 Task: Research Airbnb accommodation in Bang Saphan, Thailand from 1st December, 2023 to 5th December, 2023 for 1 adult.1  bedroom having 1 bed and 1 bathroom. Property type can be flat. Amenities needed are: wifi. Look for 5 properties as per requirement.
Action: Key pressed <Key.caps_lock>B<Key.caps_lock>ang<Key.space><Key.caps_lock>S<Key.caps_lock>aphan
Screenshot: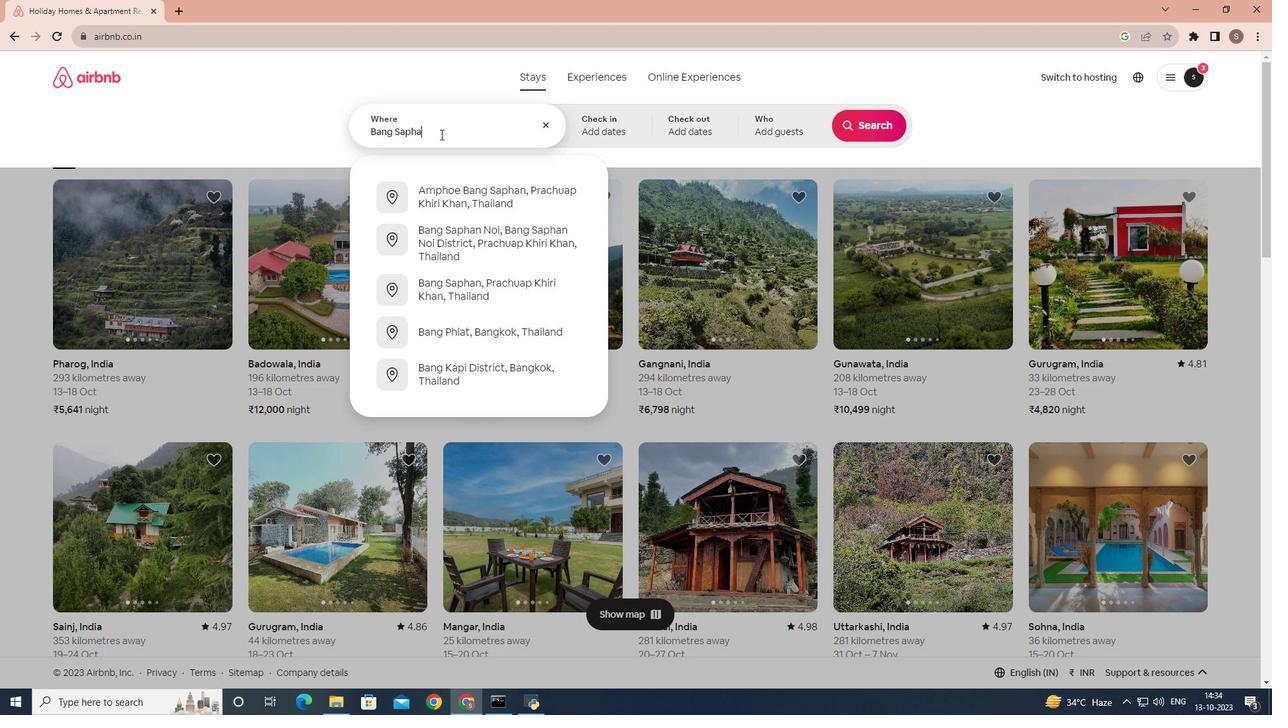 
Action: Mouse moved to (520, 197)
Screenshot: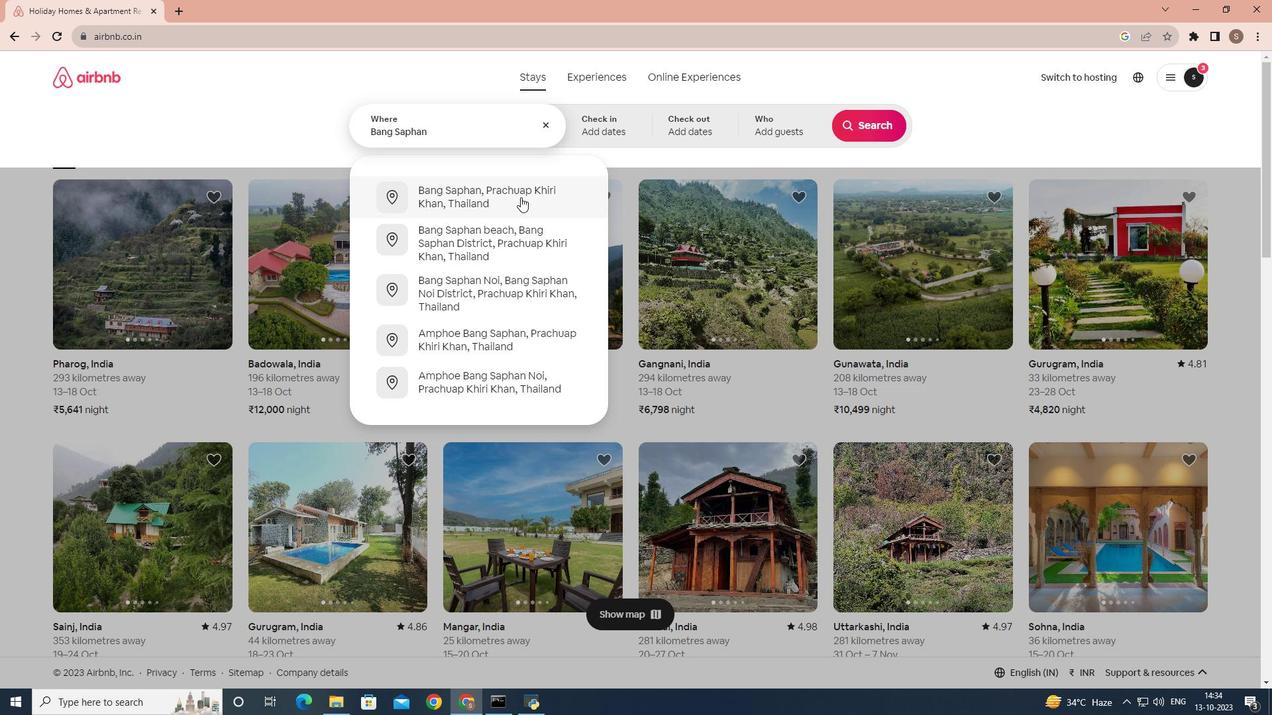 
Action: Mouse pressed left at (520, 197)
Screenshot: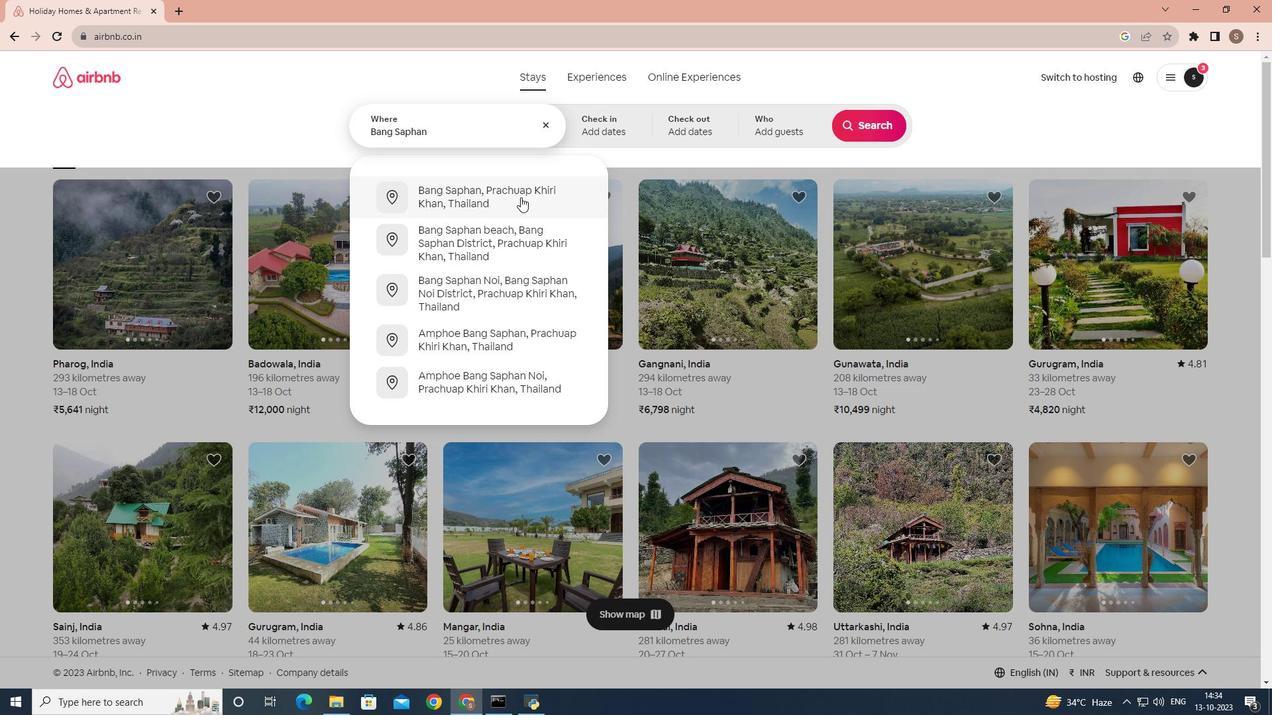 
Action: Mouse moved to (872, 233)
Screenshot: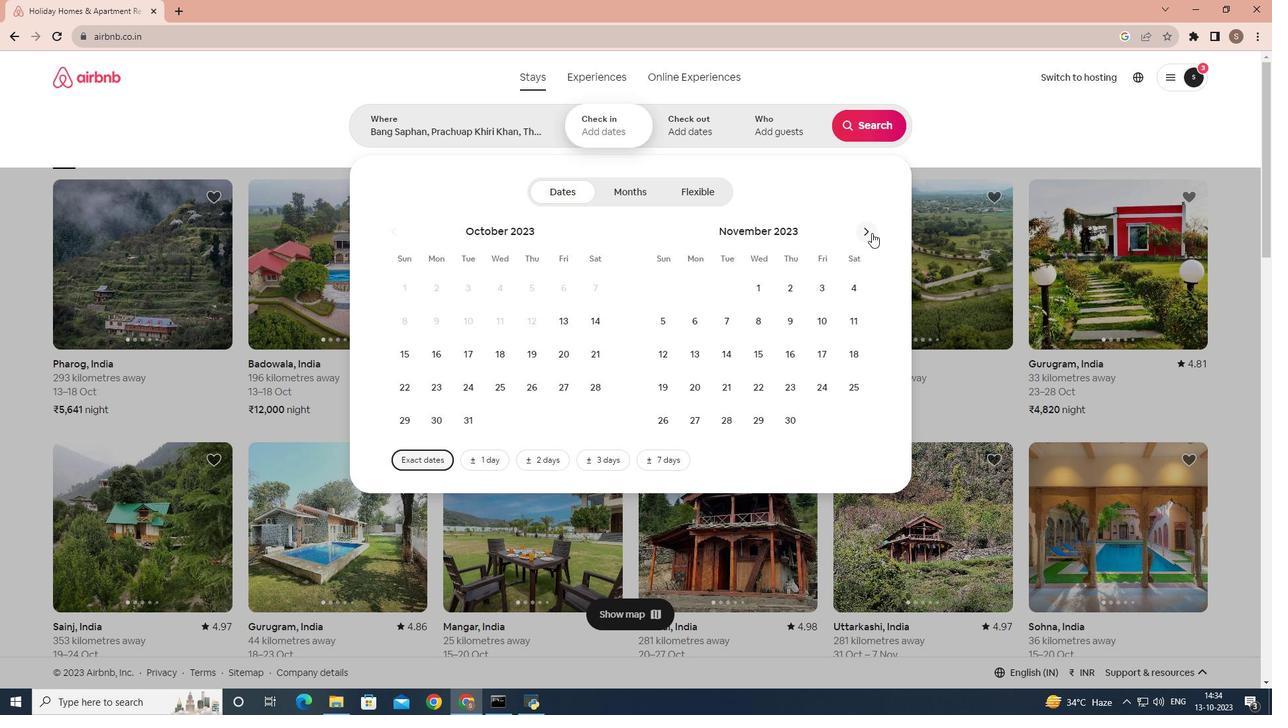 
Action: Mouse pressed left at (872, 233)
Screenshot: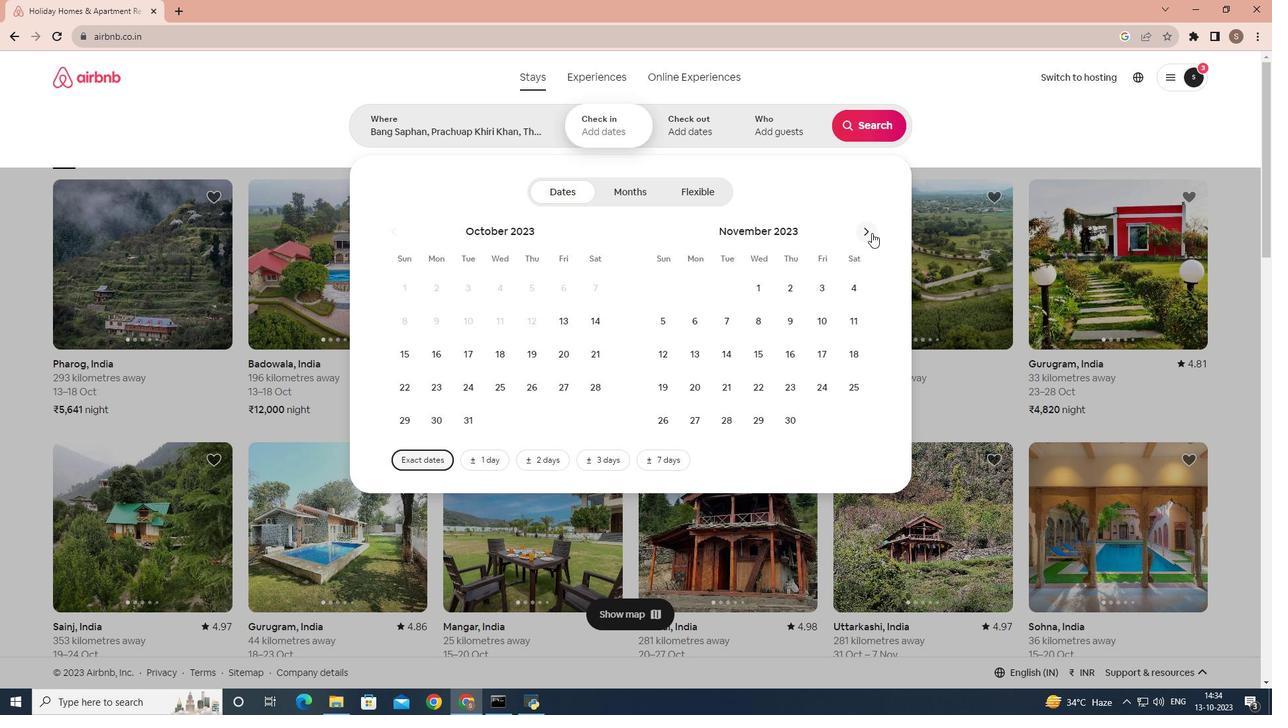 
Action: Mouse moved to (808, 292)
Screenshot: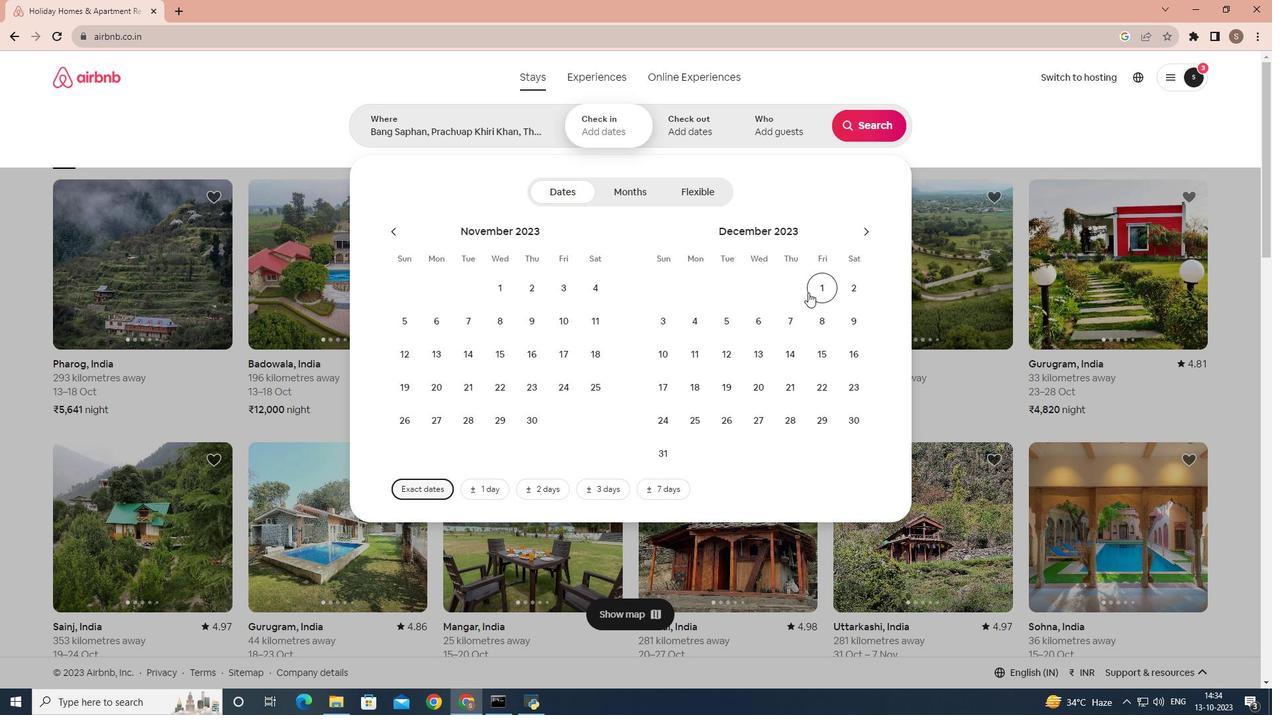 
Action: Mouse pressed left at (808, 292)
Screenshot: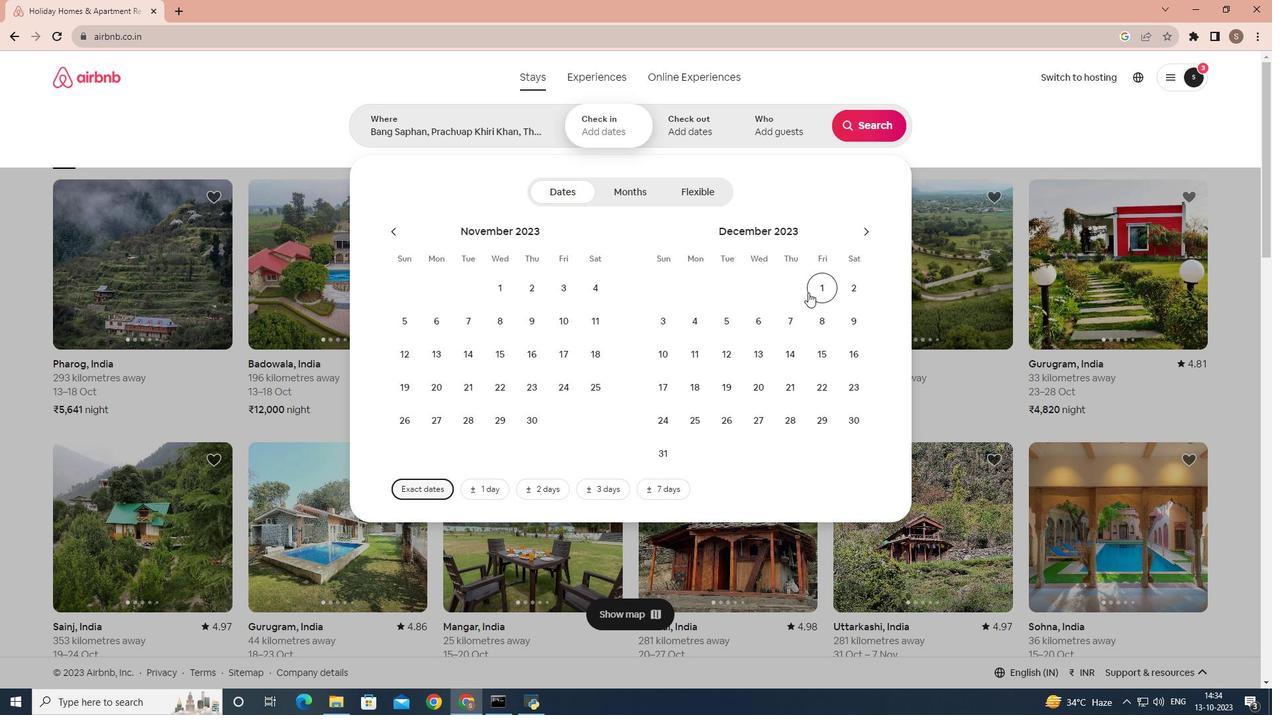 
Action: Mouse moved to (720, 320)
Screenshot: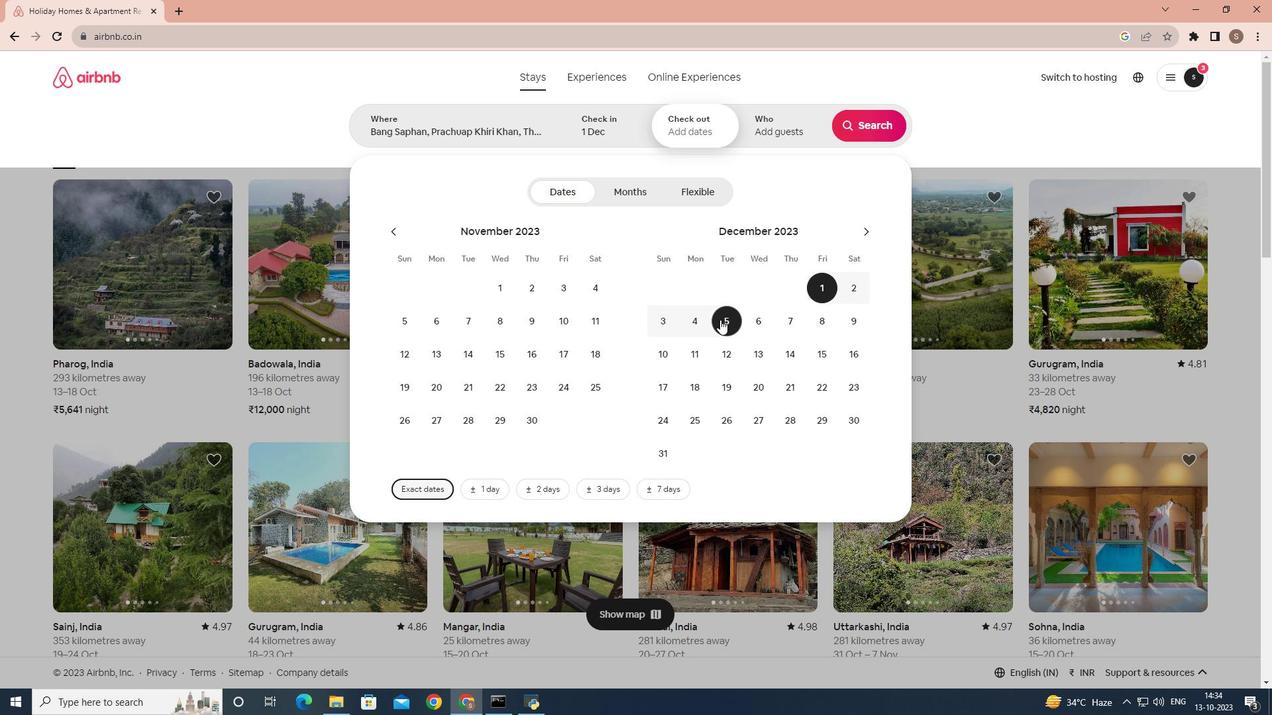 
Action: Mouse pressed left at (720, 320)
Screenshot: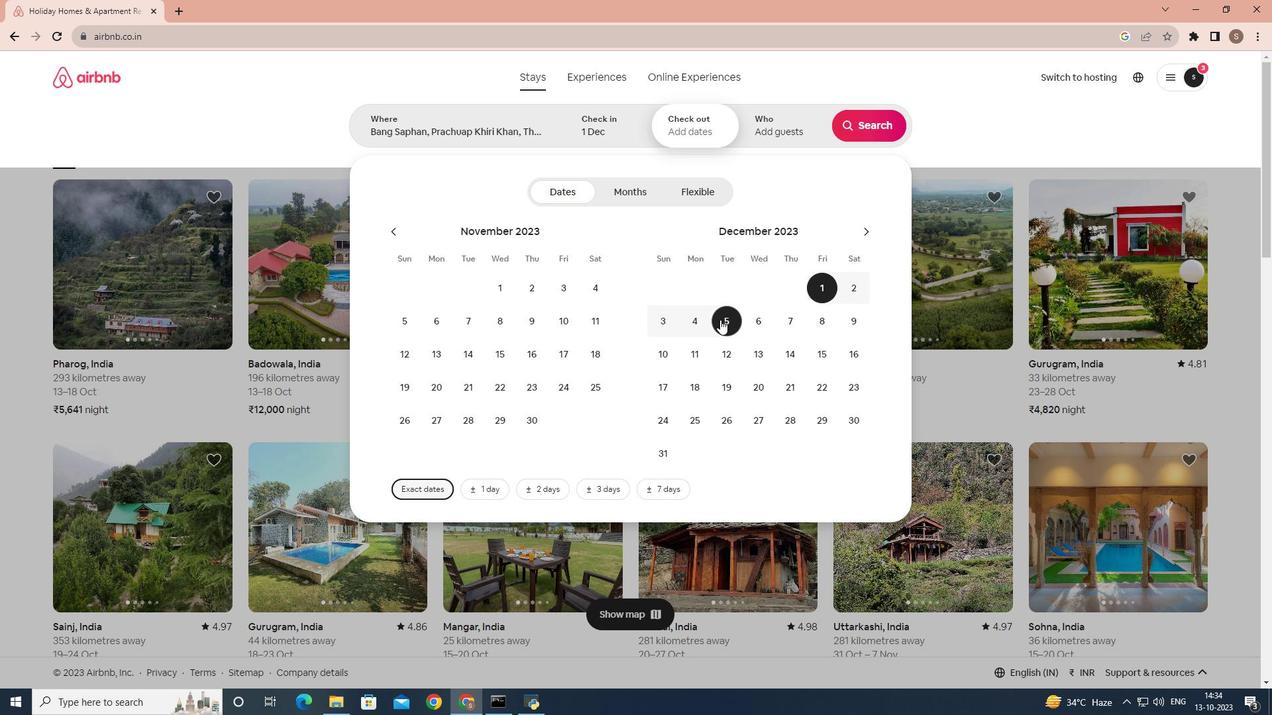 
Action: Mouse moved to (767, 134)
Screenshot: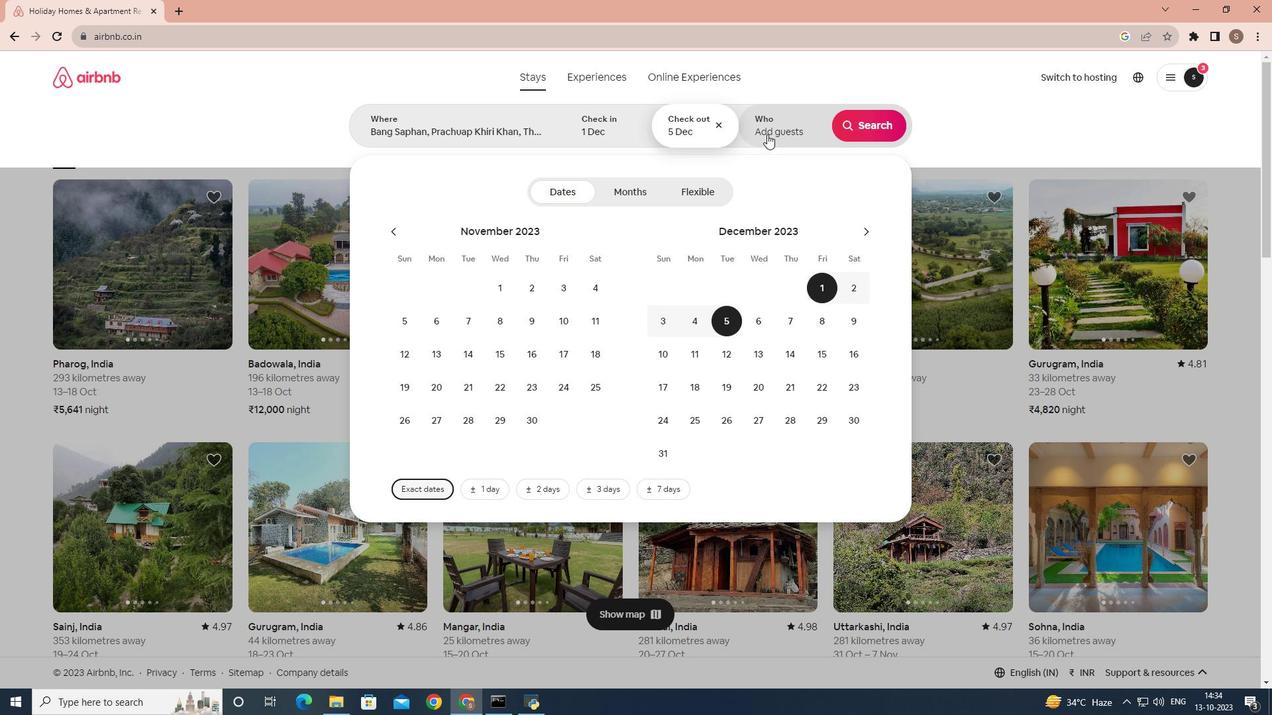 
Action: Mouse pressed left at (767, 134)
Screenshot: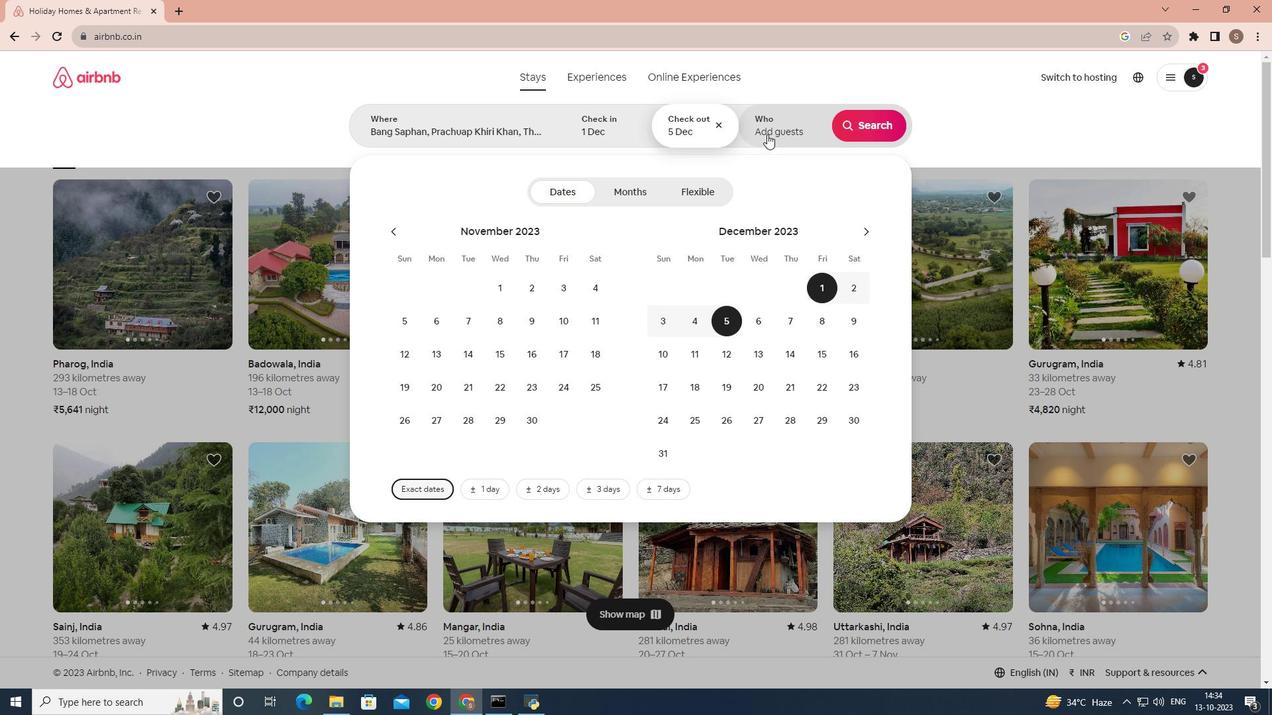
Action: Mouse moved to (864, 194)
Screenshot: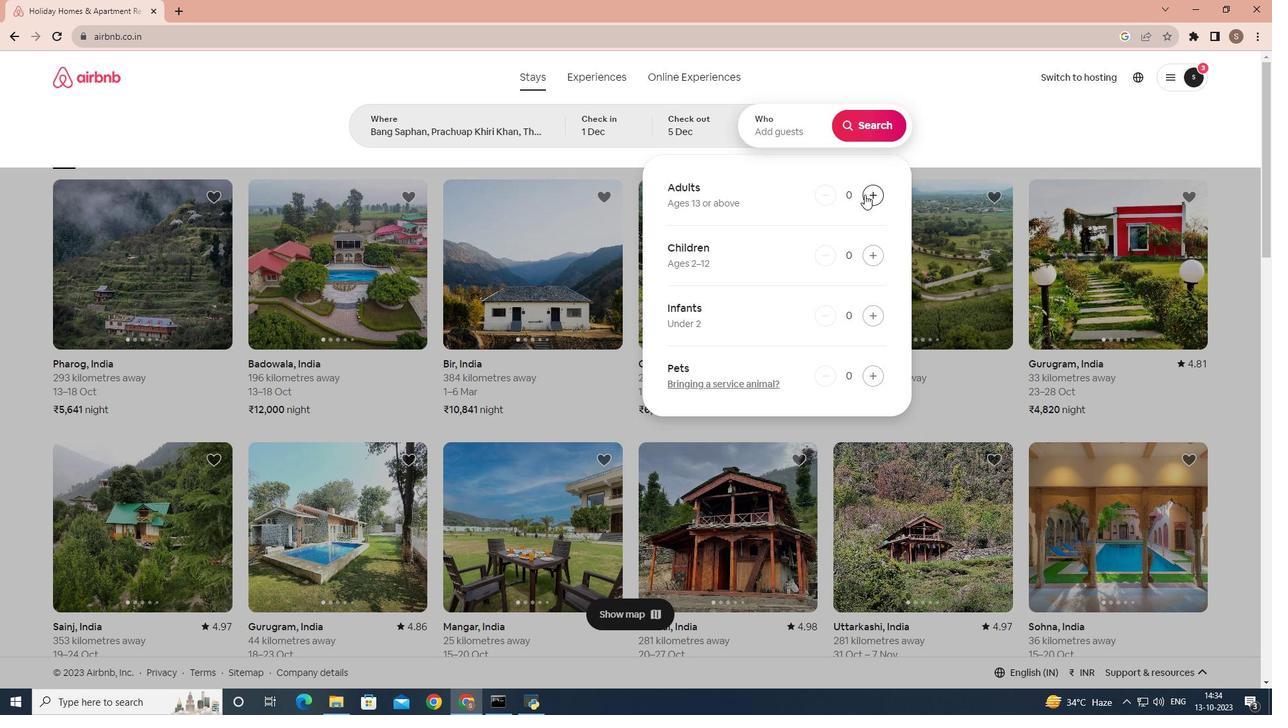 
Action: Mouse pressed left at (864, 194)
Screenshot: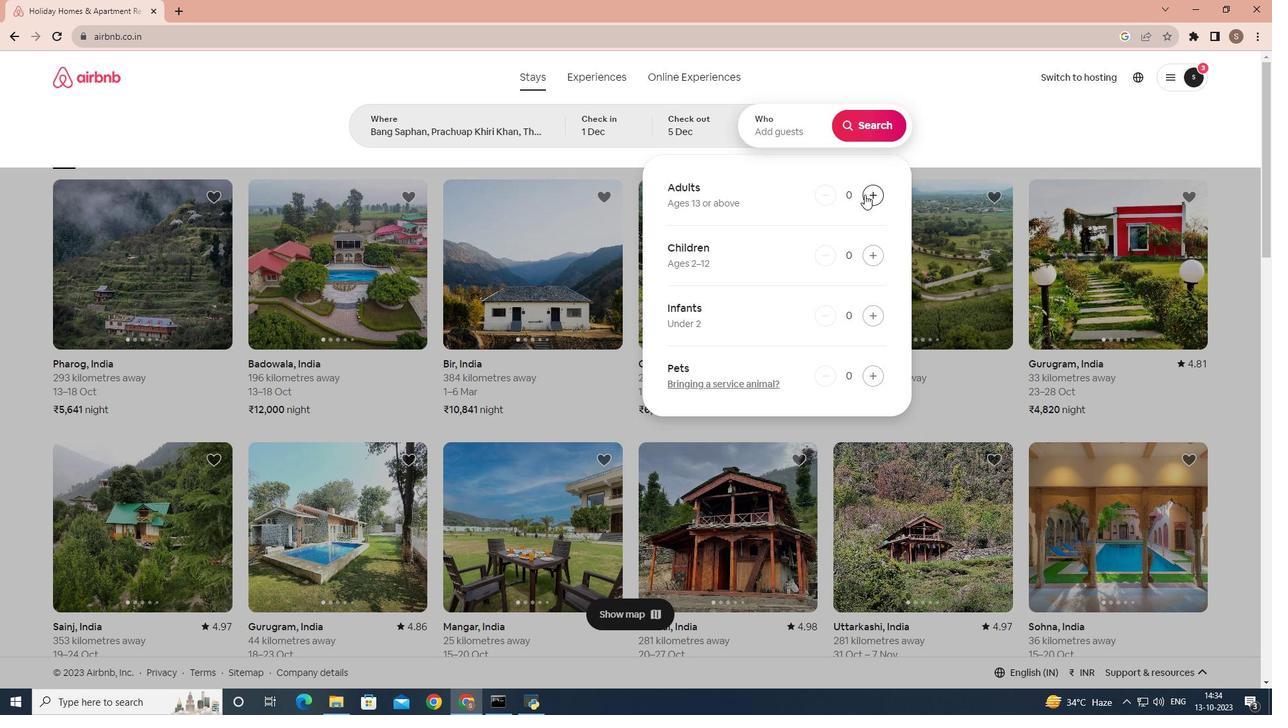 
Action: Mouse moved to (888, 127)
Screenshot: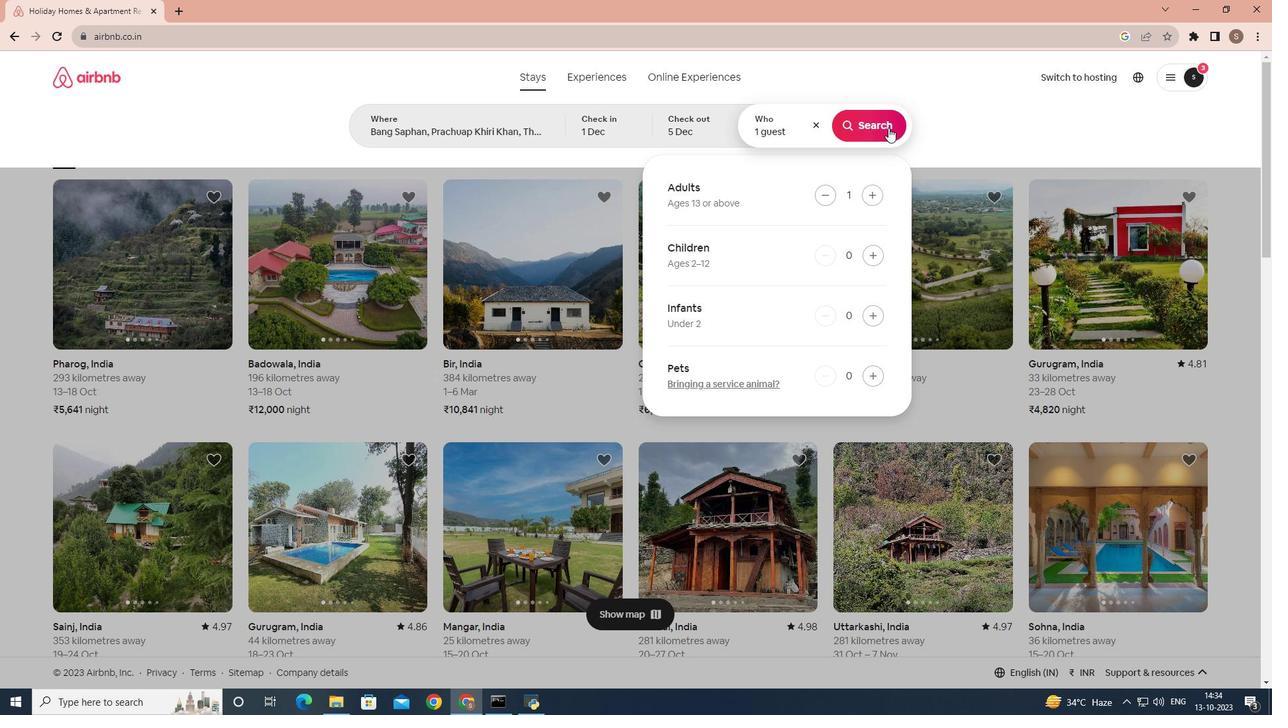 
Action: Mouse pressed left at (888, 127)
Screenshot: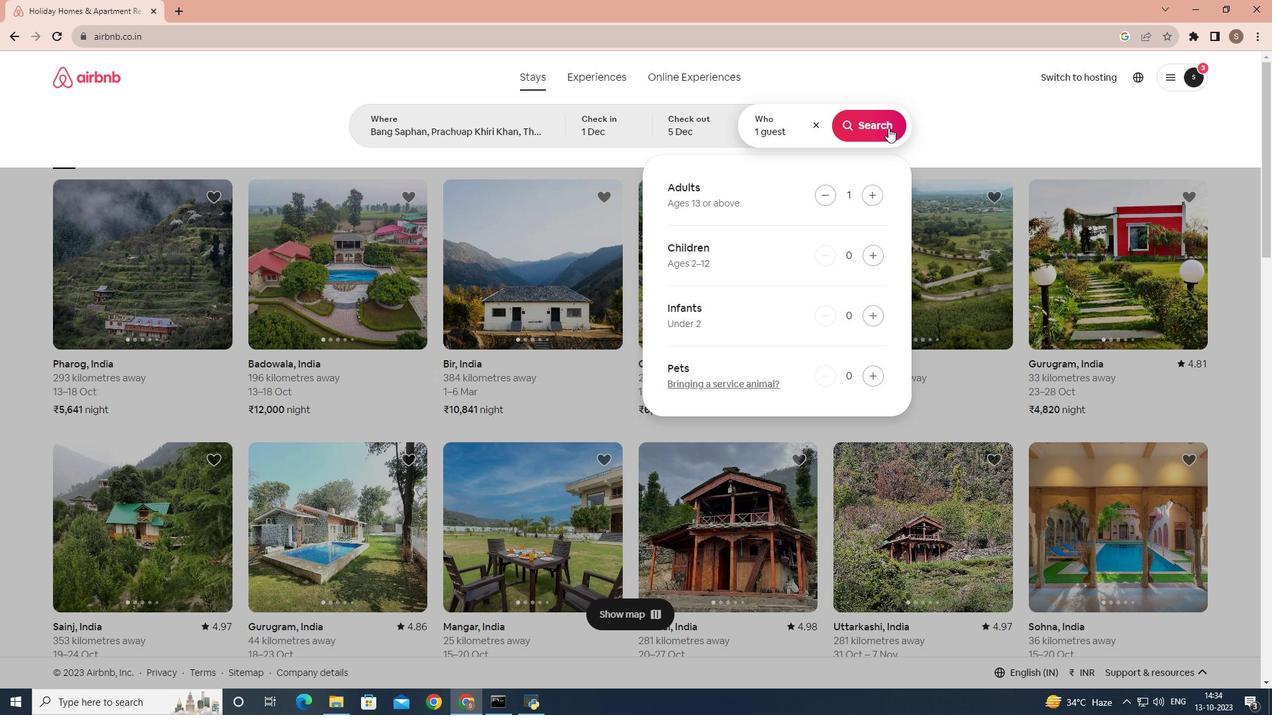 
Action: Mouse moved to (1048, 137)
Screenshot: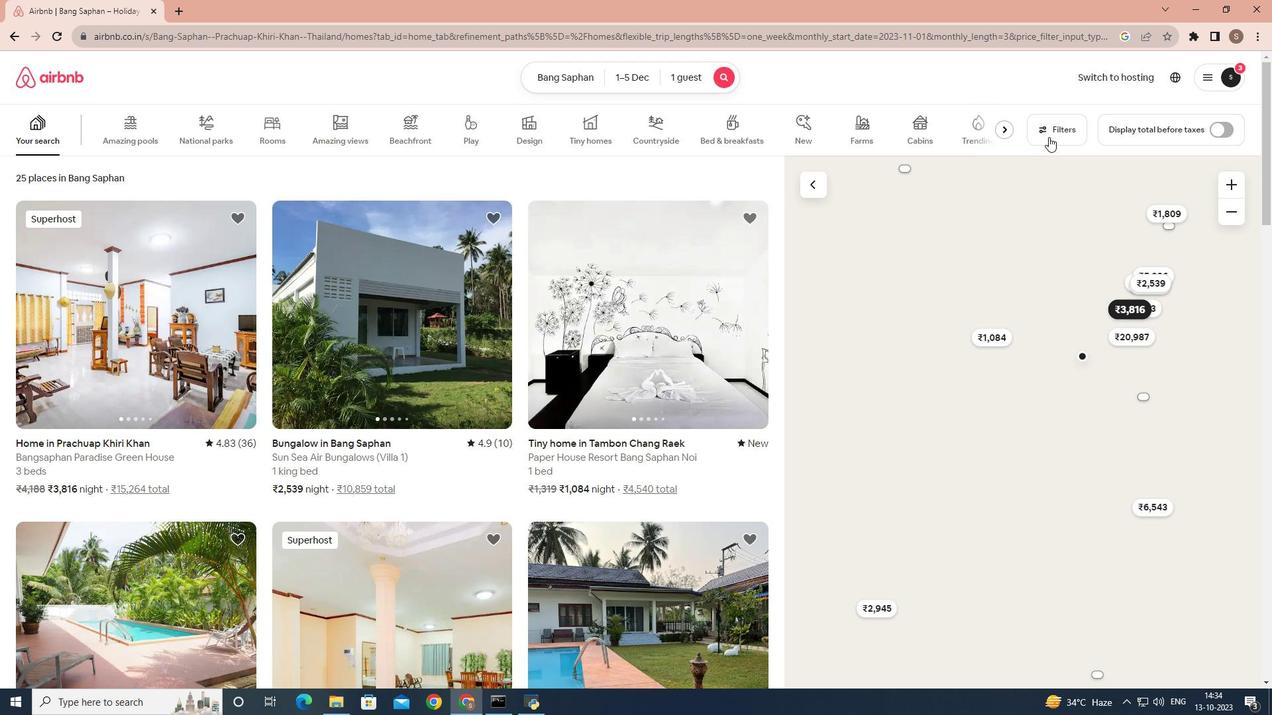 
Action: Mouse pressed left at (1048, 137)
Screenshot: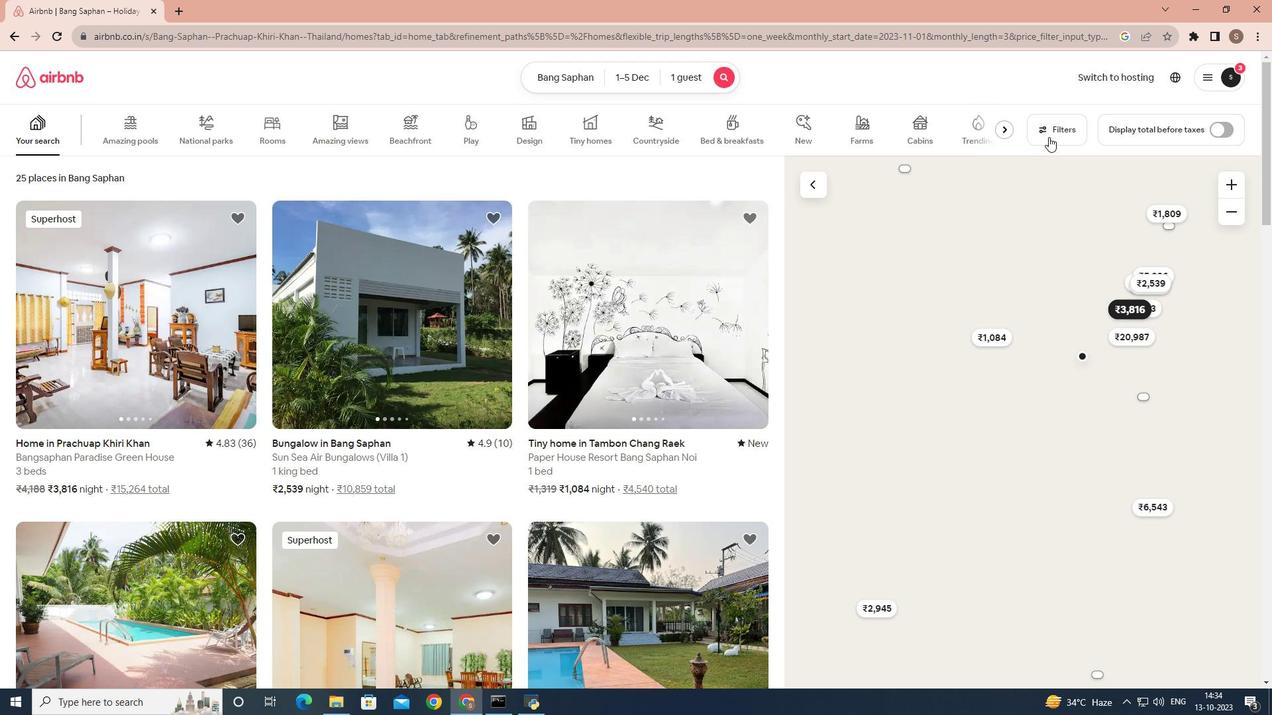 
Action: Mouse moved to (550, 392)
Screenshot: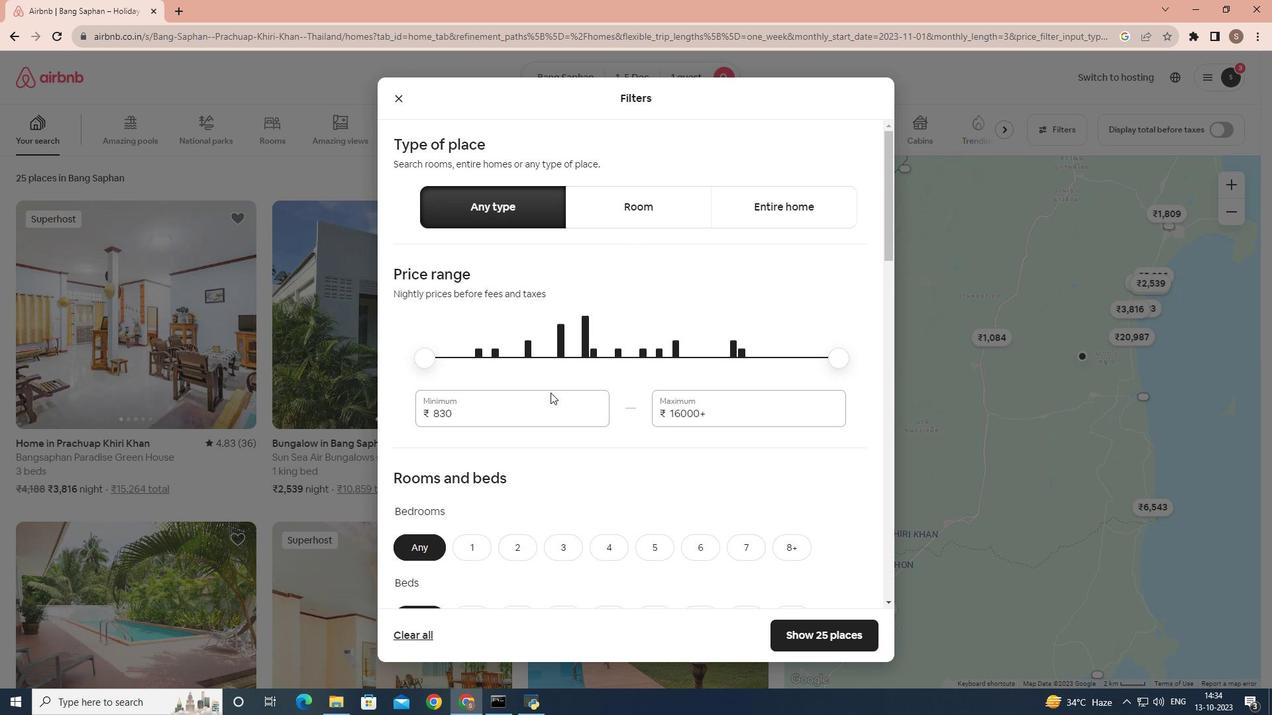 
Action: Mouse scrolled (550, 392) with delta (0, 0)
Screenshot: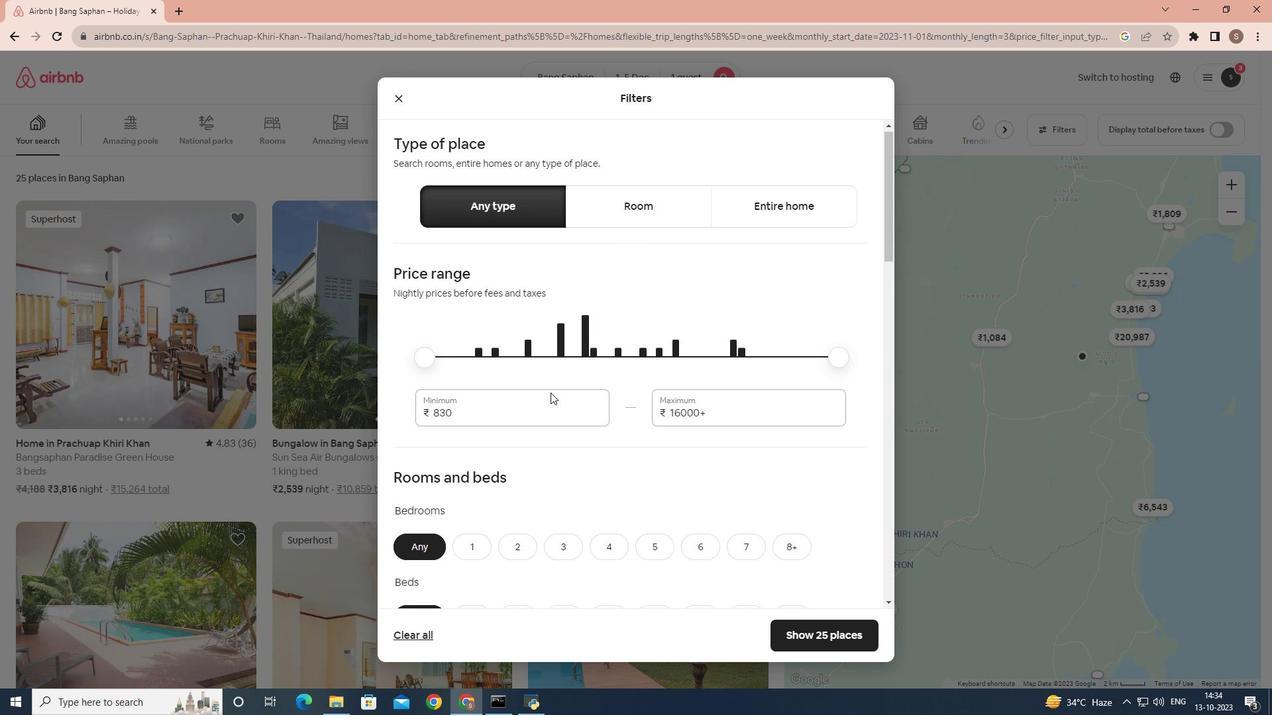 
Action: Mouse scrolled (550, 392) with delta (0, 0)
Screenshot: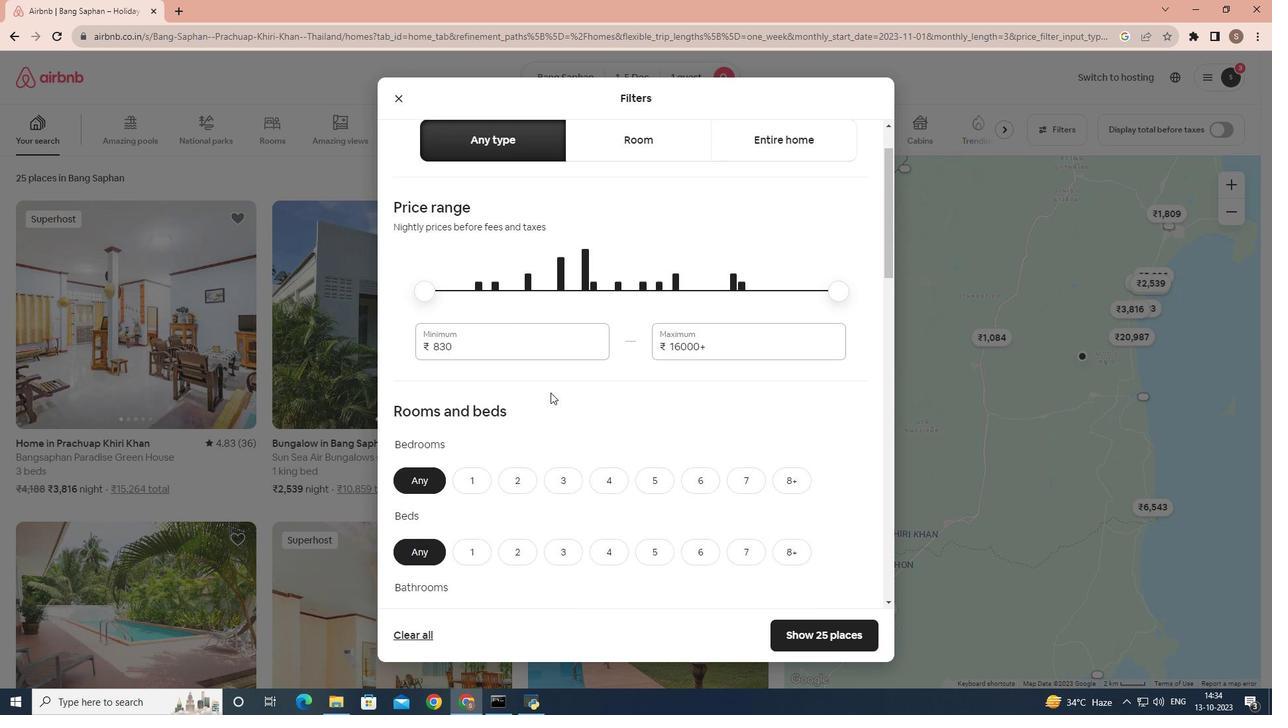 
Action: Mouse scrolled (550, 392) with delta (0, 0)
Screenshot: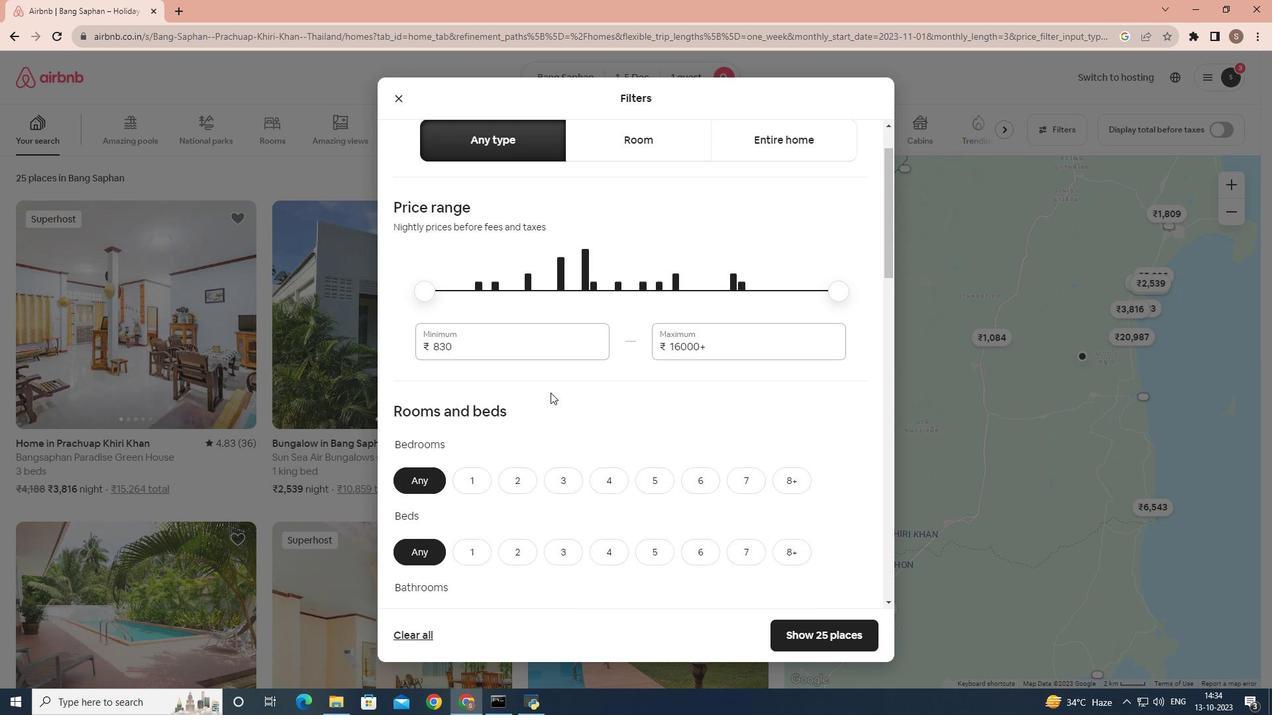 
Action: Mouse scrolled (550, 392) with delta (0, 0)
Screenshot: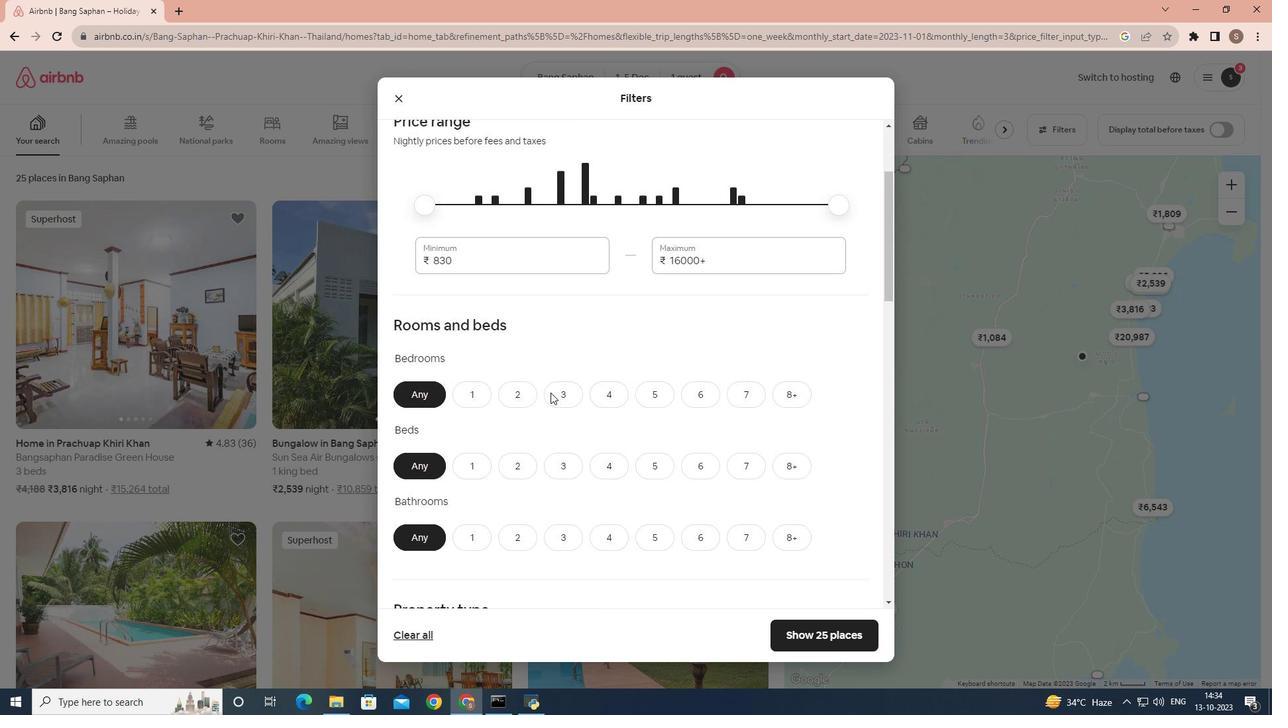
Action: Mouse moved to (475, 285)
Screenshot: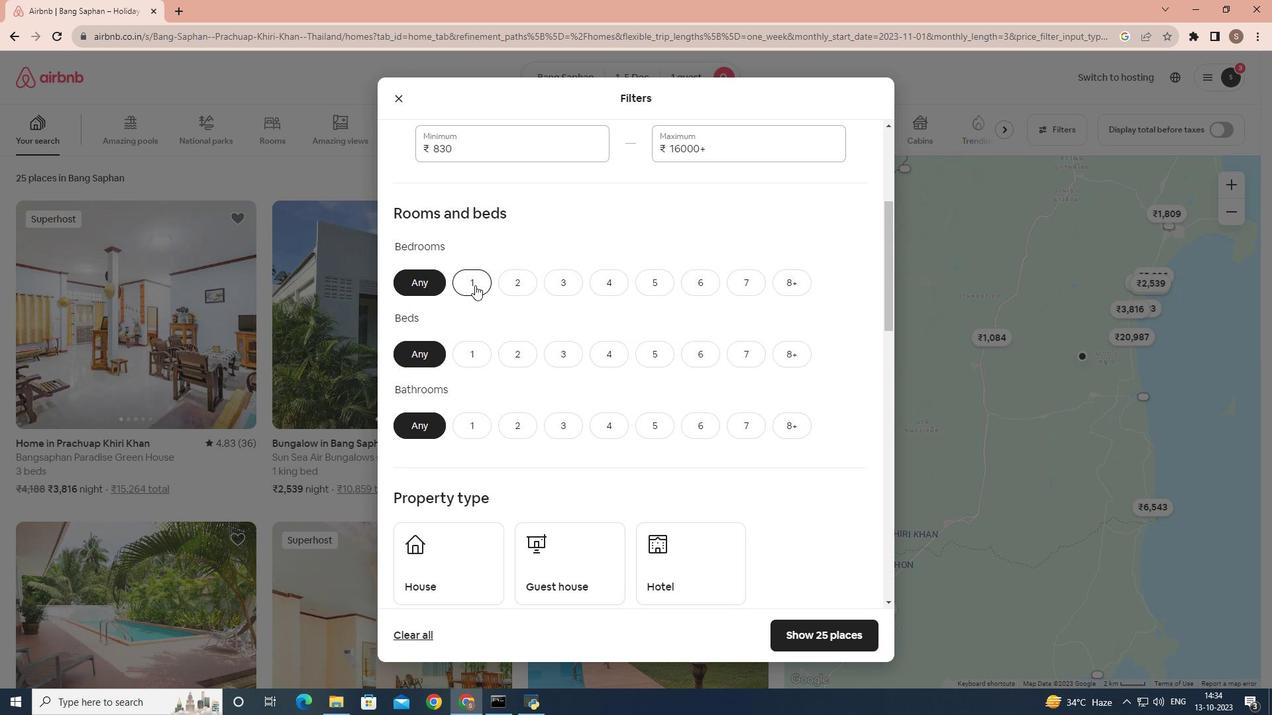 
Action: Mouse pressed left at (475, 285)
Screenshot: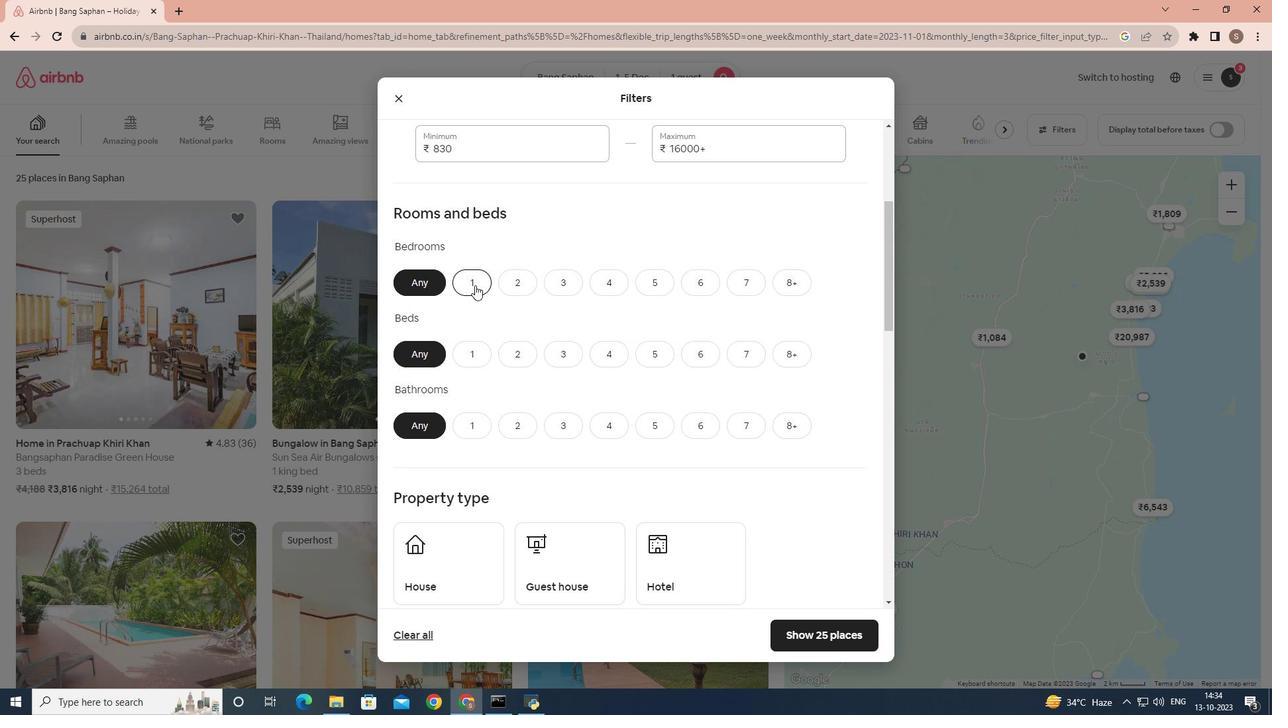 
Action: Mouse moved to (465, 348)
Screenshot: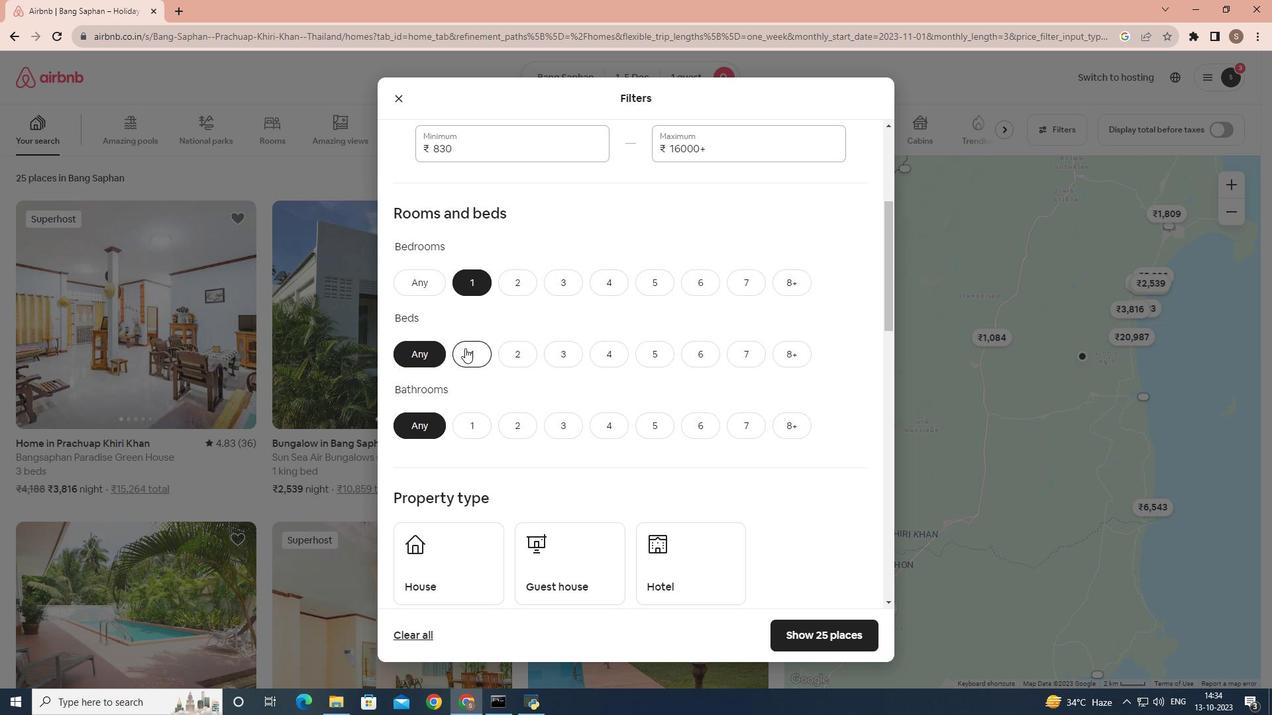 
Action: Mouse pressed left at (465, 348)
Screenshot: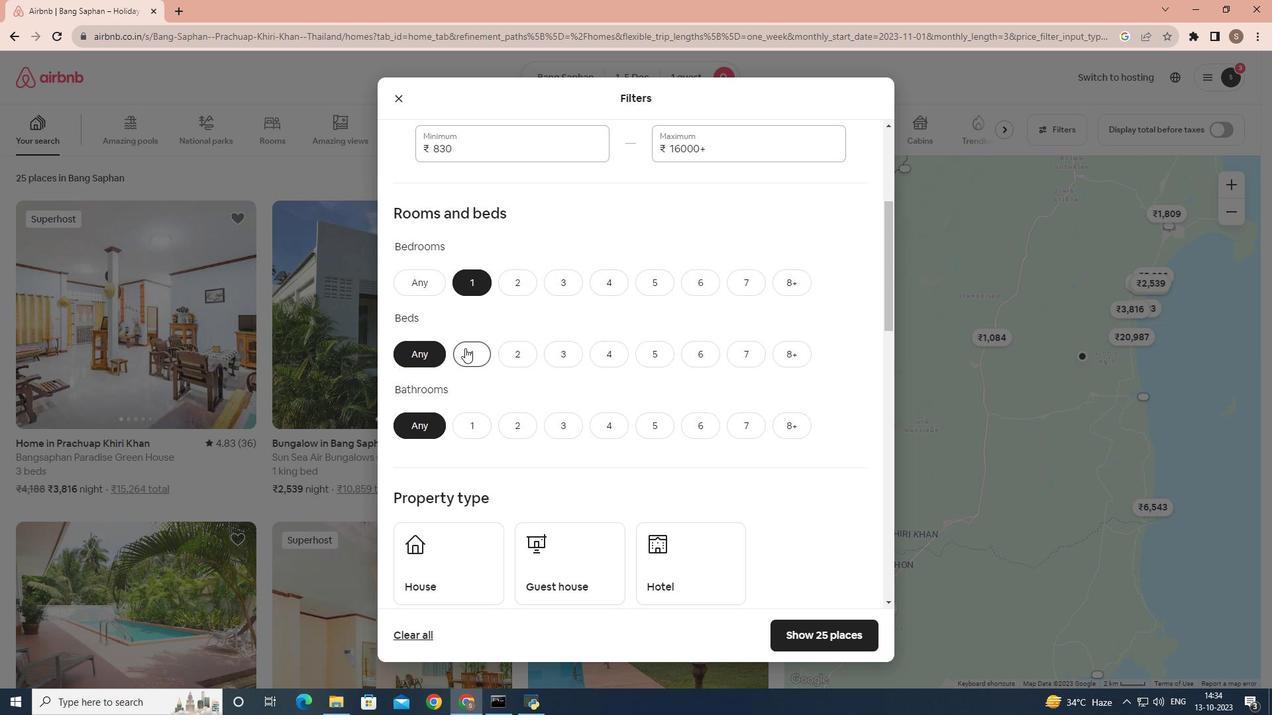 
Action: Mouse moved to (469, 419)
Screenshot: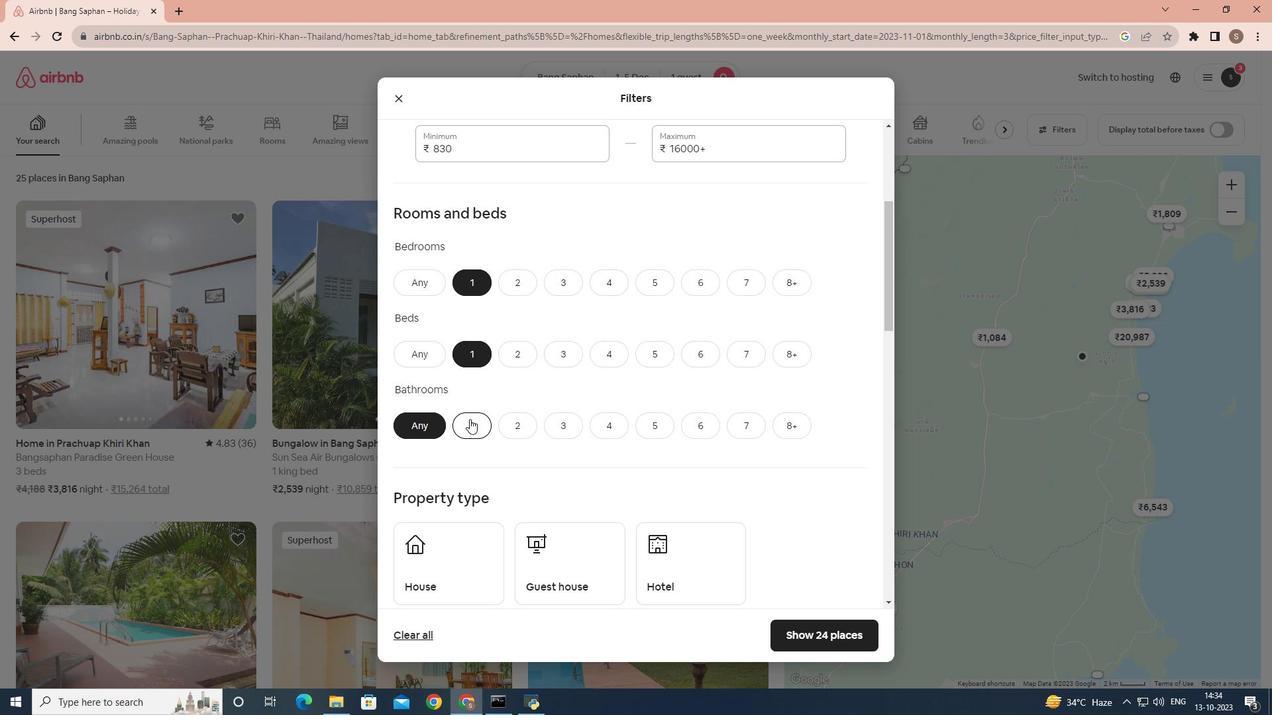 
Action: Mouse pressed left at (469, 419)
Screenshot: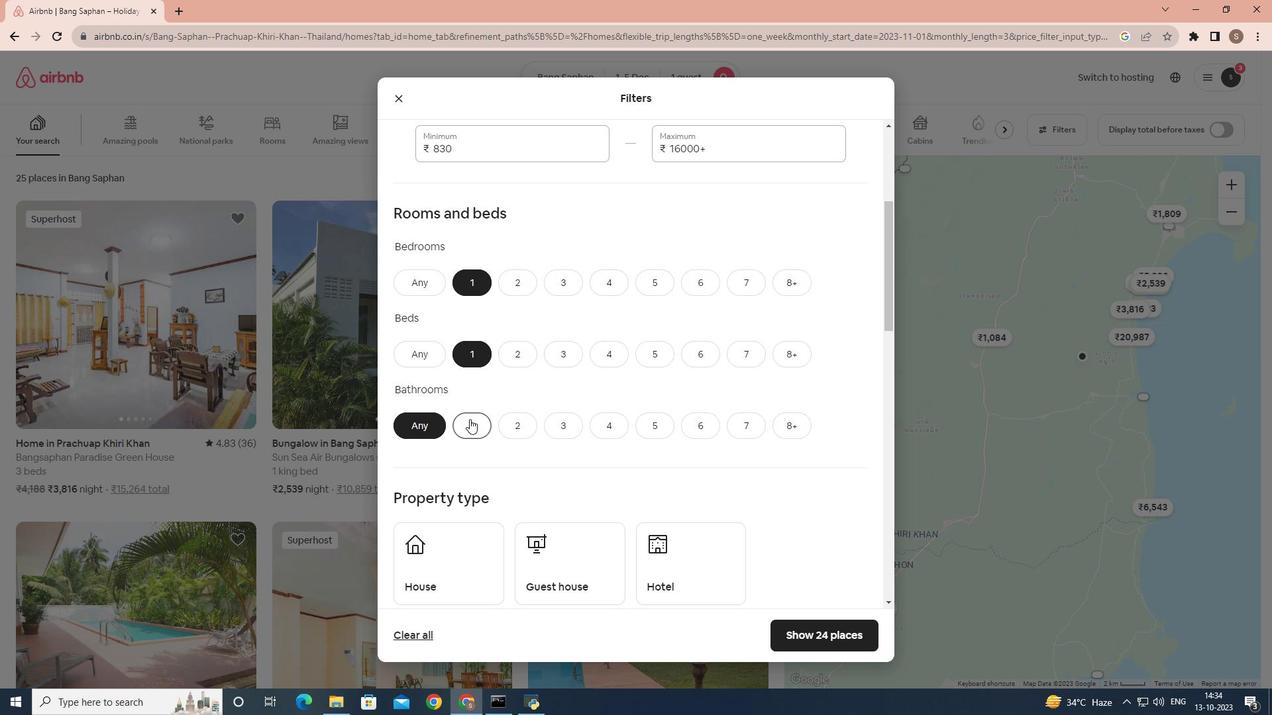 
Action: Mouse moved to (512, 371)
Screenshot: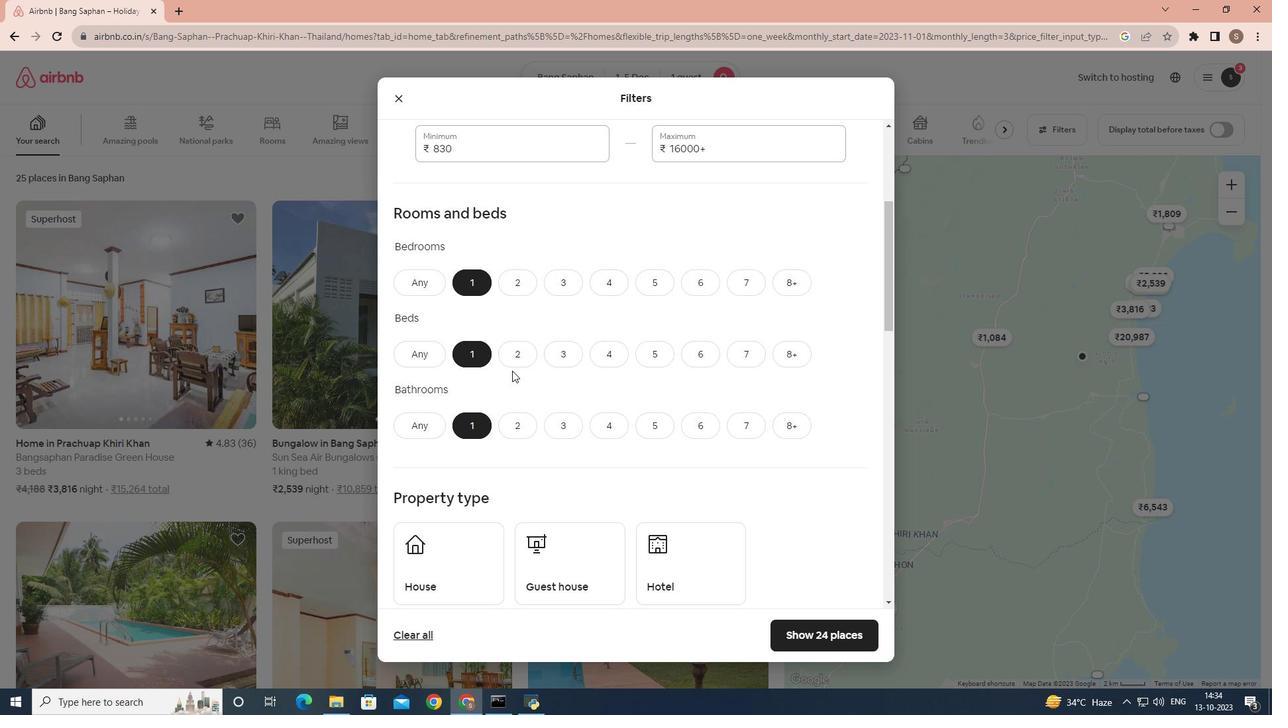 
Action: Mouse scrolled (512, 370) with delta (0, 0)
Screenshot: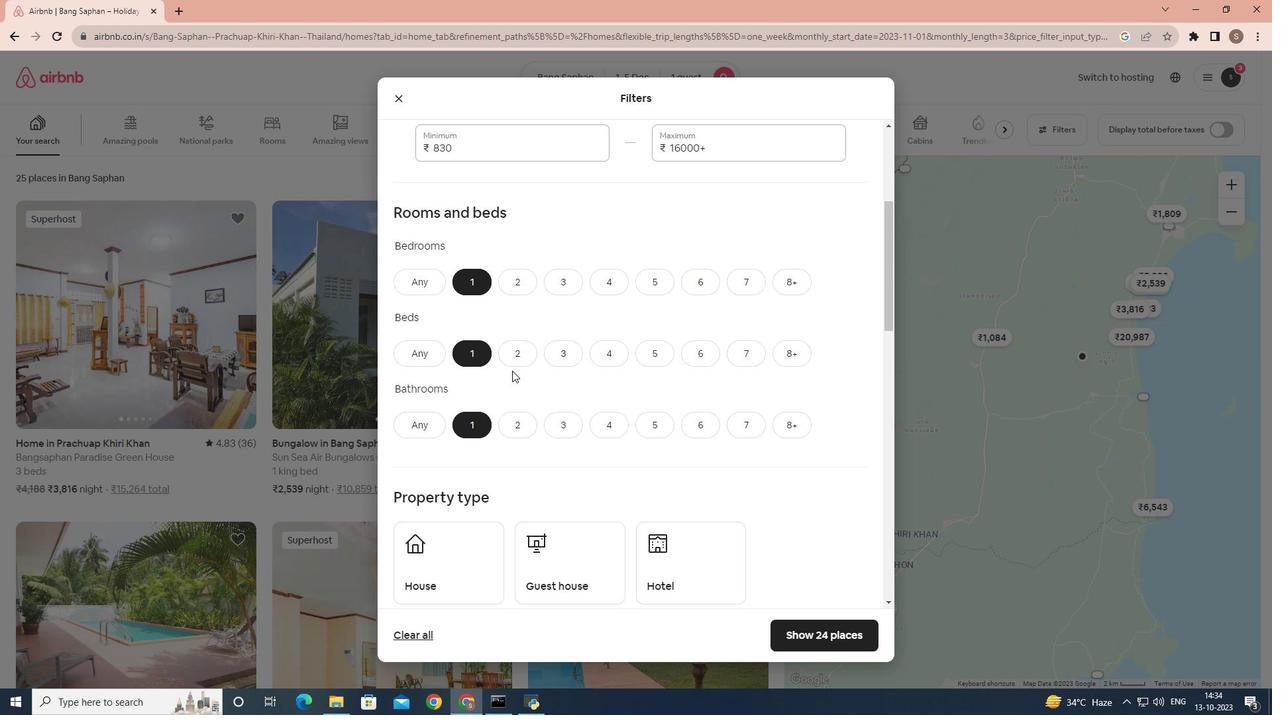 
Action: Mouse scrolled (512, 370) with delta (0, 0)
Screenshot: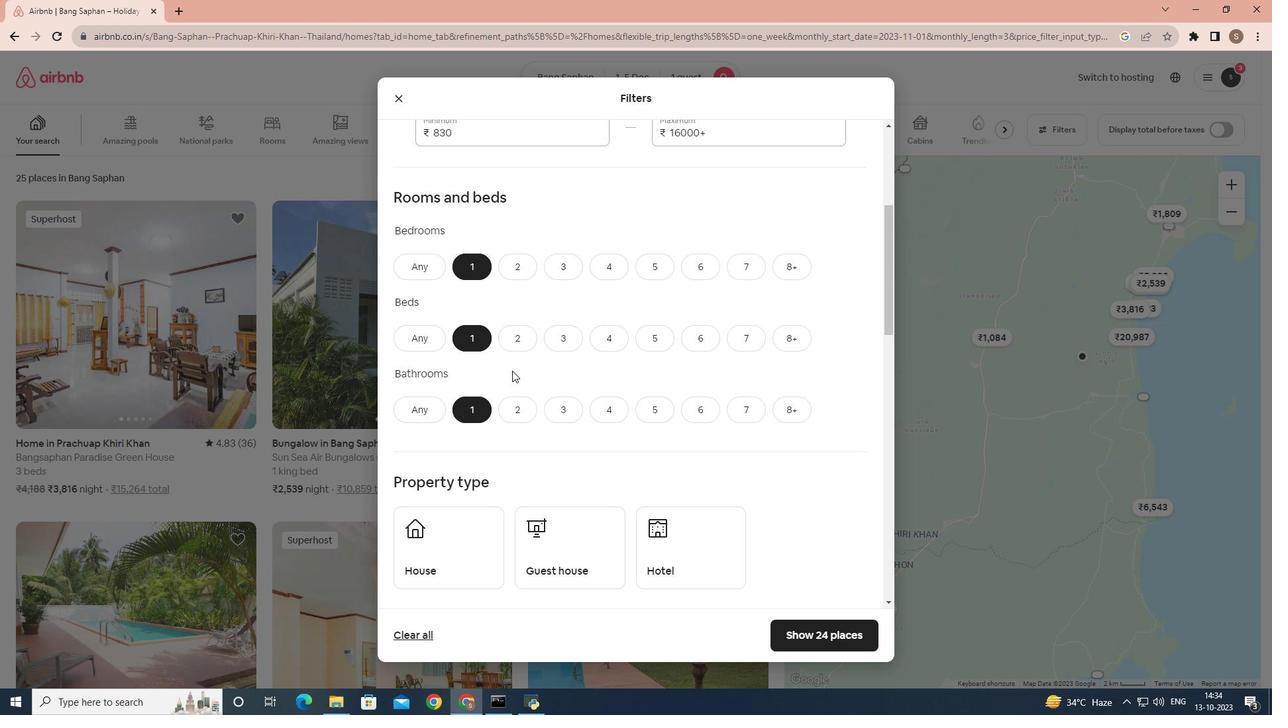 
Action: Mouse scrolled (512, 370) with delta (0, 0)
Screenshot: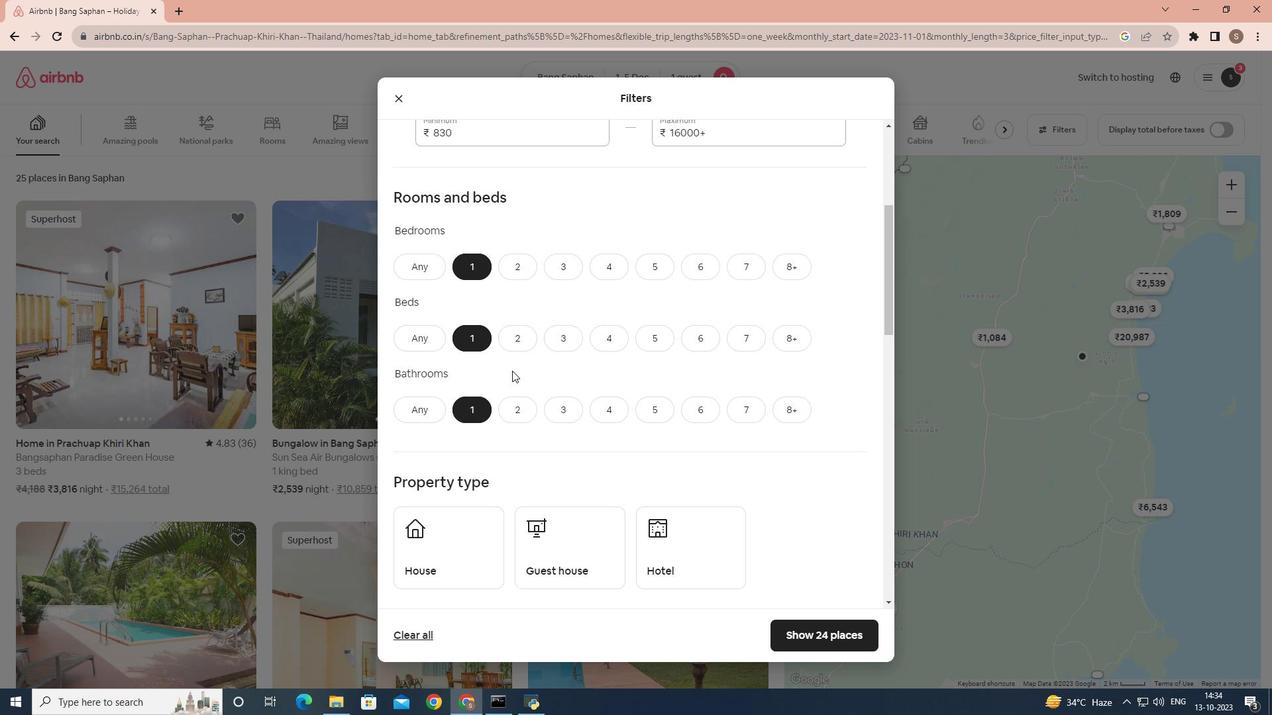 
Action: Mouse scrolled (512, 370) with delta (0, 0)
Screenshot: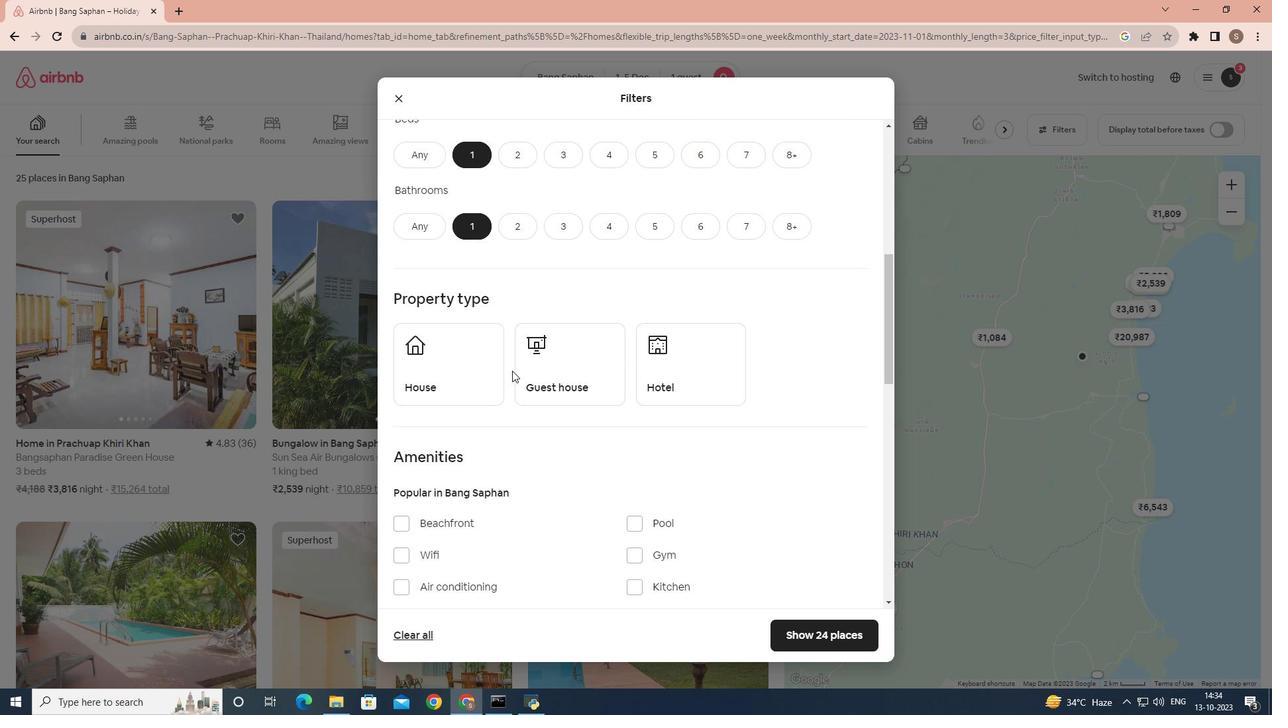 
Action: Mouse scrolled (512, 370) with delta (0, 0)
Screenshot: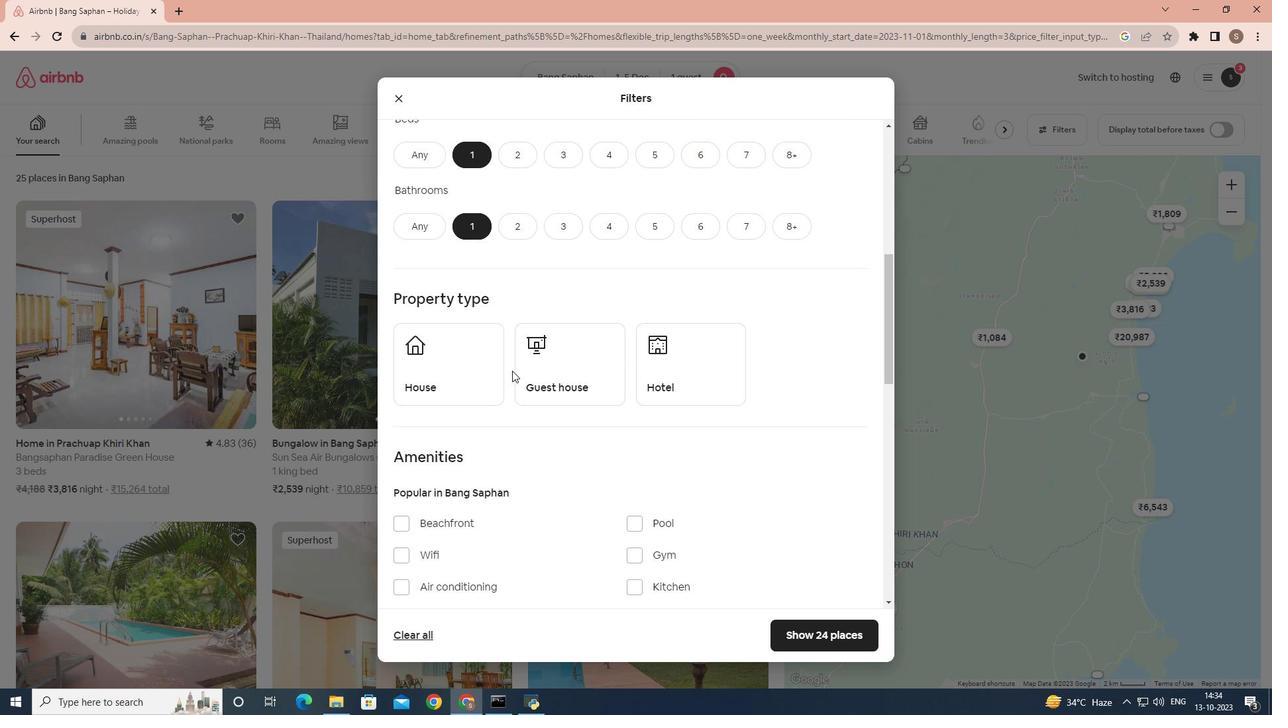 
Action: Mouse scrolled (512, 370) with delta (0, 0)
Screenshot: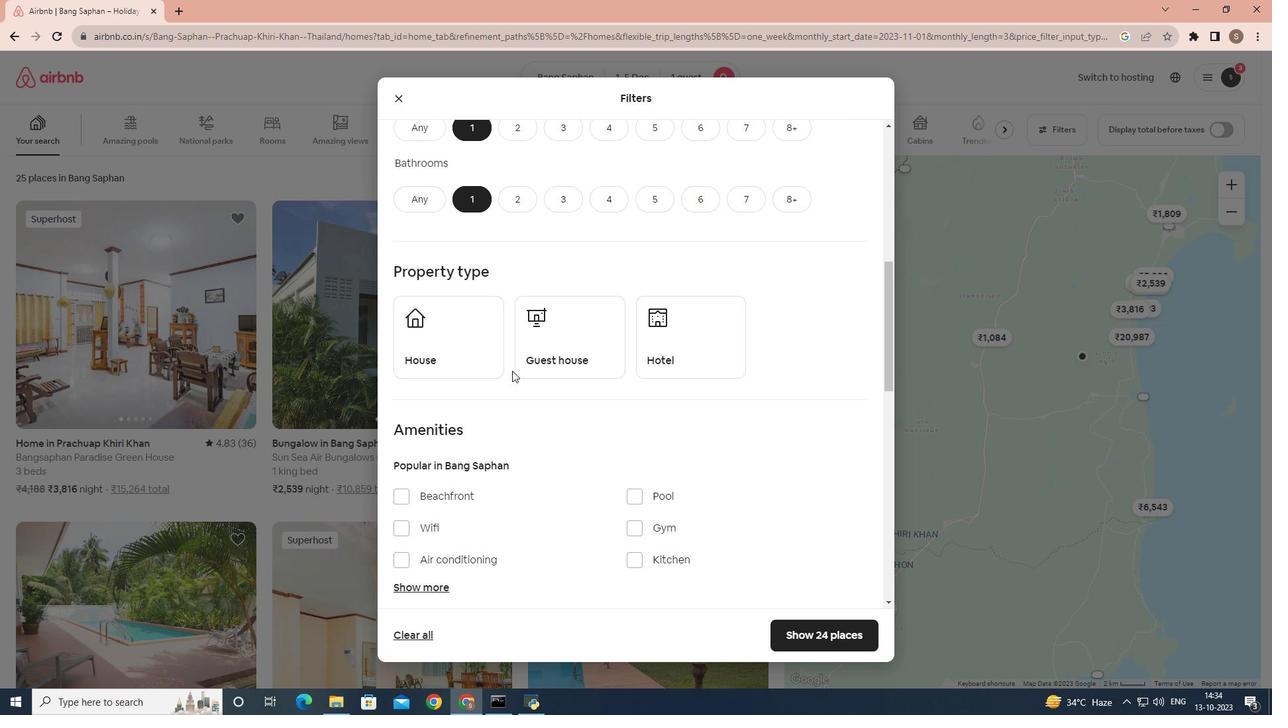 
Action: Mouse moved to (426, 366)
Screenshot: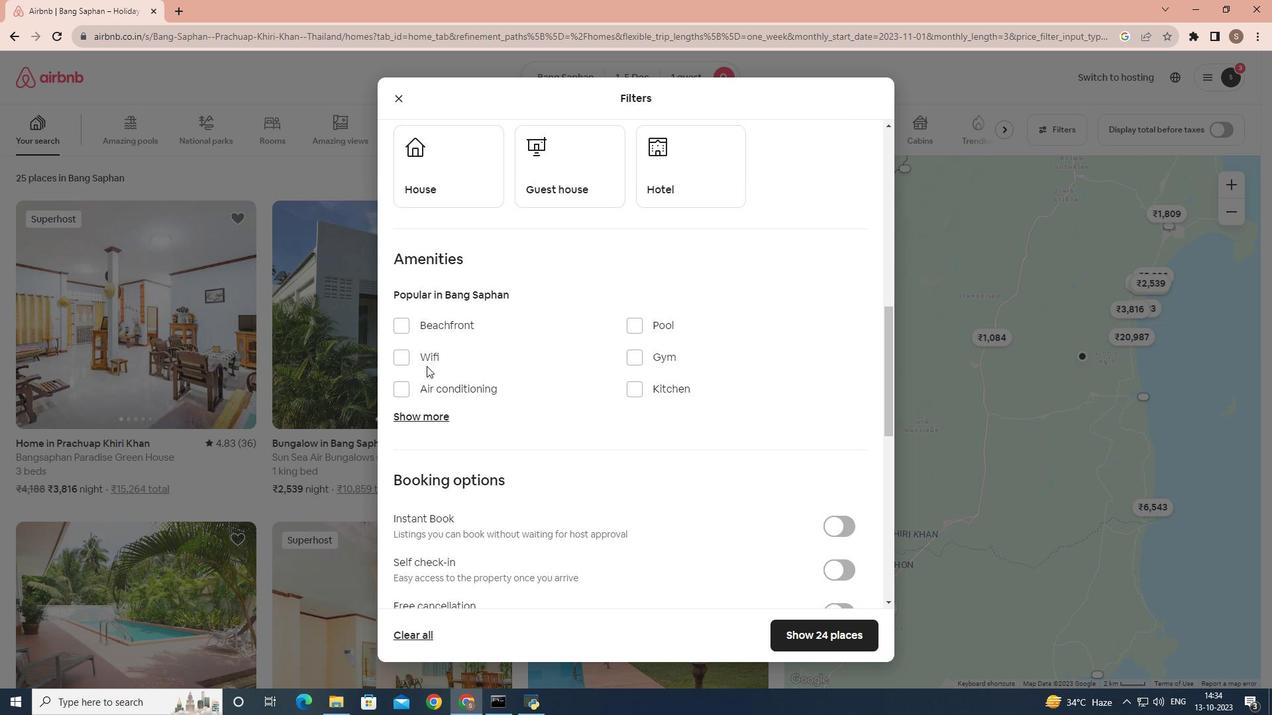 
Action: Mouse pressed left at (426, 366)
Screenshot: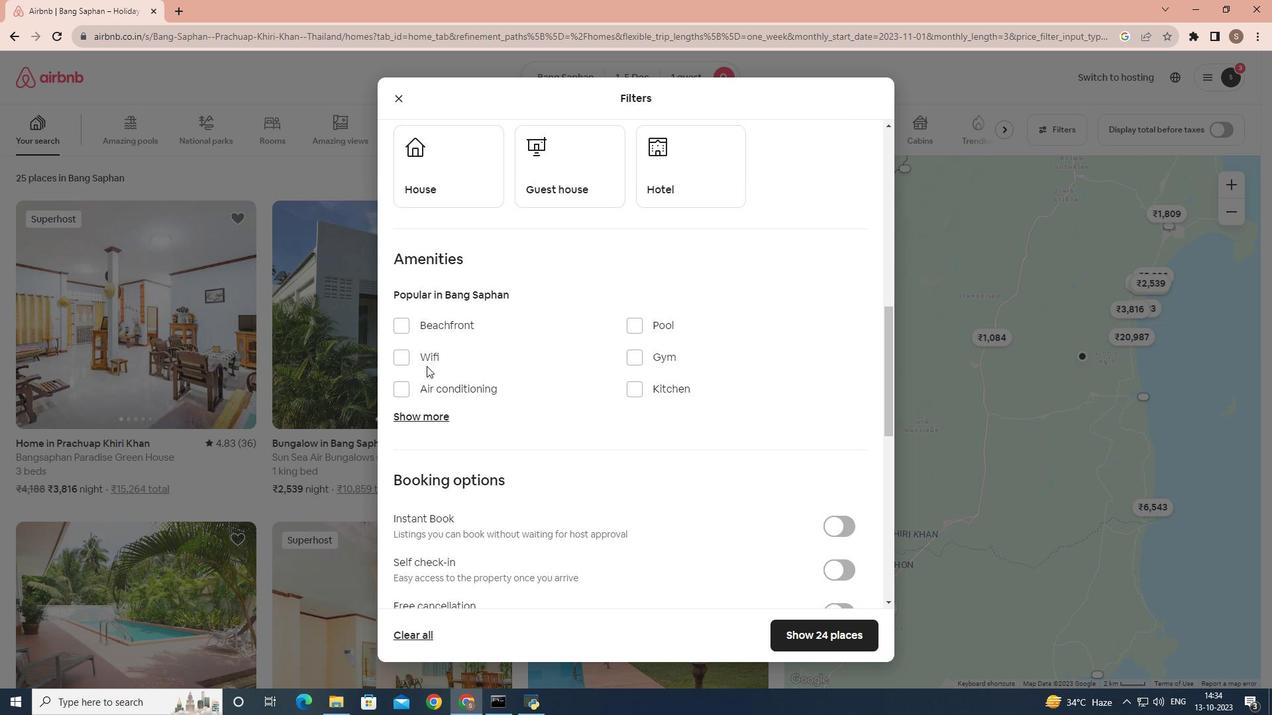 
Action: Mouse moved to (427, 357)
Screenshot: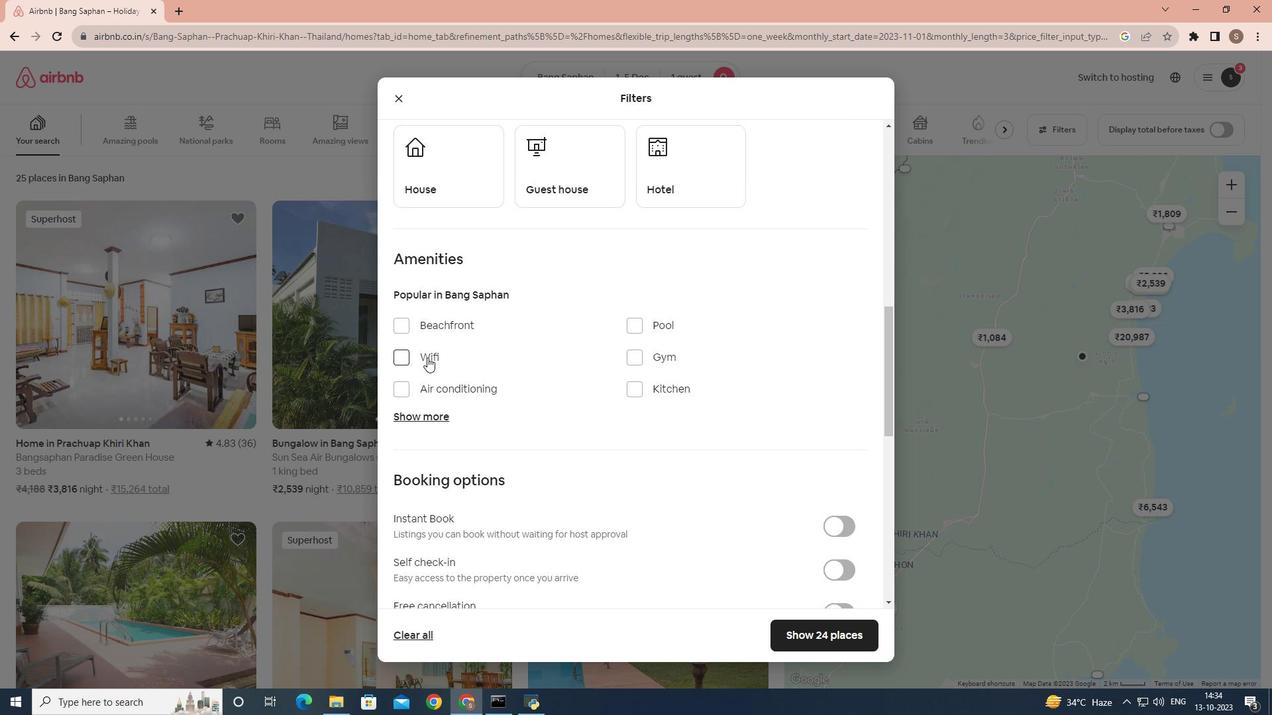 
Action: Mouse pressed left at (427, 357)
Screenshot: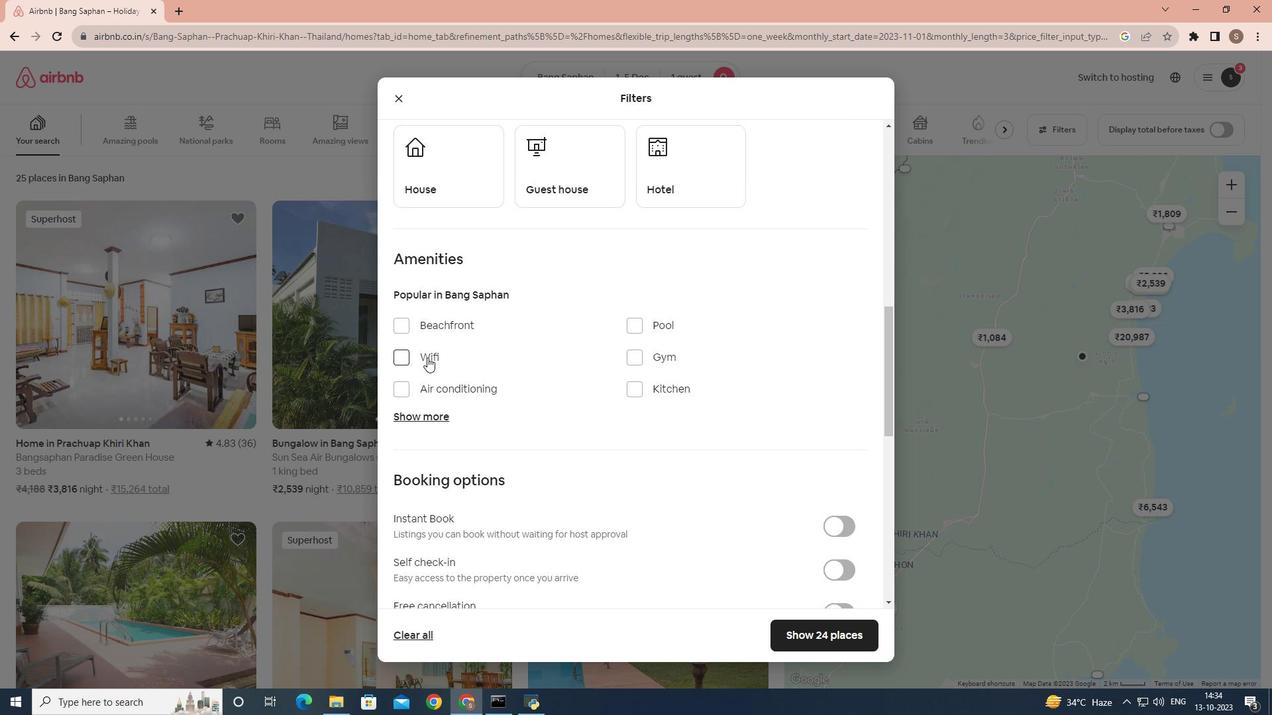 
Action: Mouse moved to (549, 414)
Screenshot: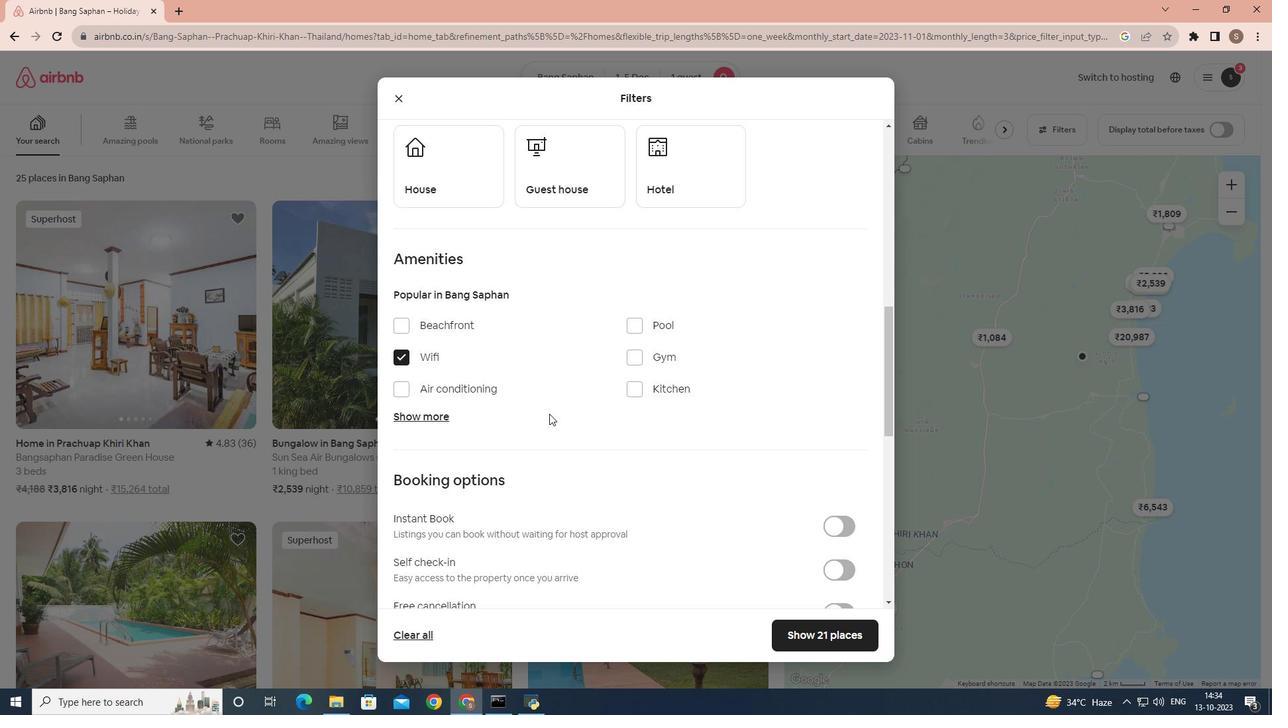 
Action: Mouse scrolled (549, 413) with delta (0, 0)
Screenshot: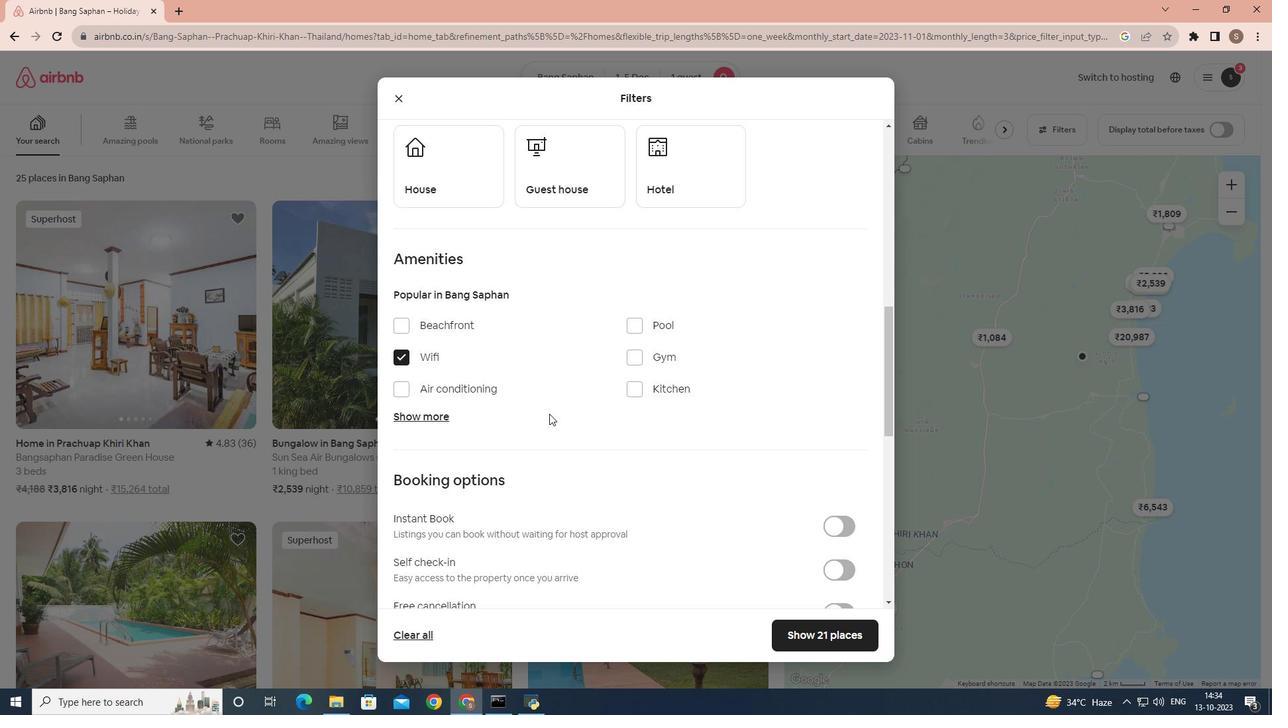 
Action: Mouse scrolled (549, 413) with delta (0, 0)
Screenshot: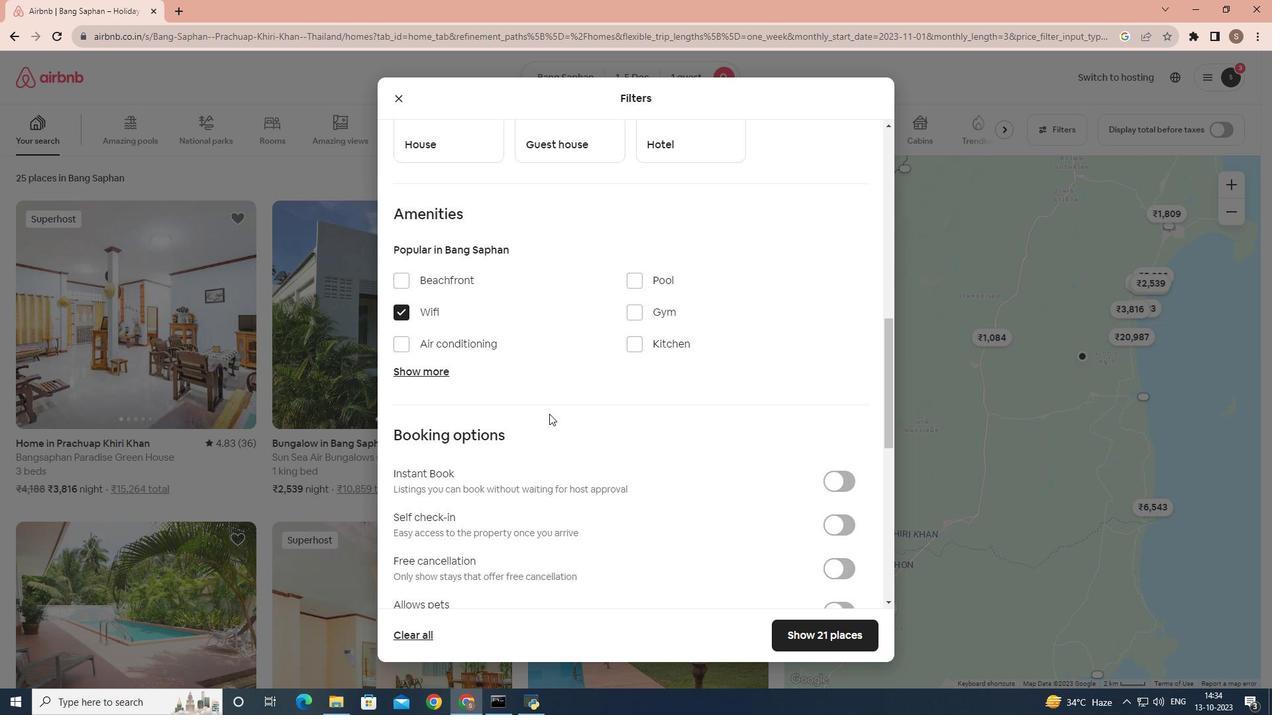 
Action: Mouse moved to (818, 637)
Screenshot: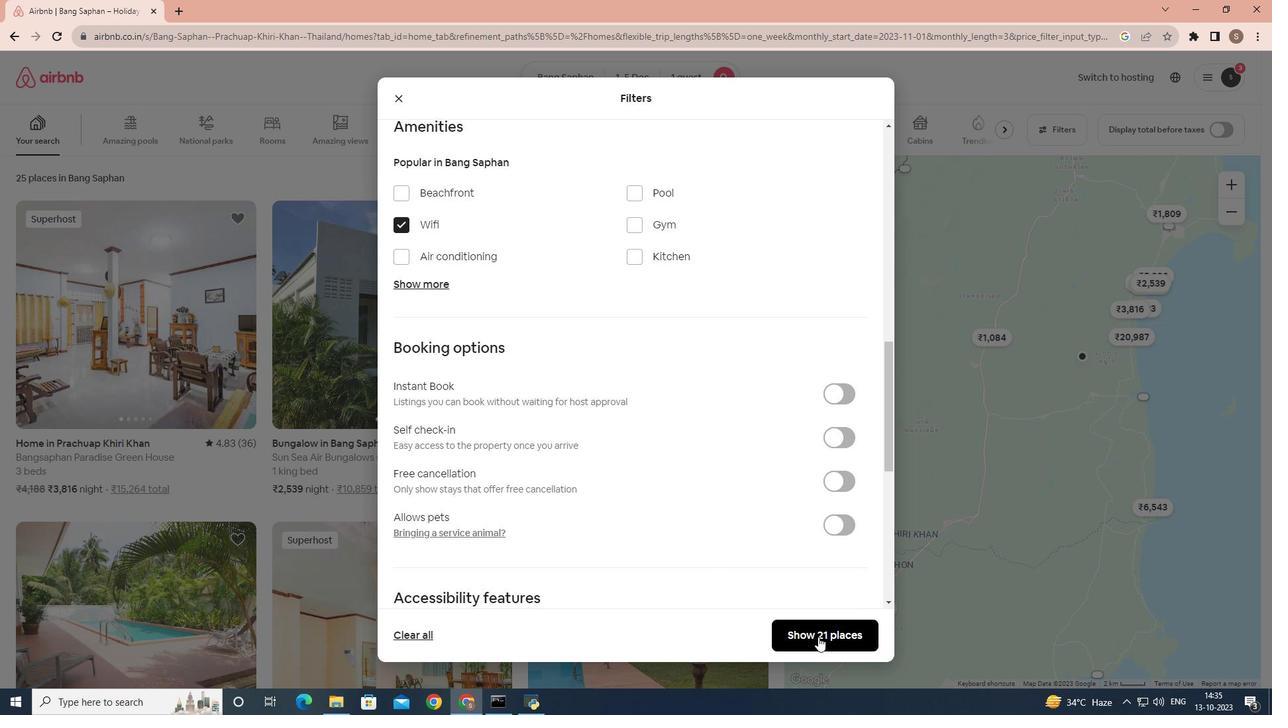 
Action: Mouse pressed left at (818, 637)
Screenshot: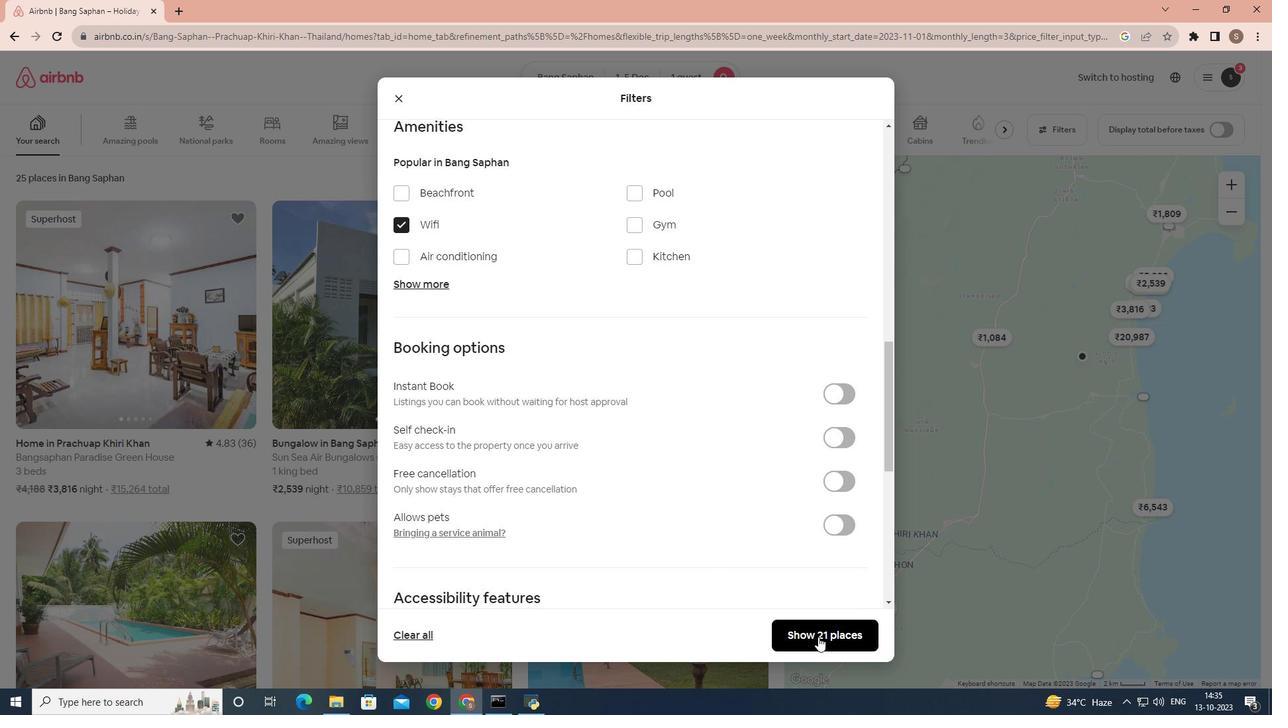 
Action: Mouse moved to (457, 379)
Screenshot: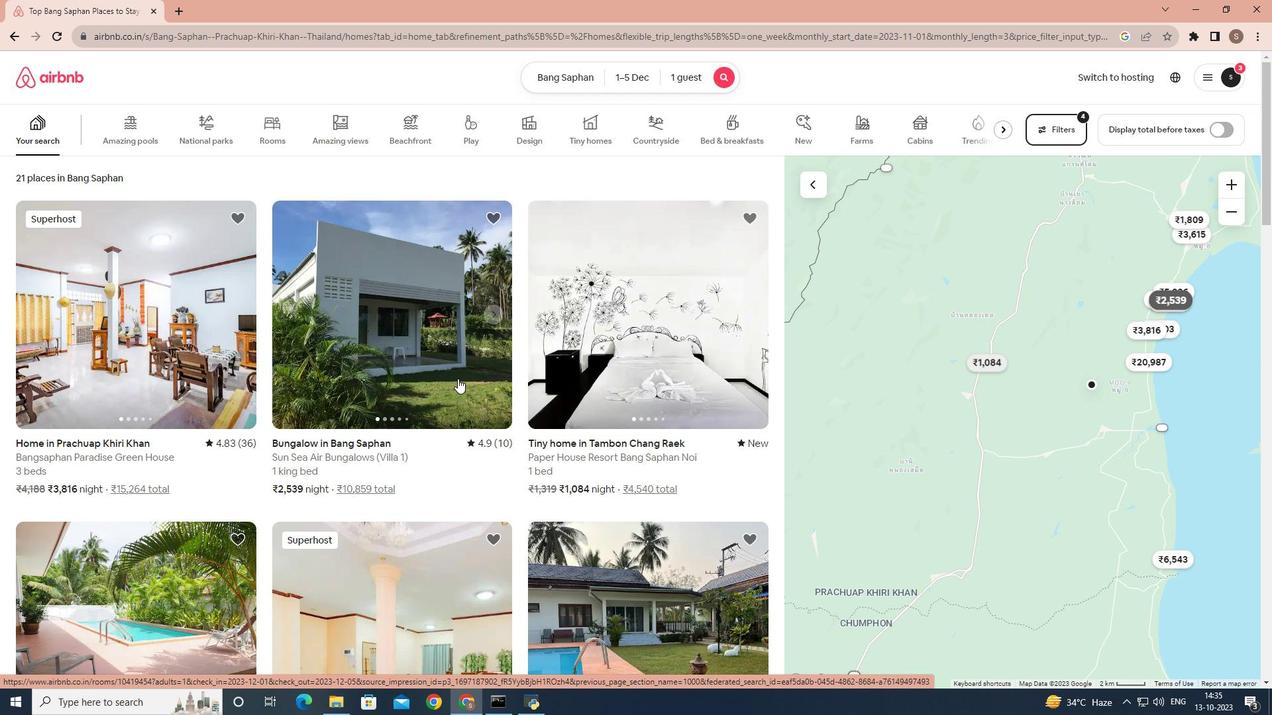 
Action: Mouse pressed left at (457, 379)
Screenshot: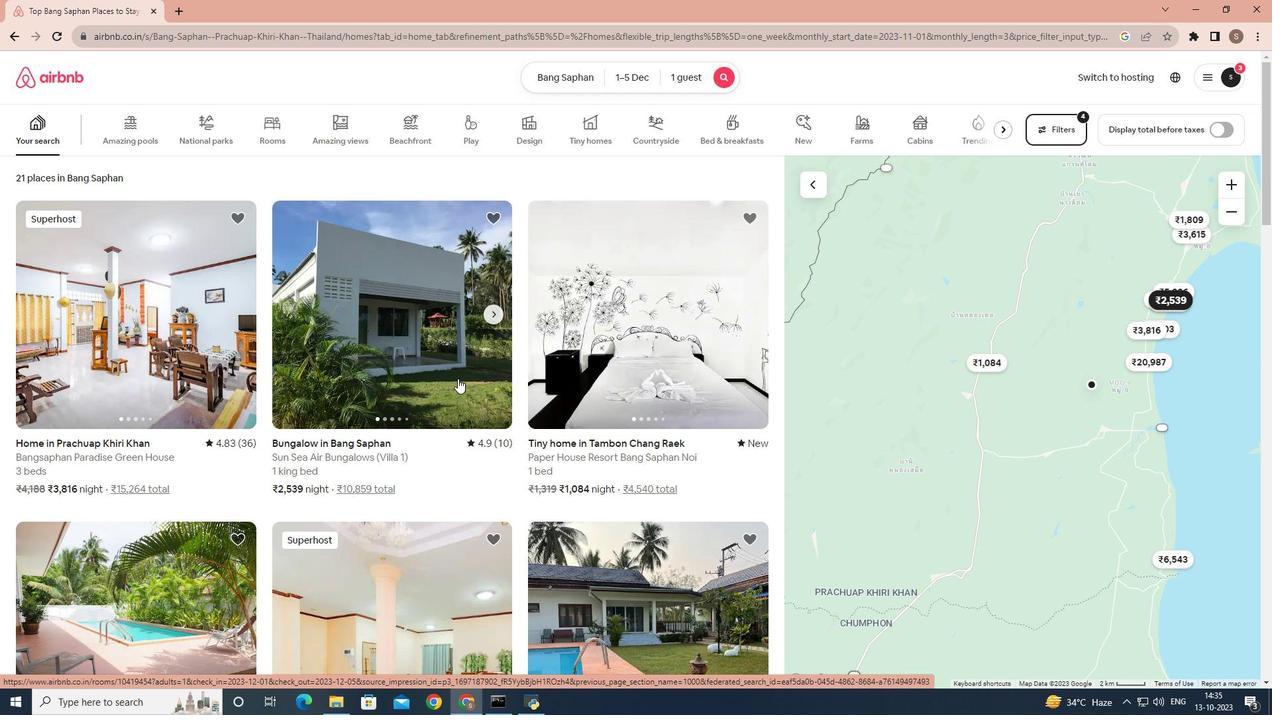 
Action: Mouse moved to (455, 359)
Screenshot: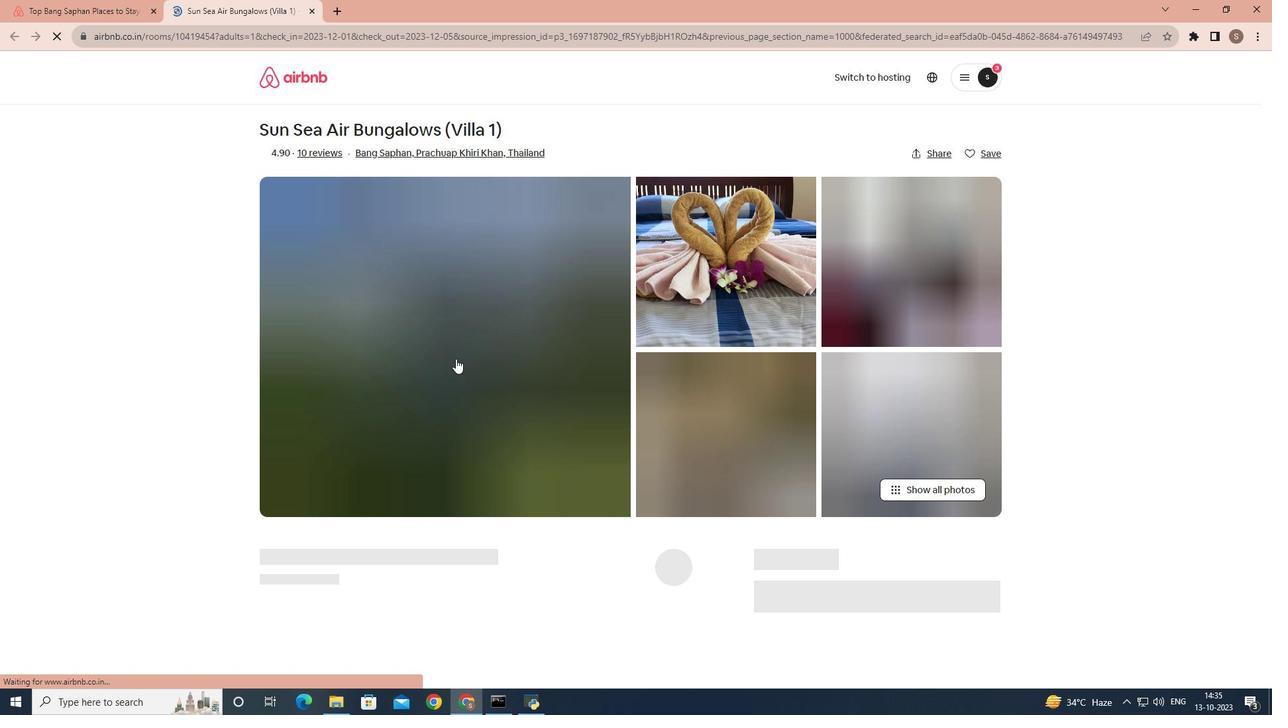 
Action: Mouse scrolled (455, 358) with delta (0, 0)
Screenshot: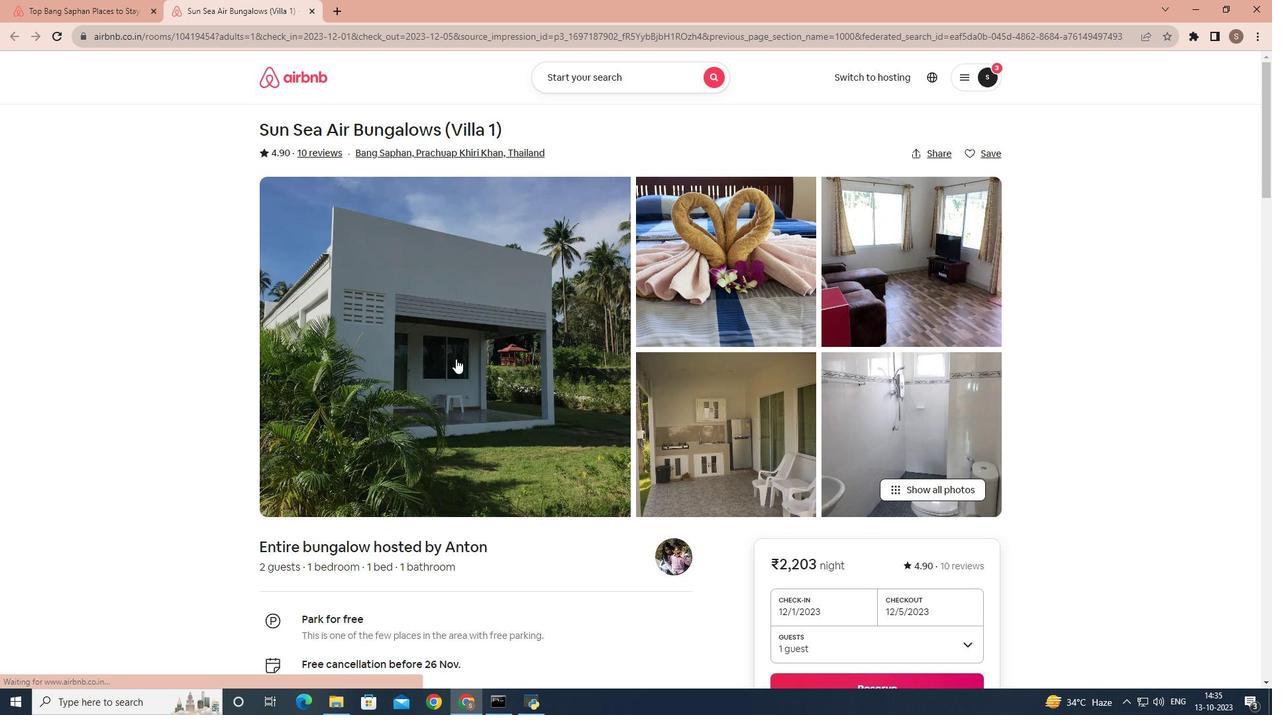 
Action: Mouse scrolled (455, 358) with delta (0, 0)
Screenshot: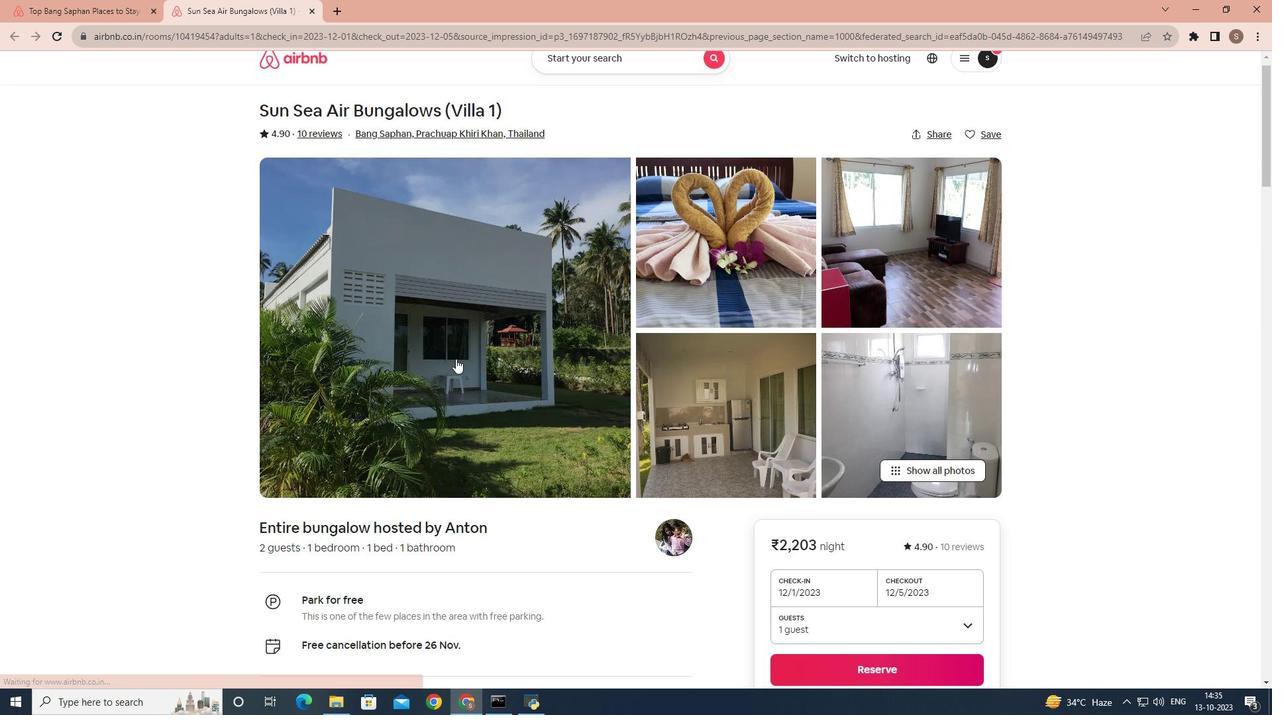 
Action: Mouse scrolled (455, 358) with delta (0, 0)
Screenshot: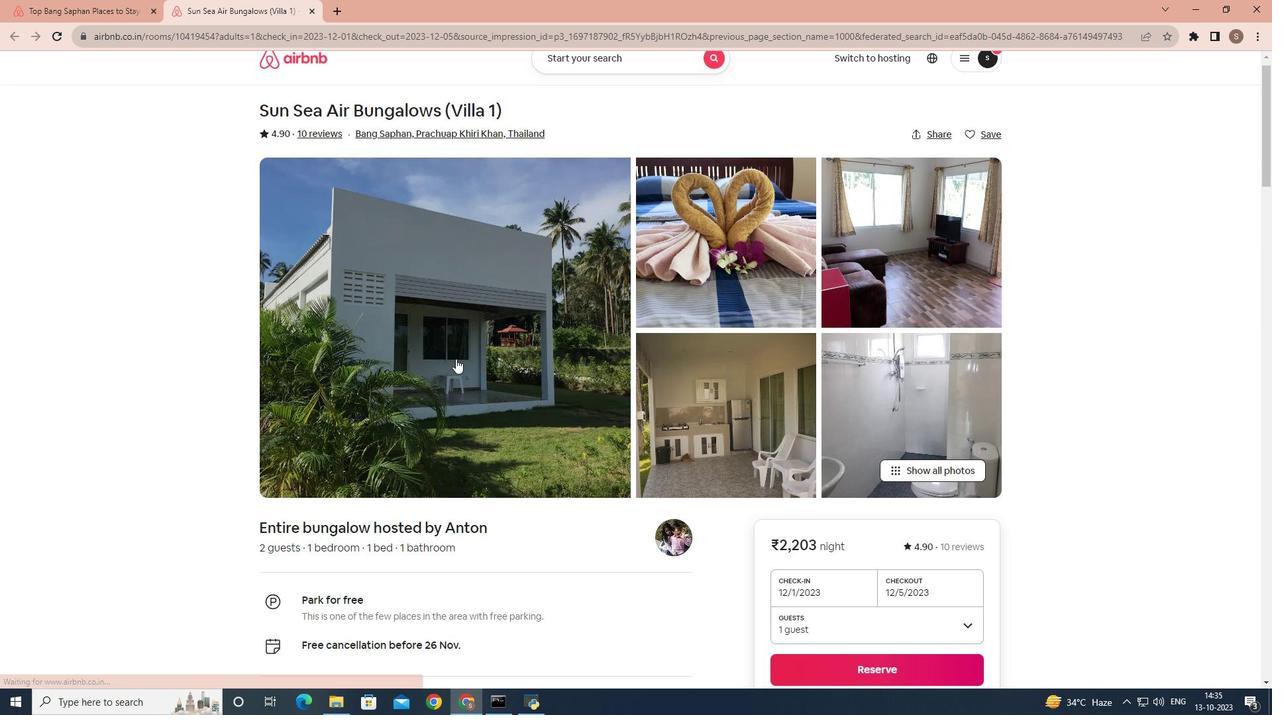 
Action: Mouse scrolled (455, 358) with delta (0, 0)
Screenshot: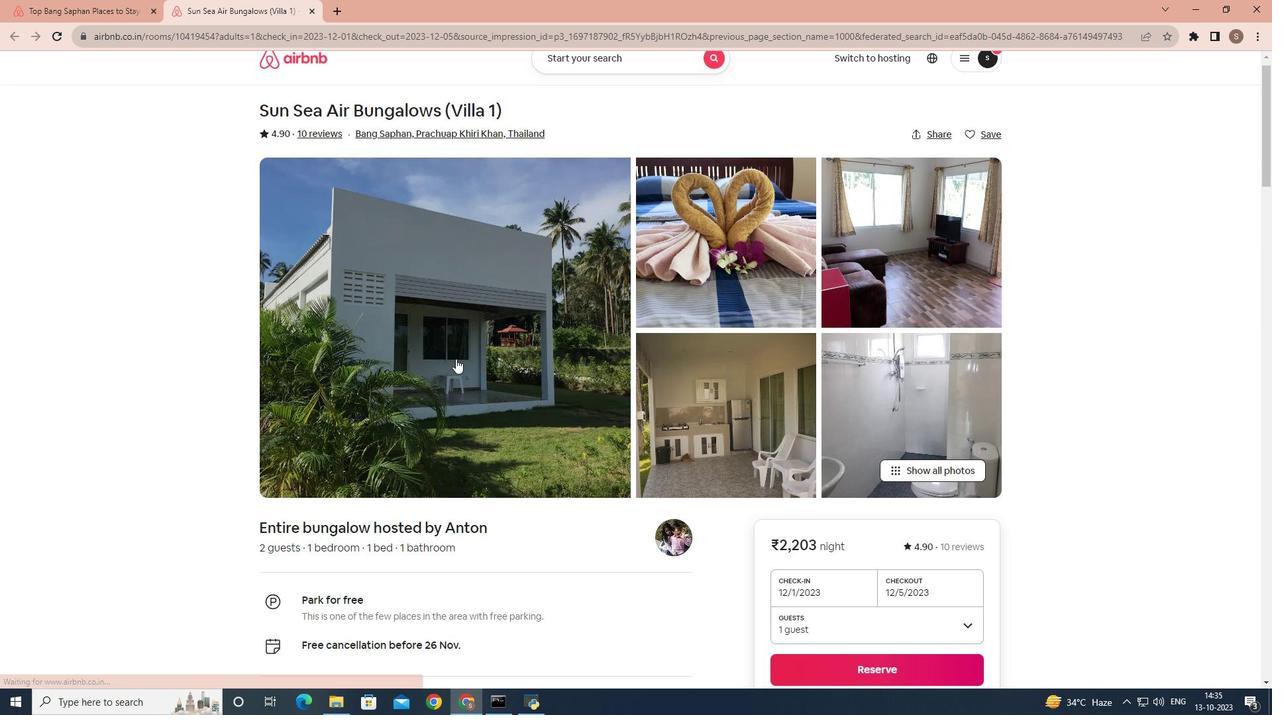 
Action: Mouse scrolled (455, 358) with delta (0, 0)
Screenshot: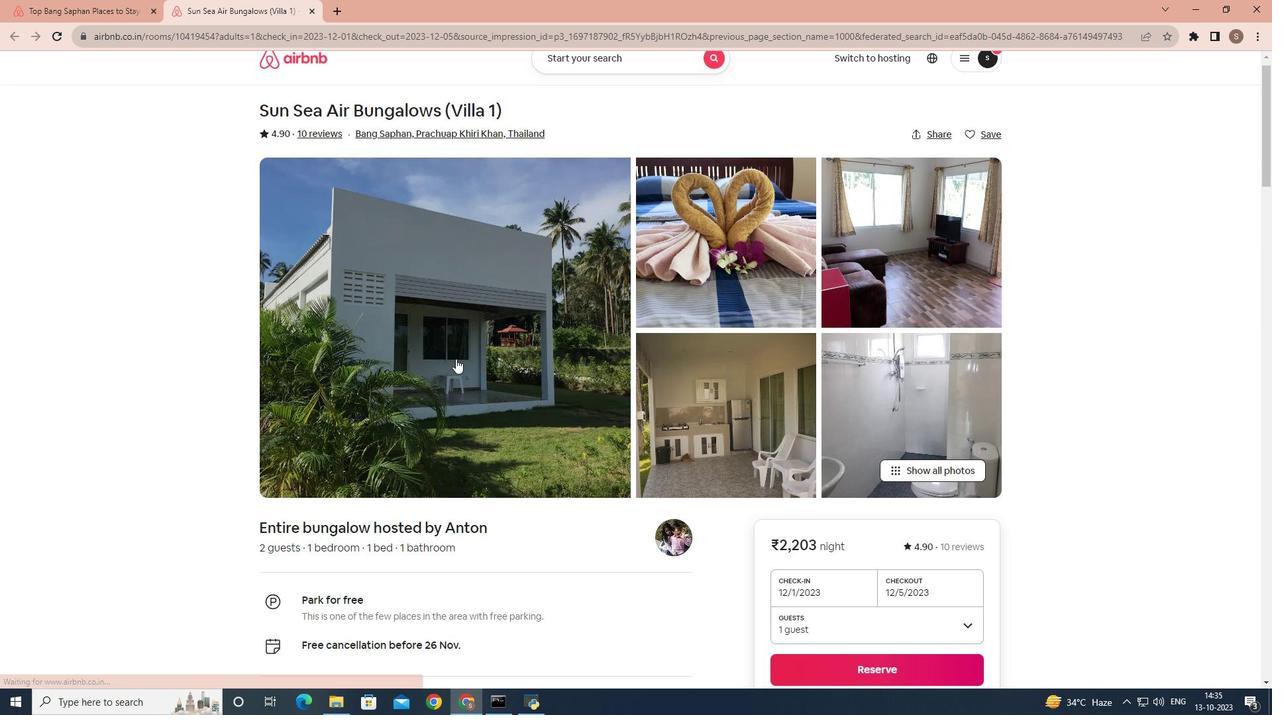 
Action: Mouse scrolled (455, 358) with delta (0, 0)
Screenshot: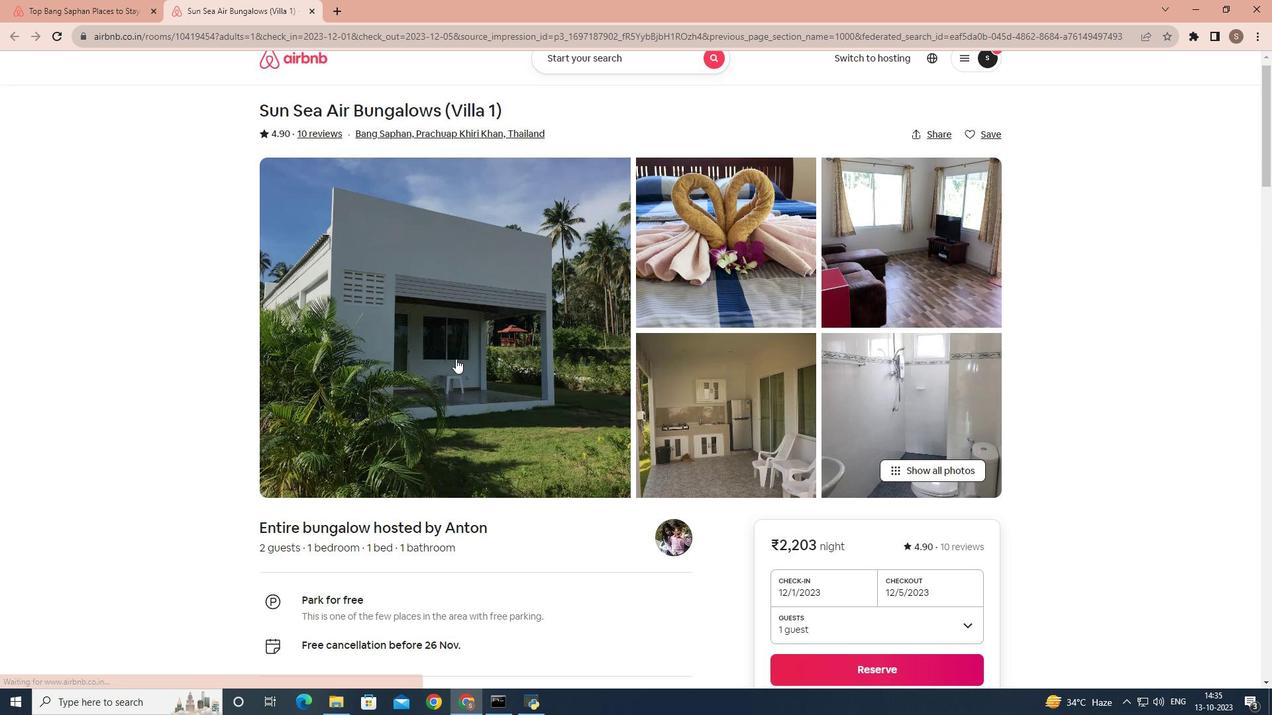 
Action: Mouse scrolled (455, 358) with delta (0, 0)
Screenshot: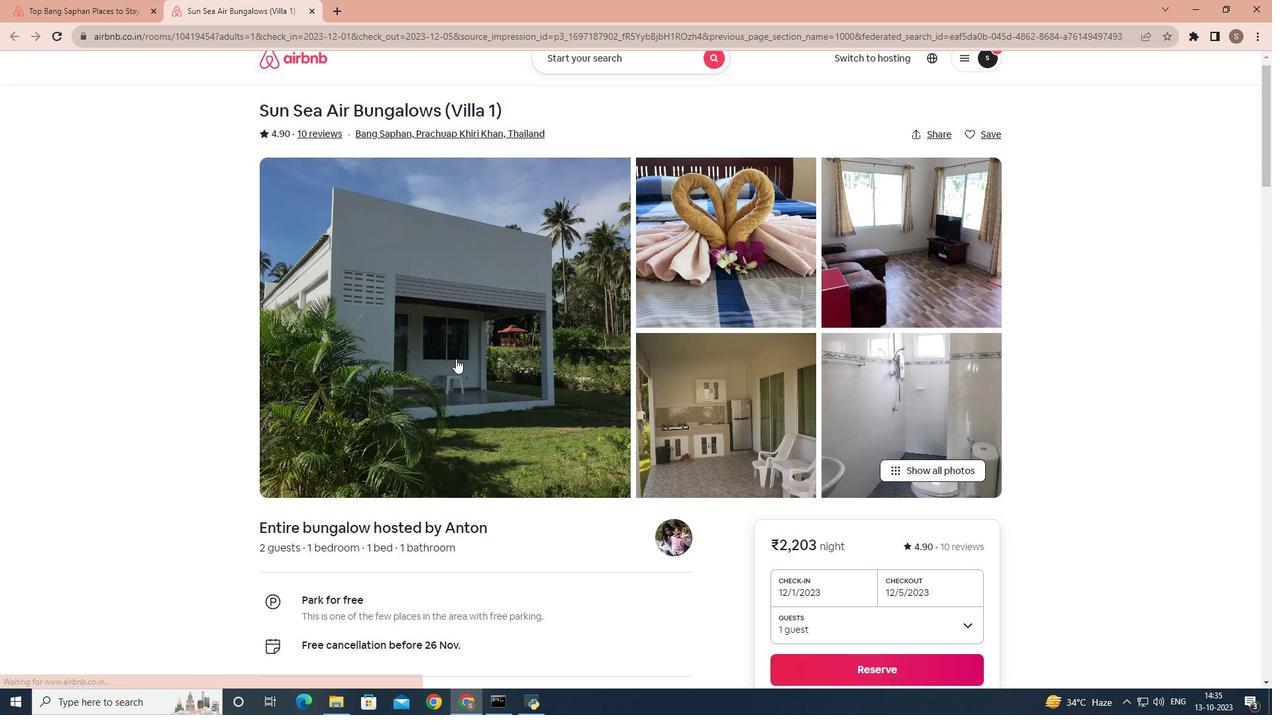 
Action: Mouse moved to (282, 431)
Screenshot: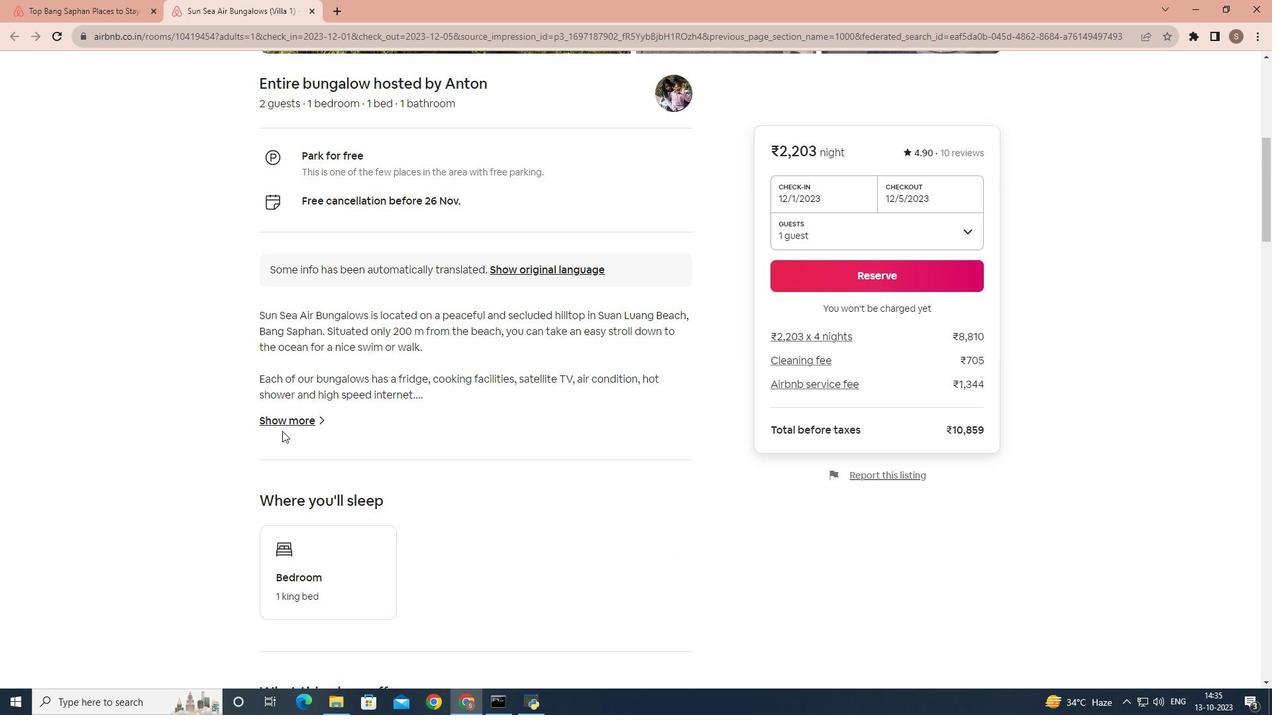 
Action: Mouse pressed left at (282, 431)
Screenshot: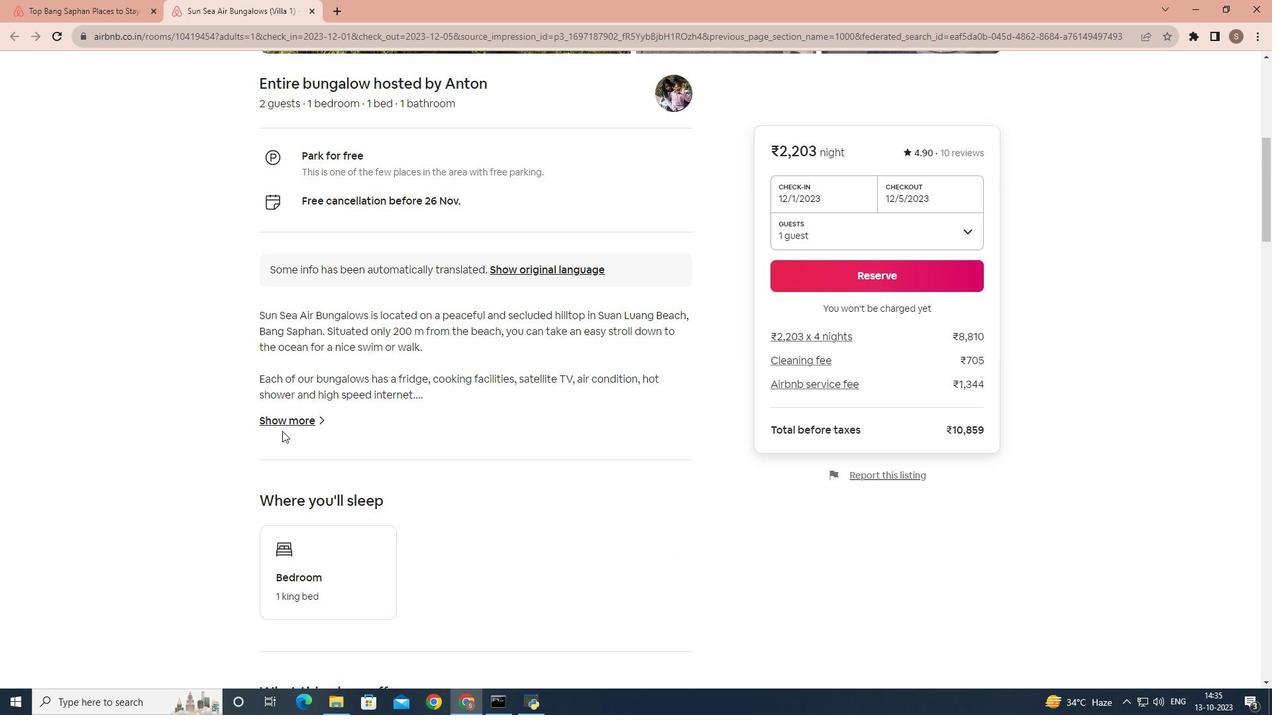 
Action: Mouse moved to (296, 420)
Screenshot: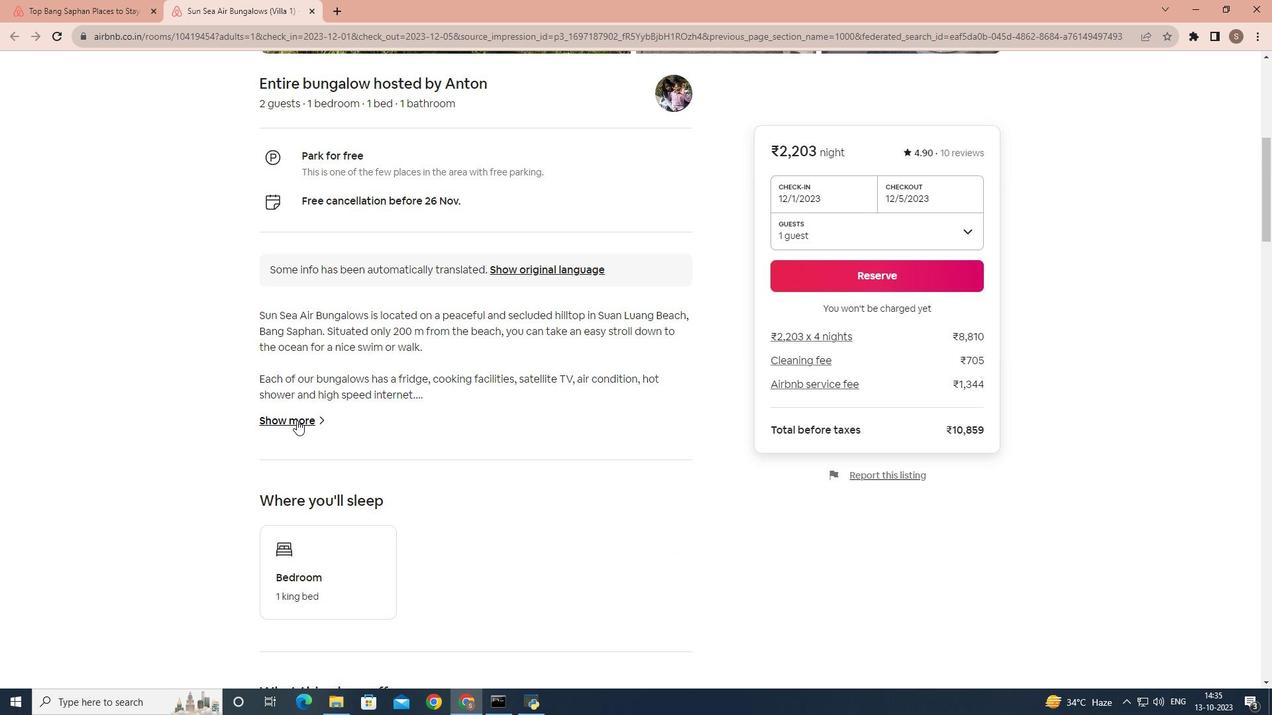 
Action: Mouse pressed left at (296, 420)
Screenshot: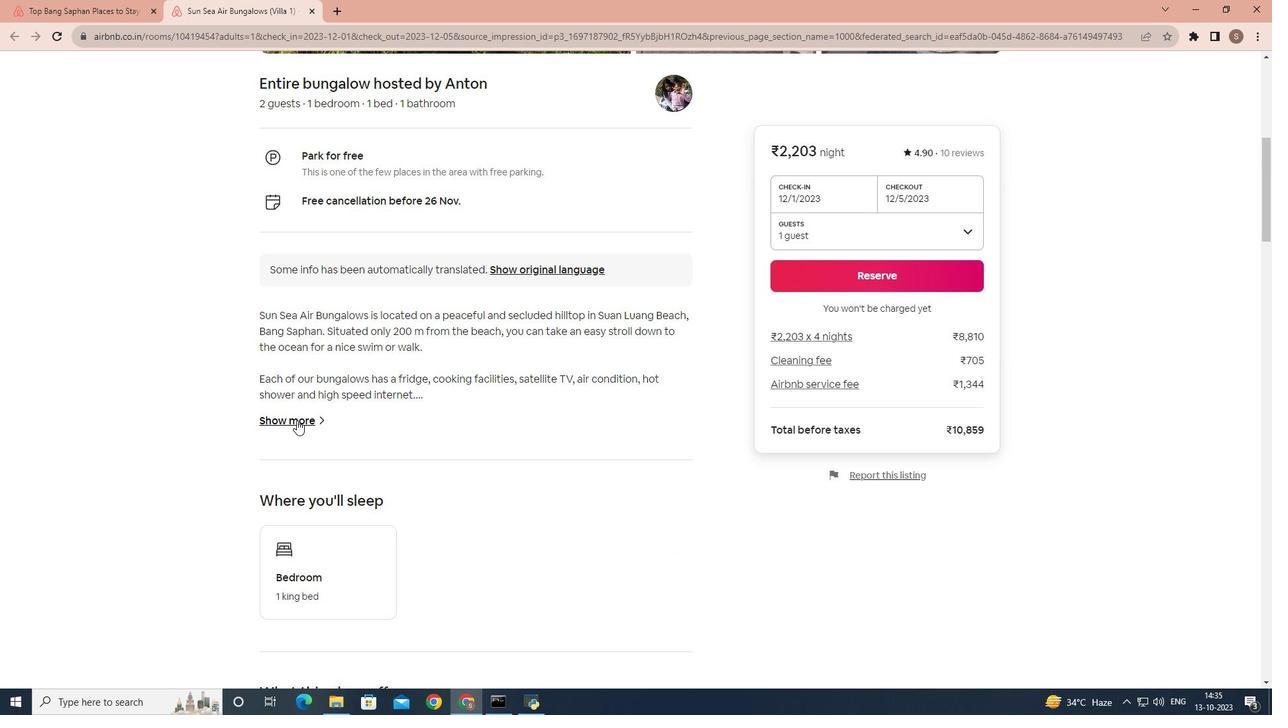 
Action: Mouse moved to (396, 161)
Screenshot: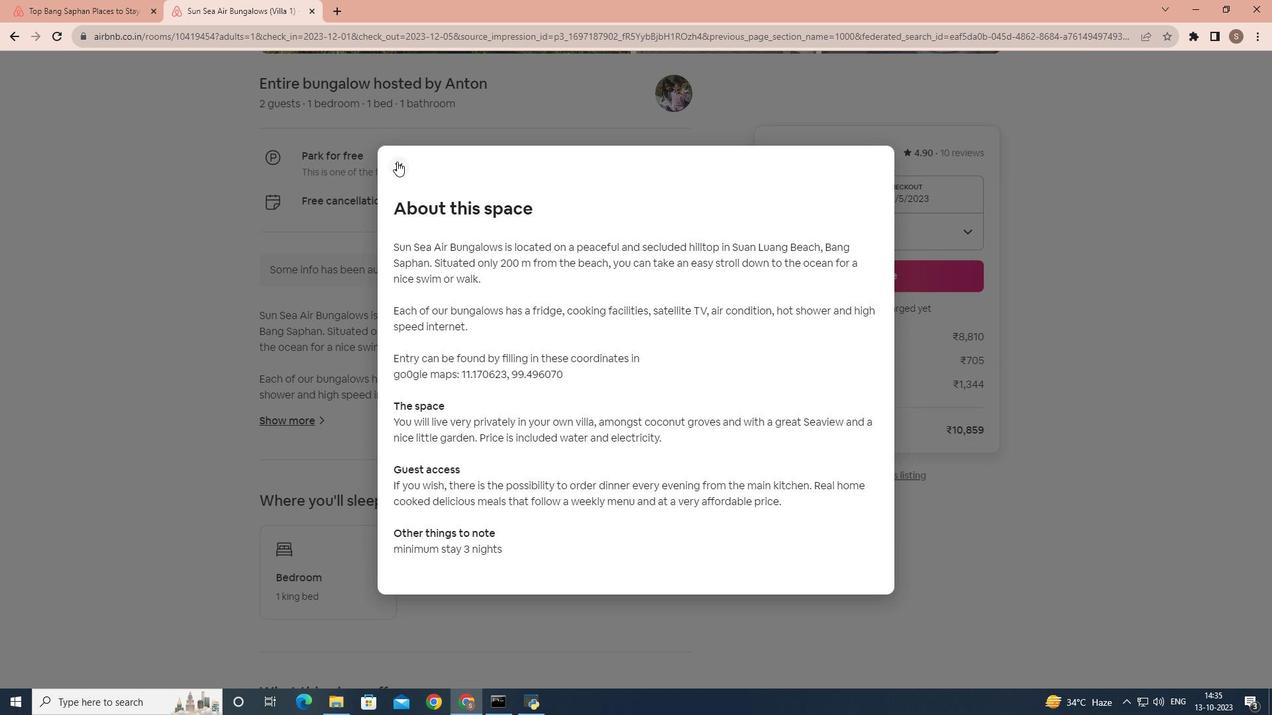 
Action: Mouse pressed left at (396, 161)
Screenshot: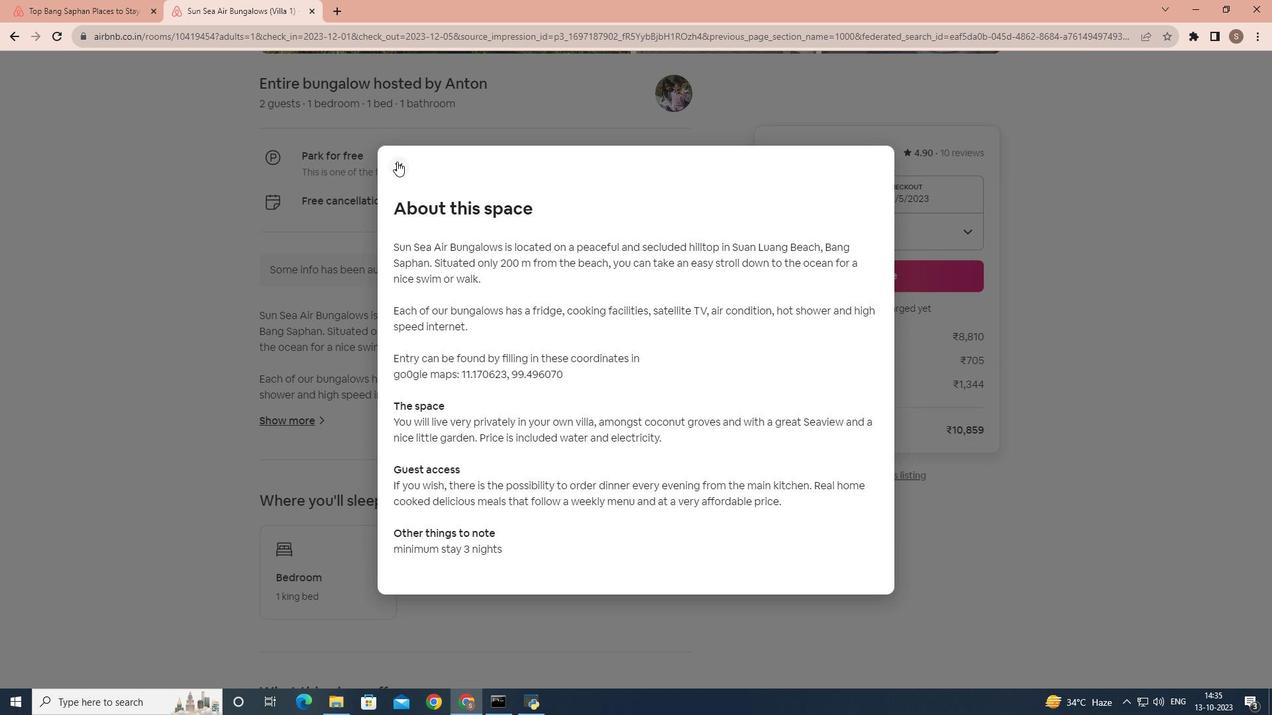 
Action: Mouse moved to (372, 294)
Screenshot: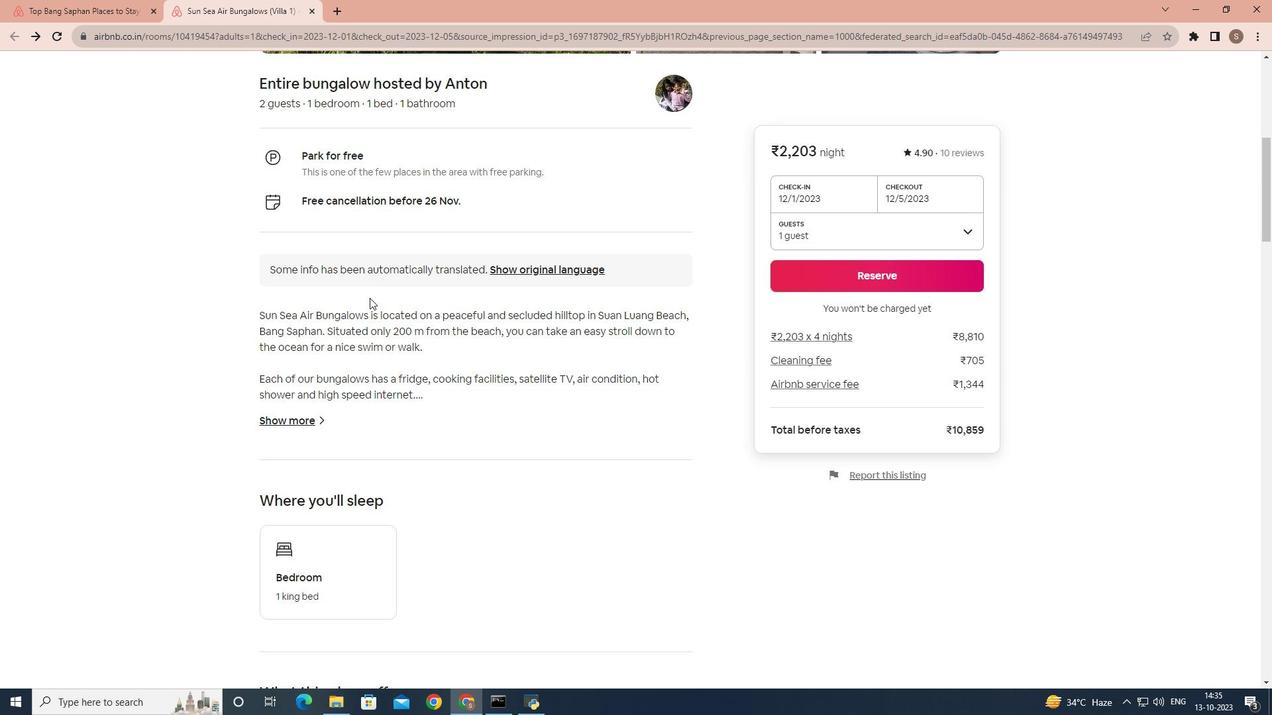 
Action: Mouse scrolled (372, 293) with delta (0, 0)
Screenshot: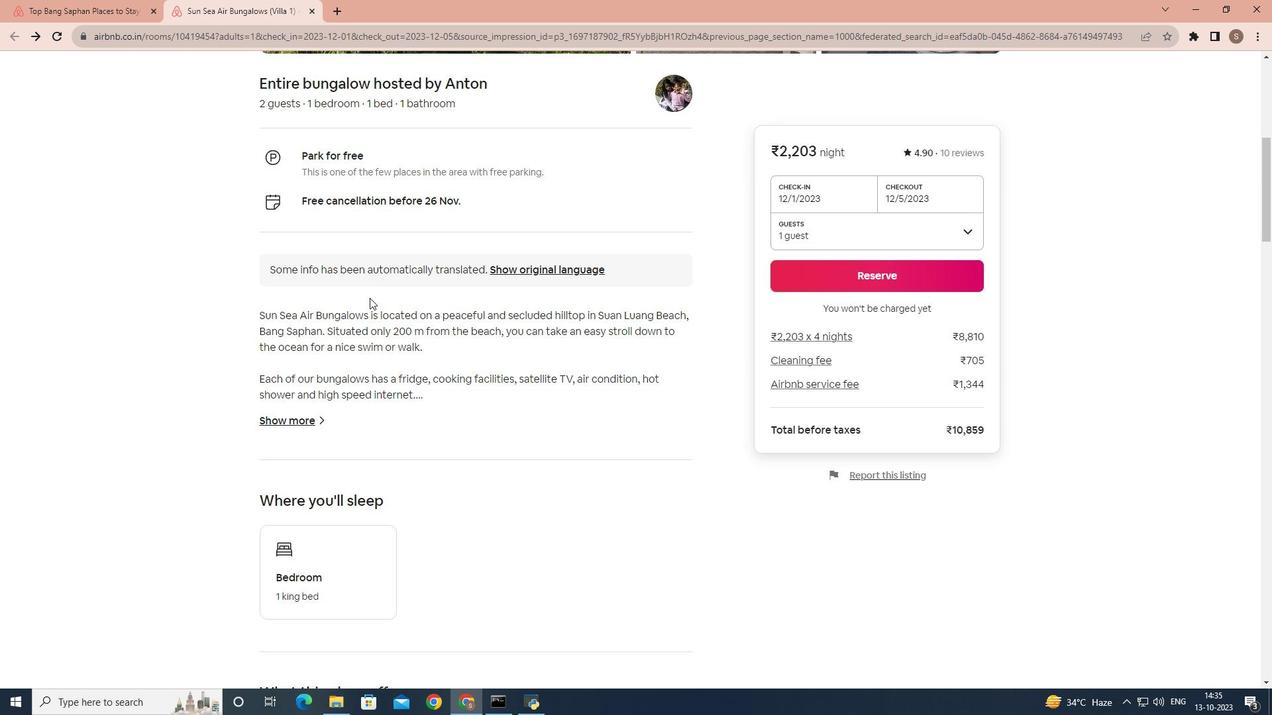
Action: Mouse moved to (369, 298)
Screenshot: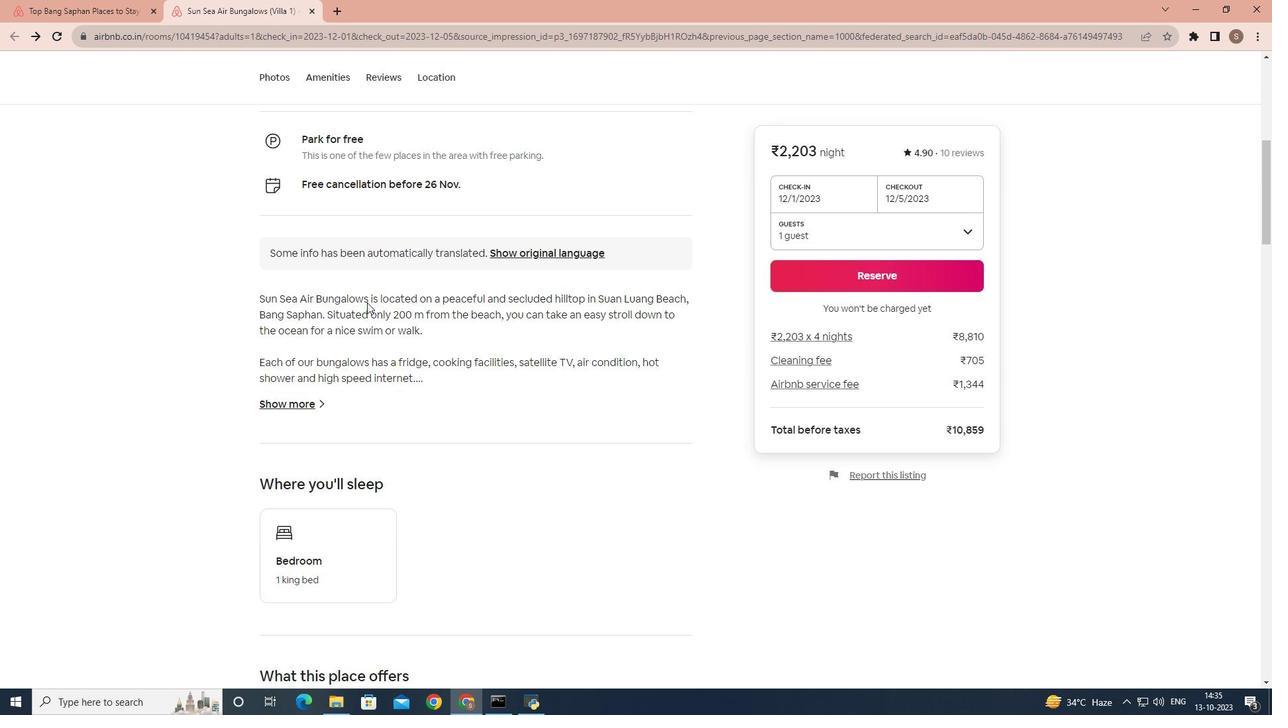 
Action: Mouse scrolled (369, 297) with delta (0, 0)
Screenshot: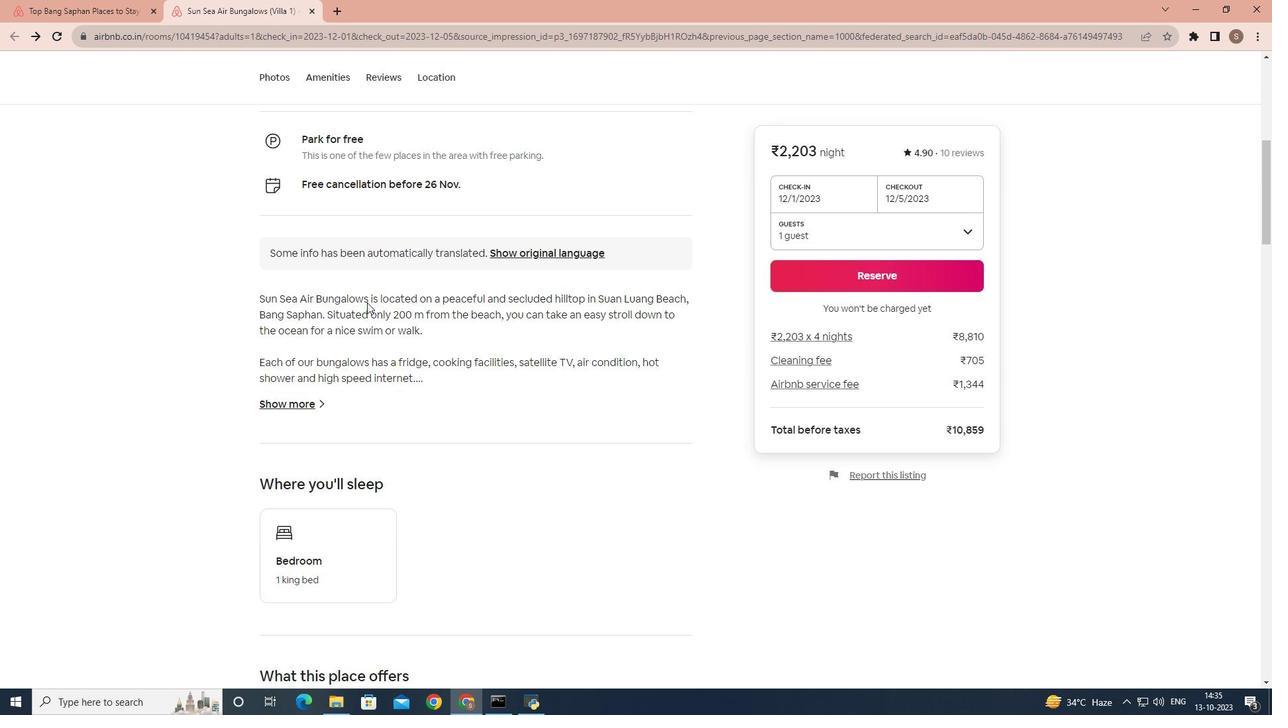 
Action: Mouse moved to (369, 298)
Screenshot: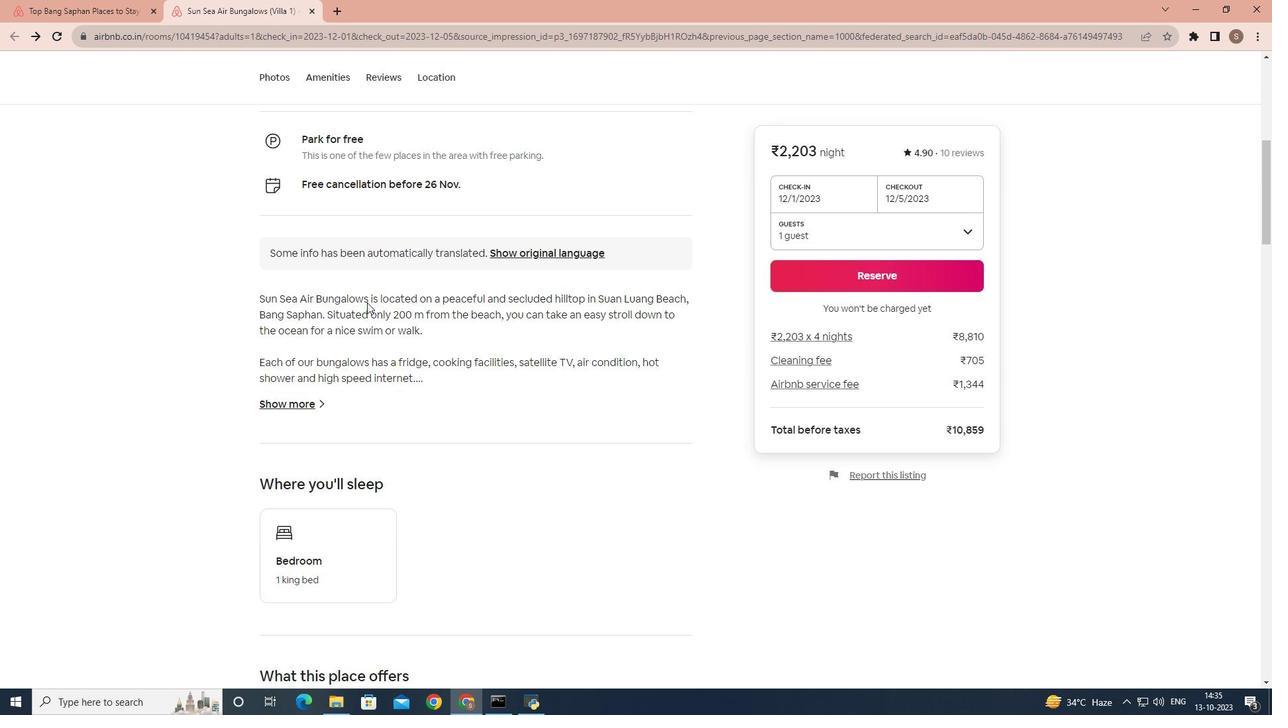 
Action: Mouse scrolled (369, 298) with delta (0, 0)
Screenshot: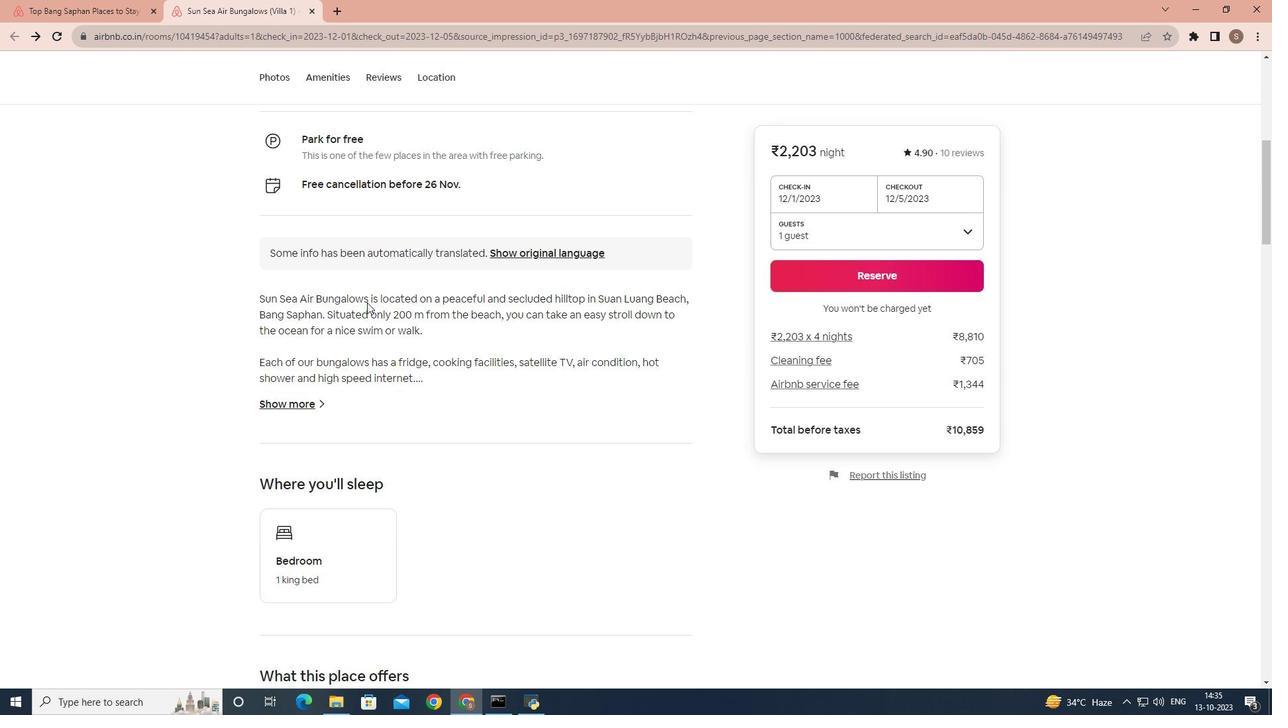 
Action: Mouse moved to (368, 300)
Screenshot: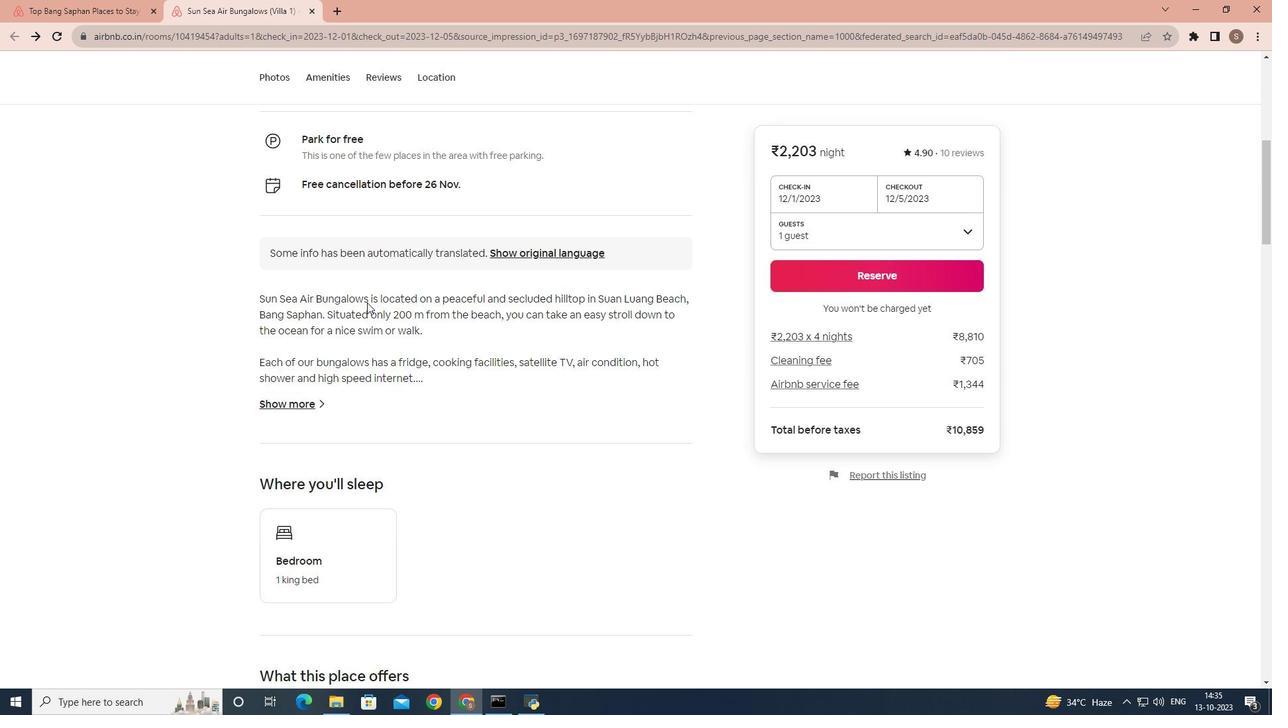 
Action: Mouse scrolled (368, 300) with delta (0, 0)
Screenshot: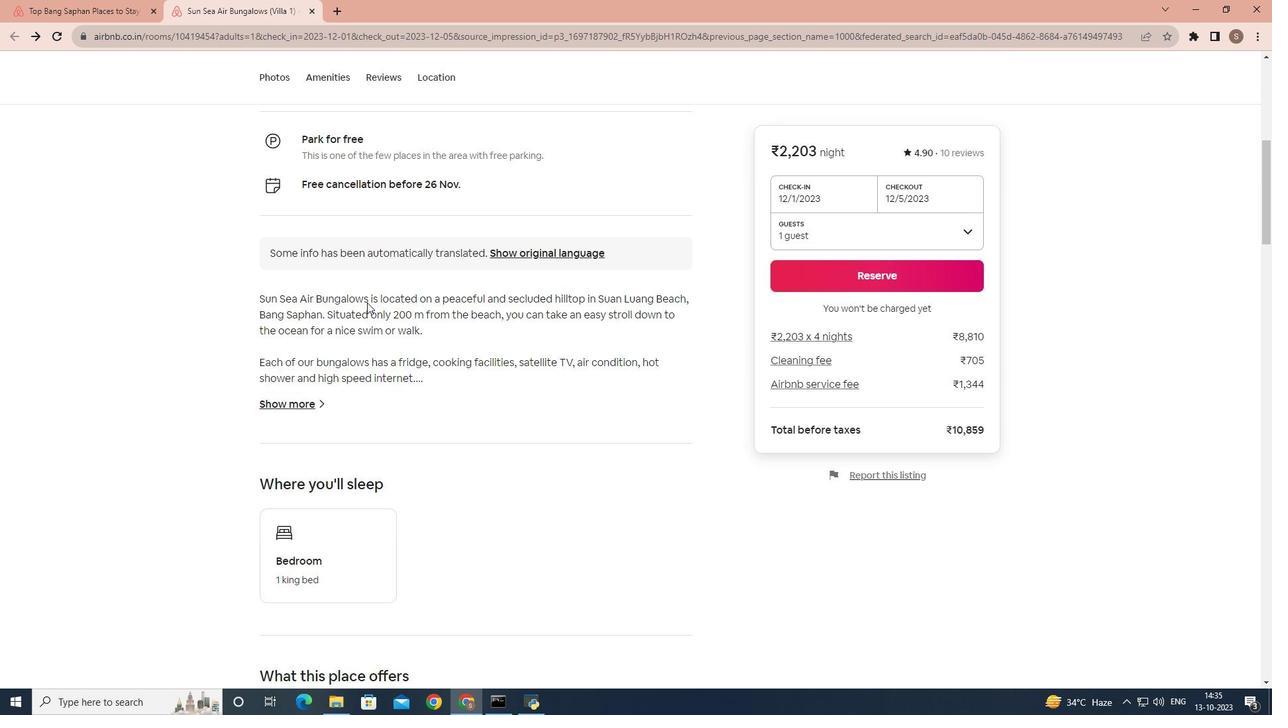 
Action: Mouse moved to (366, 303)
Screenshot: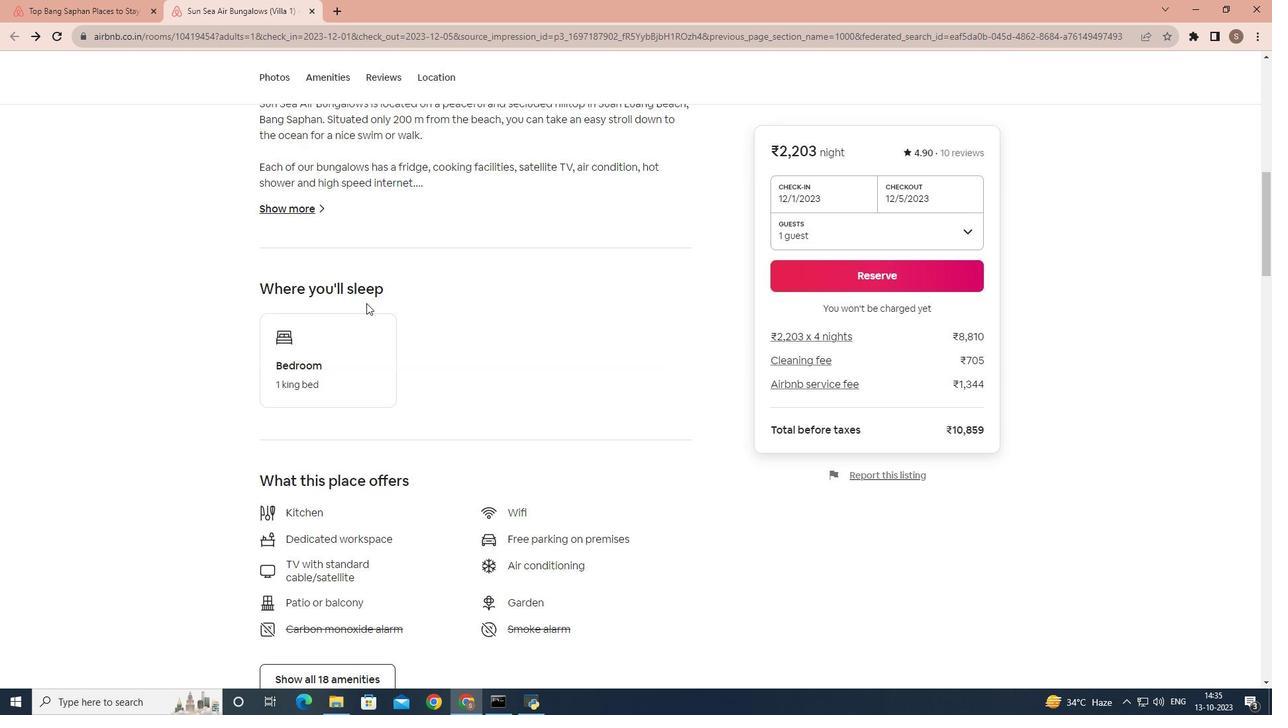 
Action: Mouse scrolled (366, 302) with delta (0, 0)
Screenshot: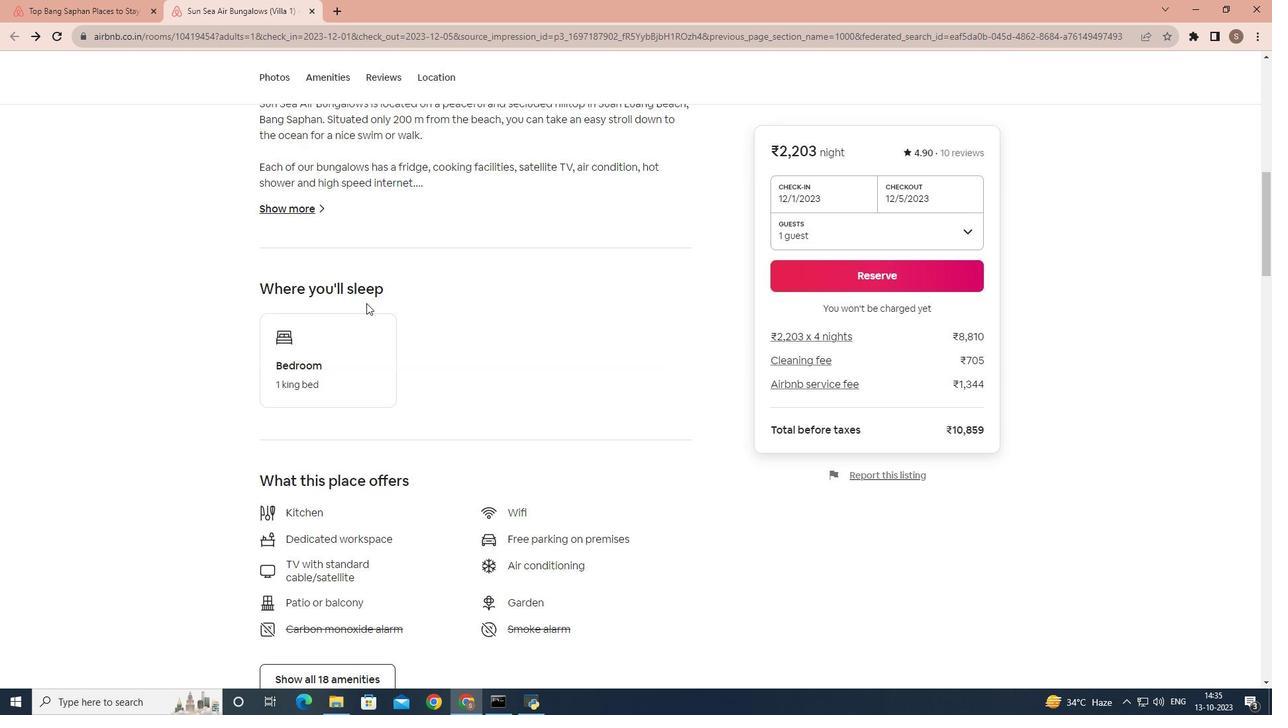 
Action: Mouse scrolled (366, 302) with delta (0, 0)
Screenshot: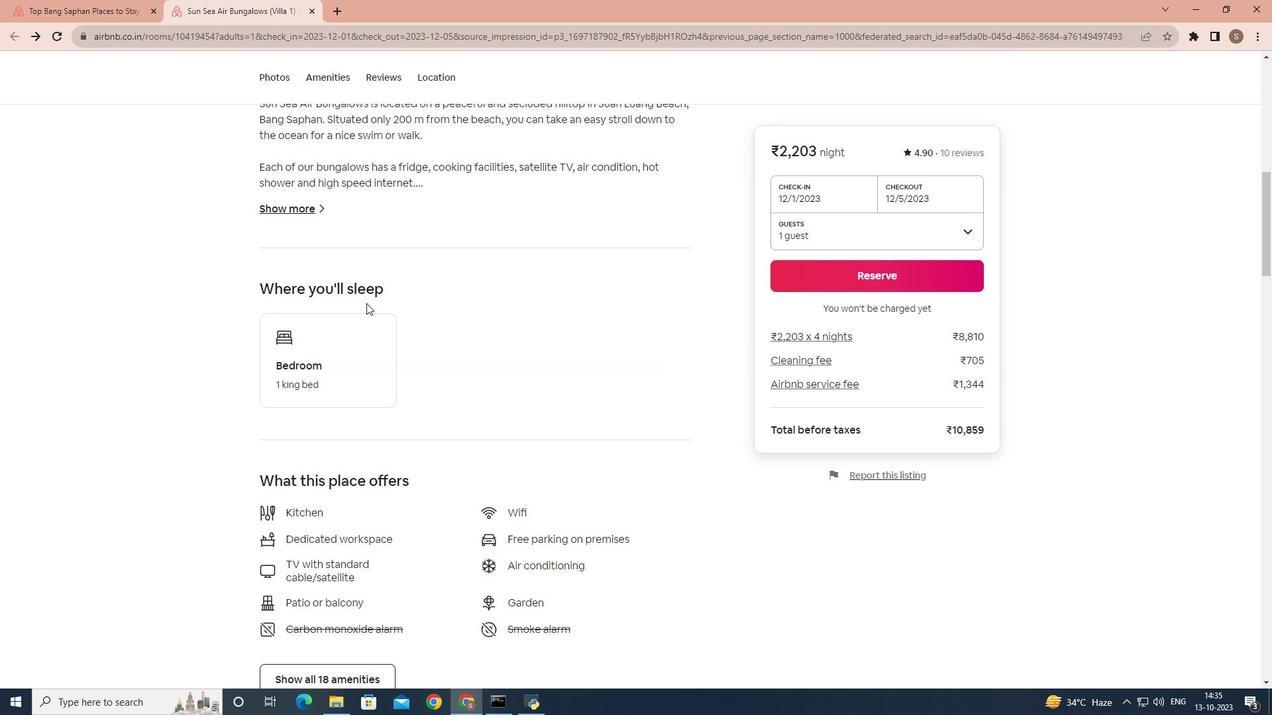 
Action: Mouse scrolled (366, 304) with delta (0, 0)
Screenshot: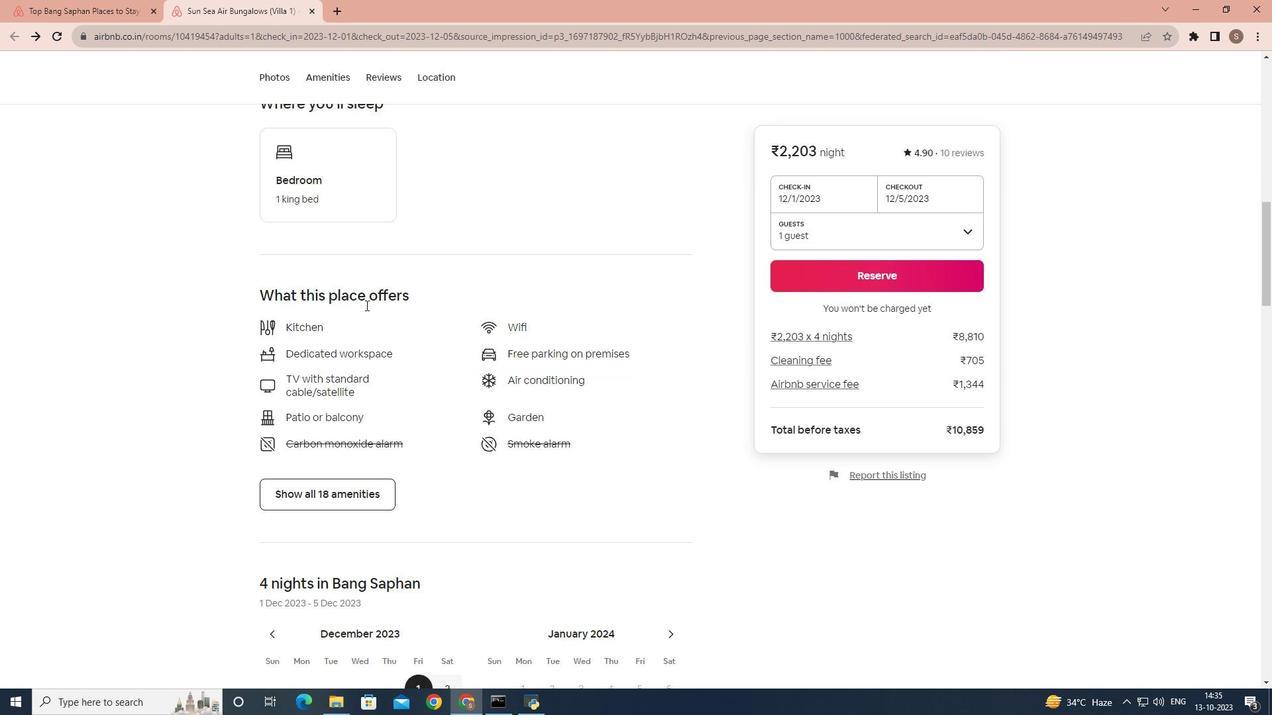 
Action: Mouse moved to (345, 349)
Screenshot: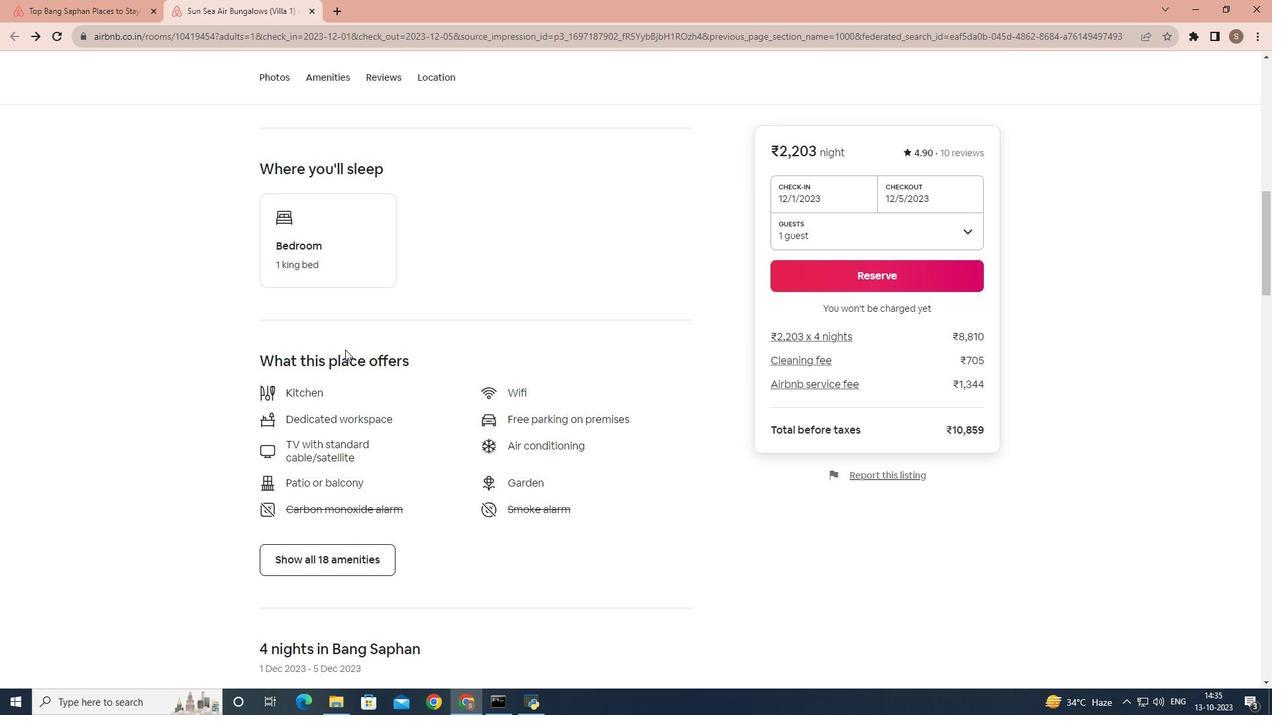 
Action: Mouse scrolled (345, 349) with delta (0, 0)
Screenshot: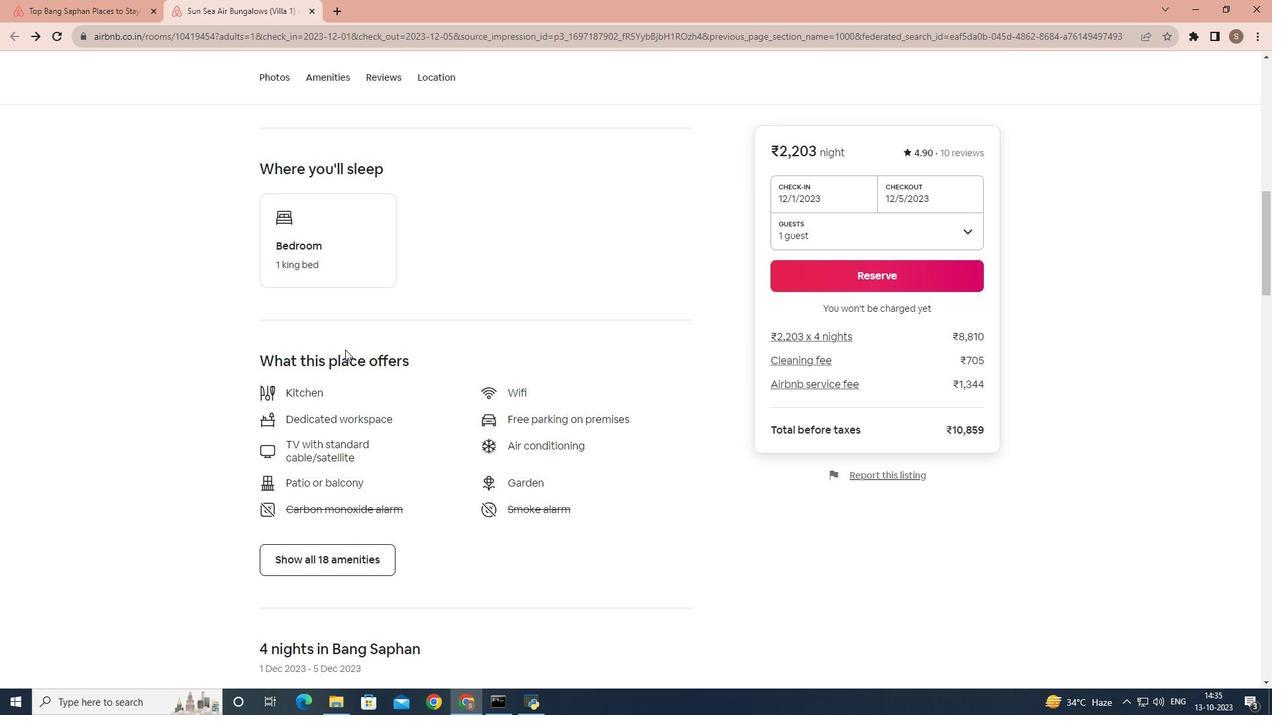 
Action: Mouse moved to (345, 351)
Screenshot: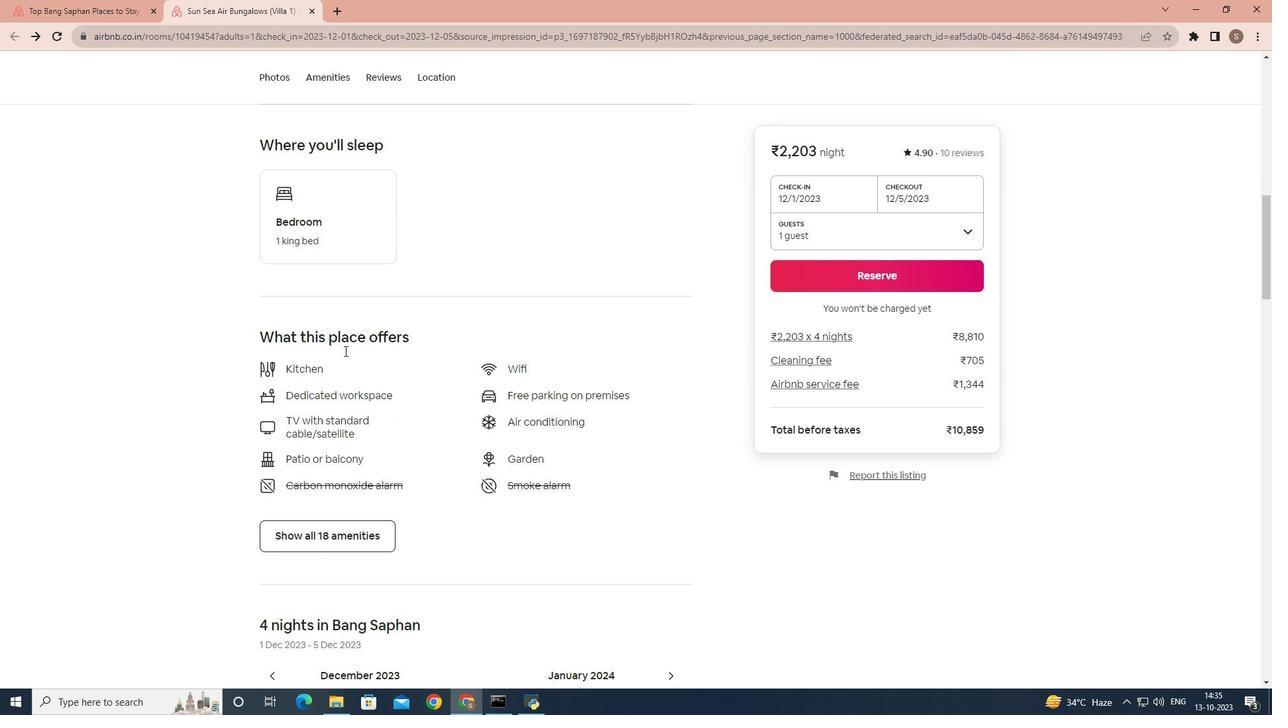 
Action: Mouse scrolled (345, 350) with delta (0, 0)
Screenshot: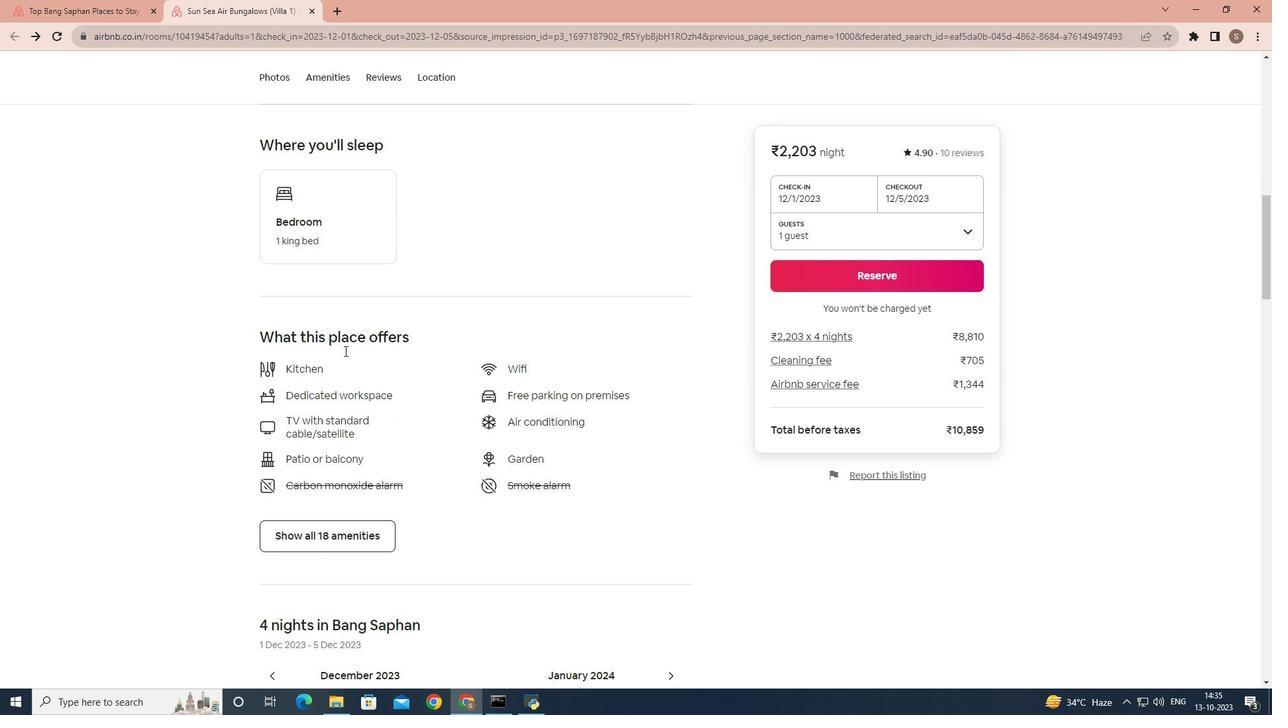 
Action: Mouse moved to (344, 351)
Screenshot: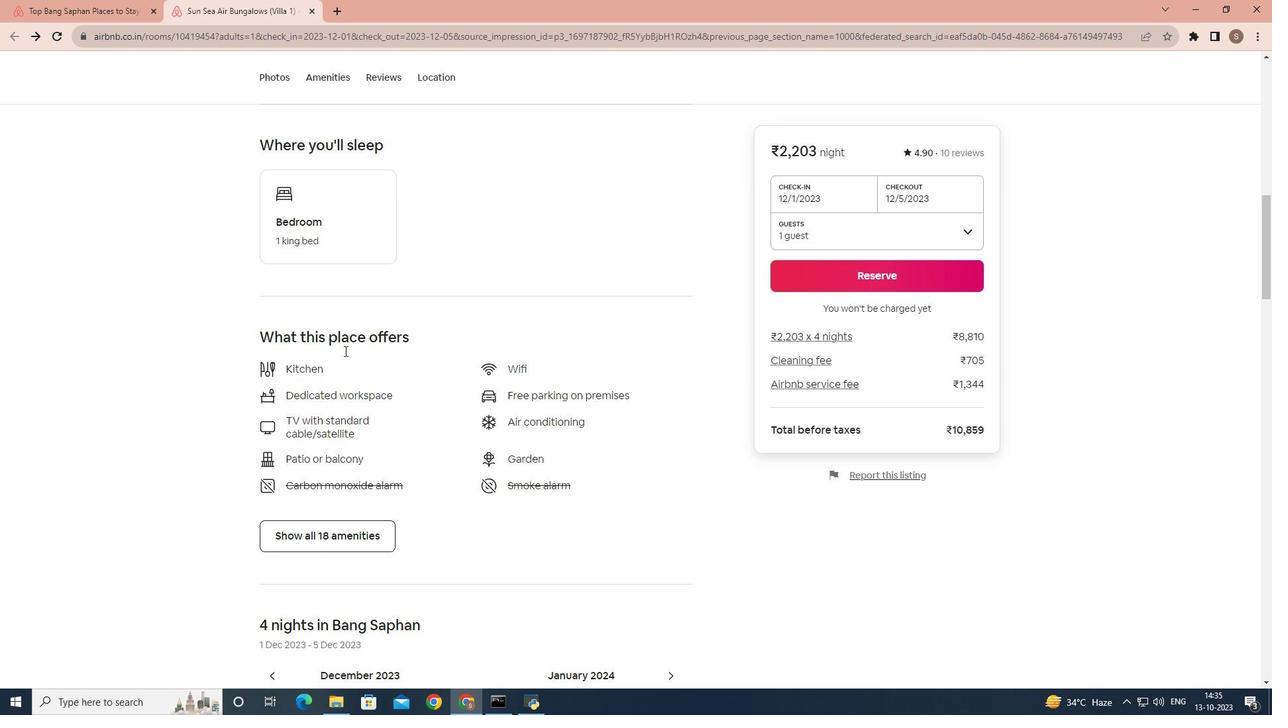 
Action: Mouse scrolled (344, 350) with delta (0, 0)
Screenshot: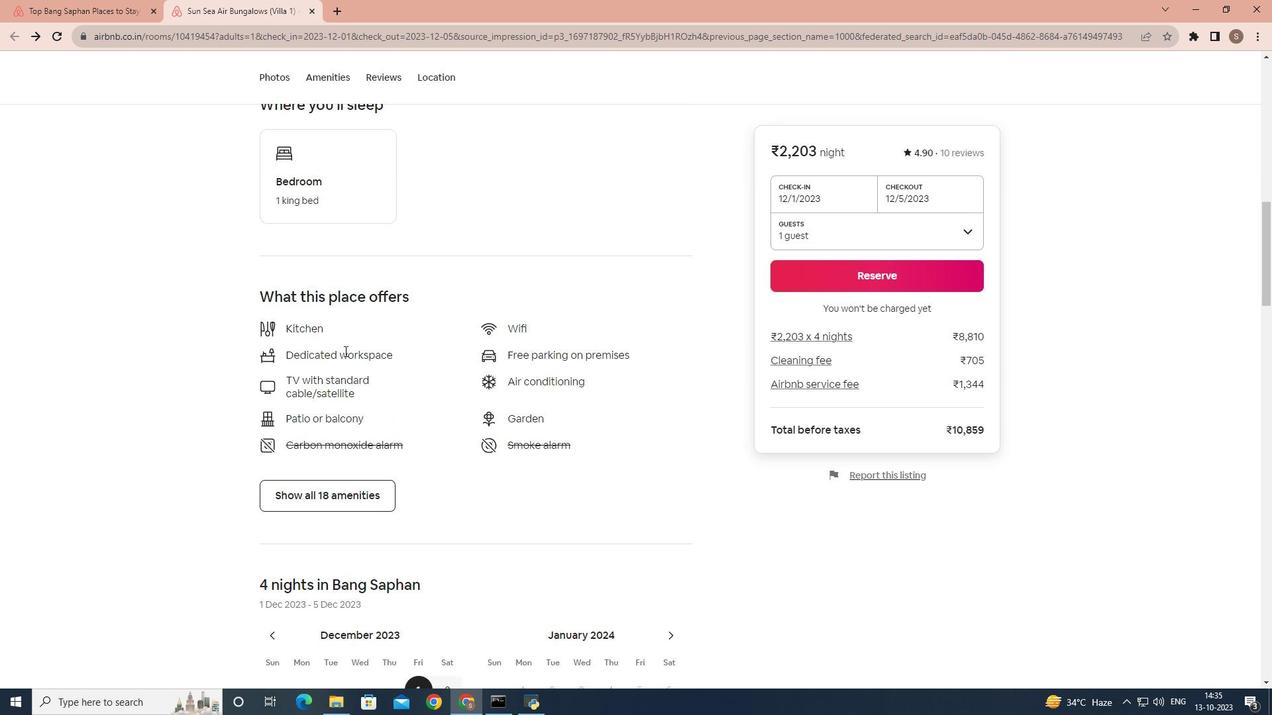 
Action: Mouse scrolled (344, 351) with delta (0, 0)
Screenshot: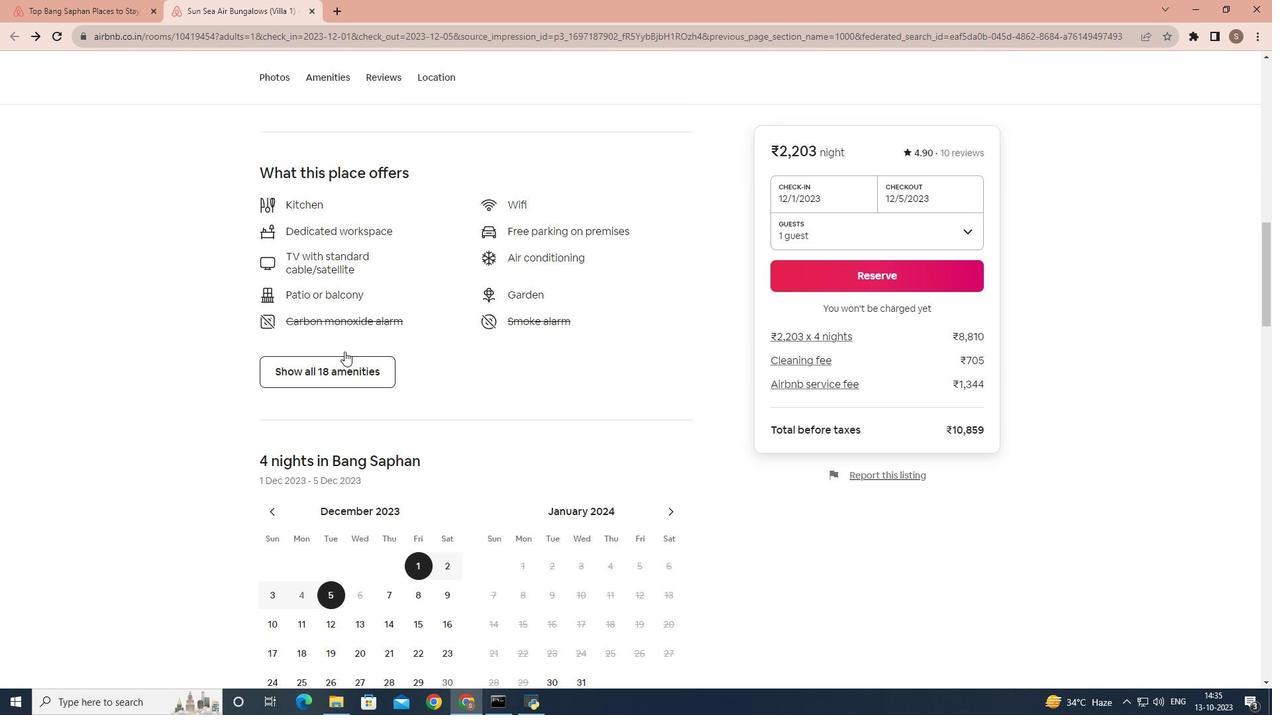
Action: Mouse moved to (322, 428)
Screenshot: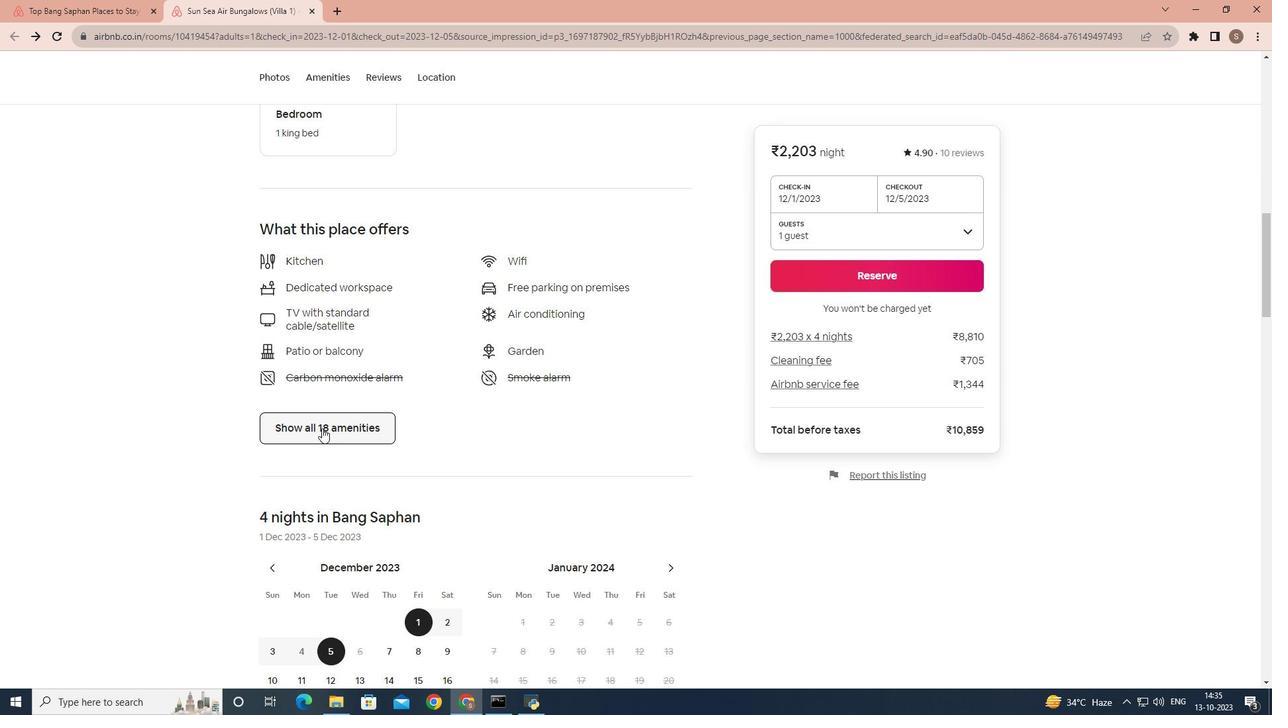 
Action: Mouse pressed left at (322, 428)
Screenshot: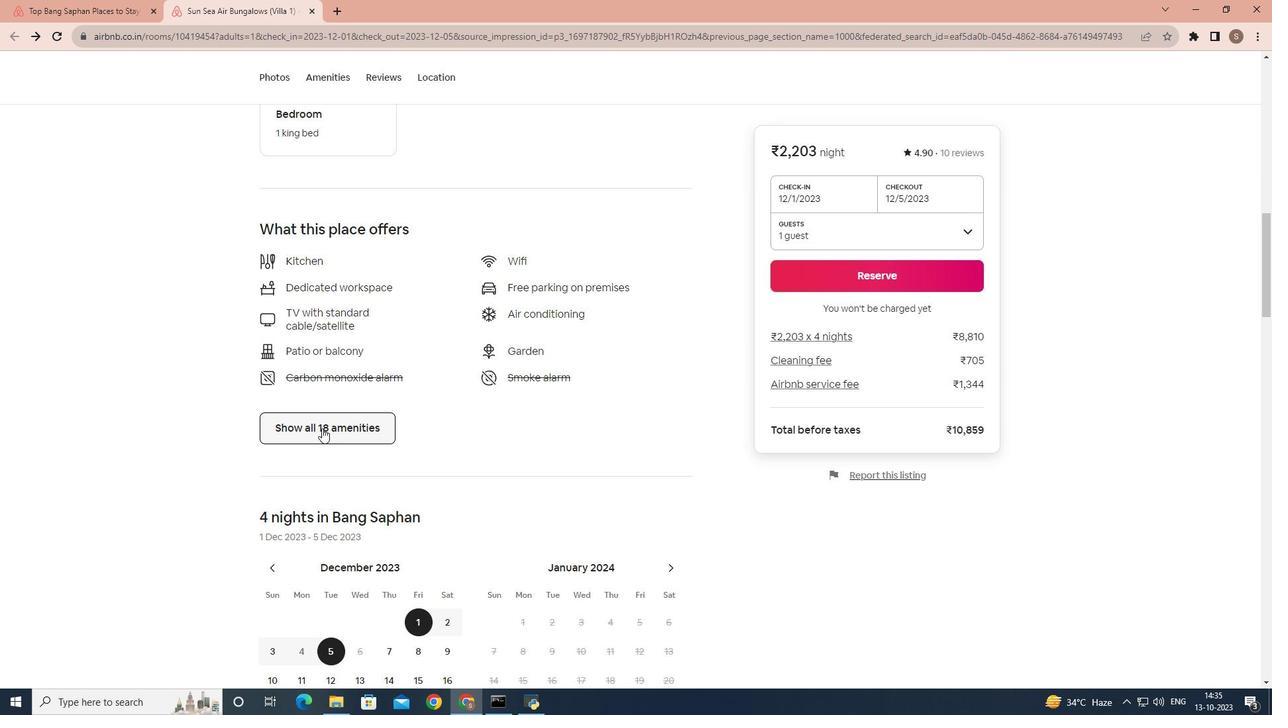 
Action: Mouse moved to (433, 382)
Screenshot: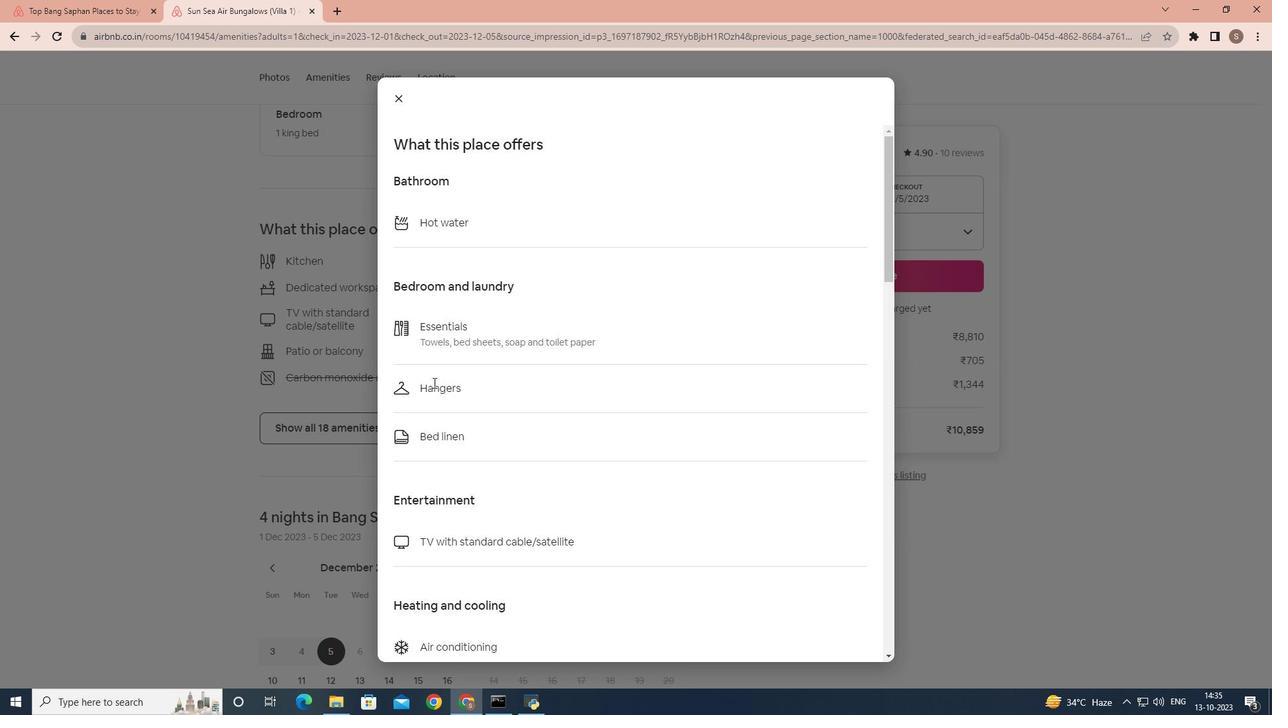 
Action: Mouse scrolled (433, 382) with delta (0, 0)
Screenshot: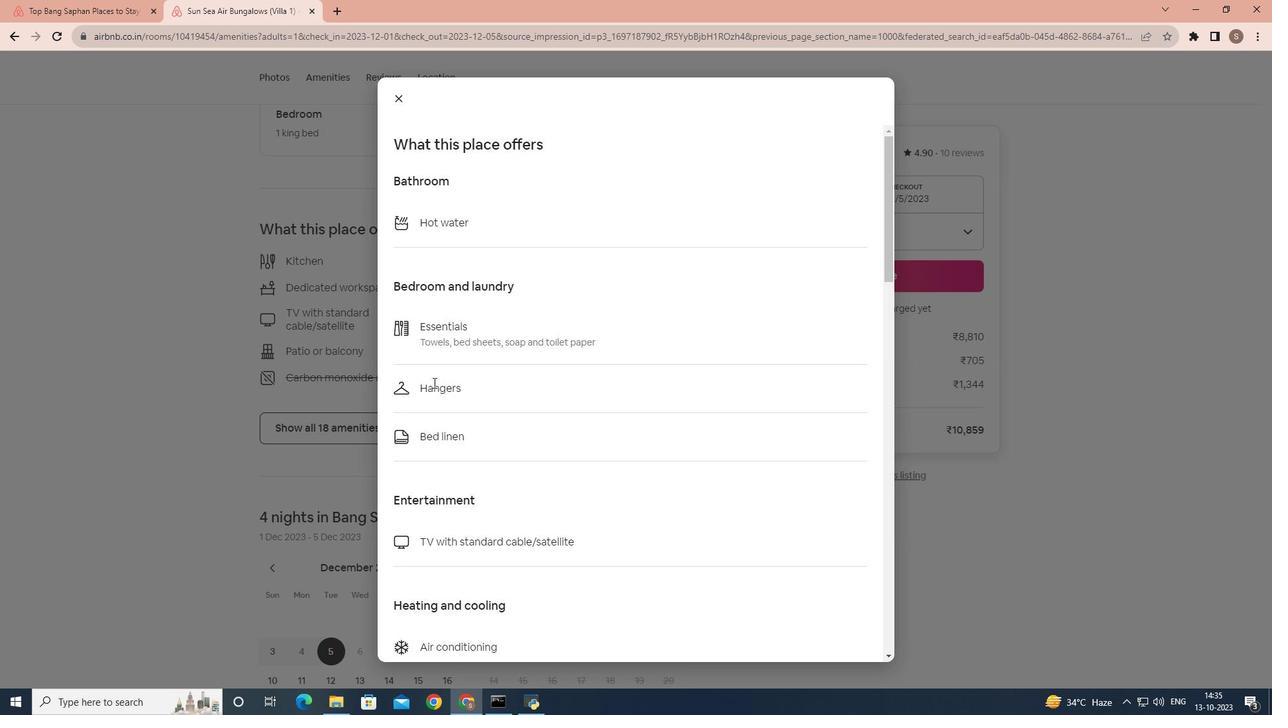 
Action: Mouse scrolled (433, 382) with delta (0, 0)
Screenshot: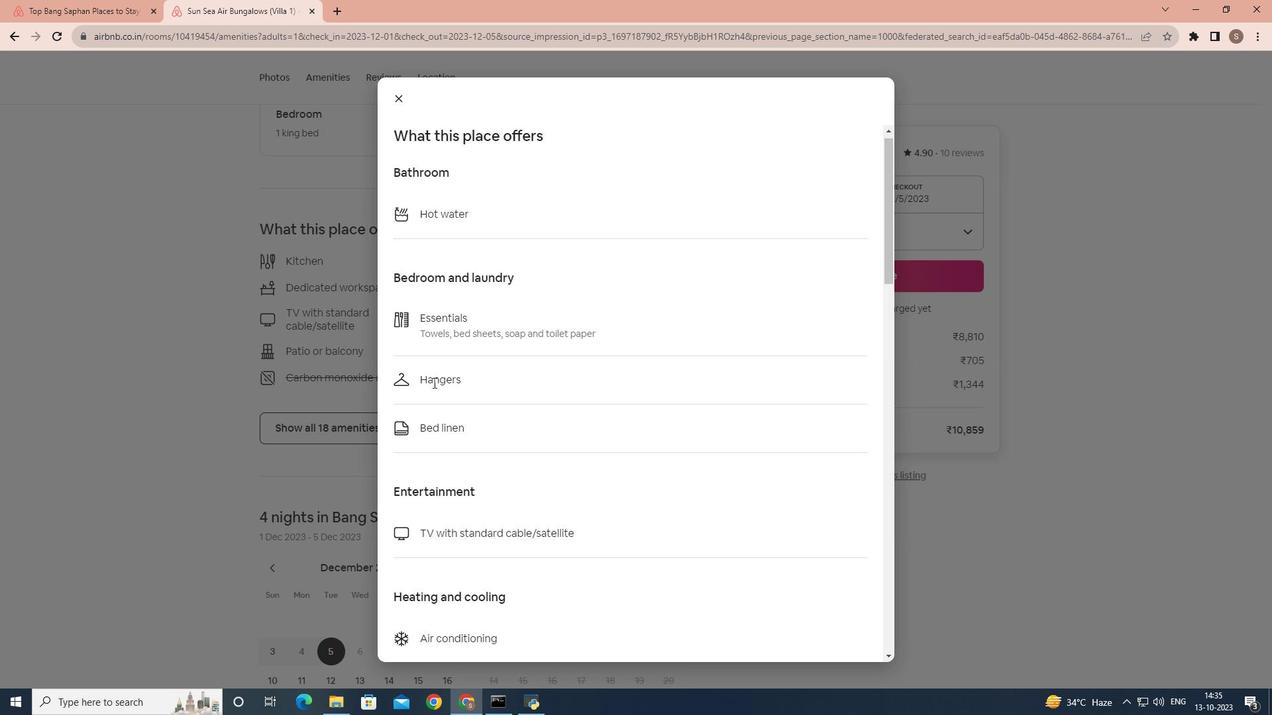 
Action: Mouse scrolled (433, 382) with delta (0, 0)
Screenshot: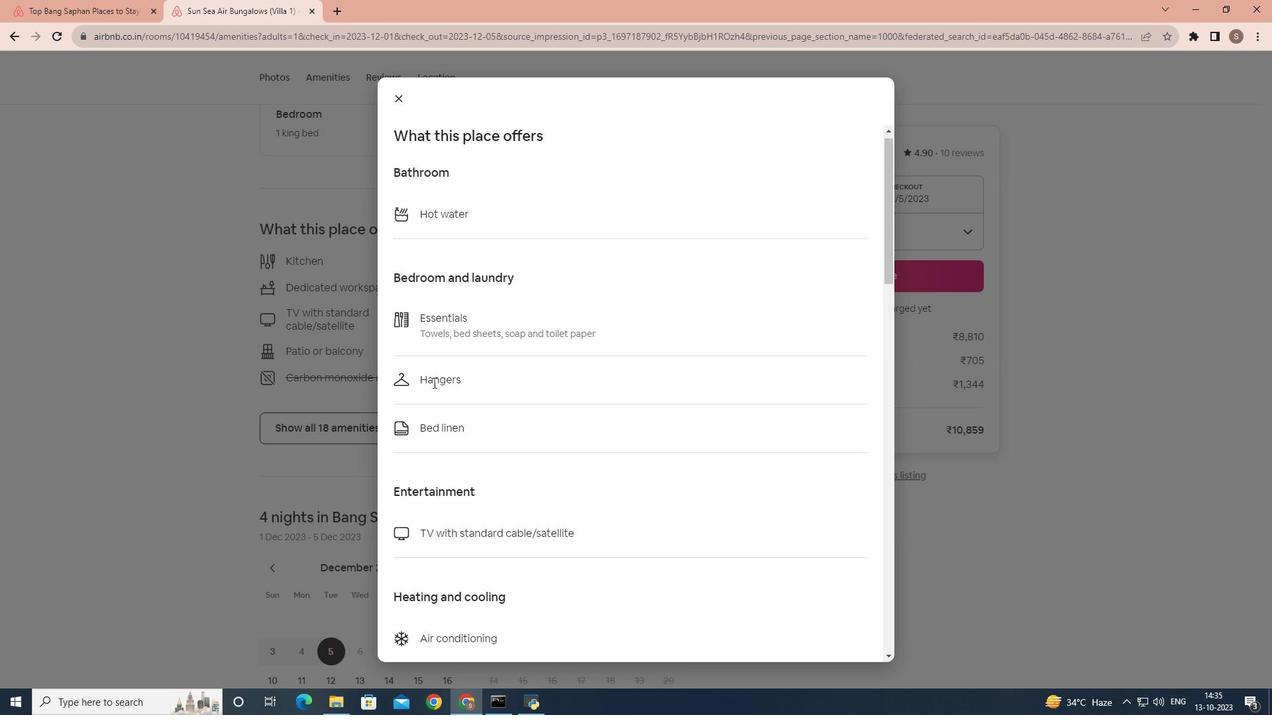 
Action: Mouse scrolled (433, 382) with delta (0, 0)
Screenshot: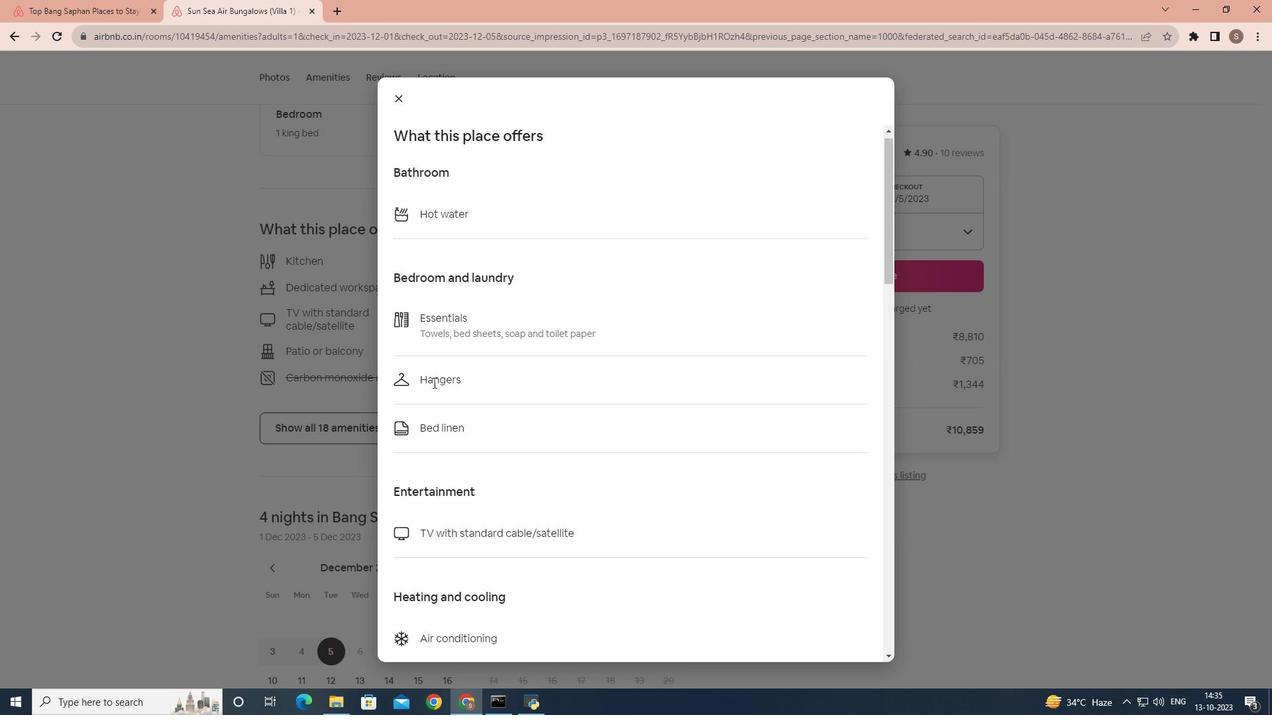 
Action: Mouse scrolled (433, 382) with delta (0, 0)
Screenshot: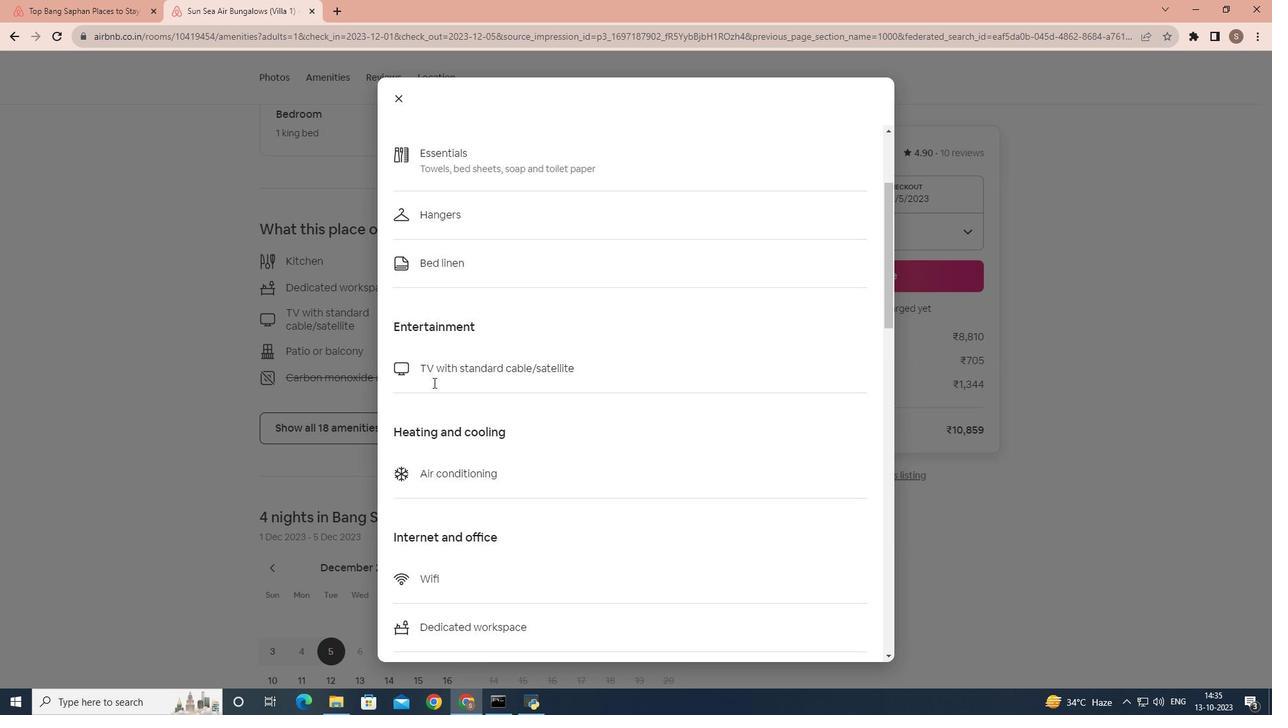 
Action: Mouse scrolled (433, 382) with delta (0, 0)
Screenshot: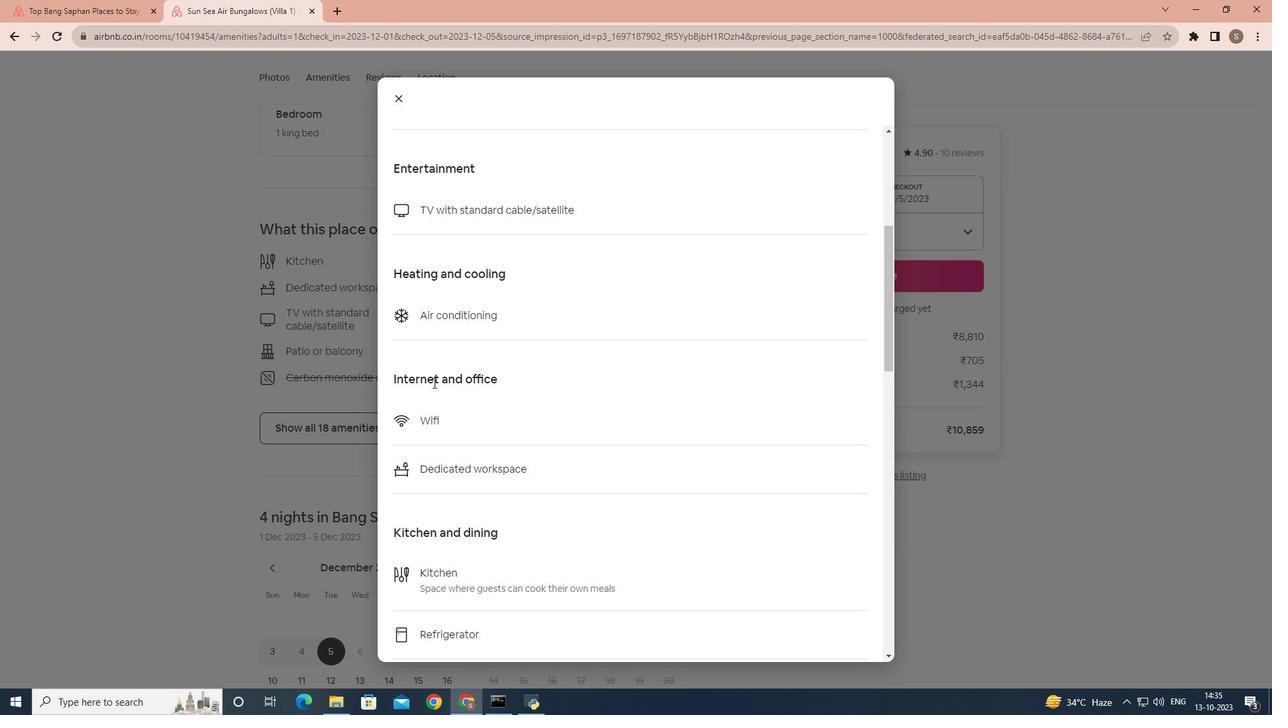 
Action: Mouse scrolled (433, 382) with delta (0, 0)
Screenshot: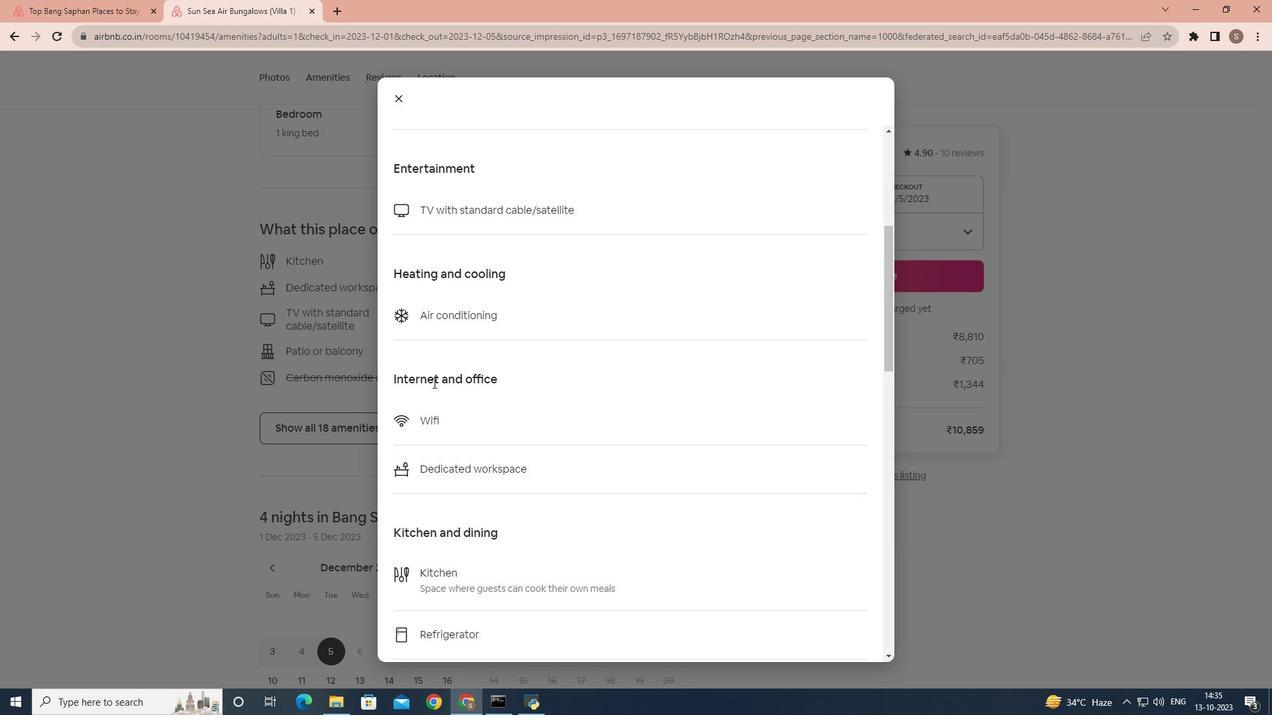 
Action: Mouse scrolled (433, 382) with delta (0, 0)
Screenshot: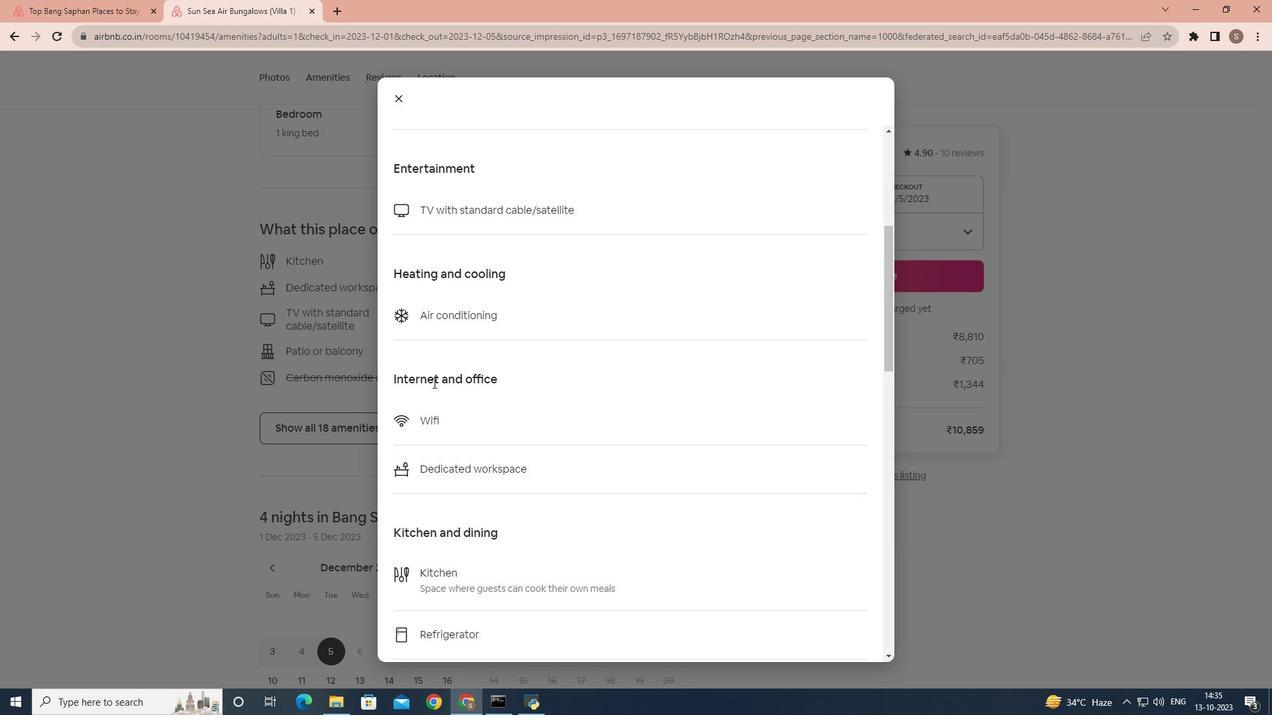 
Action: Mouse scrolled (433, 382) with delta (0, 0)
Screenshot: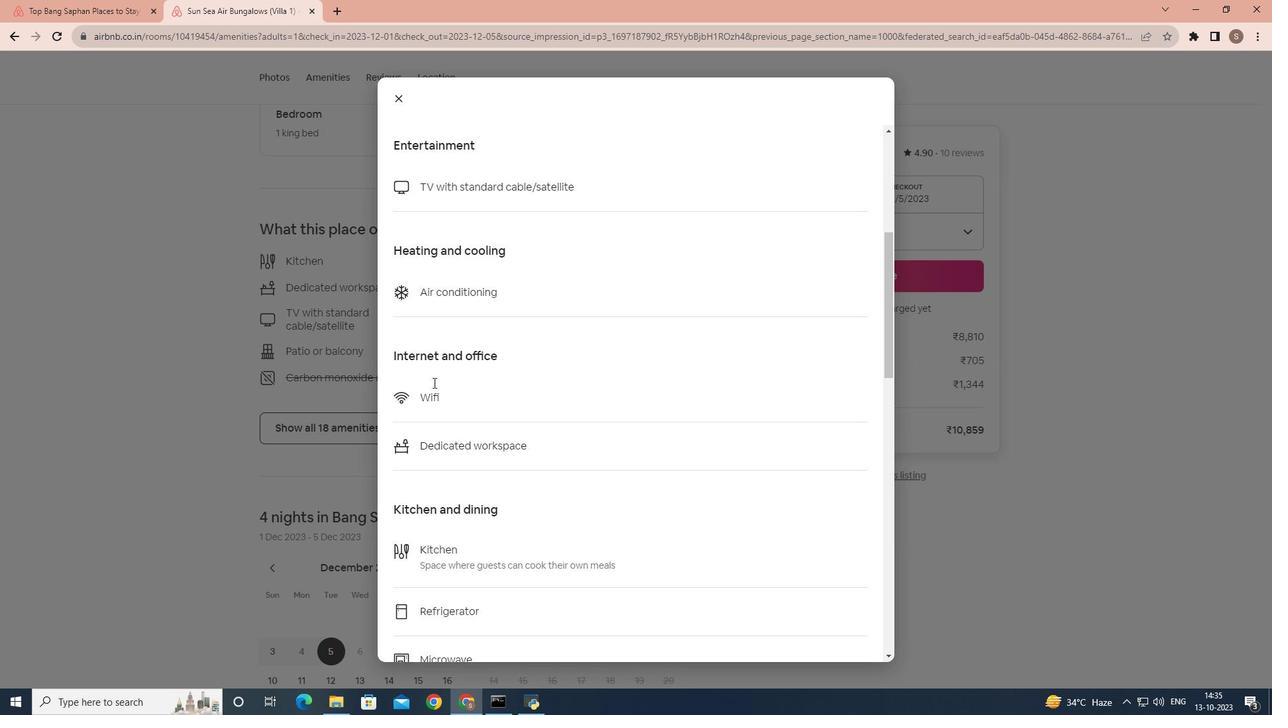 
Action: Mouse scrolled (433, 382) with delta (0, 0)
Screenshot: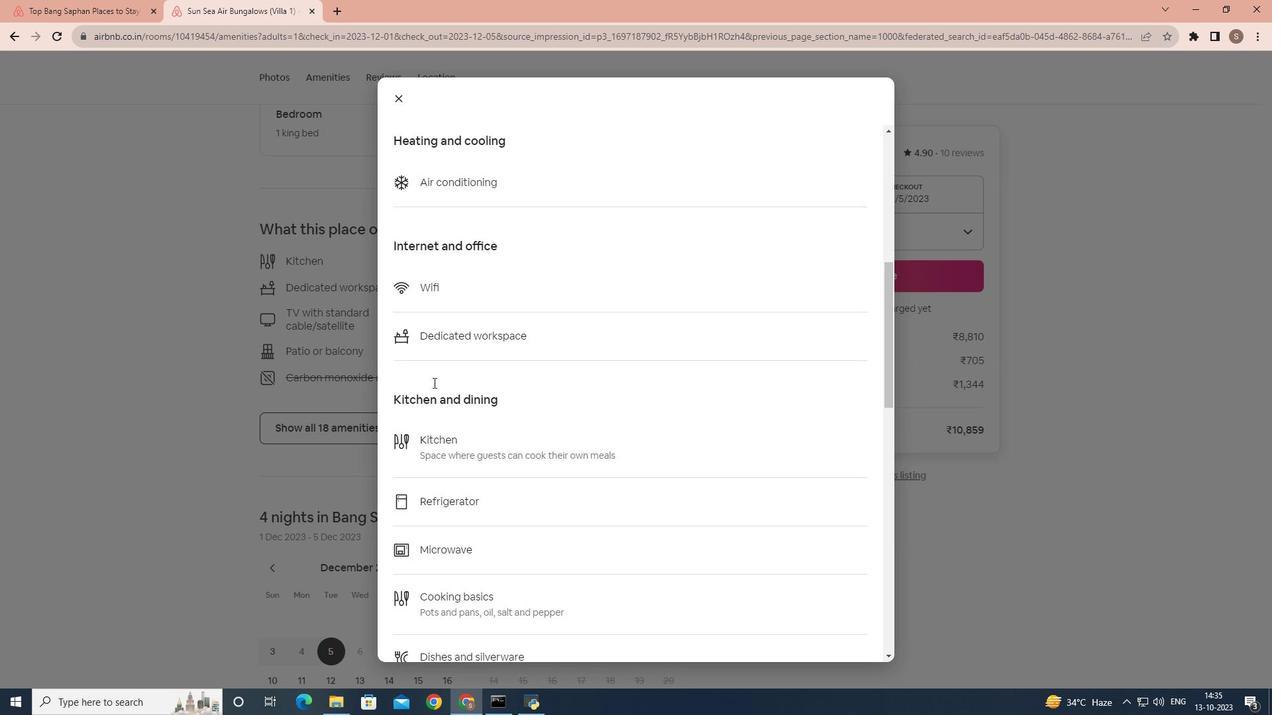 
Action: Mouse scrolled (433, 382) with delta (0, 0)
Screenshot: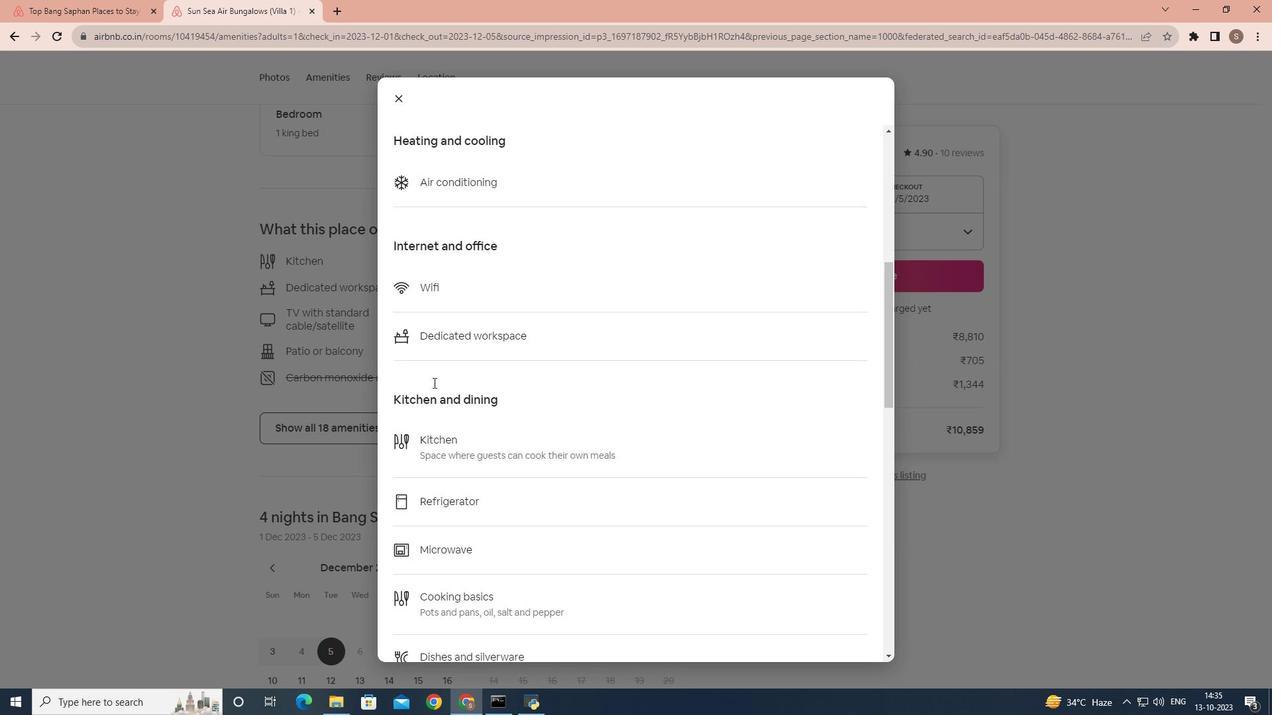 
Action: Mouse scrolled (433, 382) with delta (0, 0)
Screenshot: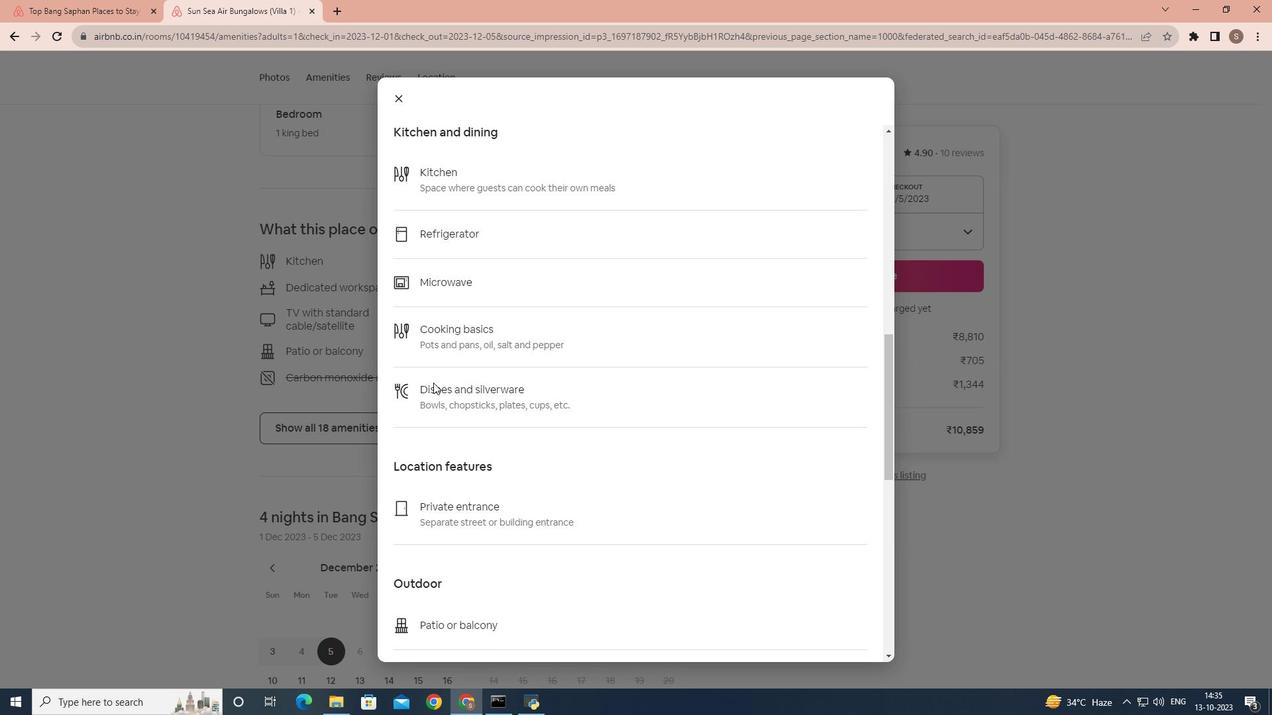 
Action: Mouse scrolled (433, 382) with delta (0, 0)
Screenshot: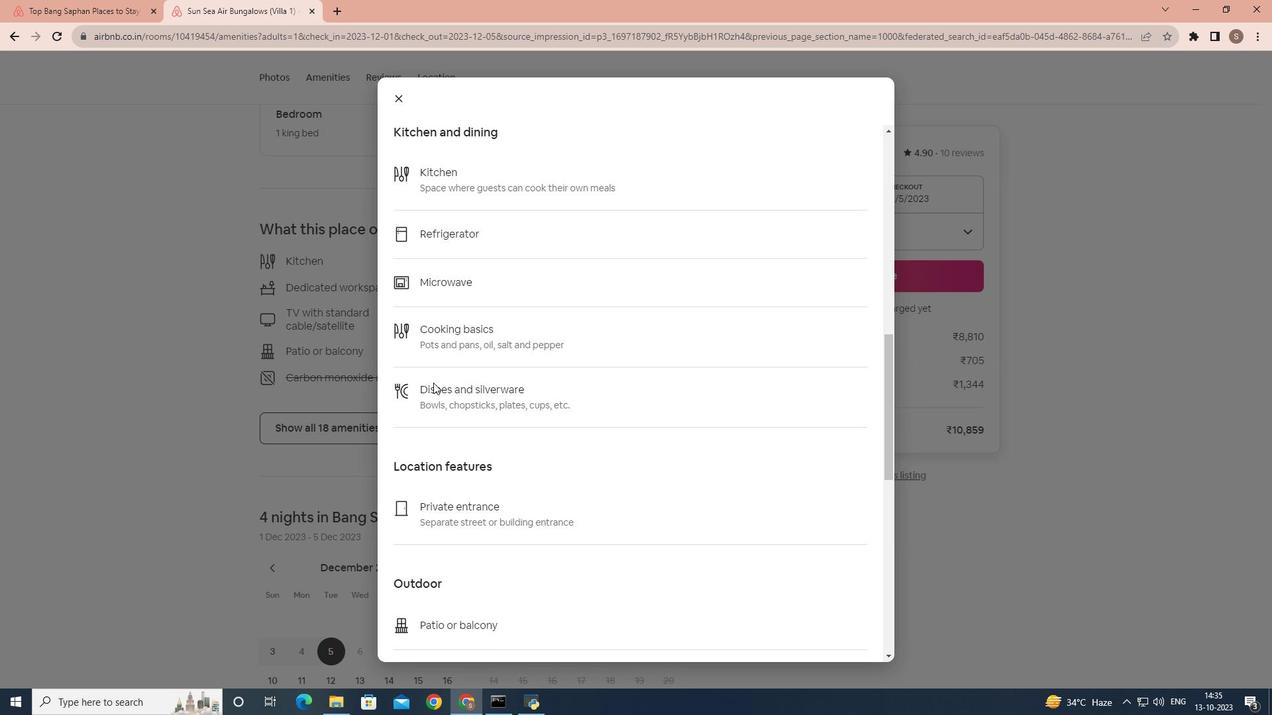 
Action: Mouse scrolled (433, 382) with delta (0, 0)
Screenshot: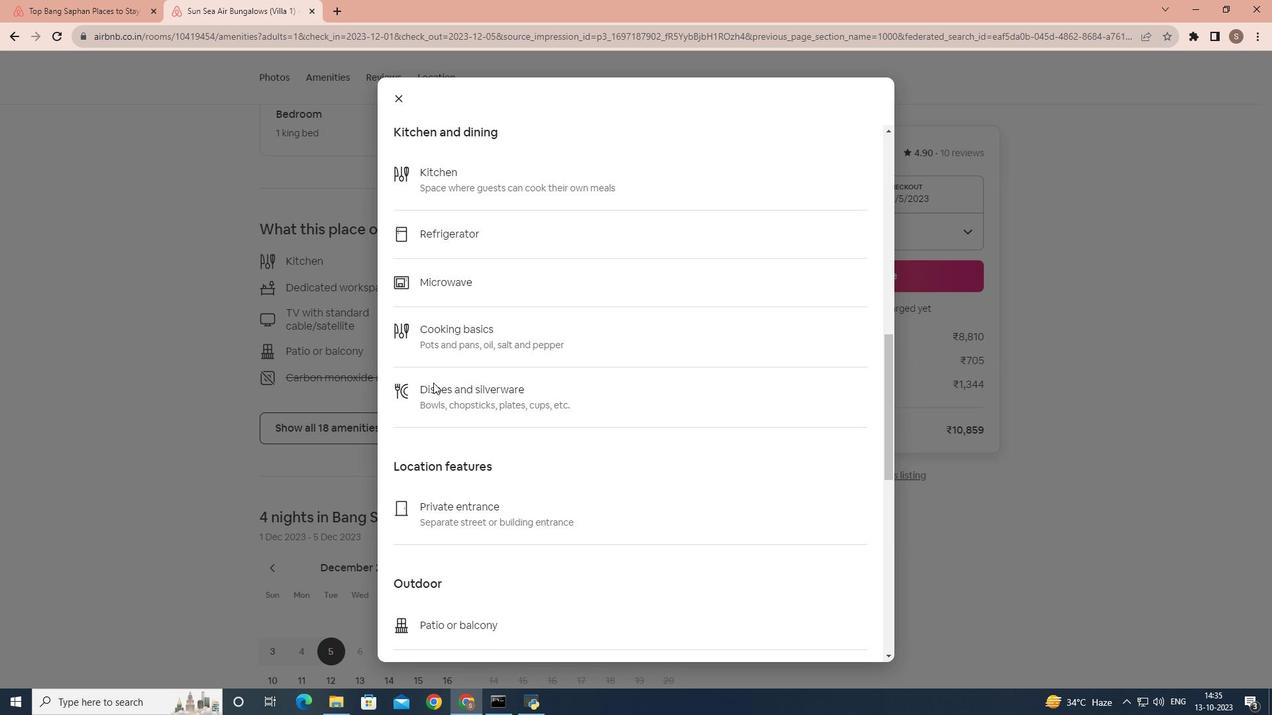 
Action: Mouse scrolled (433, 382) with delta (0, 0)
Screenshot: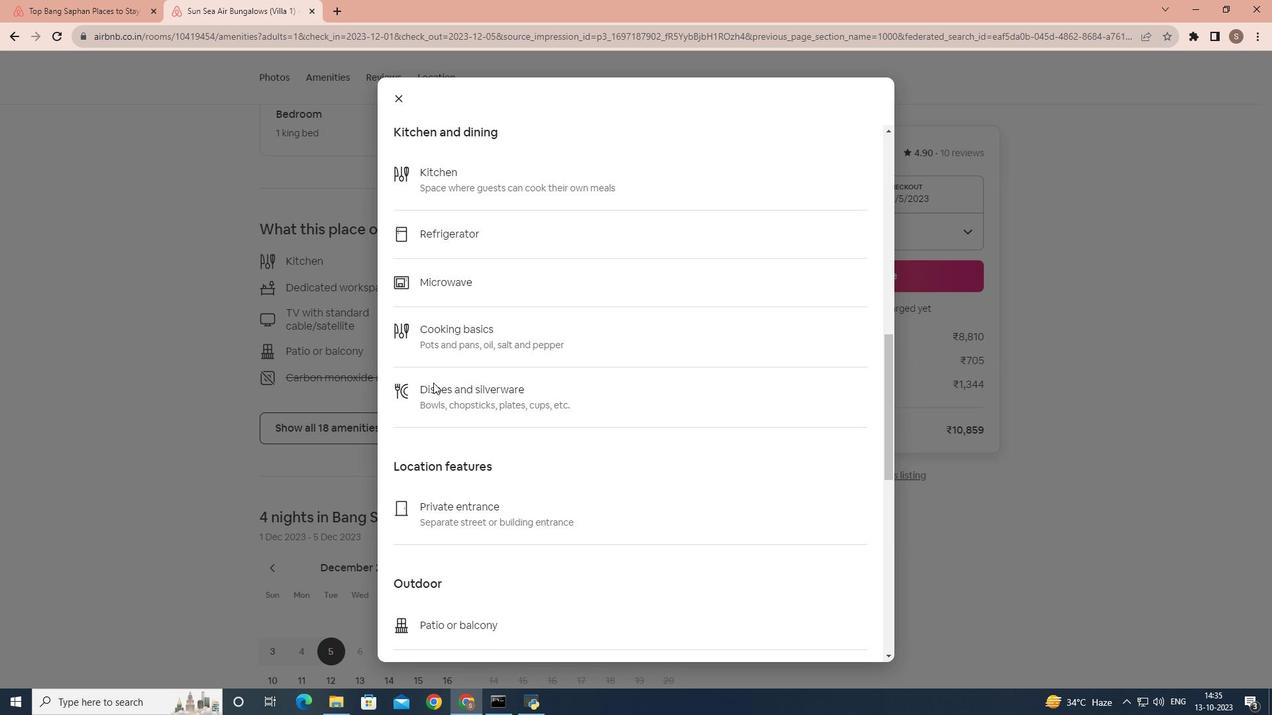 
Action: Mouse scrolled (433, 382) with delta (0, 0)
Screenshot: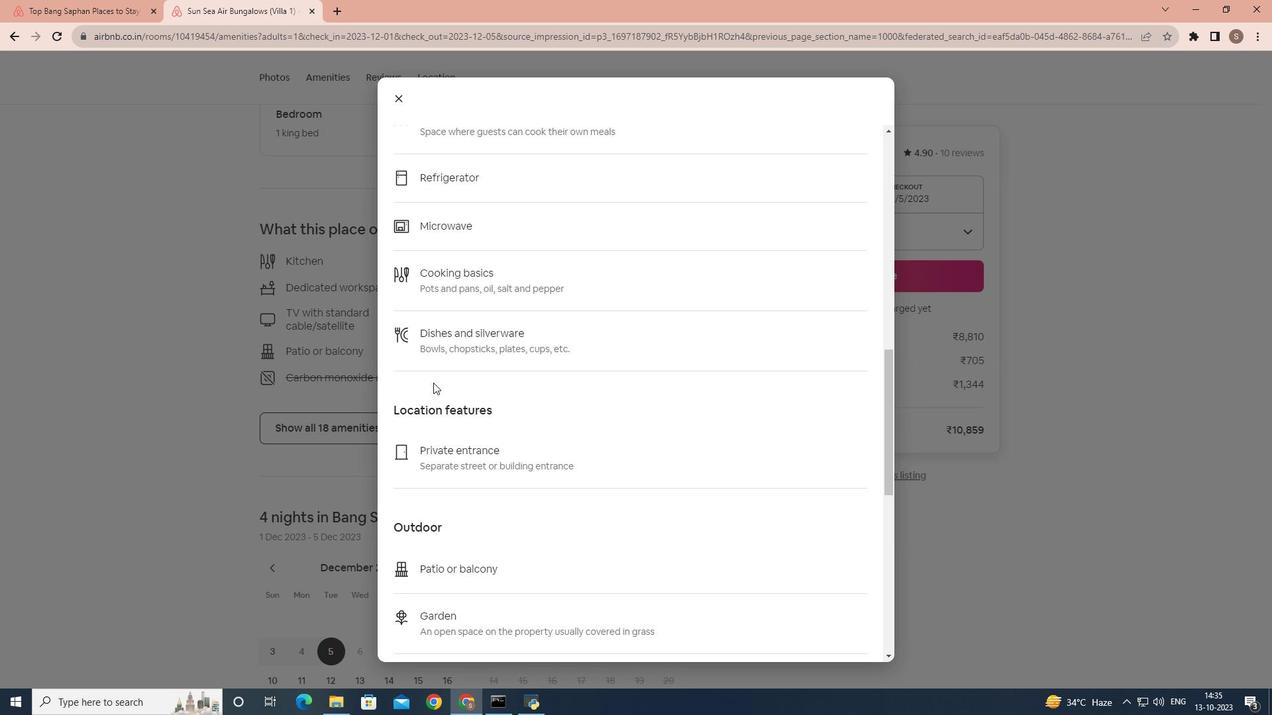 
Action: Mouse scrolled (433, 382) with delta (0, 0)
Screenshot: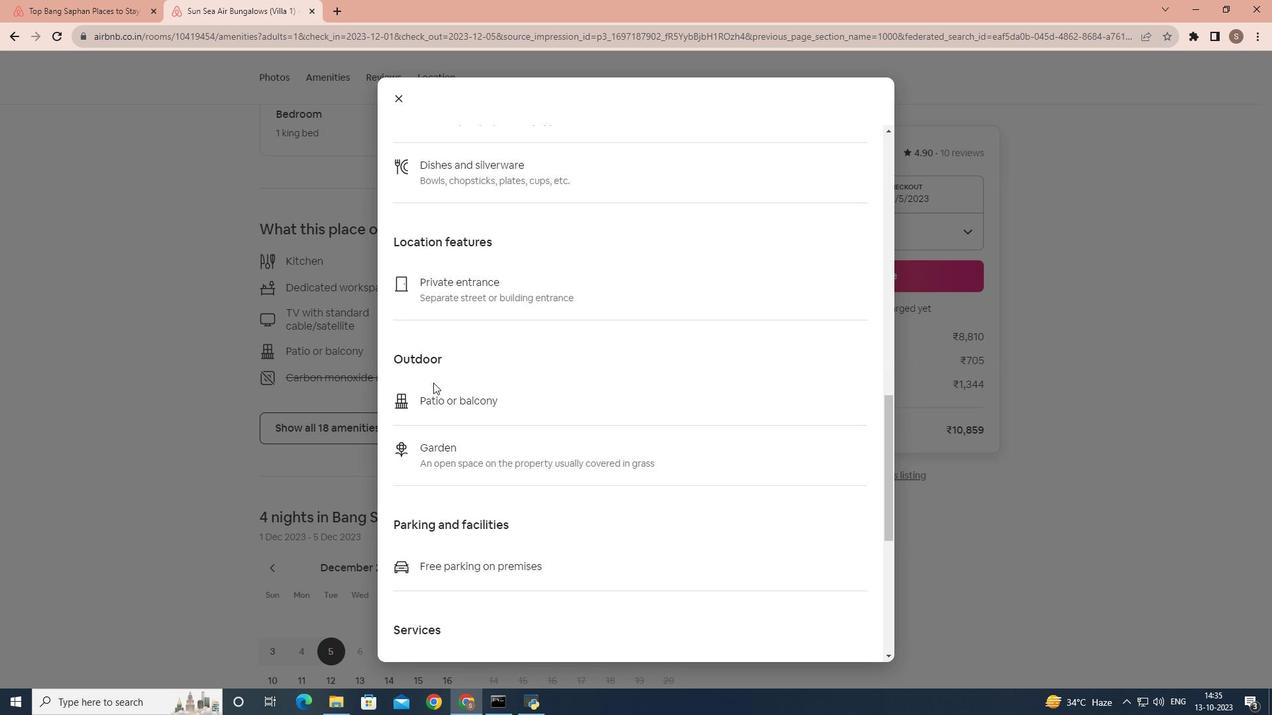 
Action: Mouse scrolled (433, 382) with delta (0, 0)
Screenshot: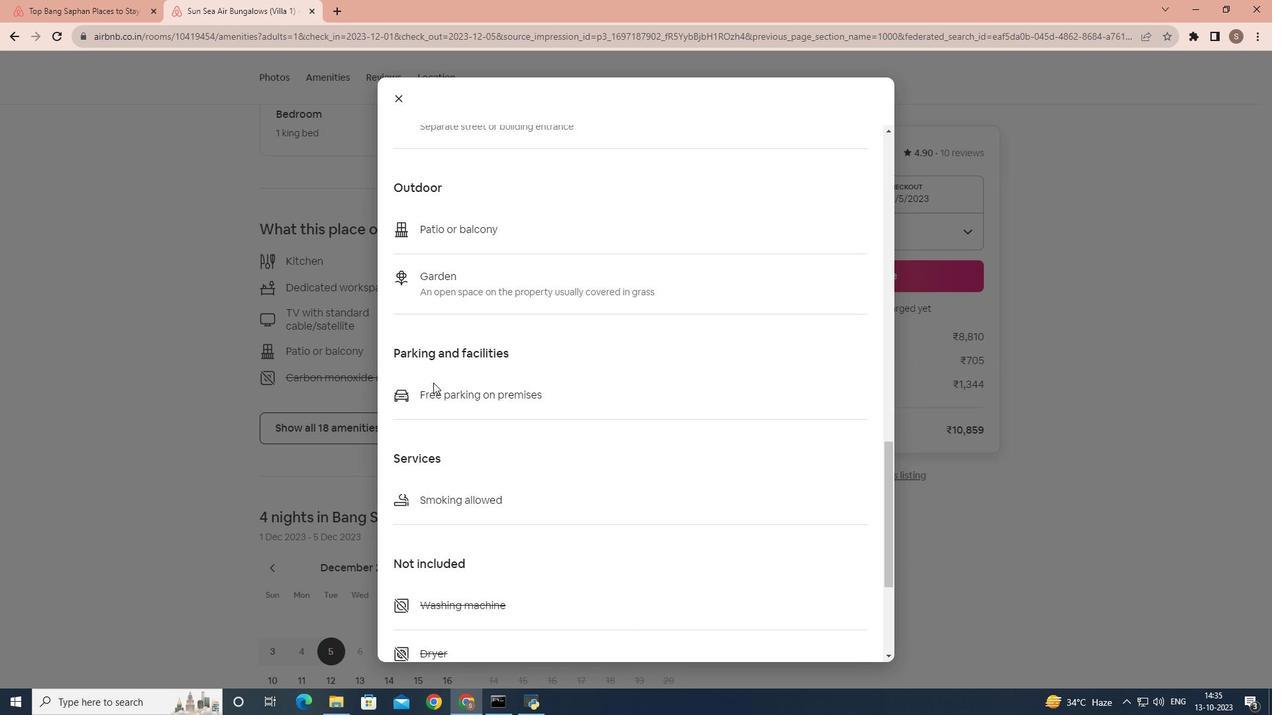 
Action: Mouse scrolled (433, 382) with delta (0, 0)
Screenshot: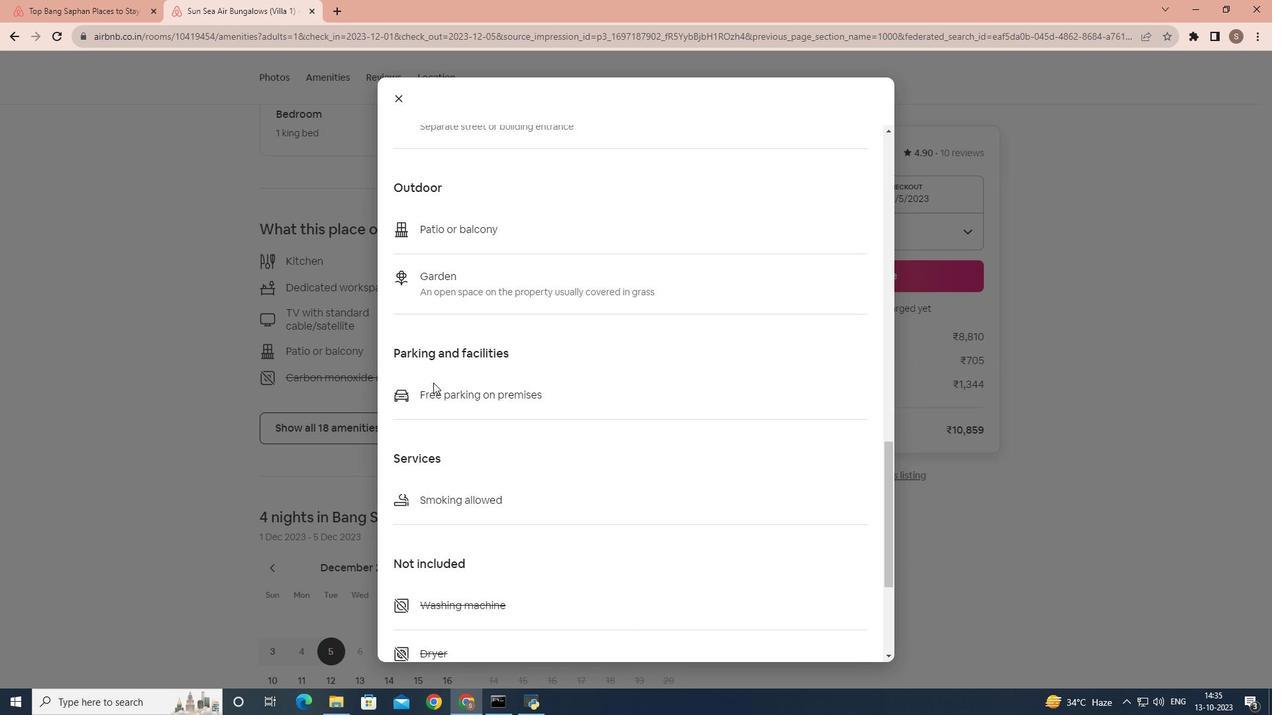 
Action: Mouse scrolled (433, 382) with delta (0, 0)
Screenshot: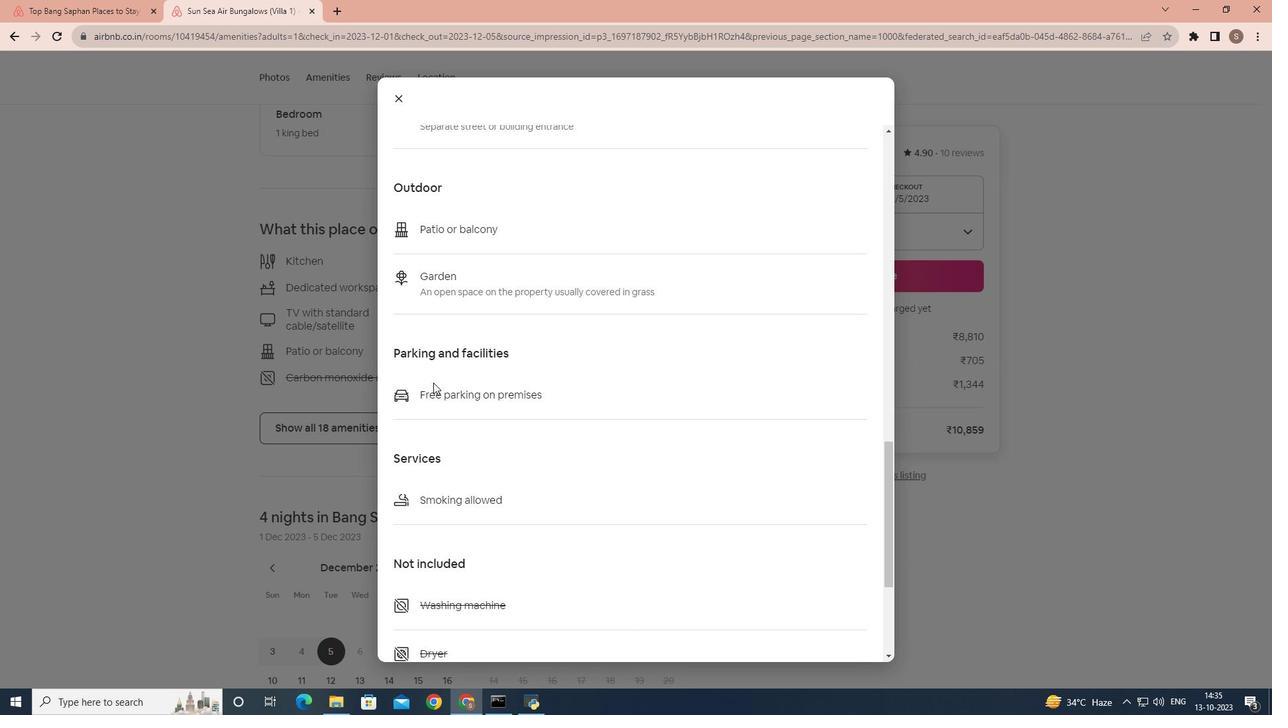 
Action: Mouse scrolled (433, 382) with delta (0, 0)
Screenshot: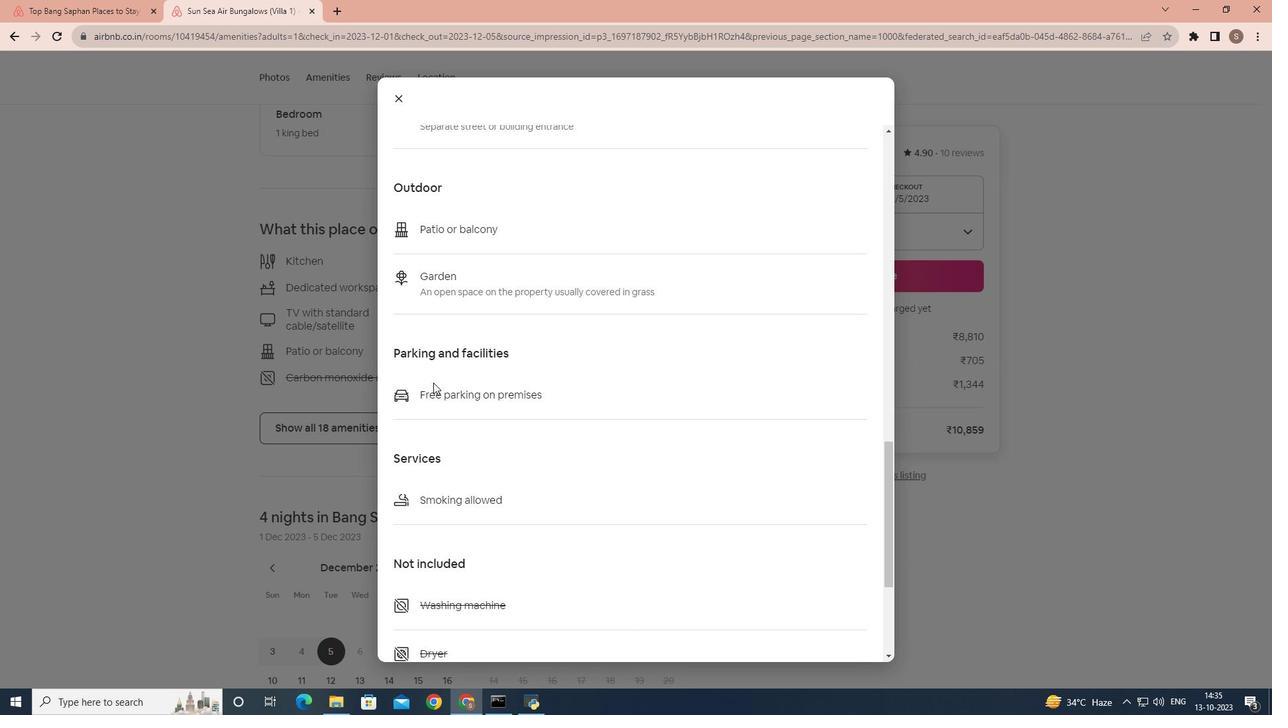 
Action: Mouse scrolled (433, 382) with delta (0, 0)
Screenshot: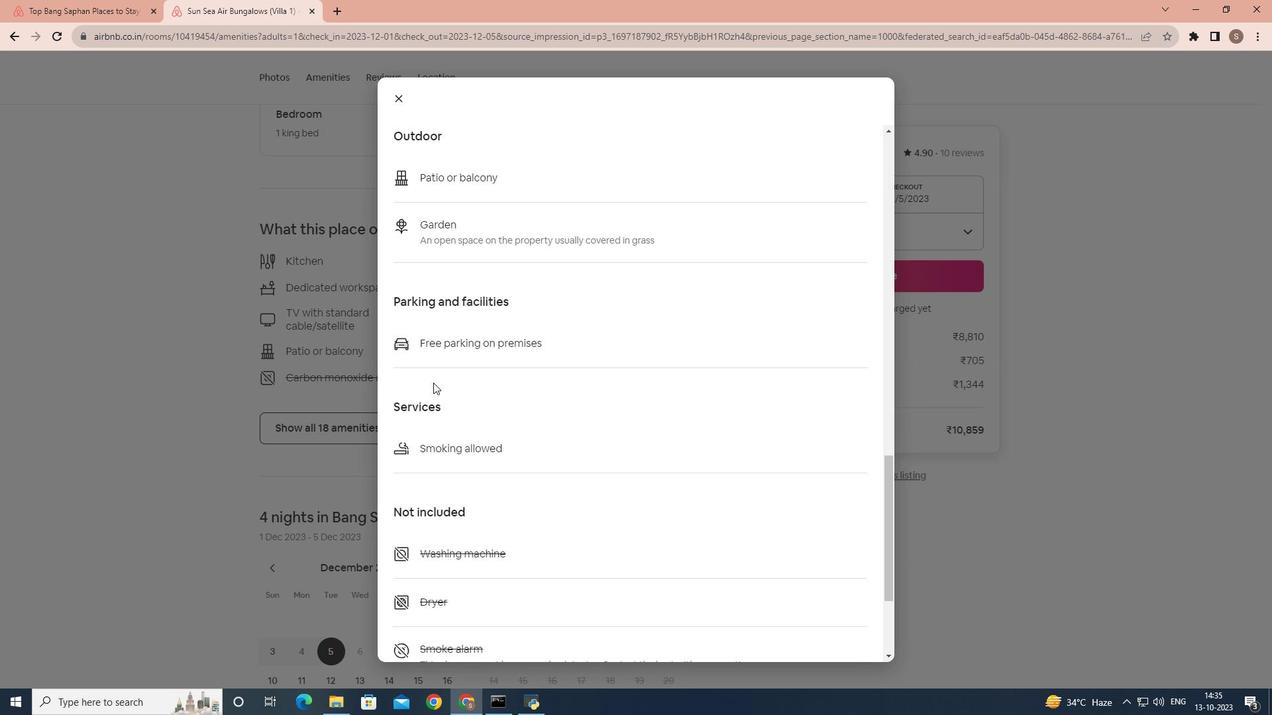 
Action: Mouse scrolled (433, 382) with delta (0, 0)
Screenshot: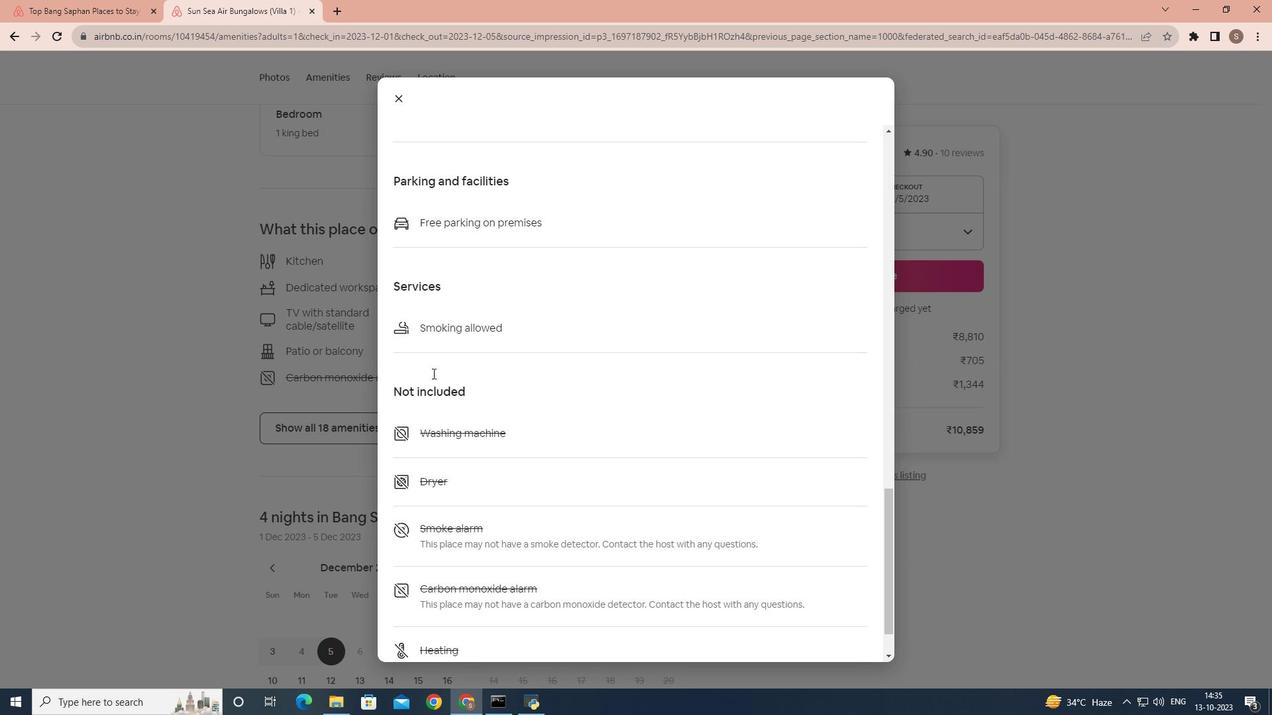 
Action: Mouse moved to (402, 104)
Screenshot: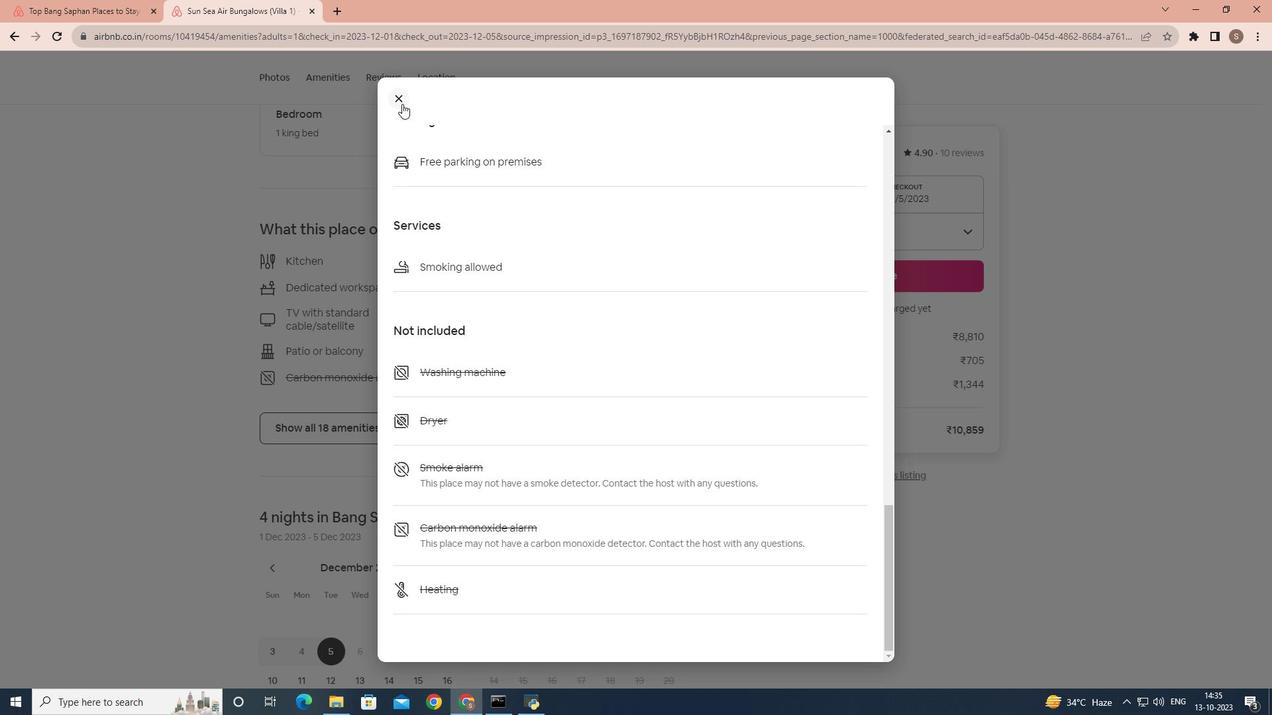 
Action: Mouse pressed left at (402, 104)
Screenshot: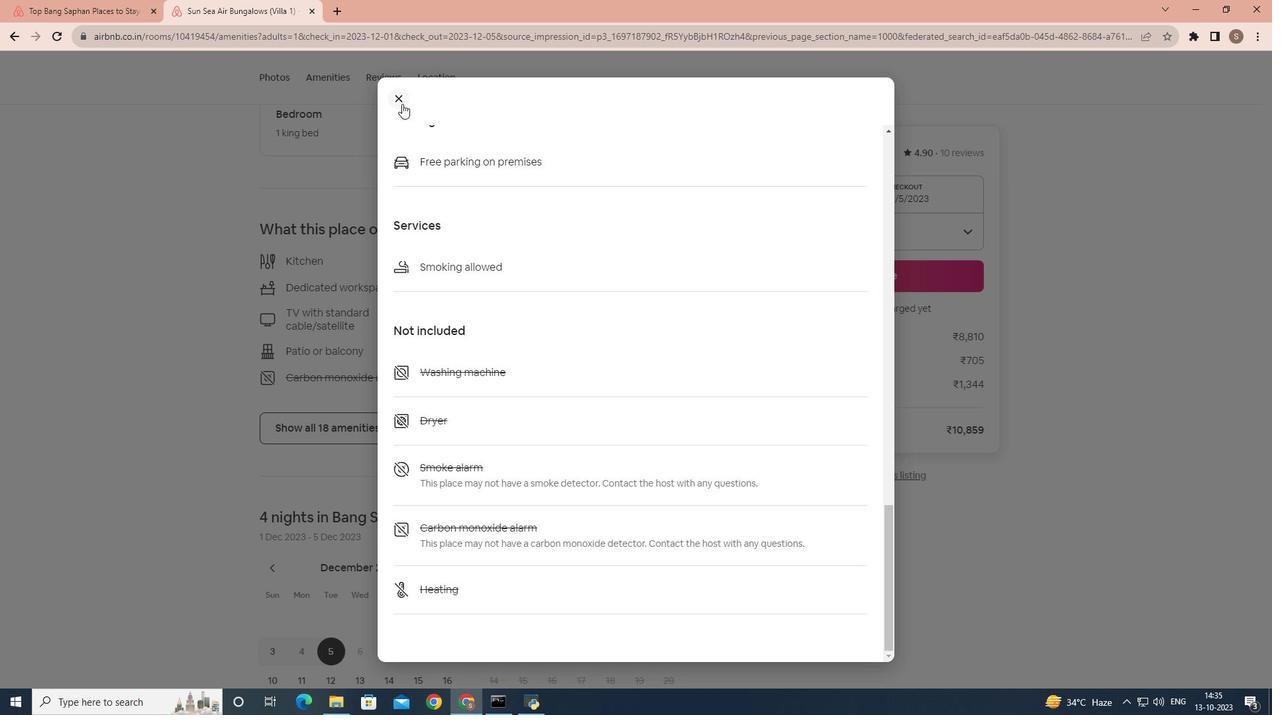 
Action: Mouse moved to (397, 364)
Screenshot: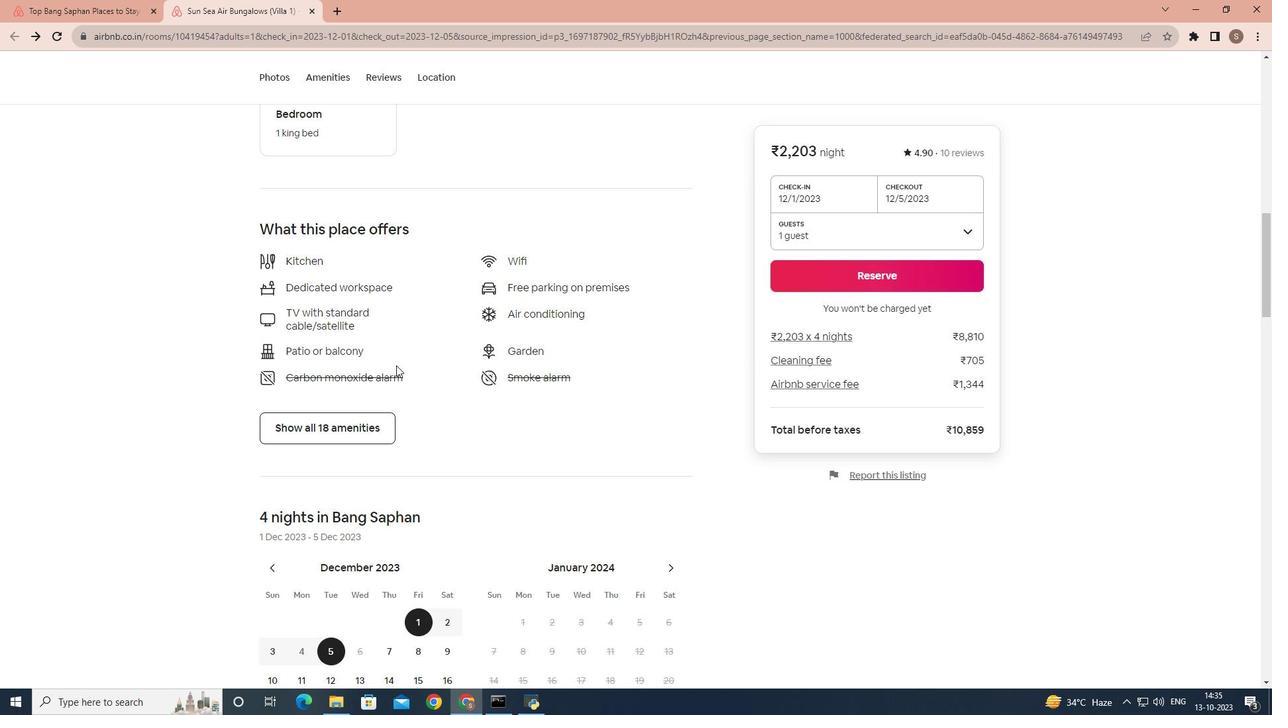 
Action: Mouse scrolled (397, 363) with delta (0, 0)
Screenshot: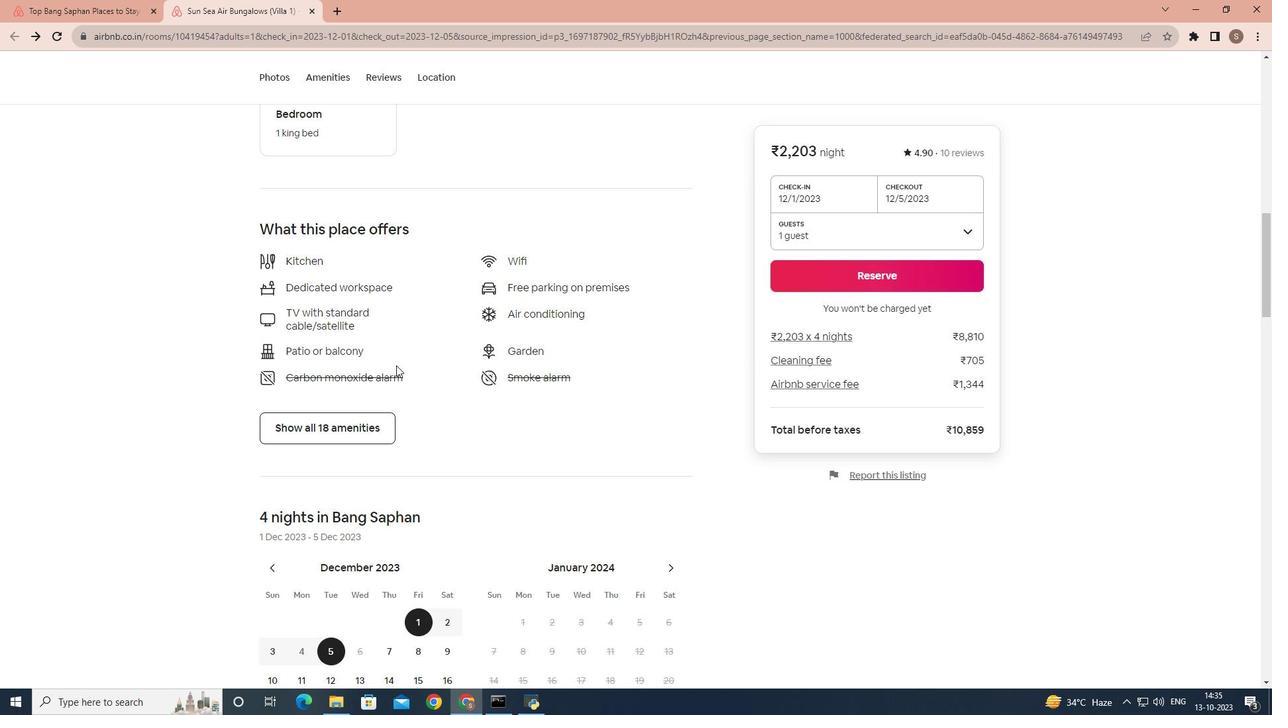 
Action: Mouse moved to (396, 365)
Screenshot: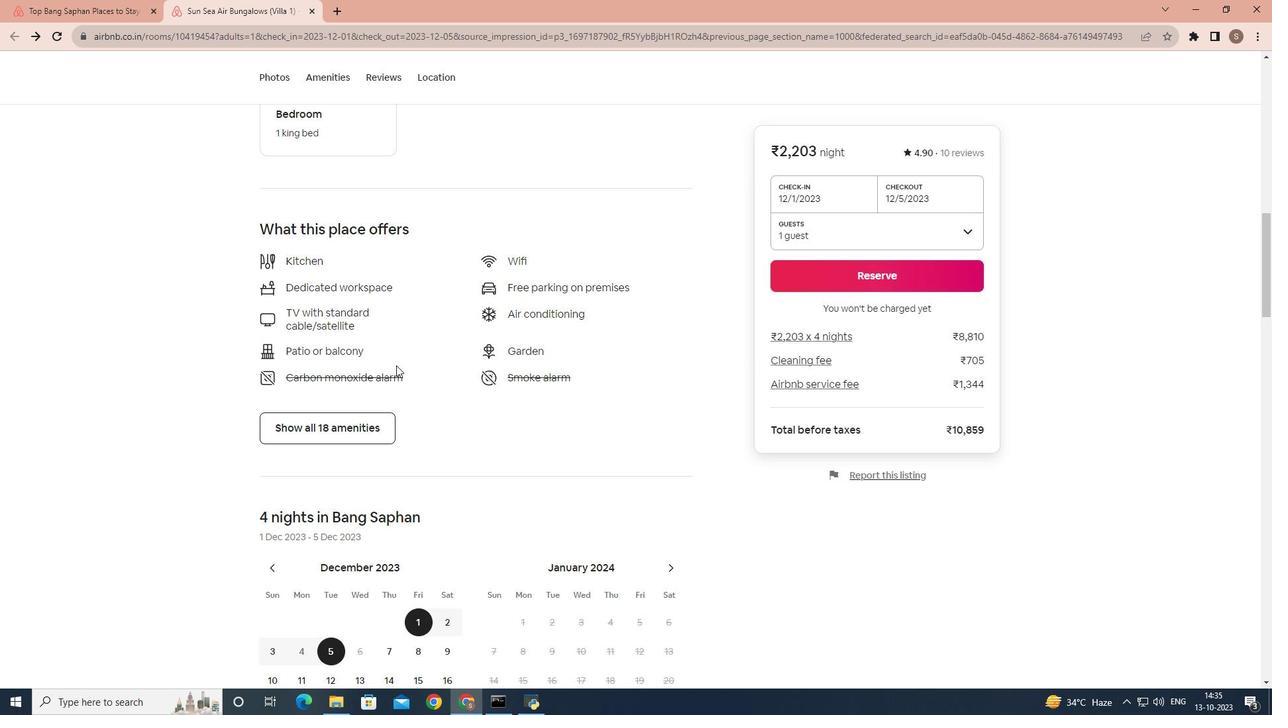 
Action: Mouse scrolled (396, 365) with delta (0, 0)
Screenshot: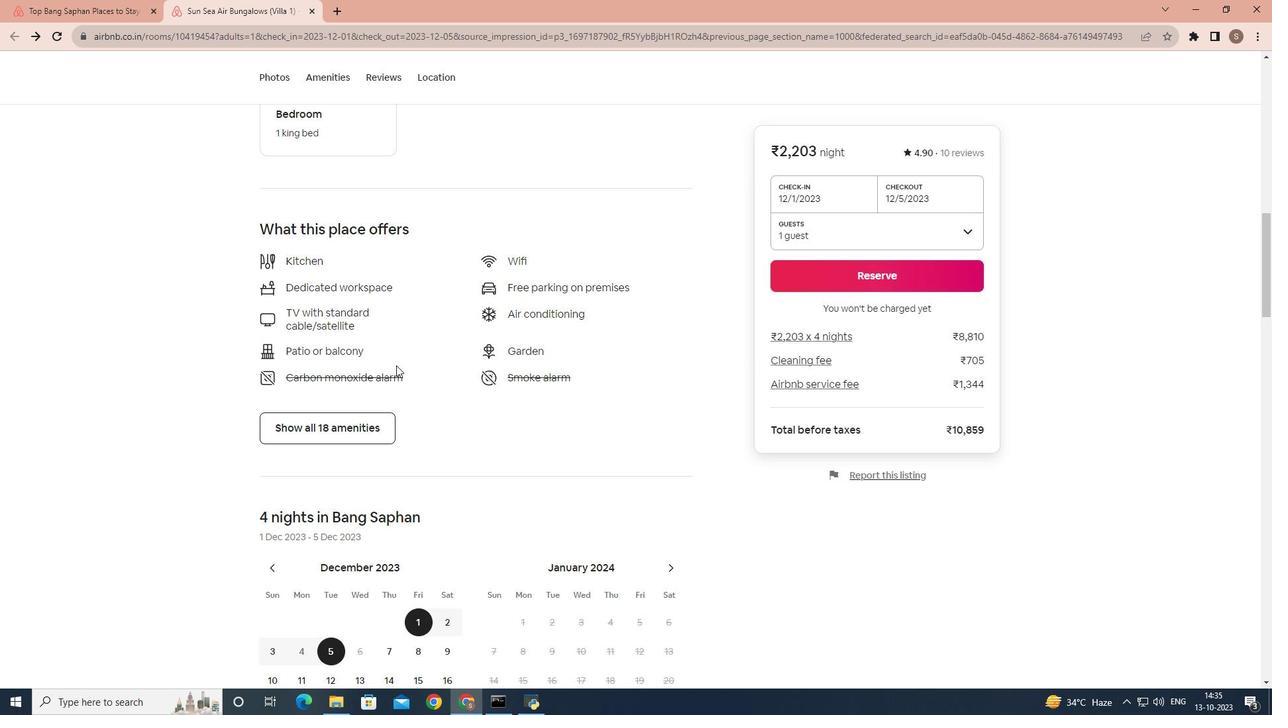 
Action: Mouse moved to (394, 367)
Screenshot: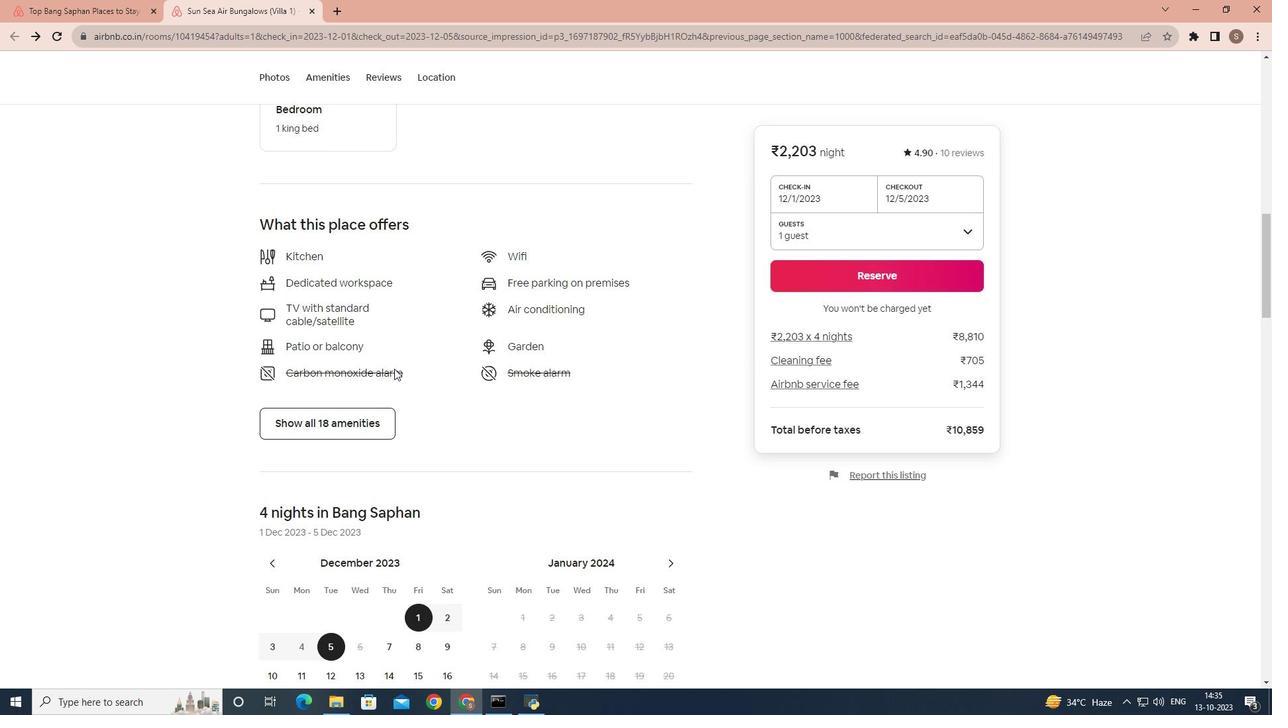 
Action: Mouse scrolled (394, 367) with delta (0, 0)
Screenshot: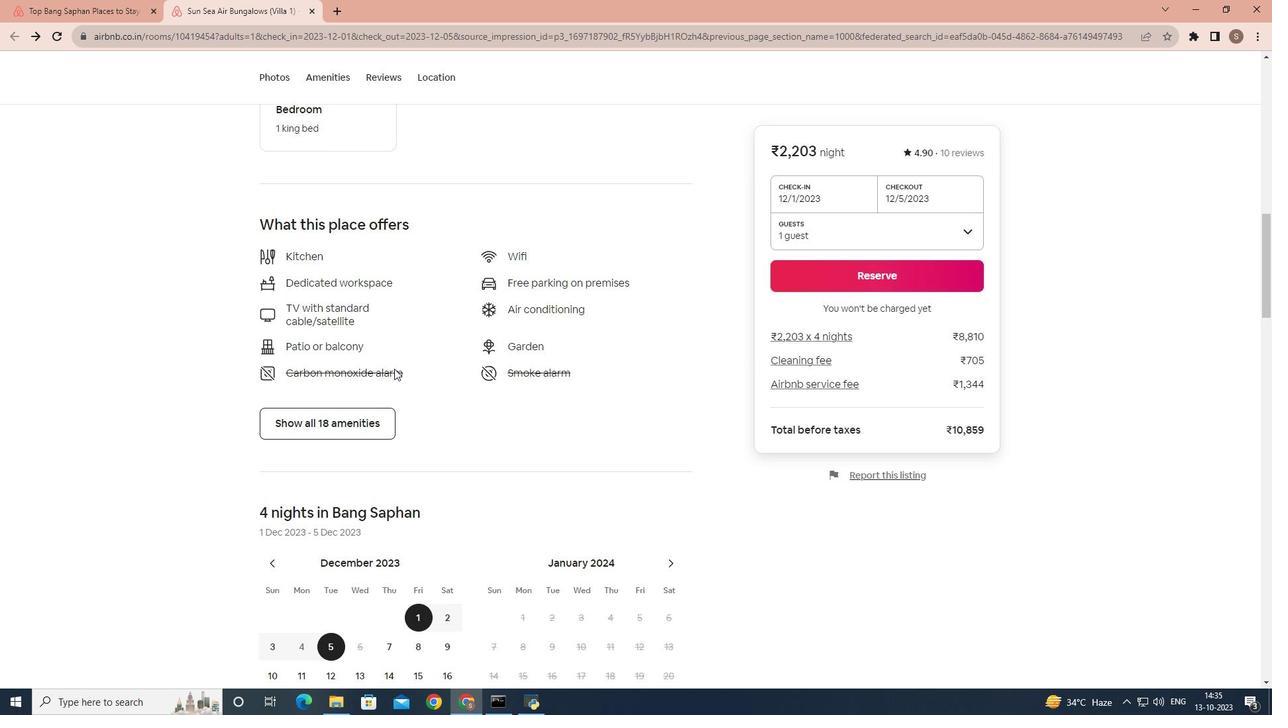 
Action: Mouse moved to (394, 369)
Screenshot: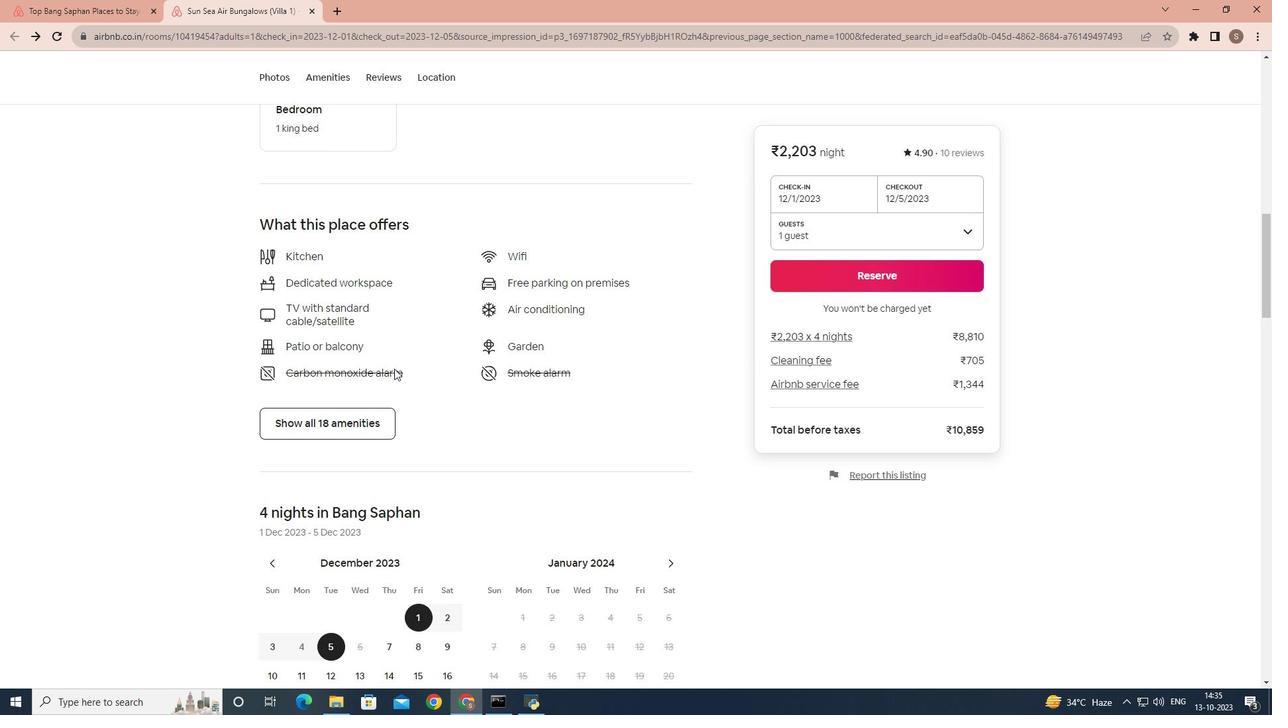 
Action: Mouse scrolled (394, 368) with delta (0, 0)
Screenshot: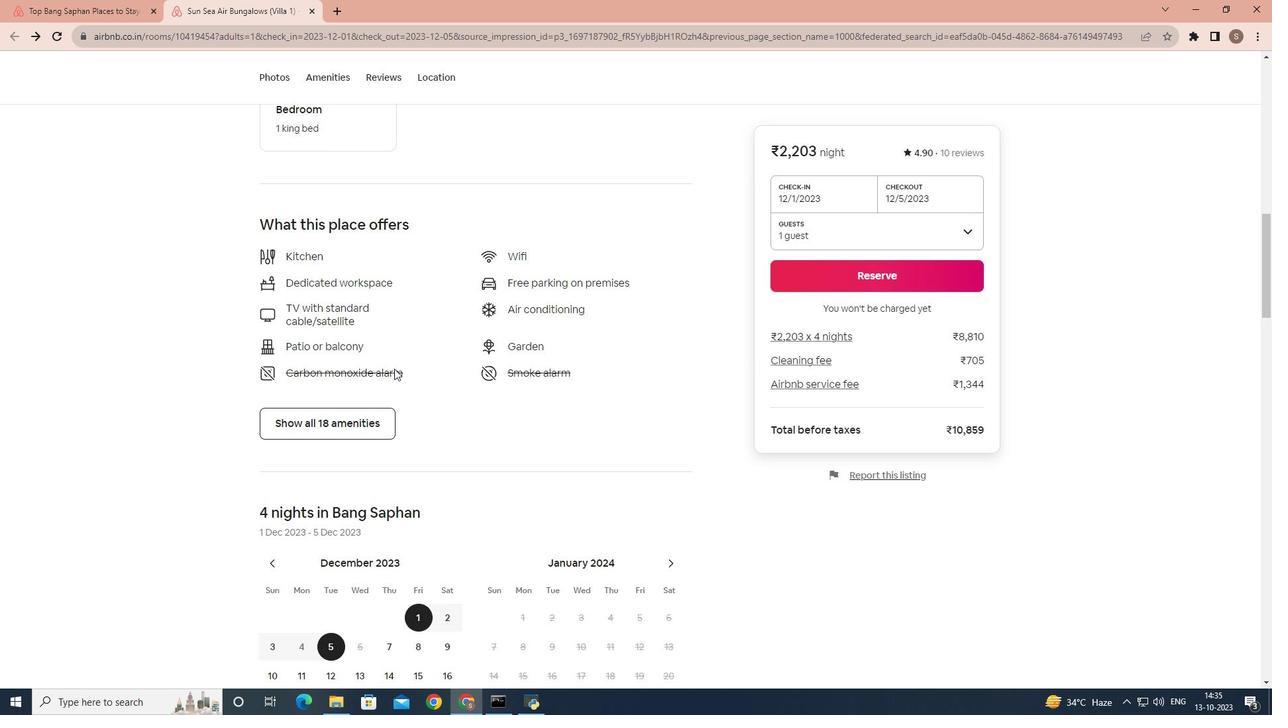 
Action: Mouse scrolled (394, 368) with delta (0, 0)
Screenshot: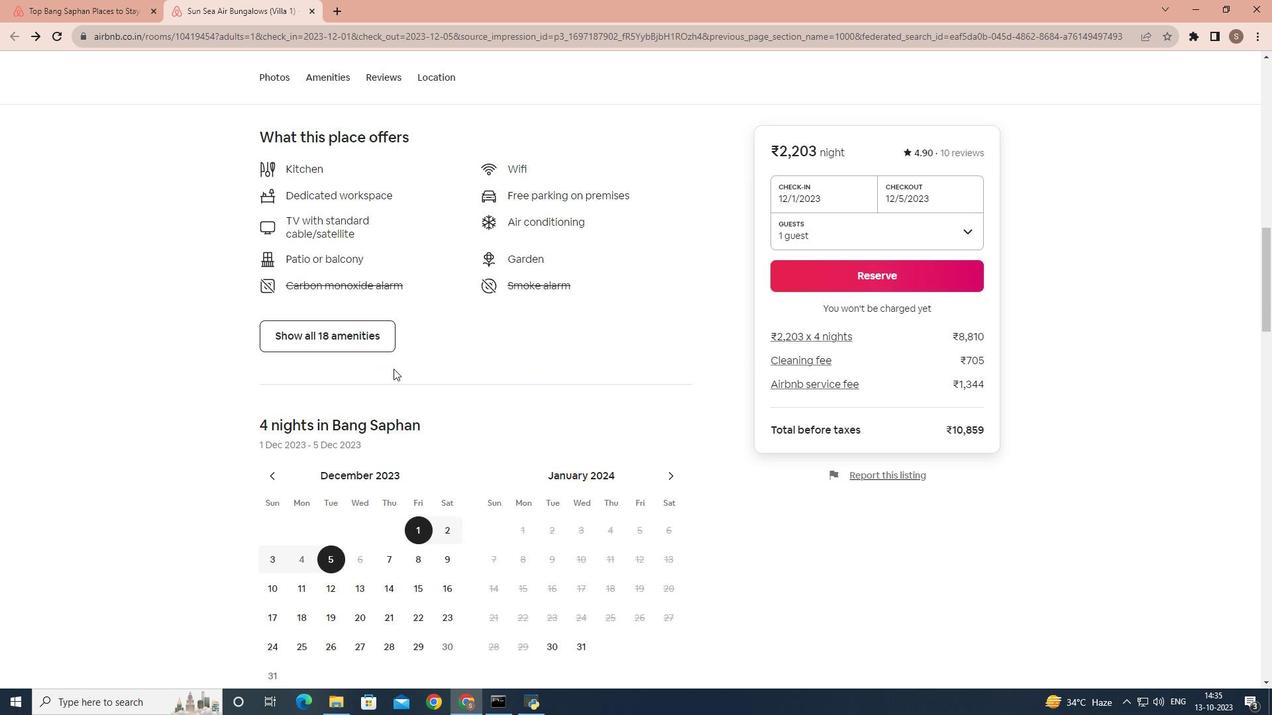 
Action: Mouse moved to (393, 369)
Screenshot: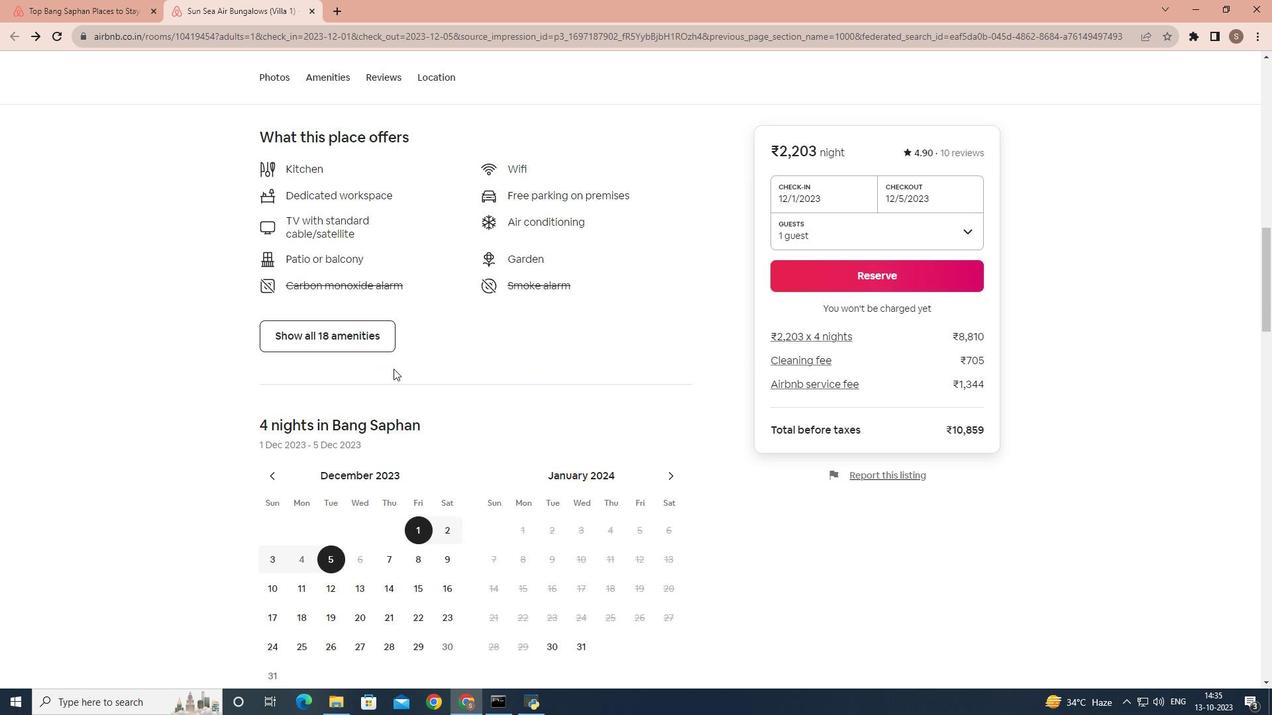 
Action: Mouse scrolled (393, 368) with delta (0, 0)
Screenshot: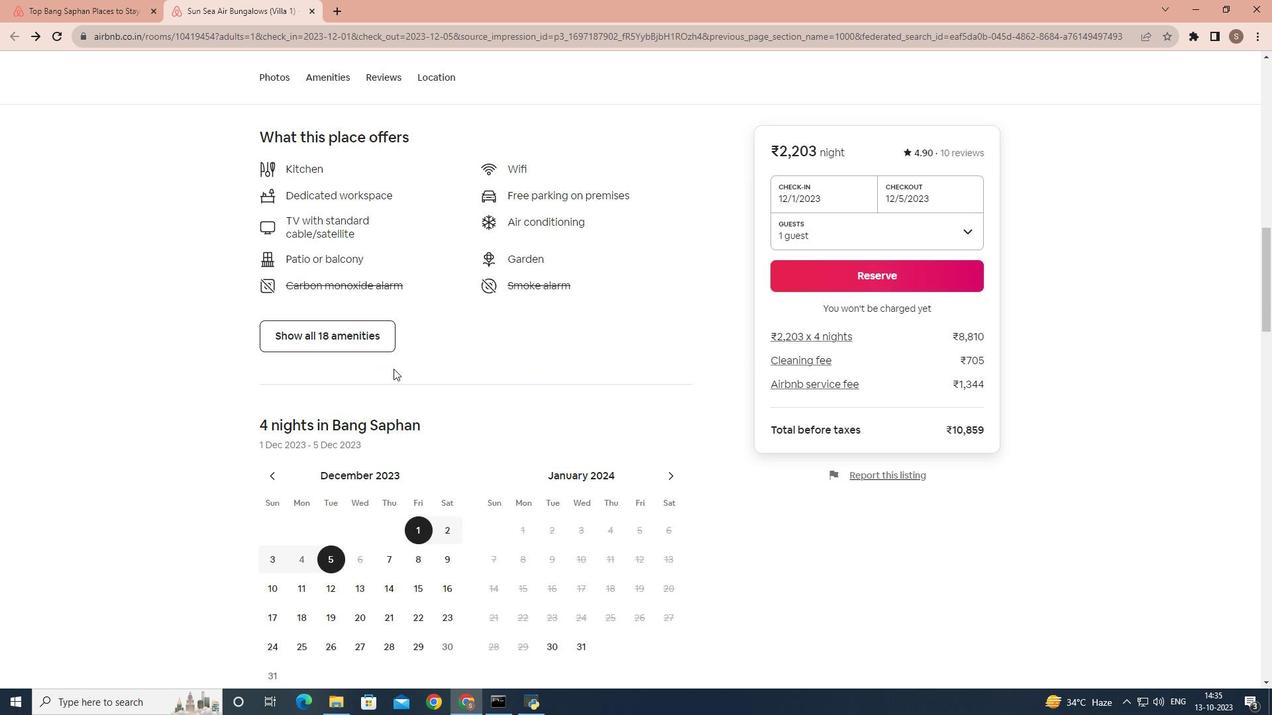 
Action: Mouse scrolled (393, 368) with delta (0, 0)
Screenshot: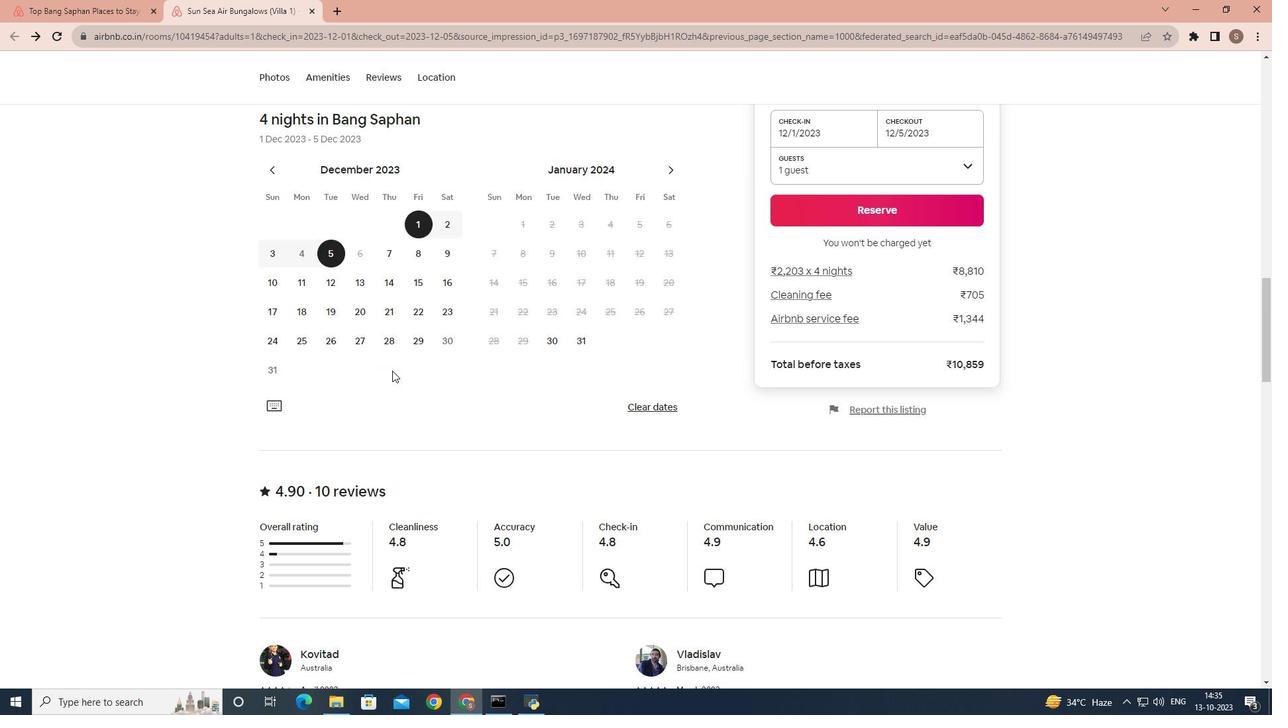 
Action: Mouse moved to (392, 370)
Screenshot: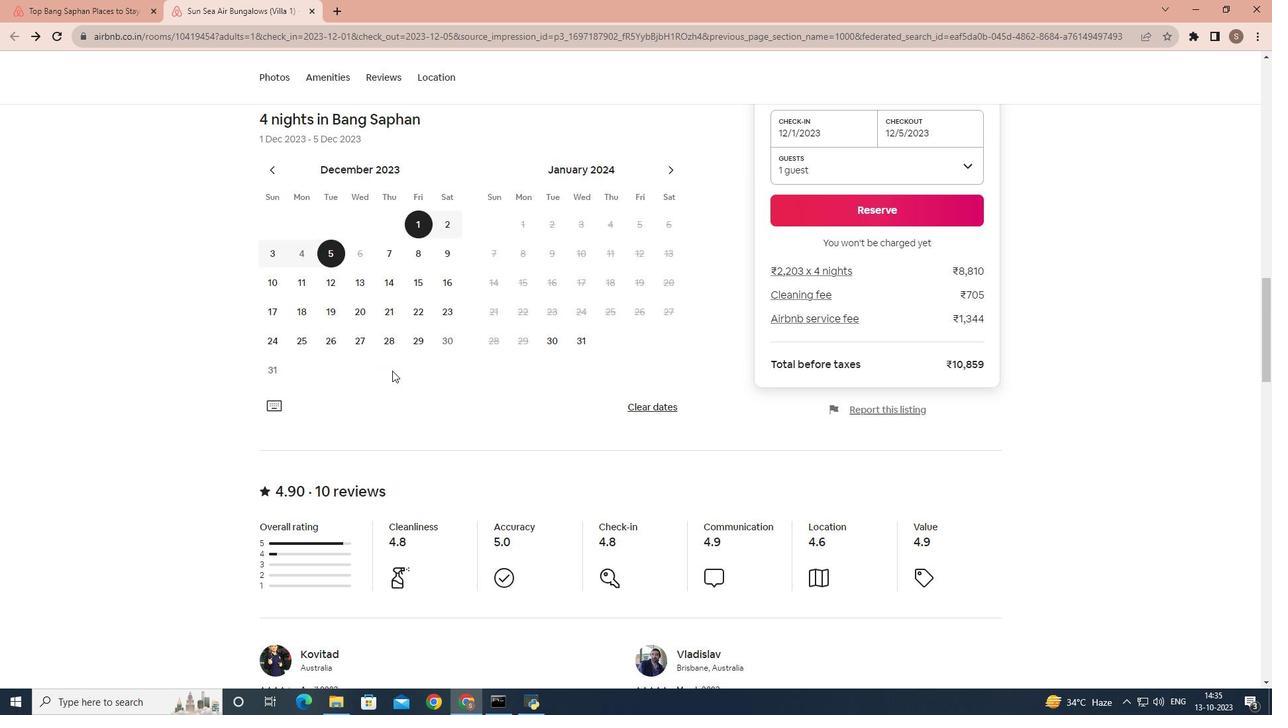 
Action: Mouse scrolled (392, 369) with delta (0, 0)
Screenshot: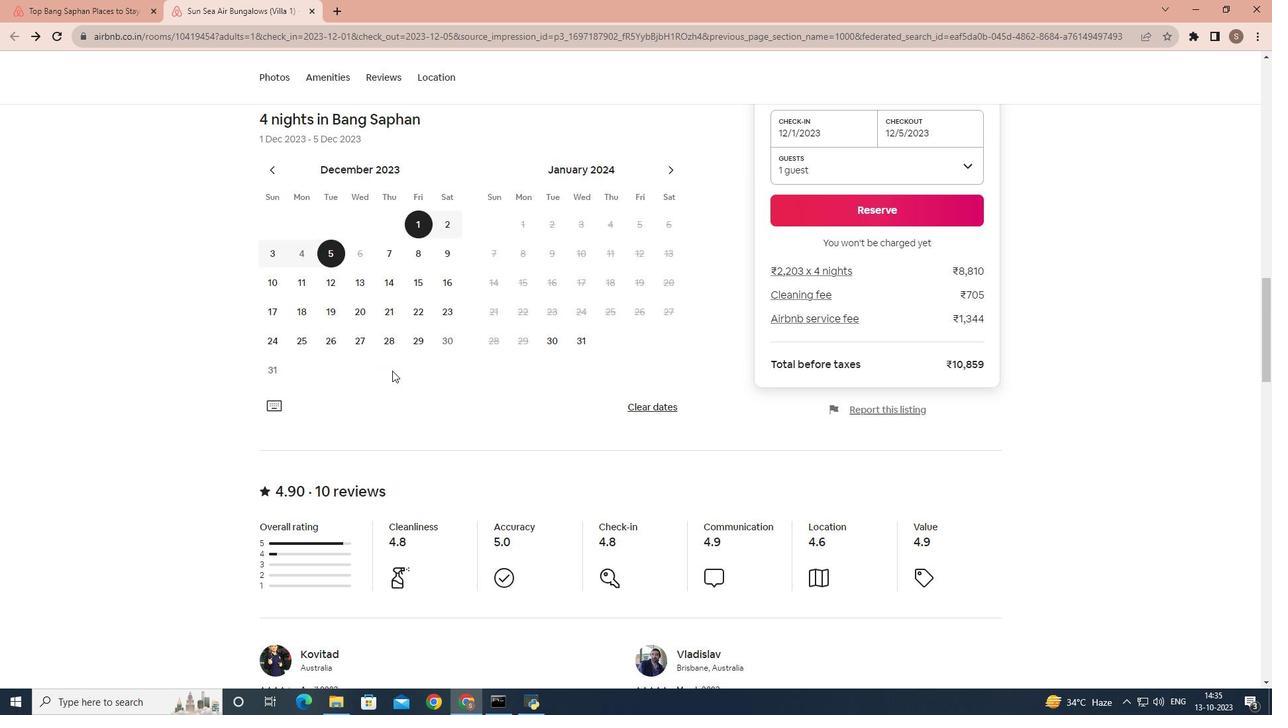 
Action: Mouse moved to (392, 371)
Screenshot: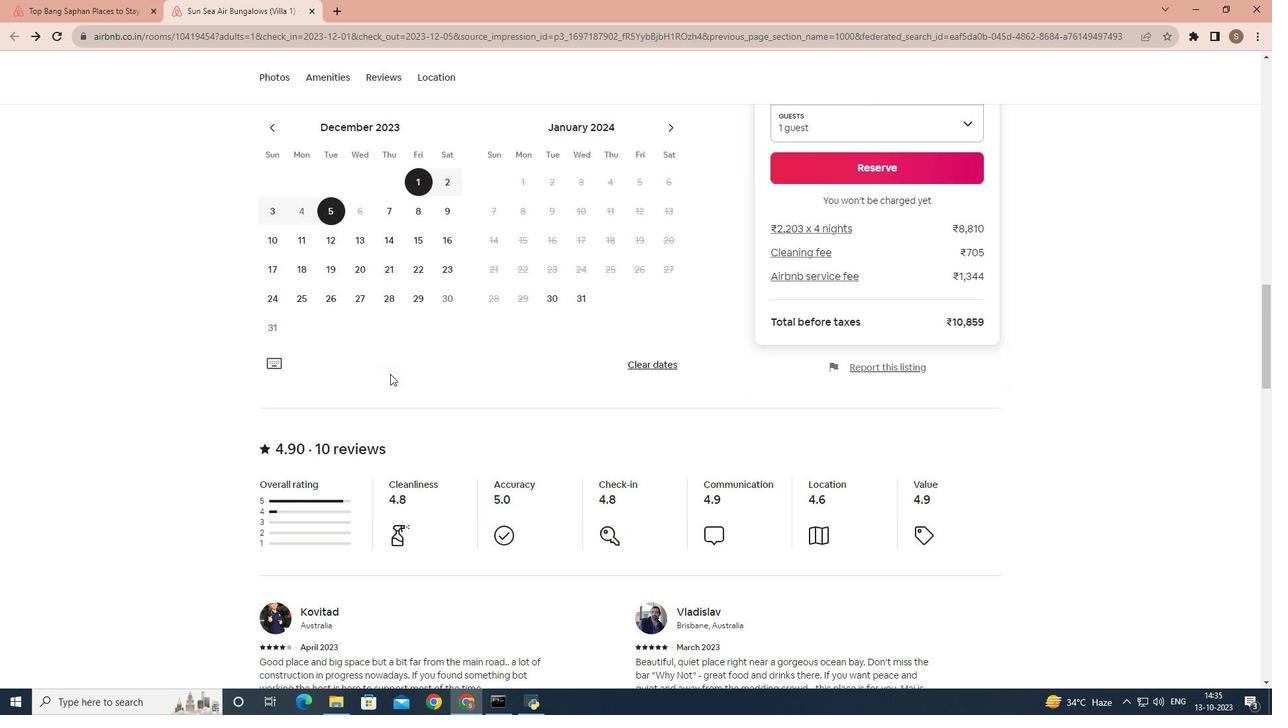 
Action: Mouse scrolled (392, 370) with delta (0, 0)
Screenshot: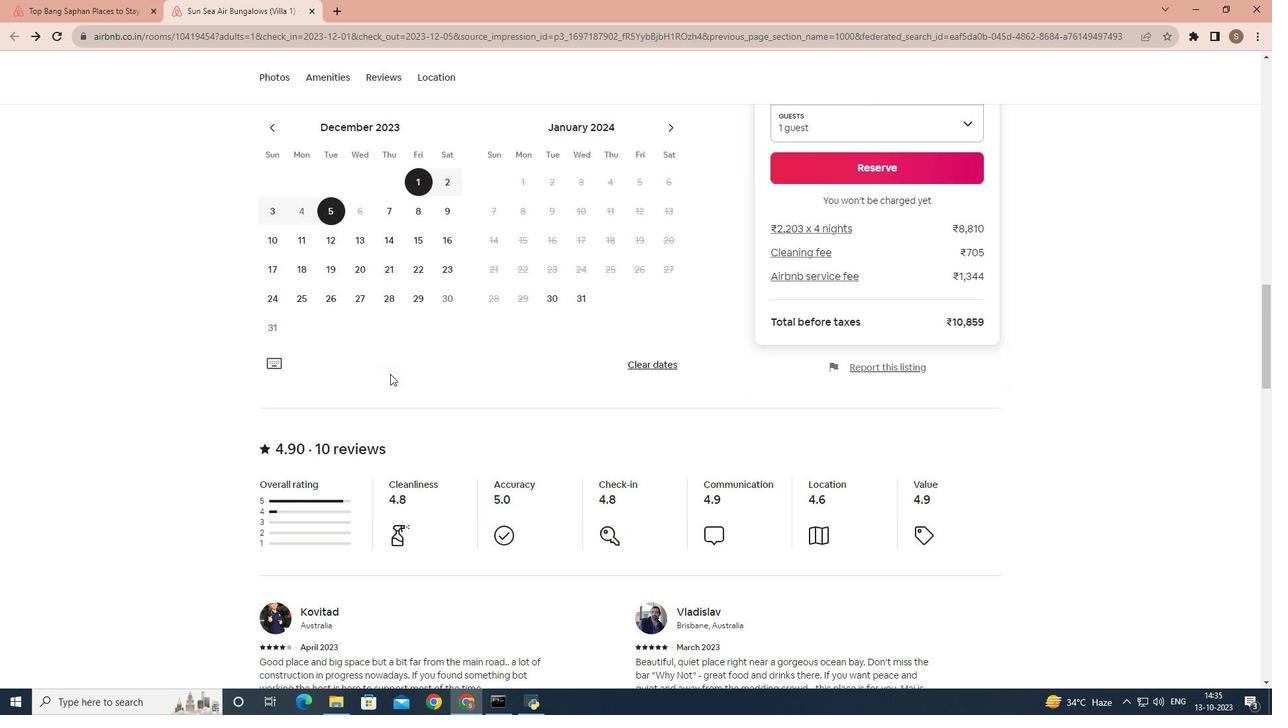 
Action: Mouse moved to (391, 372)
Screenshot: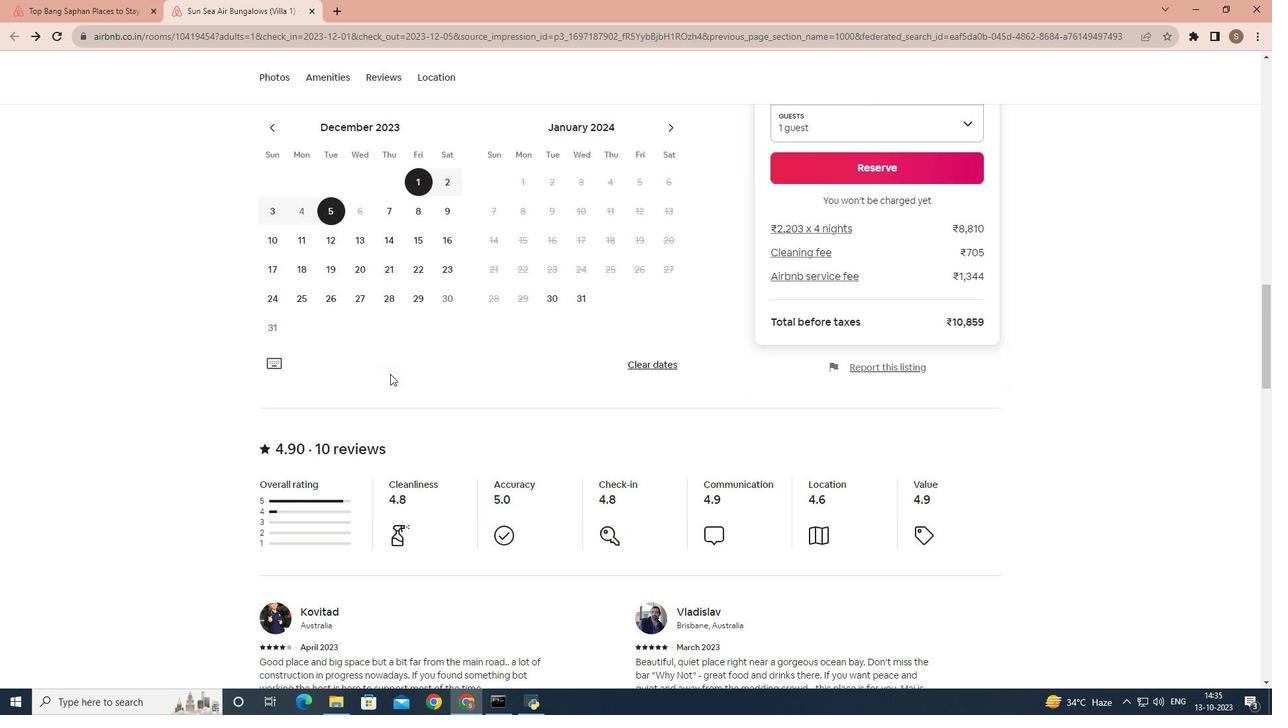 
Action: Mouse scrolled (391, 371) with delta (0, 0)
Screenshot: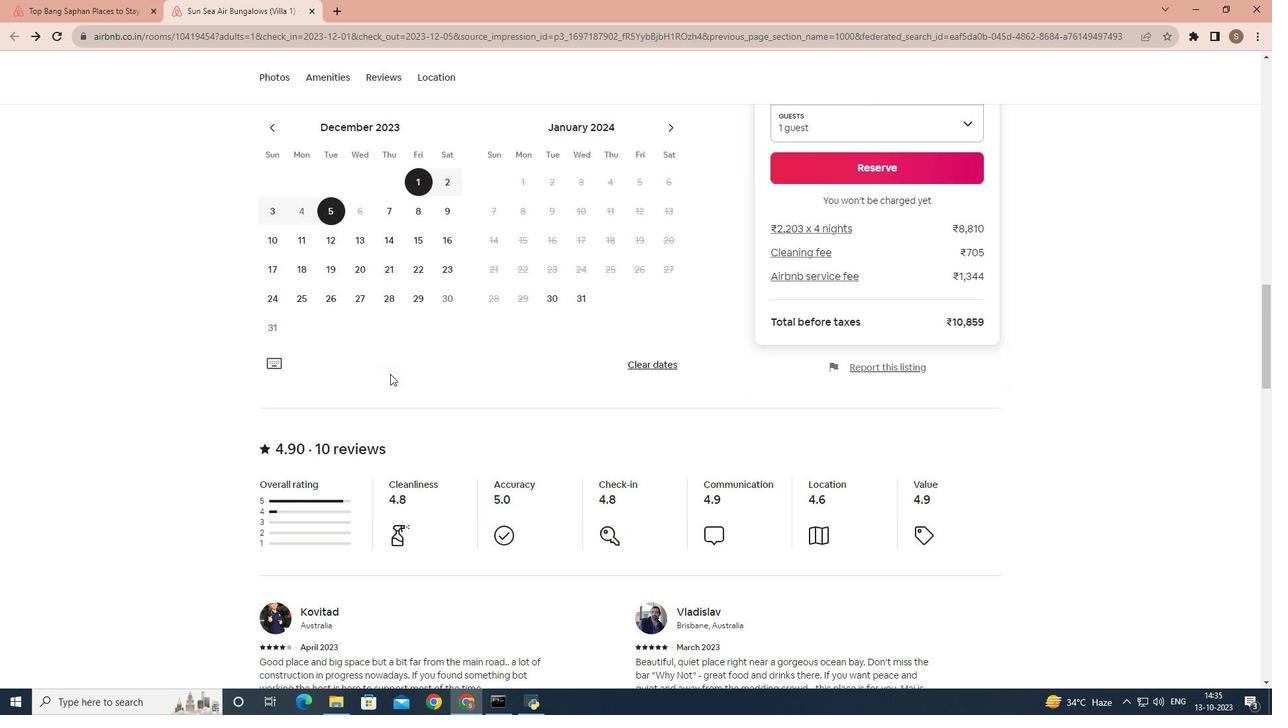 
Action: Mouse moved to (390, 374)
Screenshot: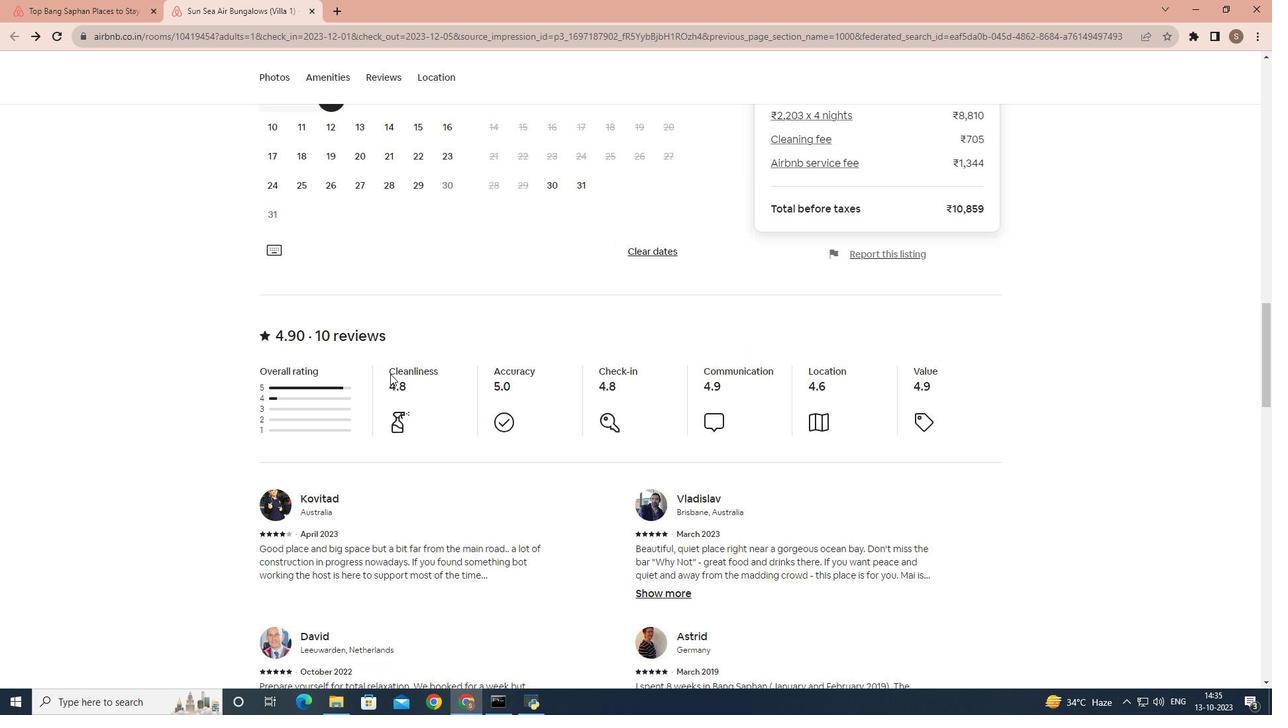 
Action: Mouse scrolled (390, 373) with delta (0, 0)
Screenshot: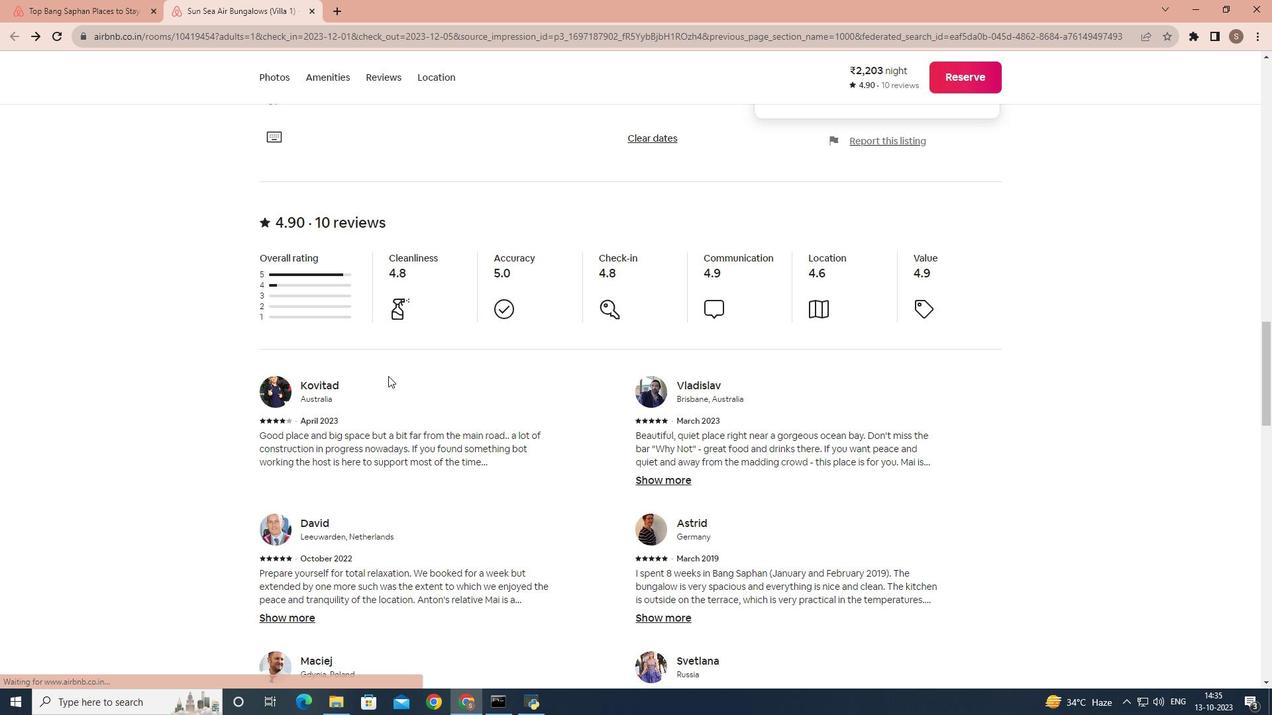 
Action: Mouse scrolled (390, 373) with delta (0, 0)
Screenshot: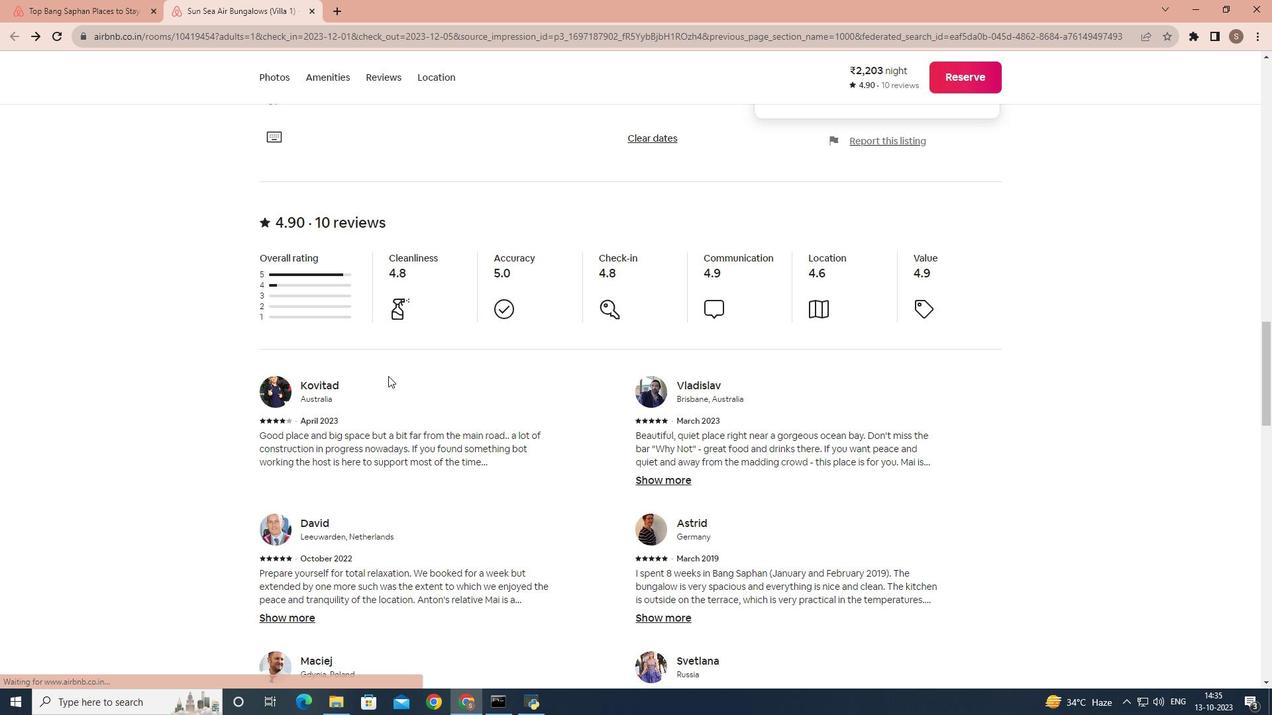 
Action: Mouse moved to (388, 376)
Screenshot: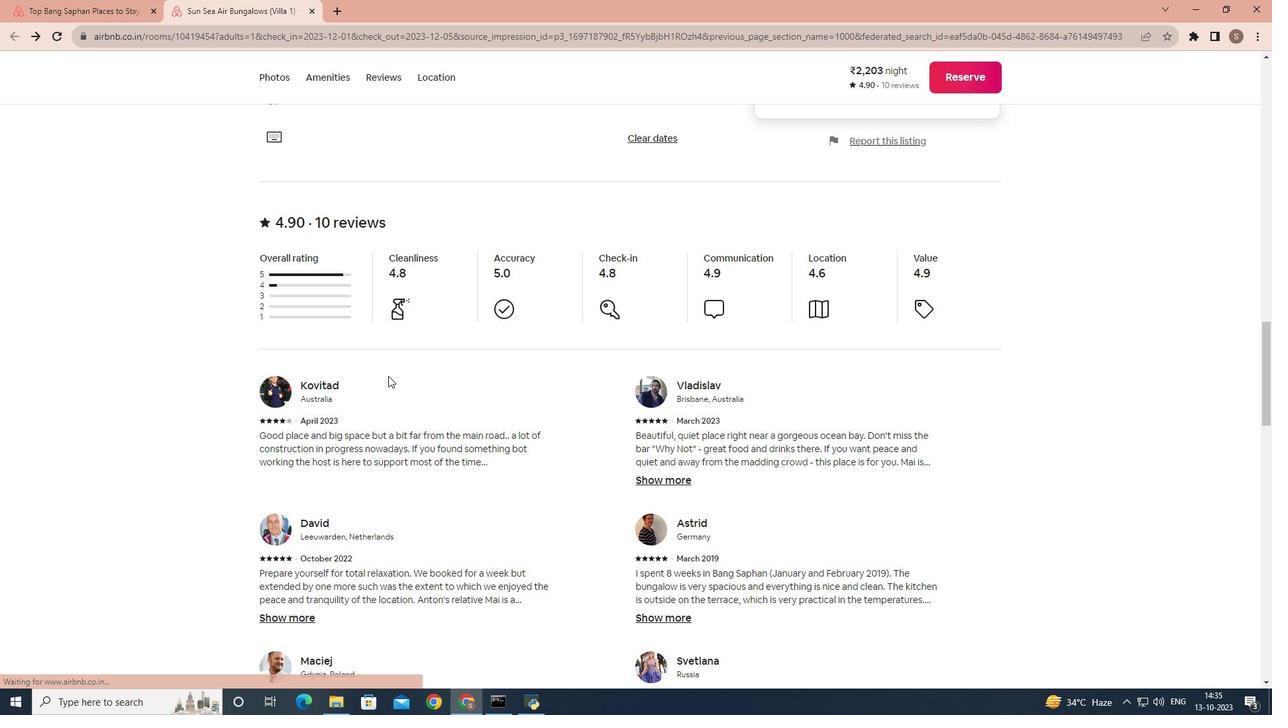 
Action: Mouse scrolled (388, 375) with delta (0, 0)
Screenshot: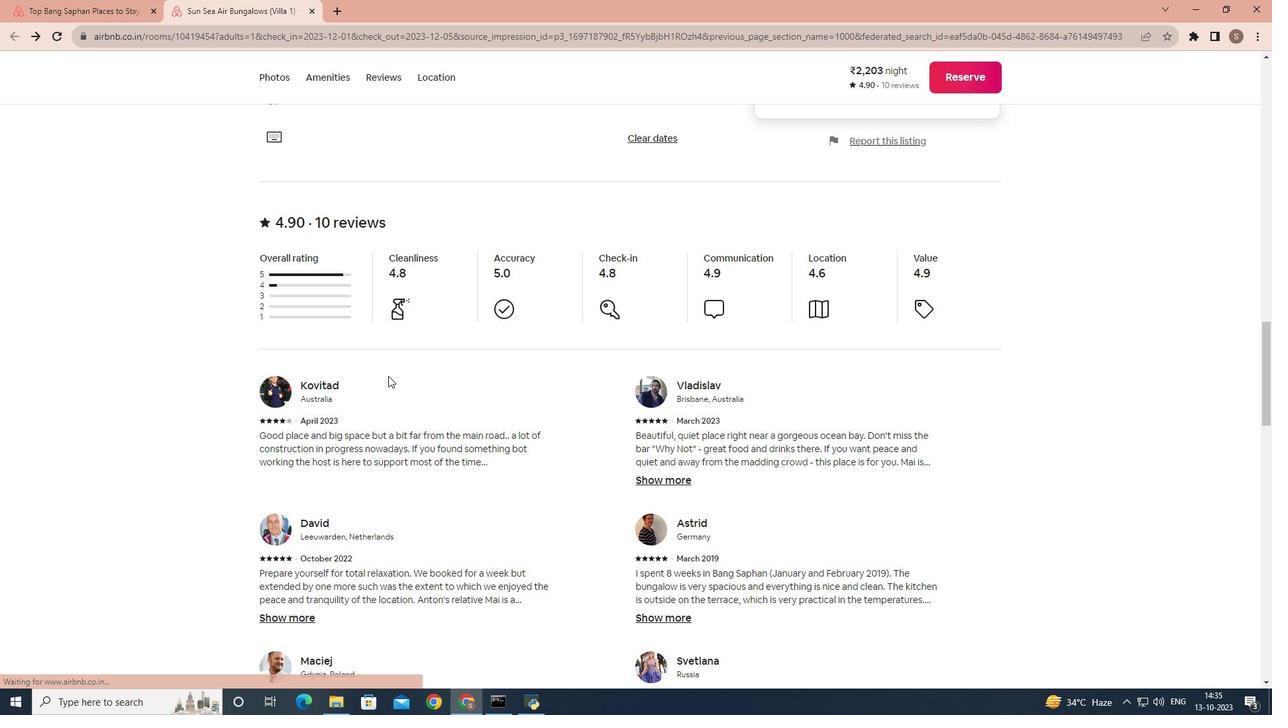 
Action: Mouse scrolled (388, 375) with delta (0, 0)
Screenshot: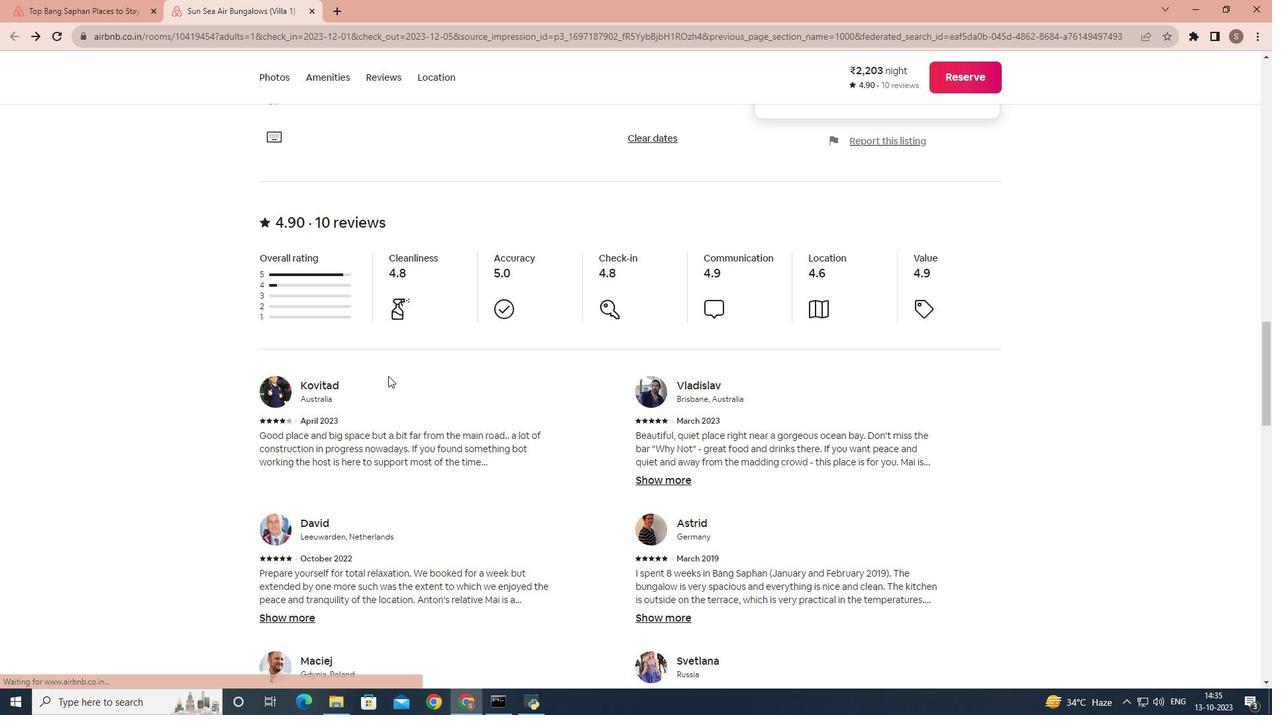
Action: Mouse moved to (285, 538)
Screenshot: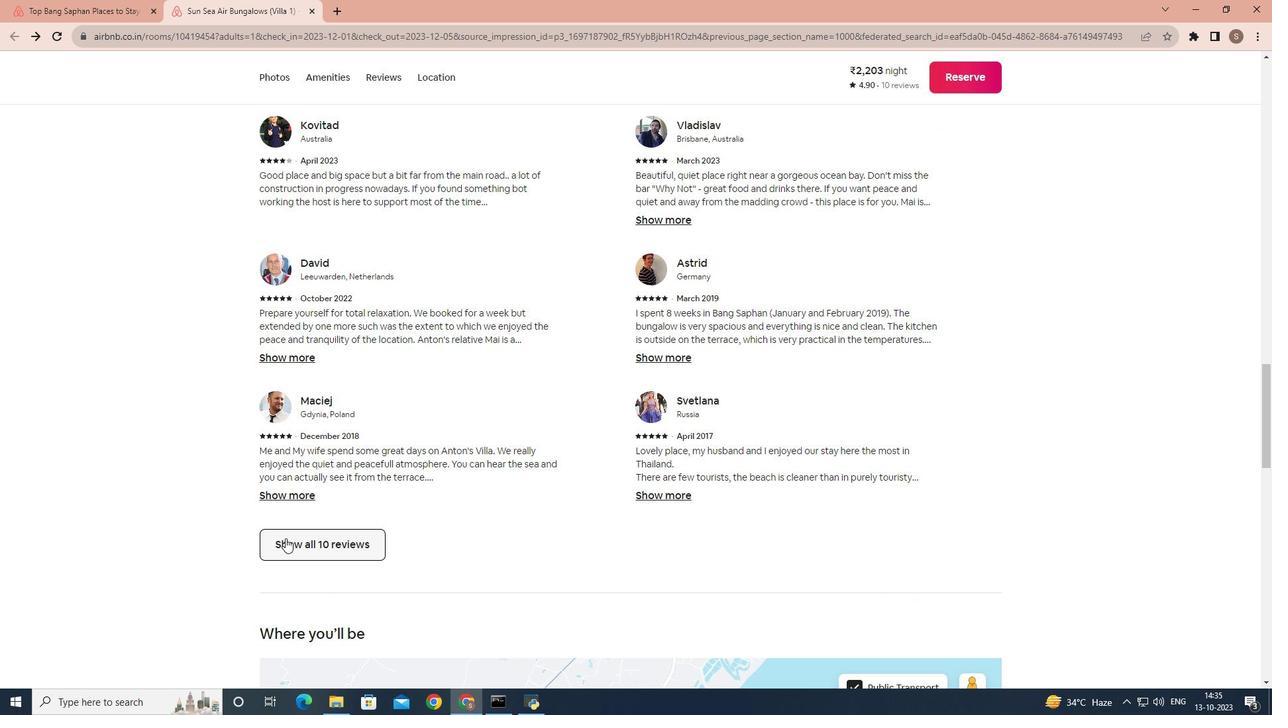 
Action: Mouse pressed left at (285, 538)
Screenshot: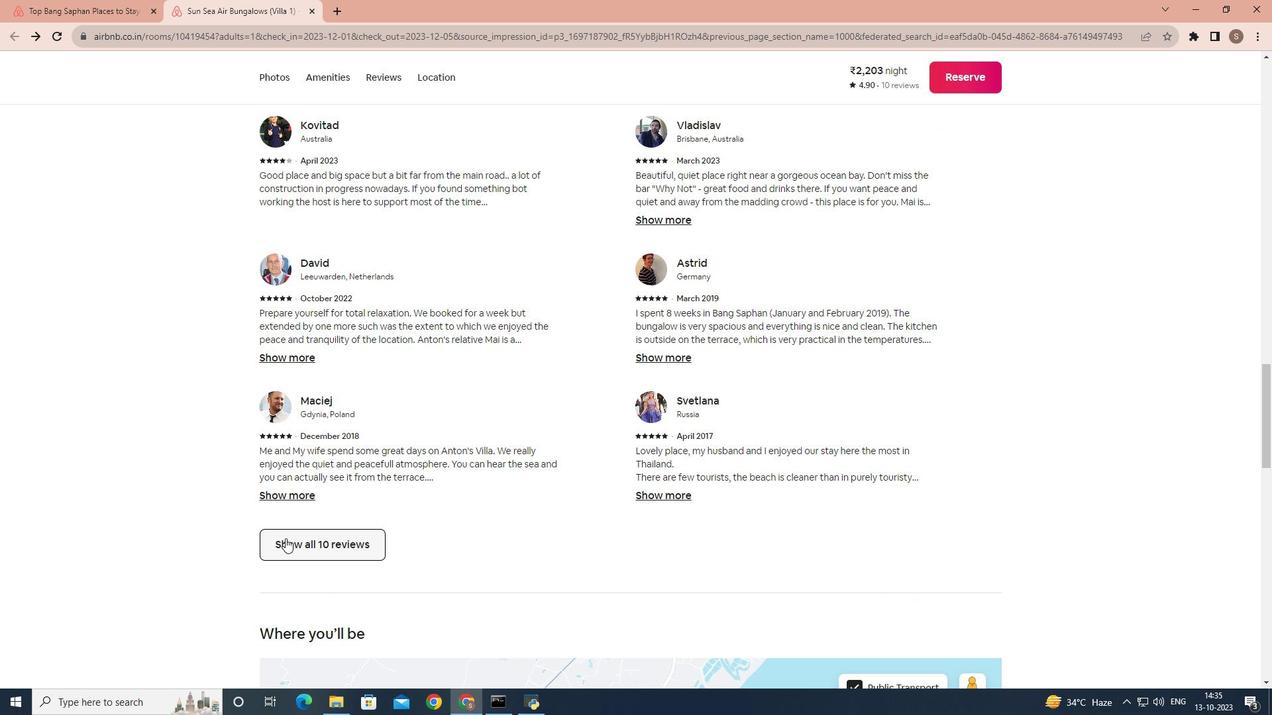
Action: Mouse moved to (740, 417)
Screenshot: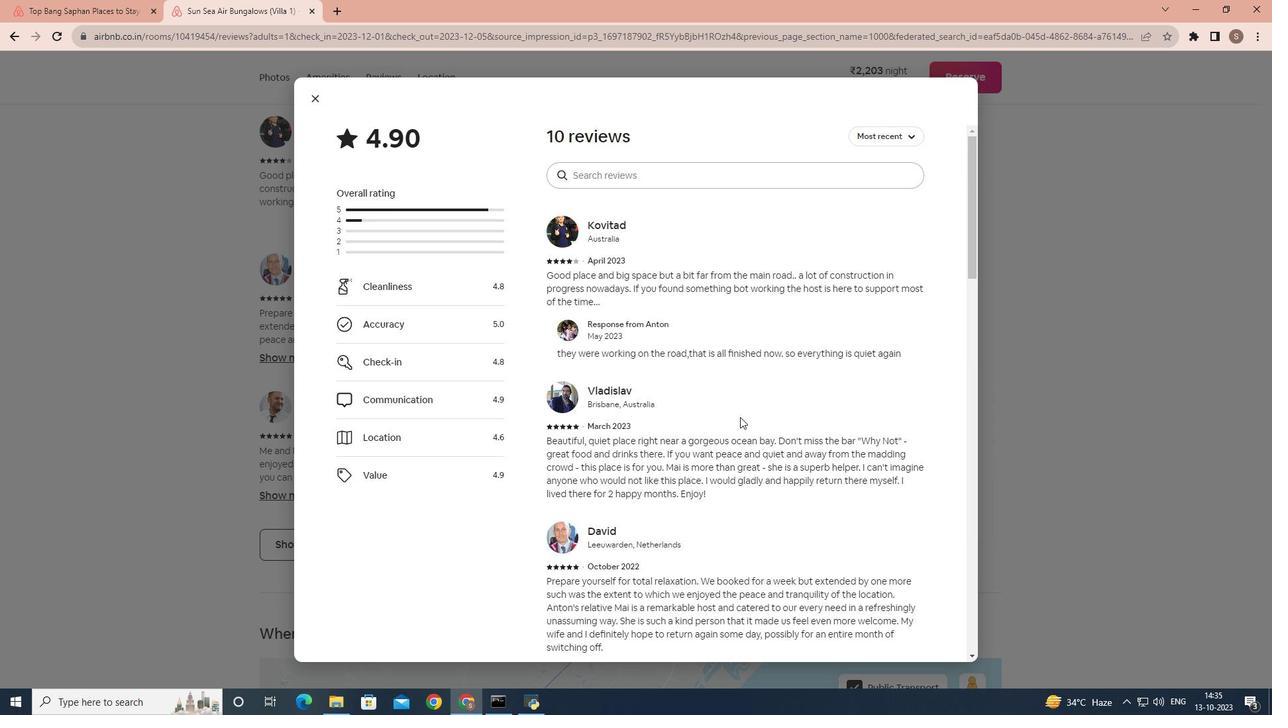 
Action: Mouse scrolled (740, 416) with delta (0, 0)
Screenshot: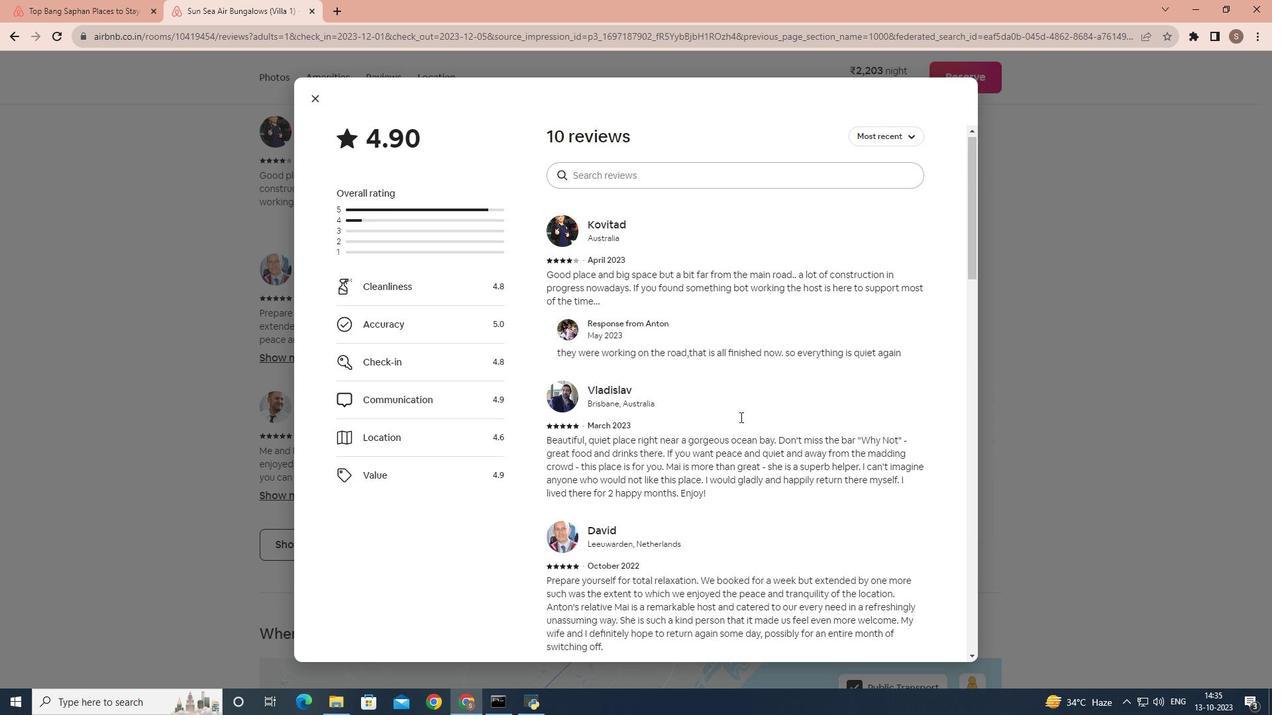 
Action: Mouse scrolled (740, 416) with delta (0, 0)
Screenshot: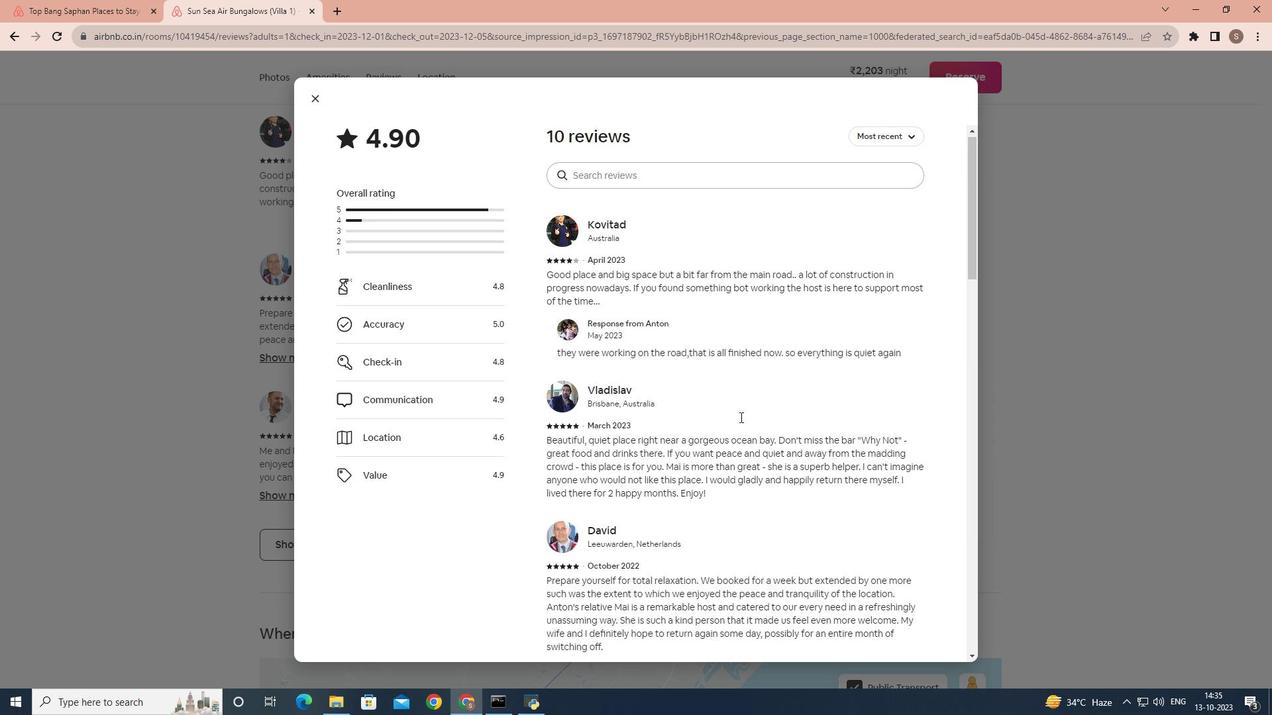 
Action: Mouse scrolled (740, 416) with delta (0, 0)
Screenshot: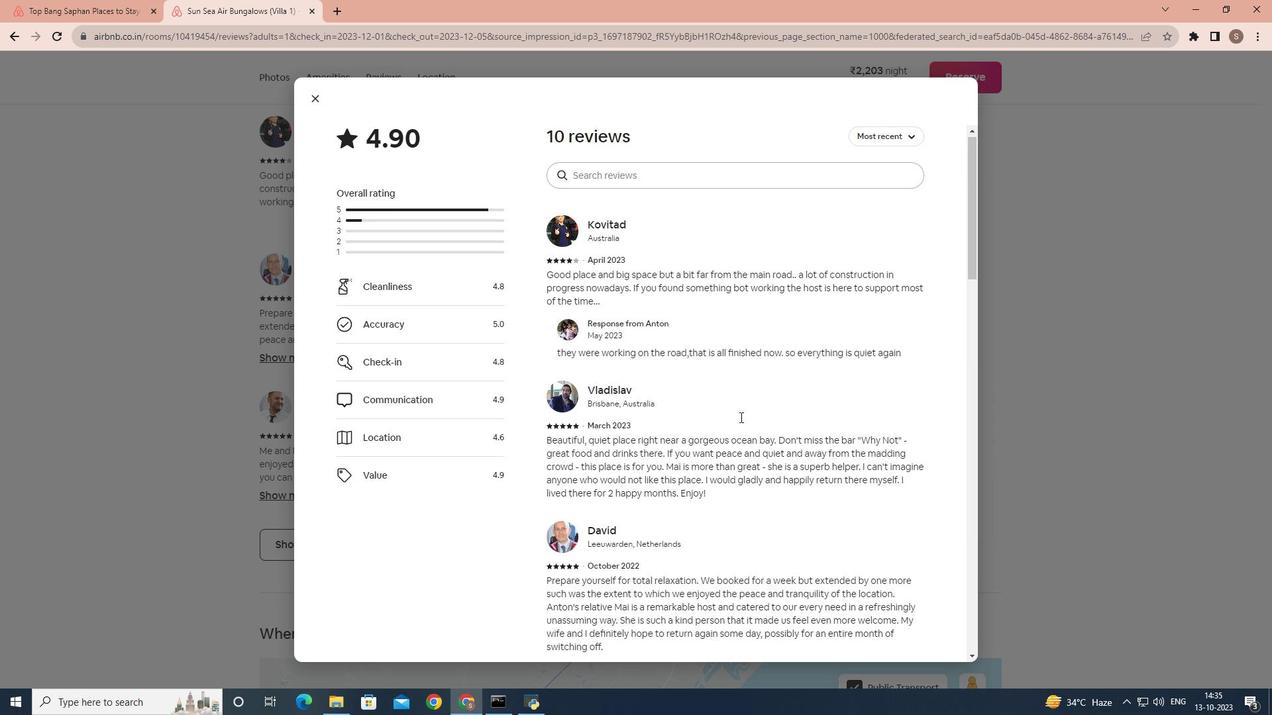 
Action: Mouse scrolled (740, 416) with delta (0, 0)
Screenshot: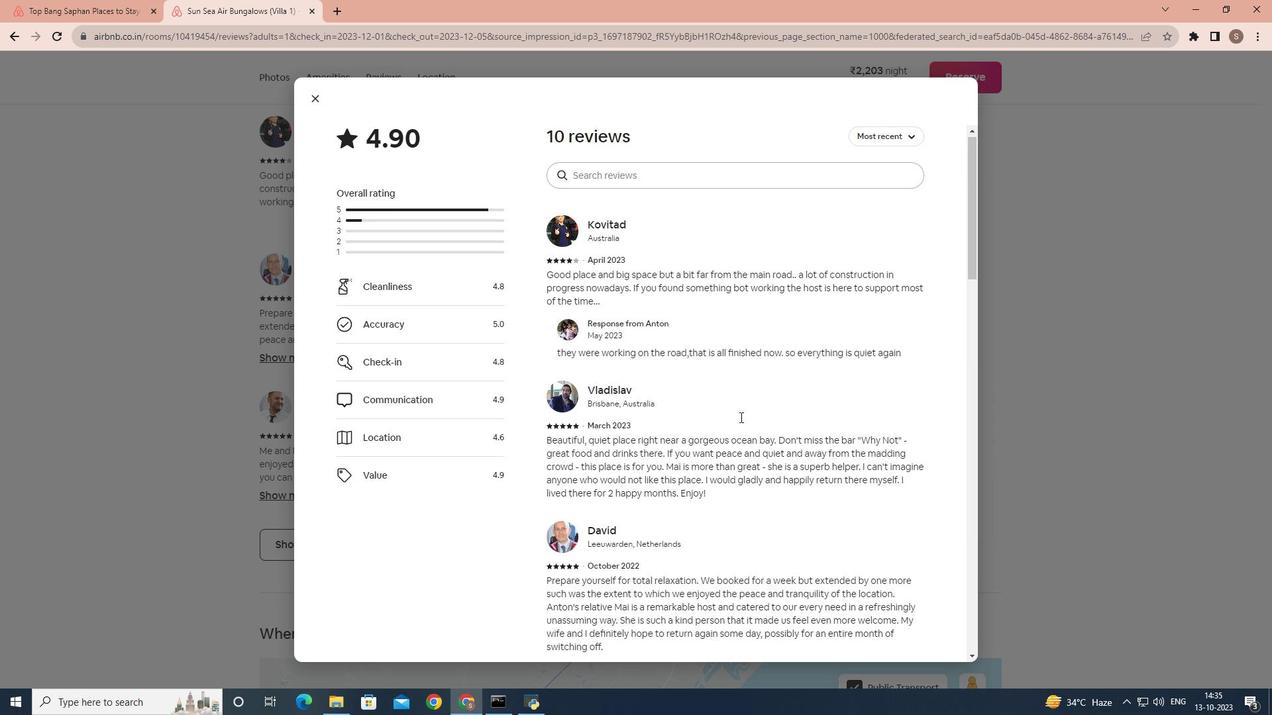 
Action: Mouse scrolled (740, 416) with delta (0, 0)
Screenshot: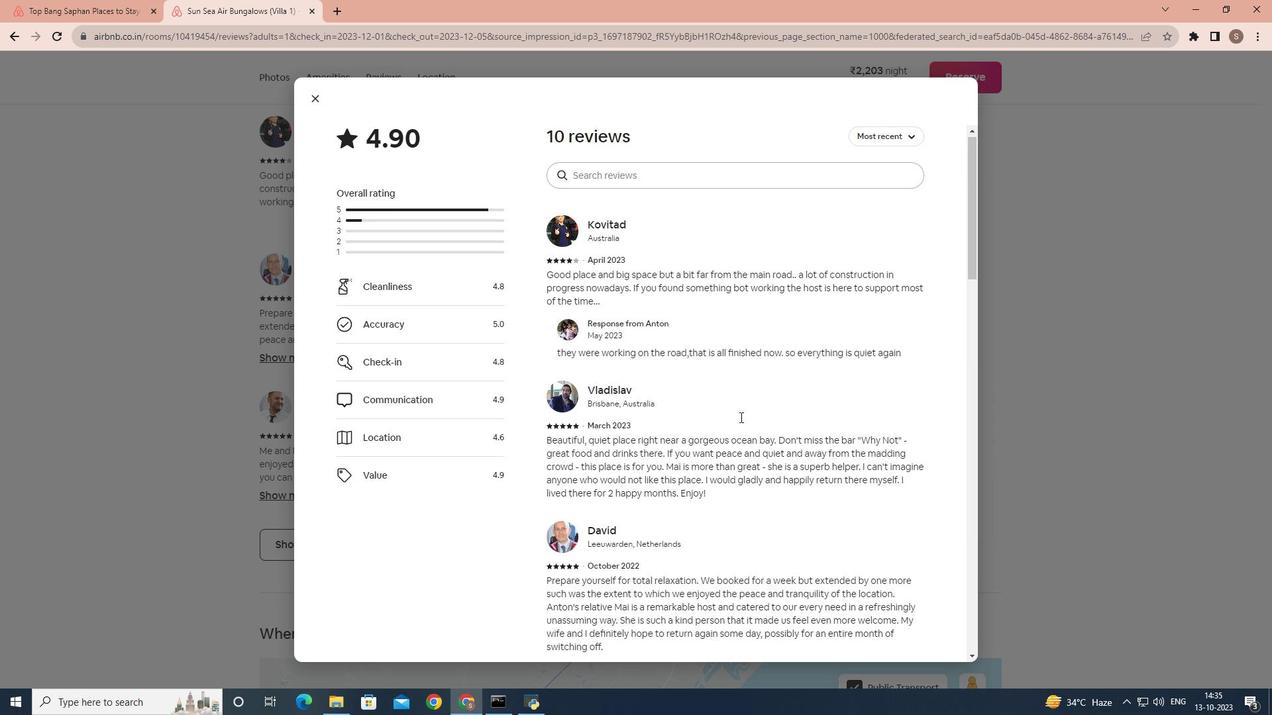 
Action: Mouse scrolled (740, 416) with delta (0, 0)
Screenshot: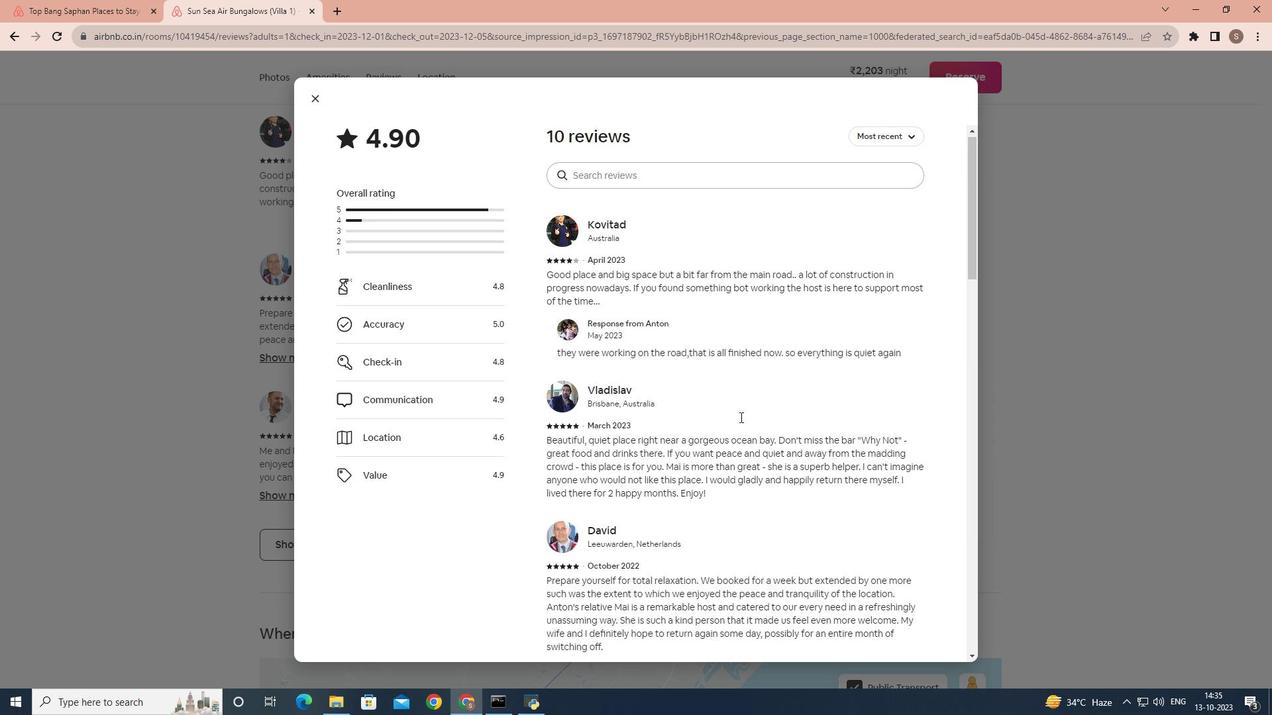 
Action: Mouse scrolled (740, 416) with delta (0, 0)
Screenshot: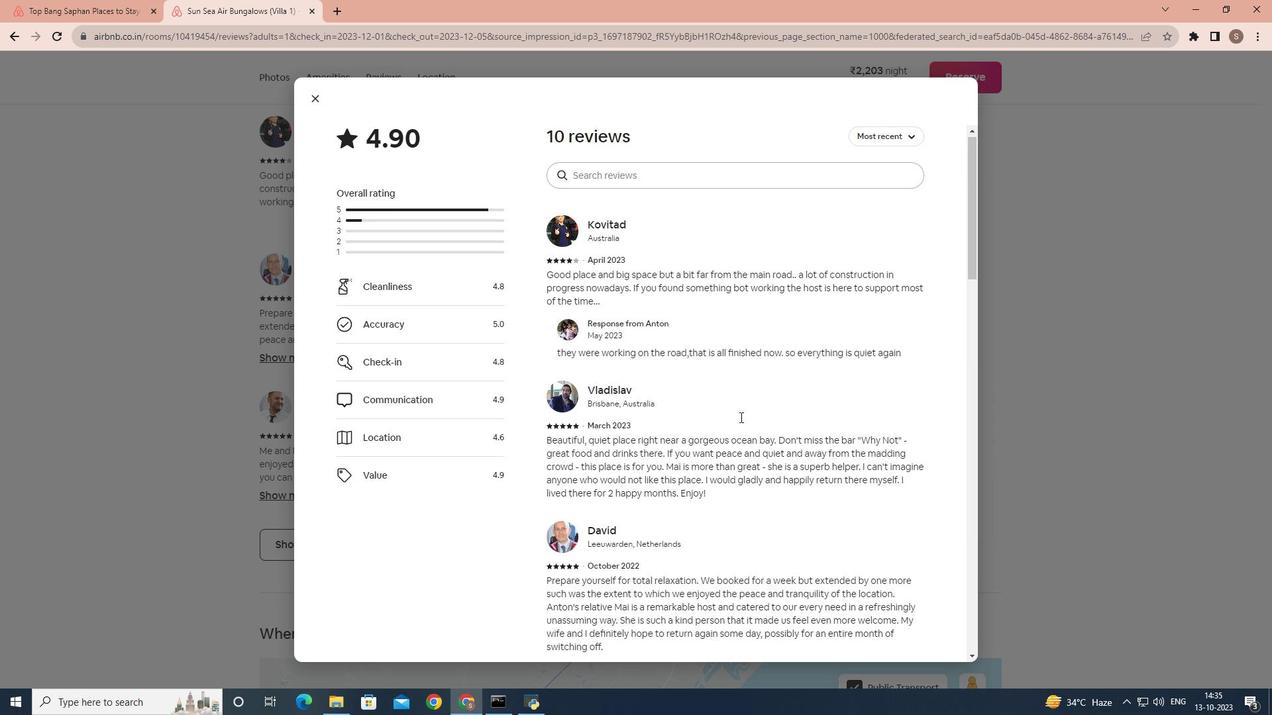 
Action: Mouse scrolled (740, 416) with delta (0, 0)
Screenshot: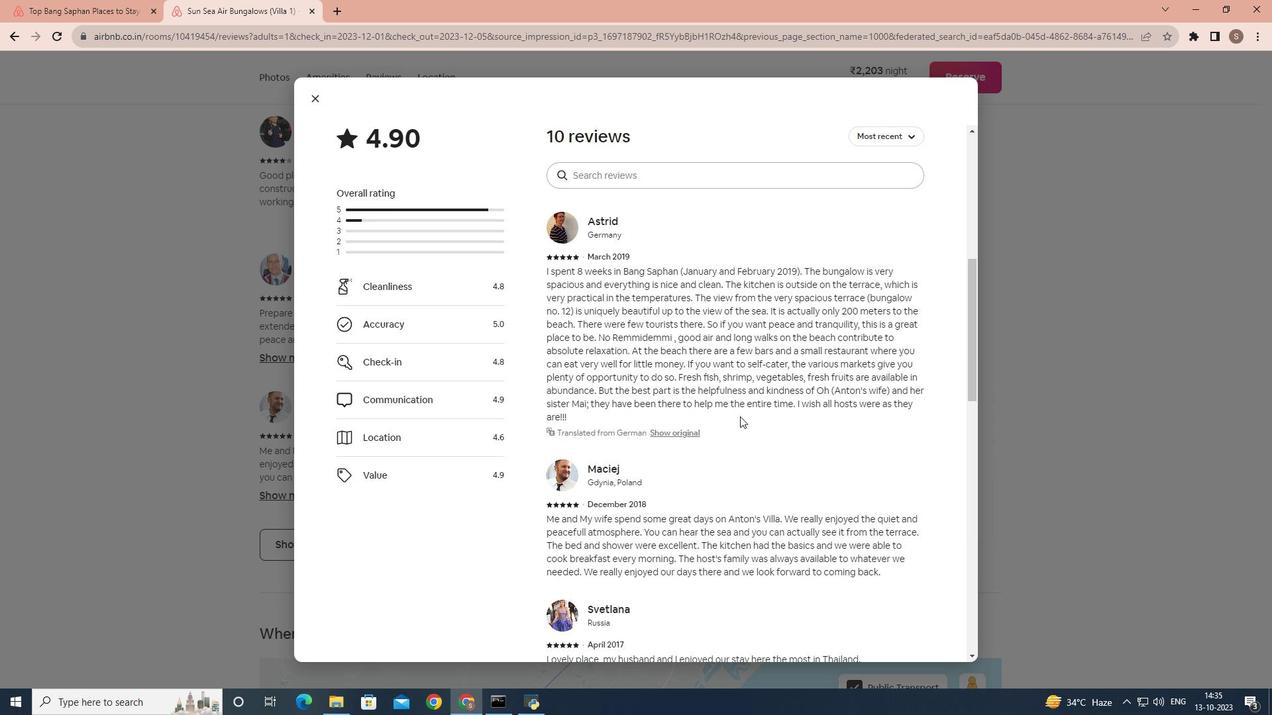 
Action: Mouse scrolled (740, 416) with delta (0, 0)
Screenshot: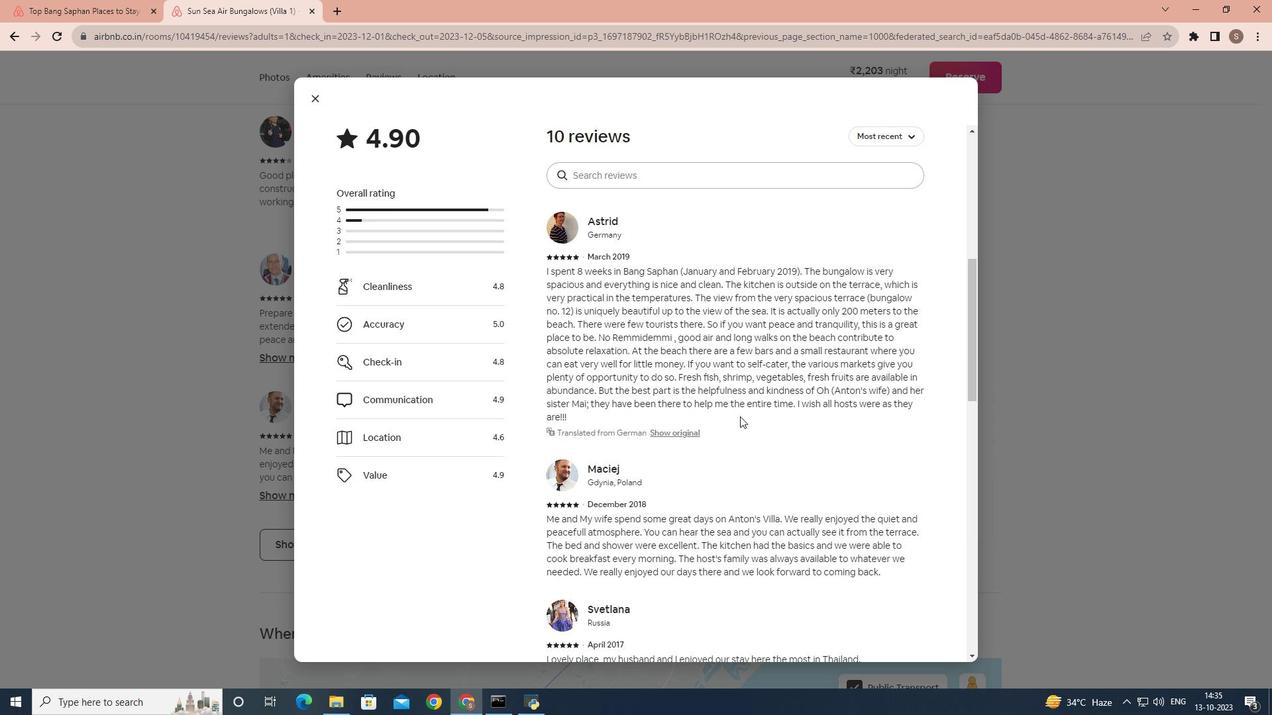
Action: Mouse scrolled (740, 416) with delta (0, 0)
Screenshot: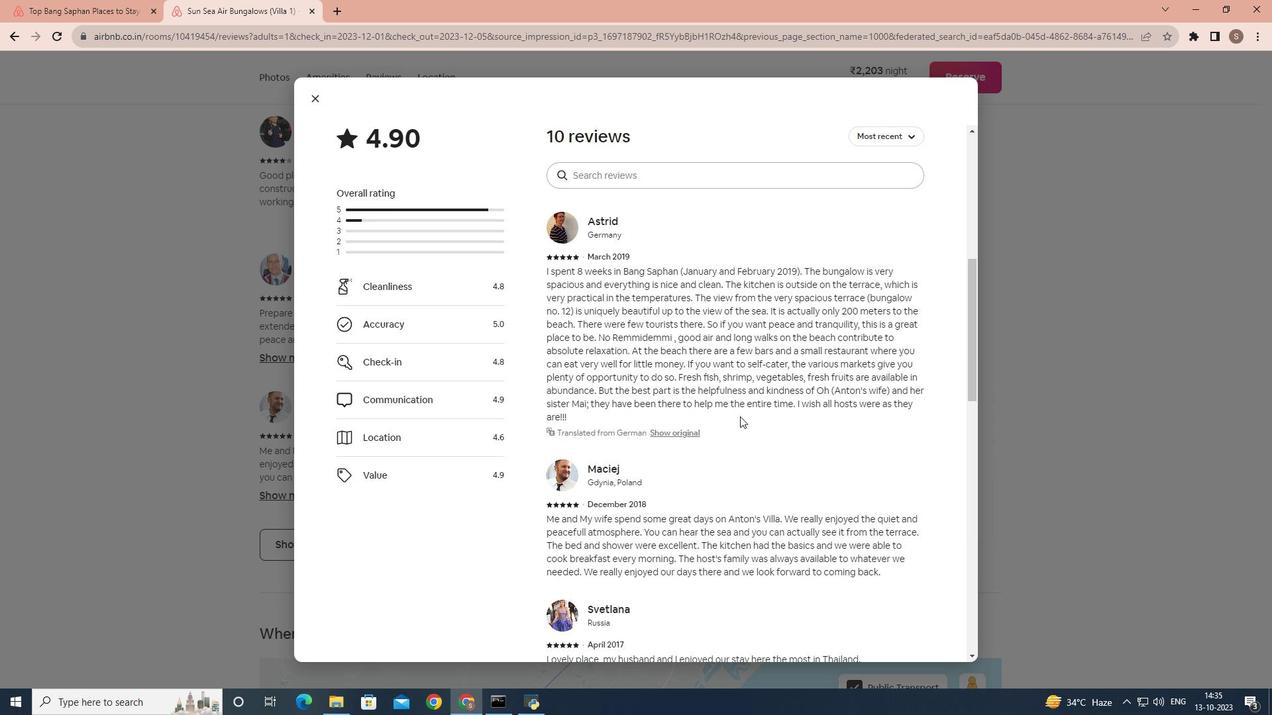 
Action: Mouse moved to (740, 416)
Screenshot: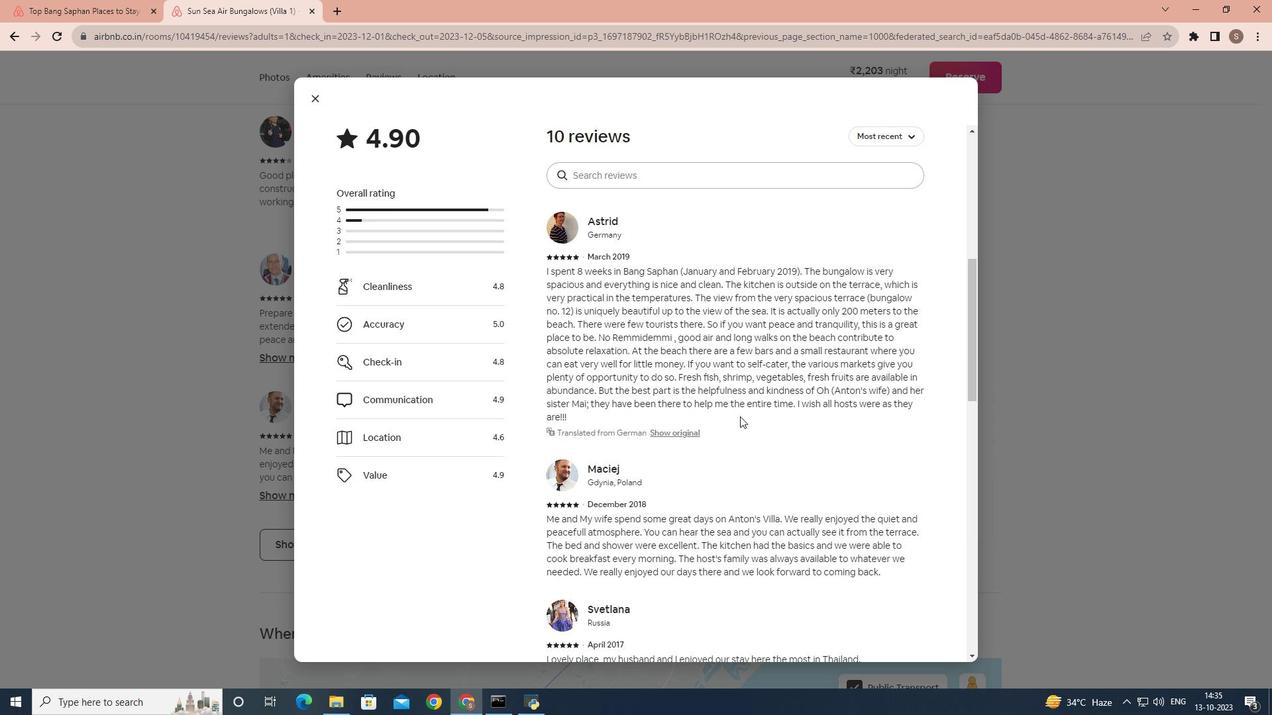 
Action: Mouse scrolled (740, 416) with delta (0, 0)
Screenshot: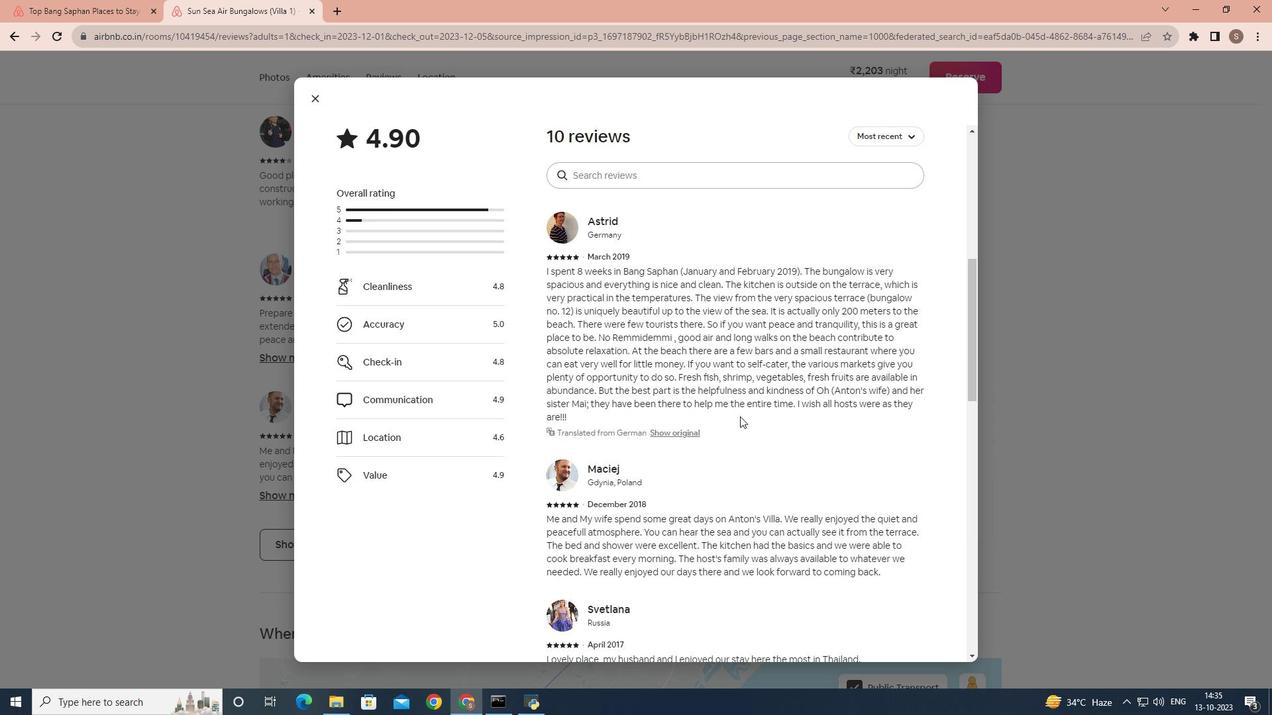 
Action: Mouse scrolled (740, 416) with delta (0, 0)
Screenshot: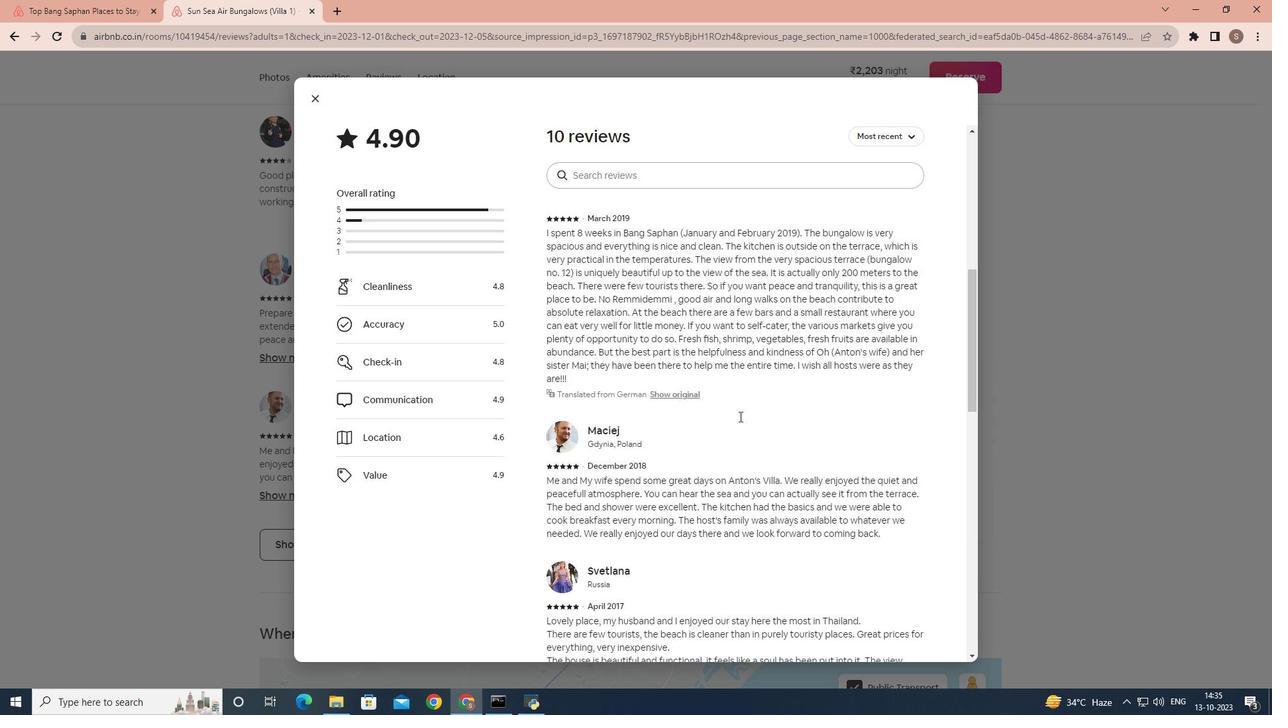 
Action: Mouse moved to (740, 416)
Screenshot: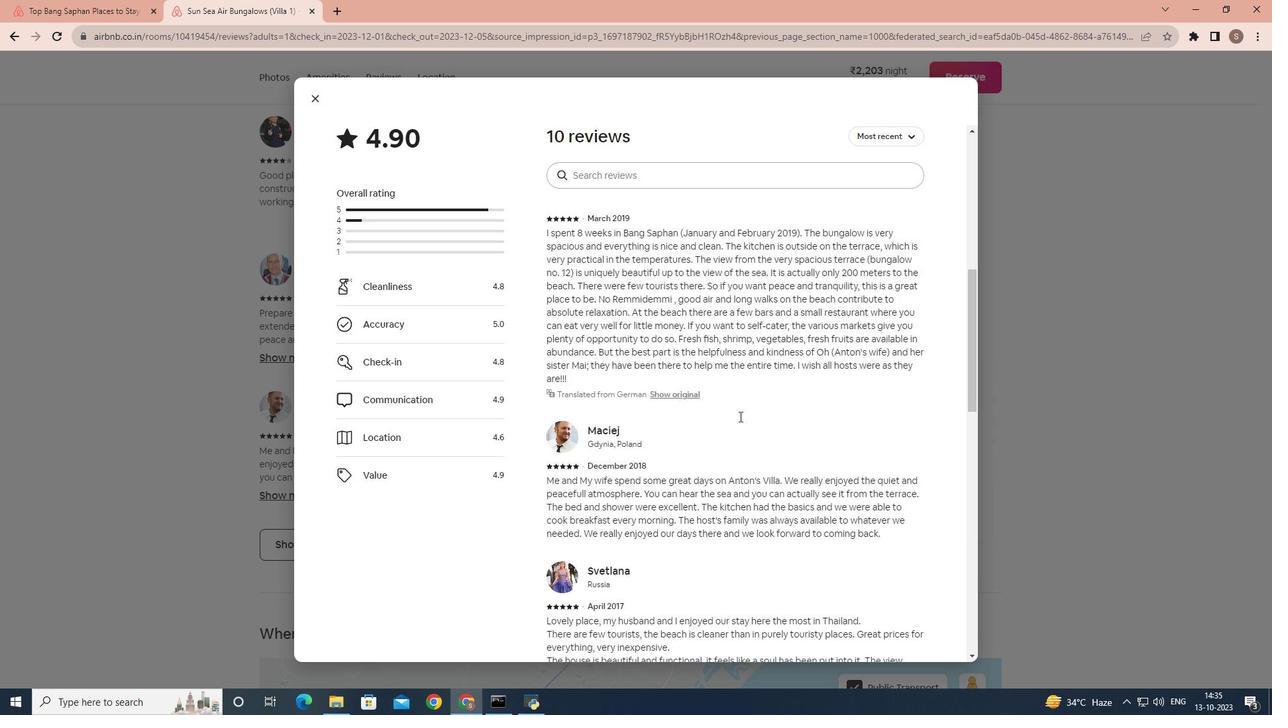 
Action: Mouse scrolled (740, 416) with delta (0, 0)
Screenshot: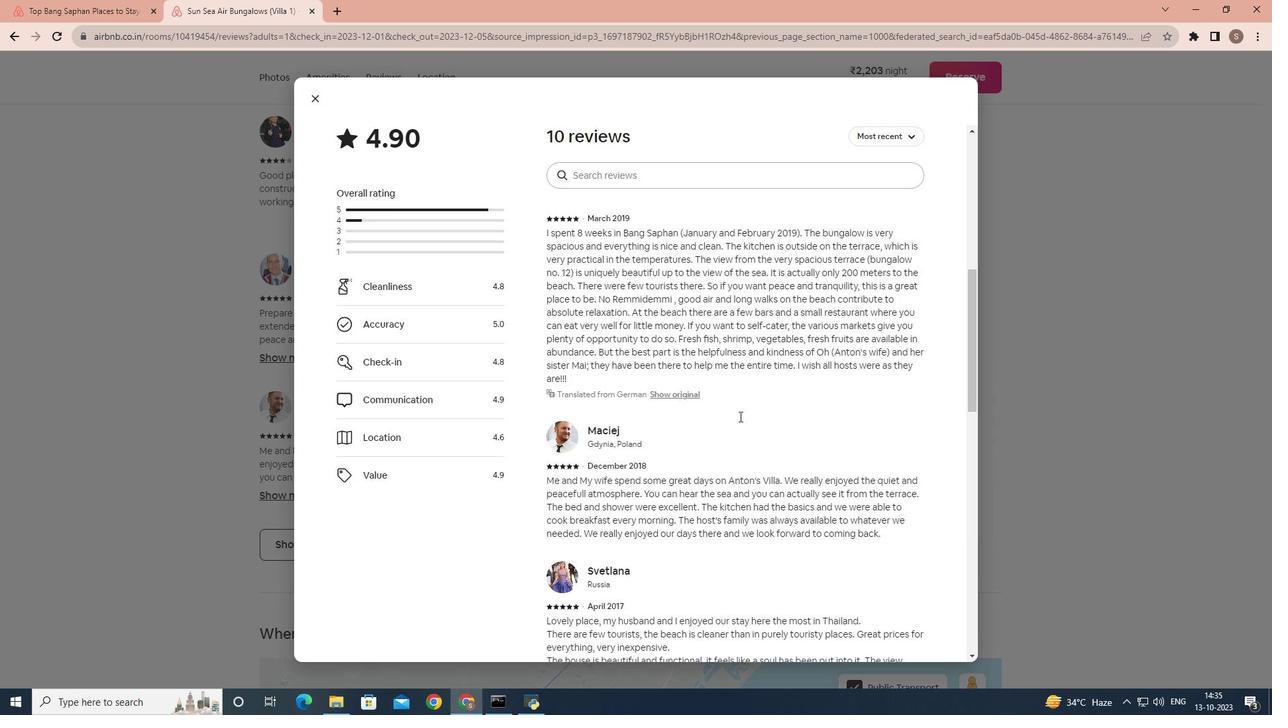 
Action: Mouse moved to (738, 416)
Screenshot: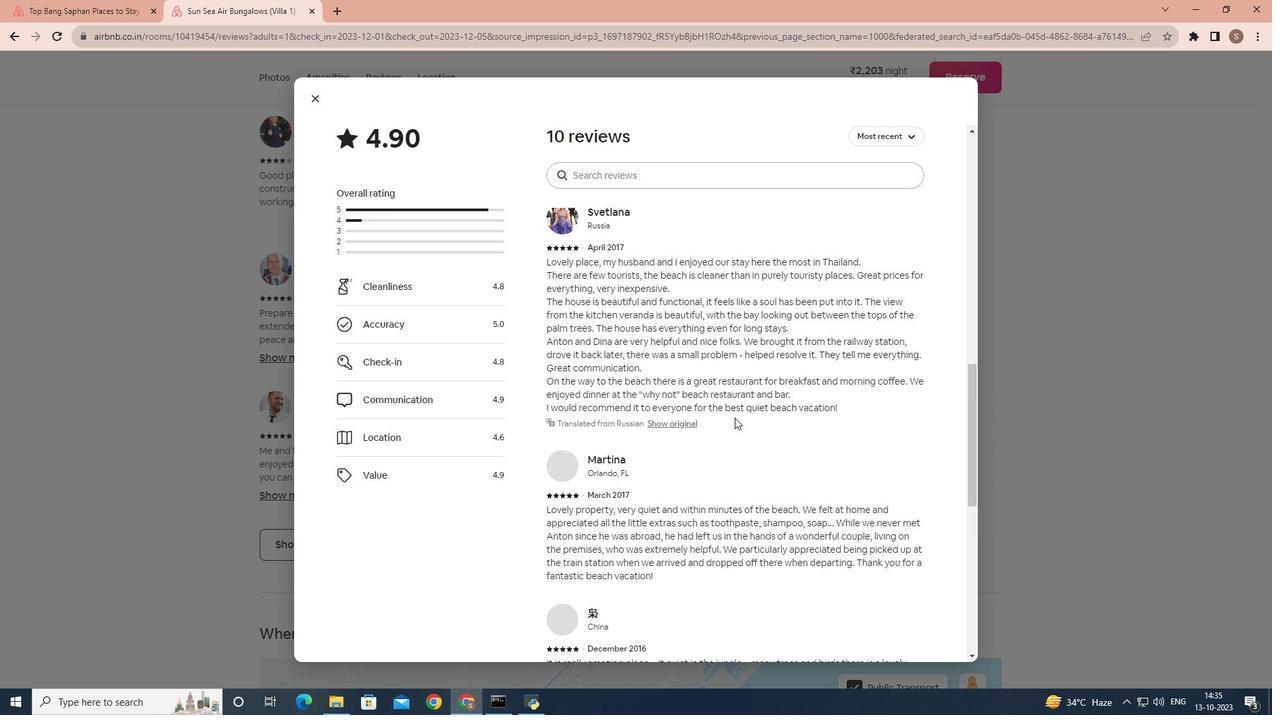 
Action: Mouse scrolled (738, 416) with delta (0, 0)
Screenshot: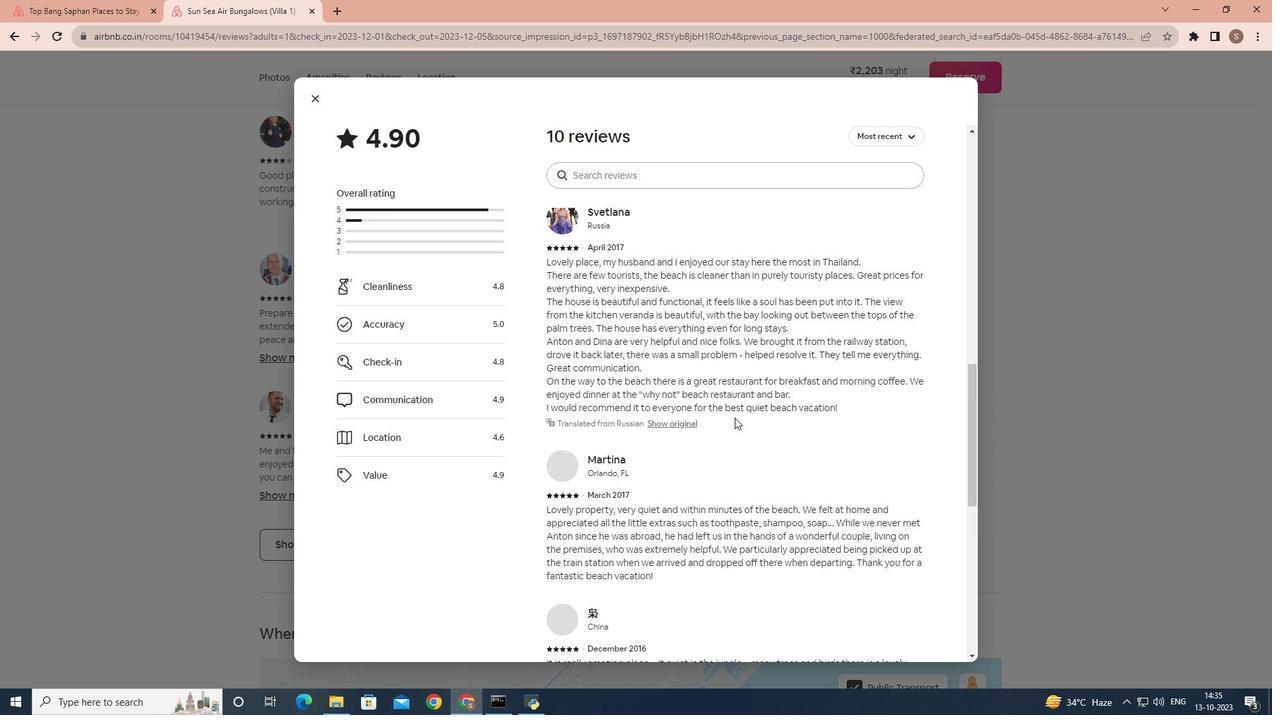 
Action: Mouse moved to (735, 417)
Screenshot: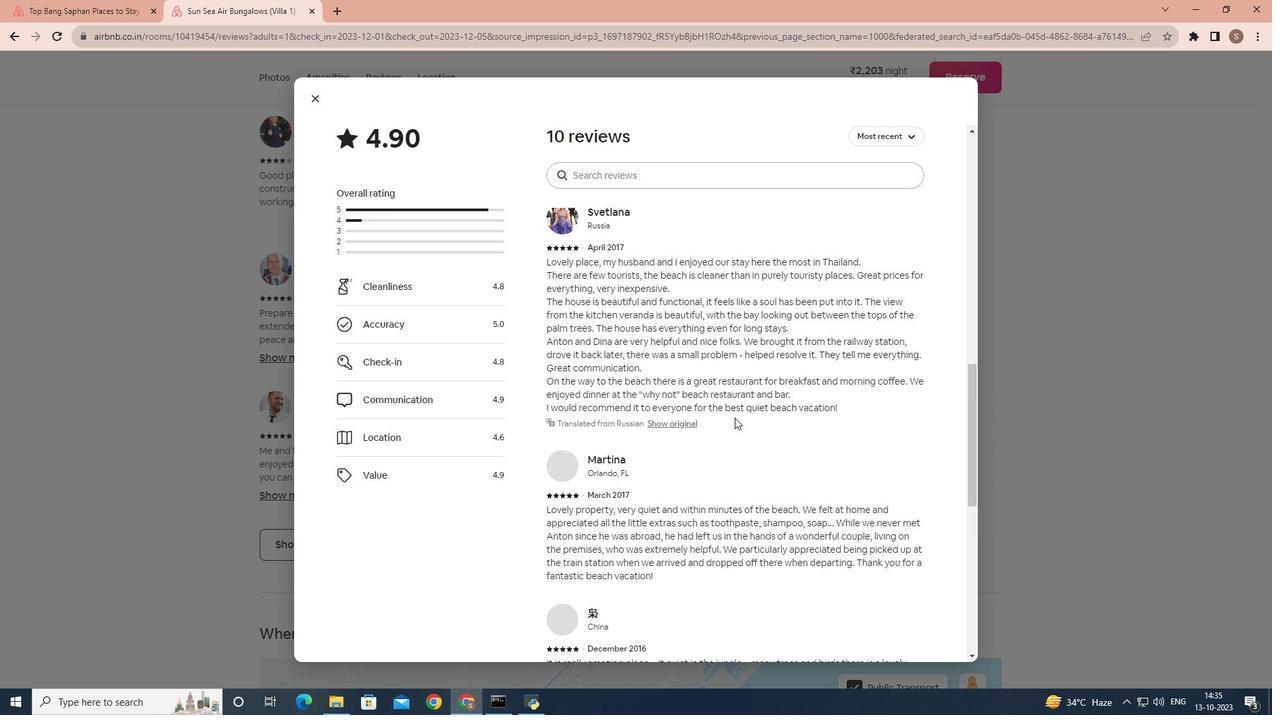 
Action: Mouse scrolled (735, 416) with delta (0, 0)
Screenshot: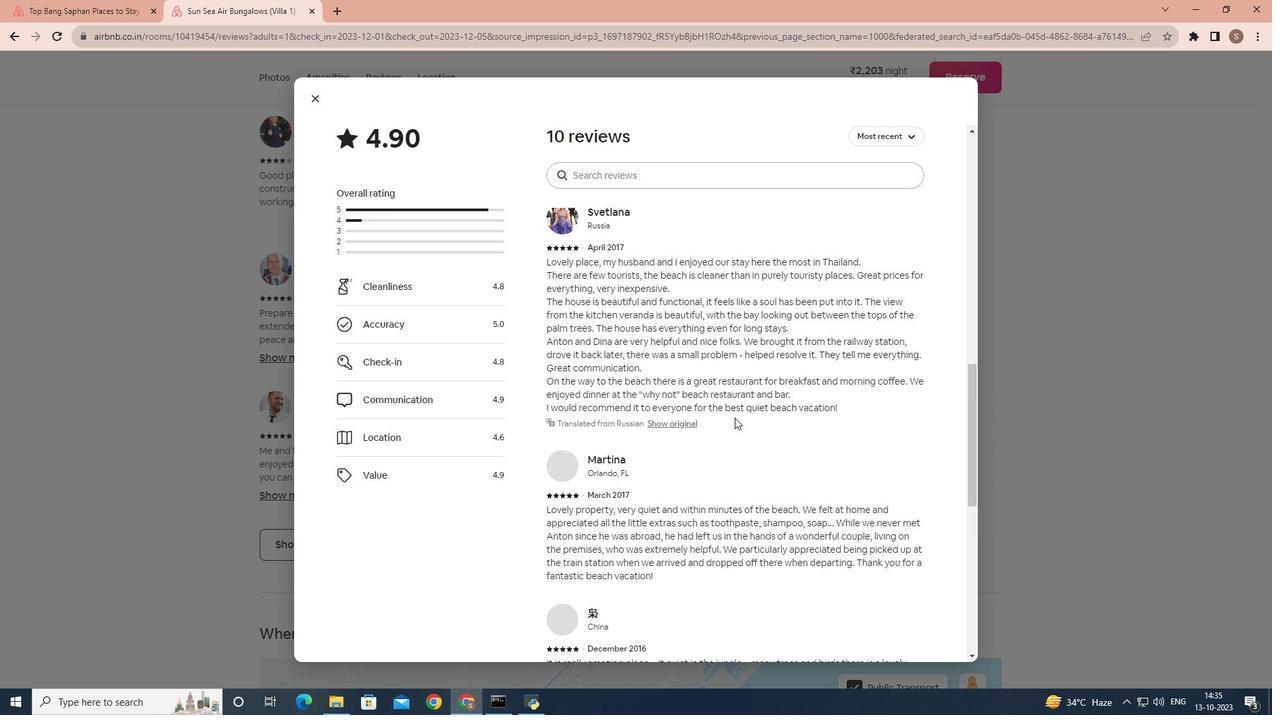 
Action: Mouse moved to (734, 418)
Screenshot: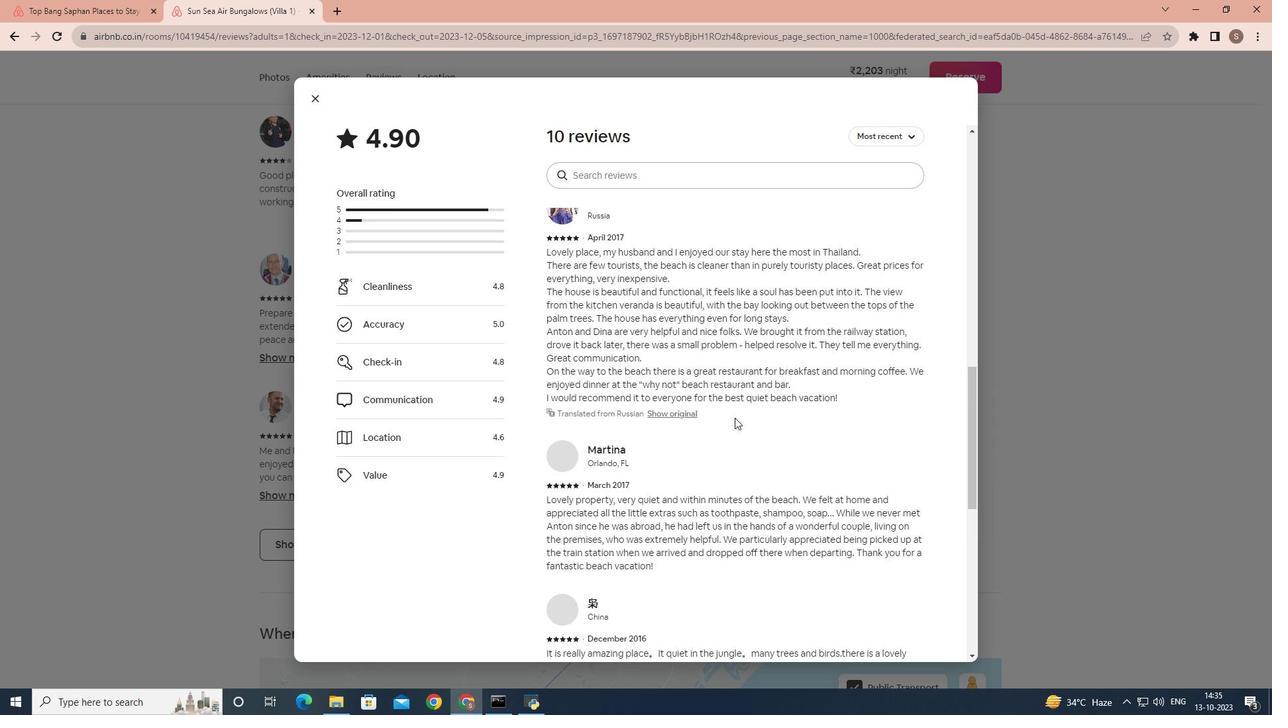 
Action: Mouse scrolled (734, 417) with delta (0, 0)
Screenshot: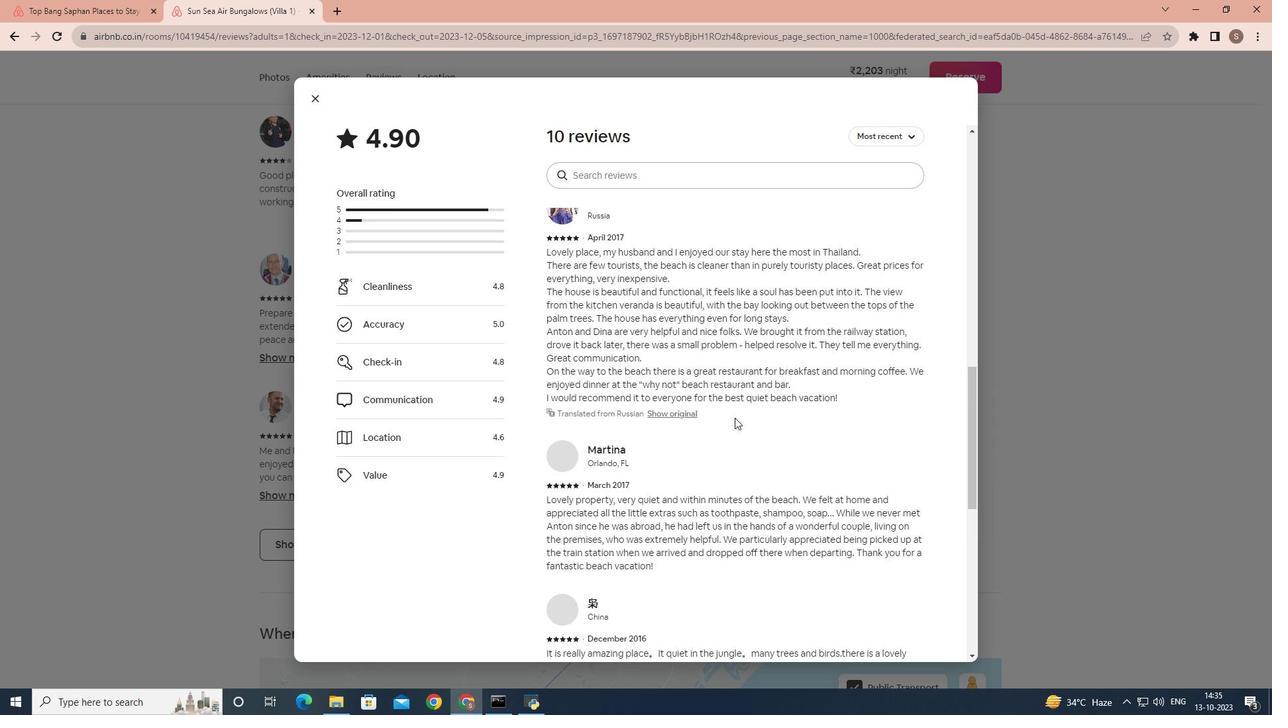 
Action: Mouse scrolled (734, 417) with delta (0, 0)
Screenshot: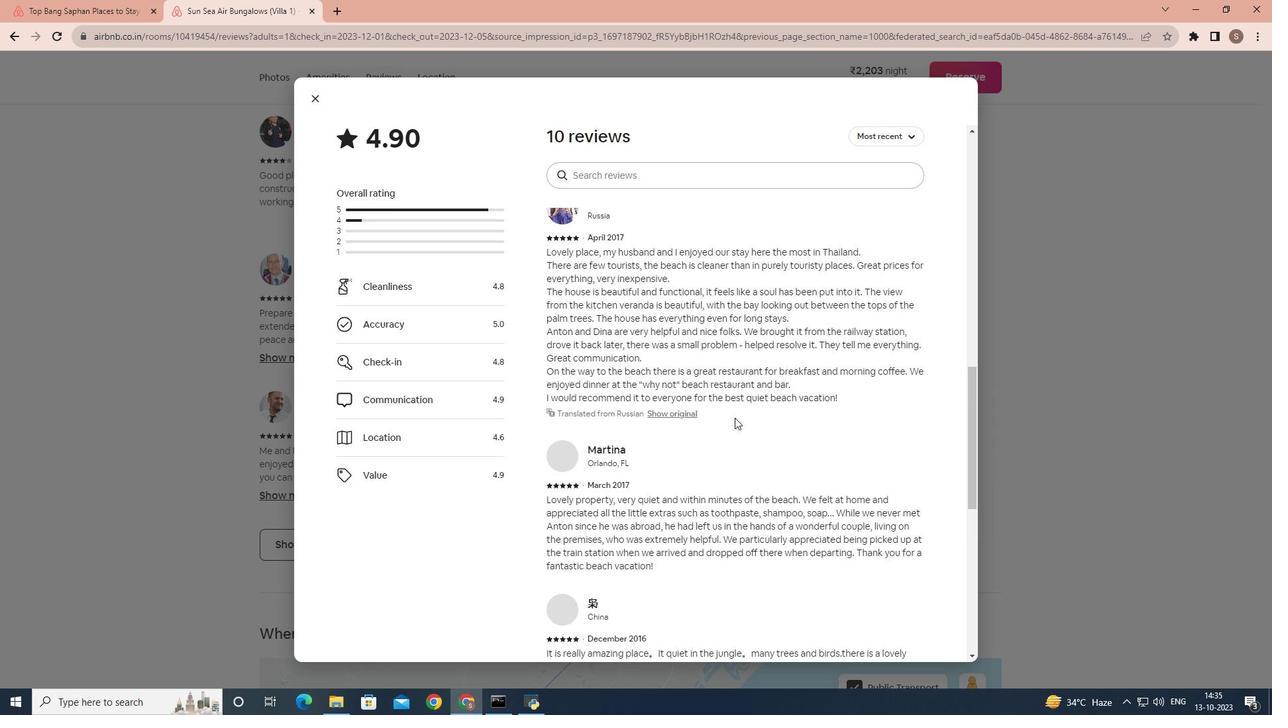 
Action: Mouse scrolled (734, 417) with delta (0, 0)
Screenshot: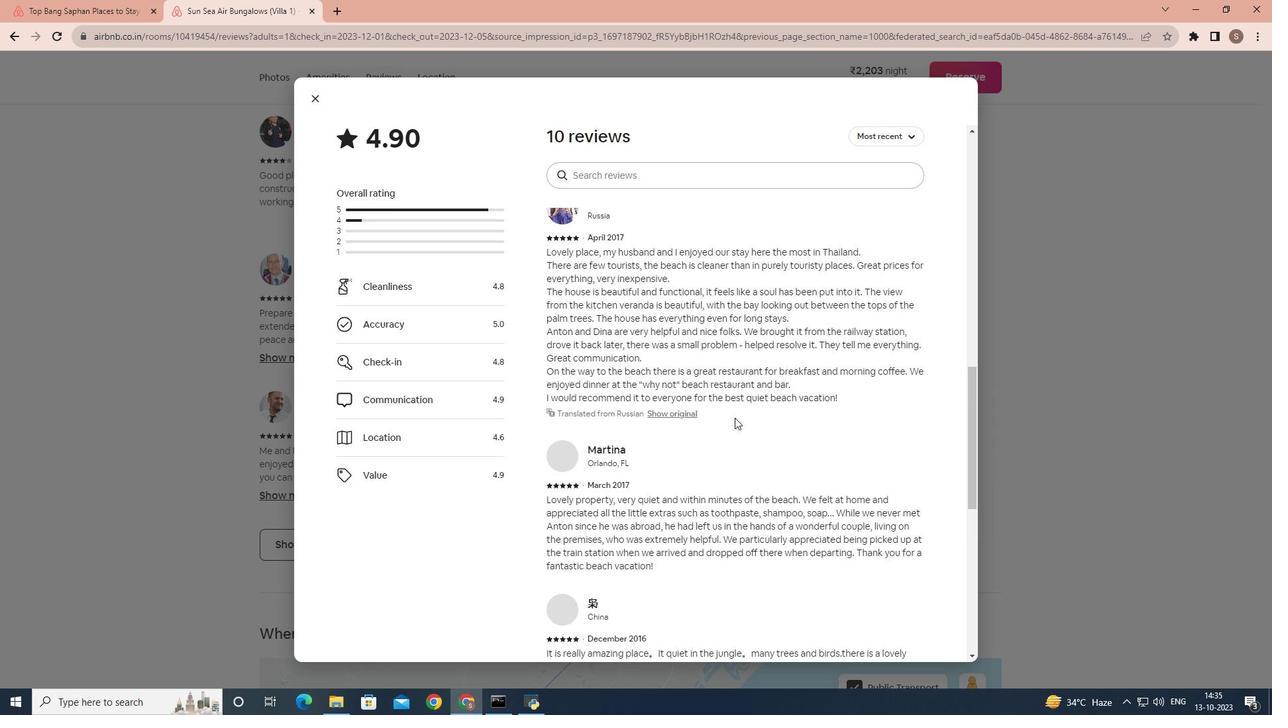 
Action: Mouse scrolled (734, 417) with delta (0, 0)
Screenshot: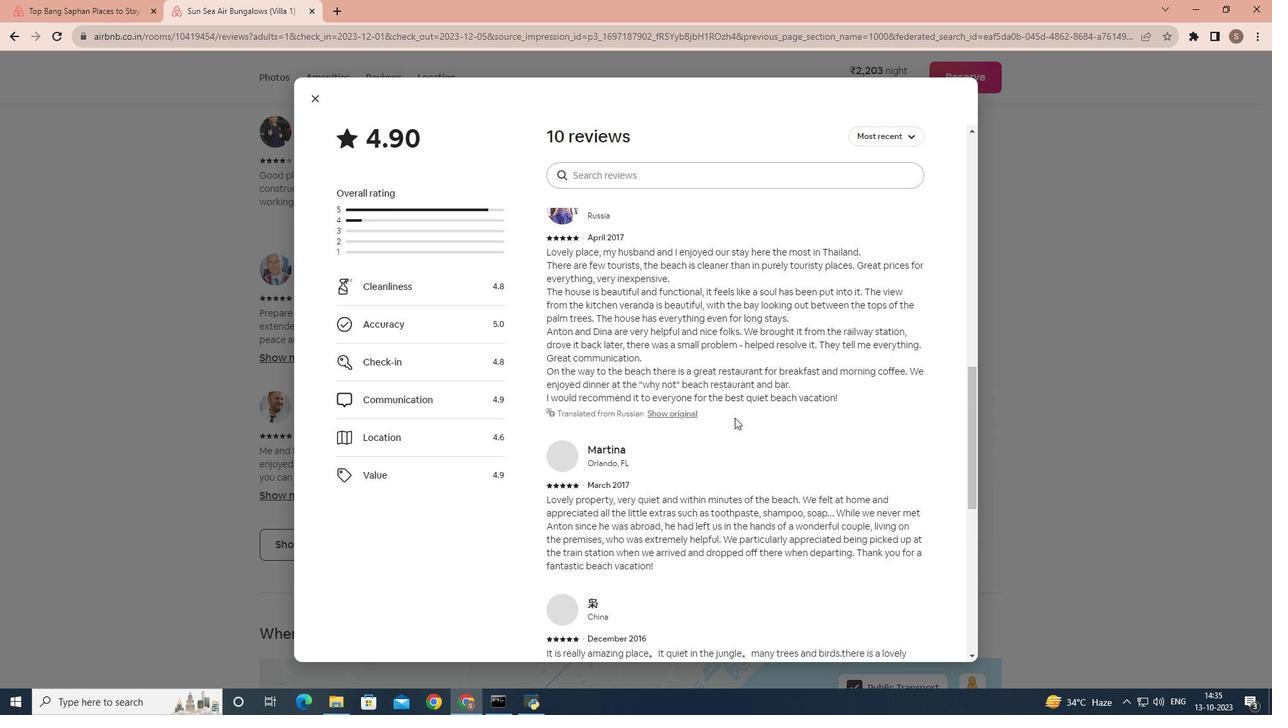 
Action: Mouse scrolled (734, 417) with delta (0, 0)
Screenshot: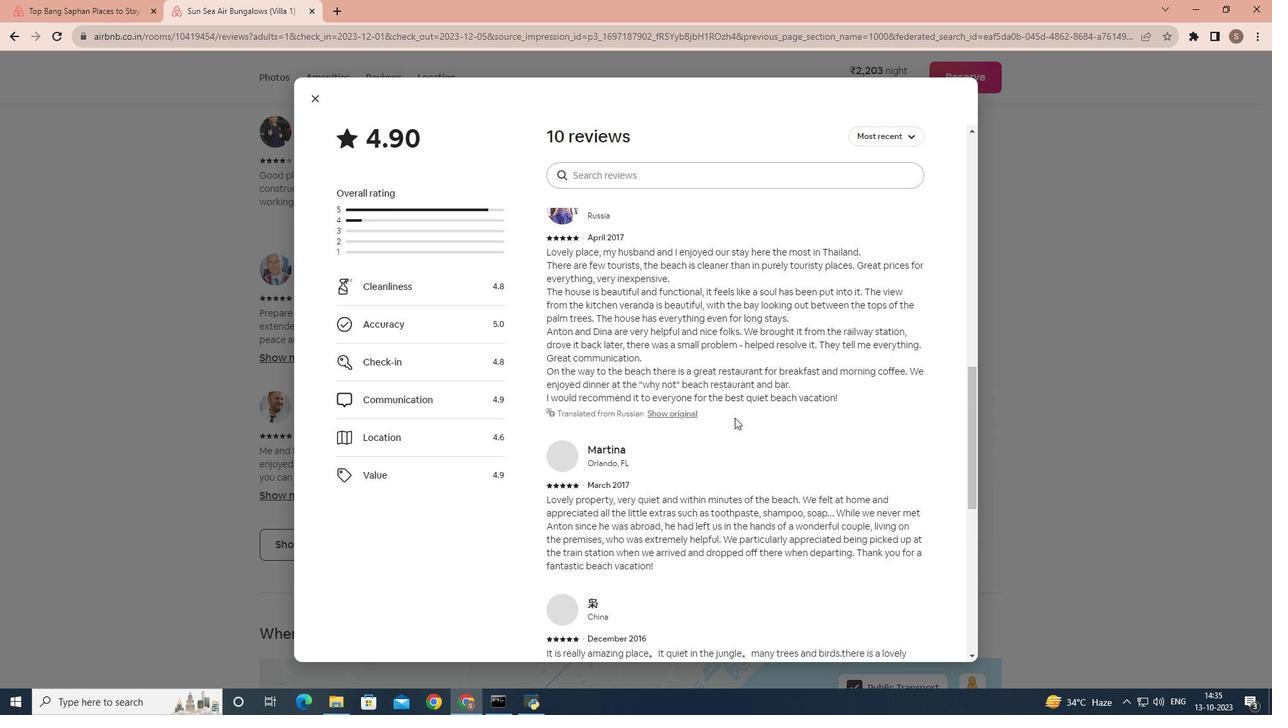 
Action: Mouse scrolled (734, 417) with delta (0, 0)
Screenshot: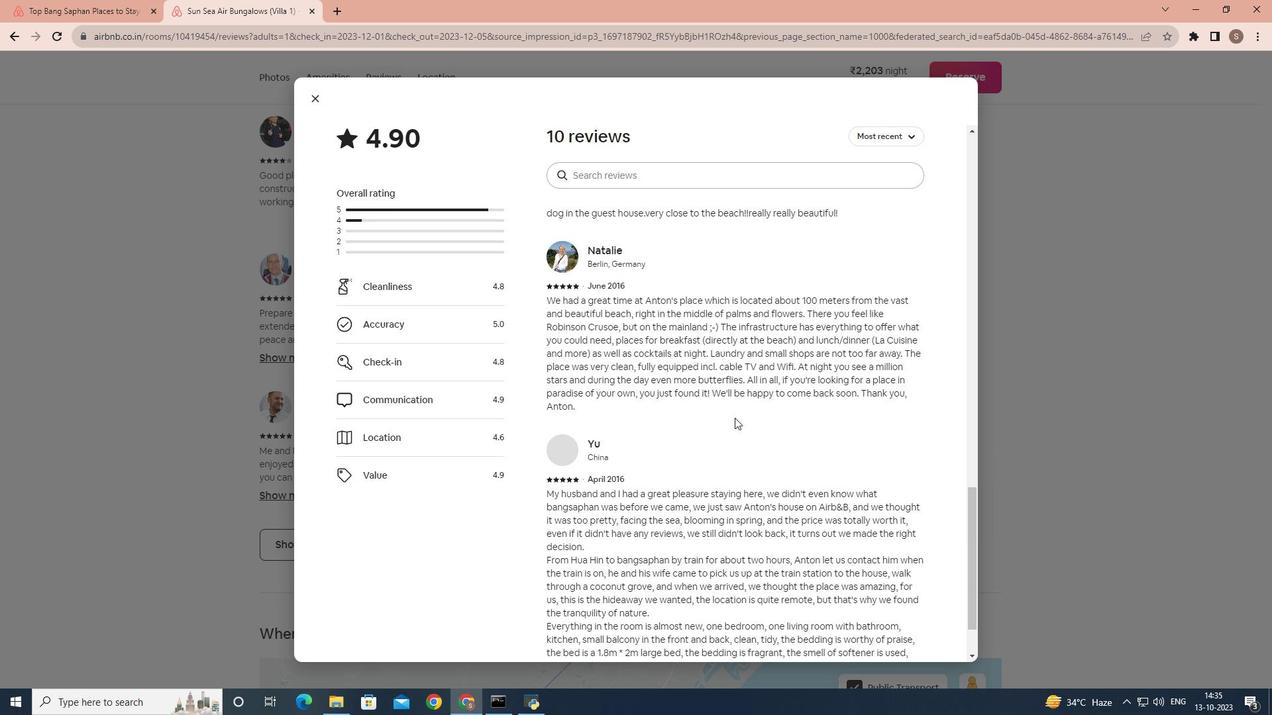 
Action: Mouse scrolled (734, 417) with delta (0, 0)
Screenshot: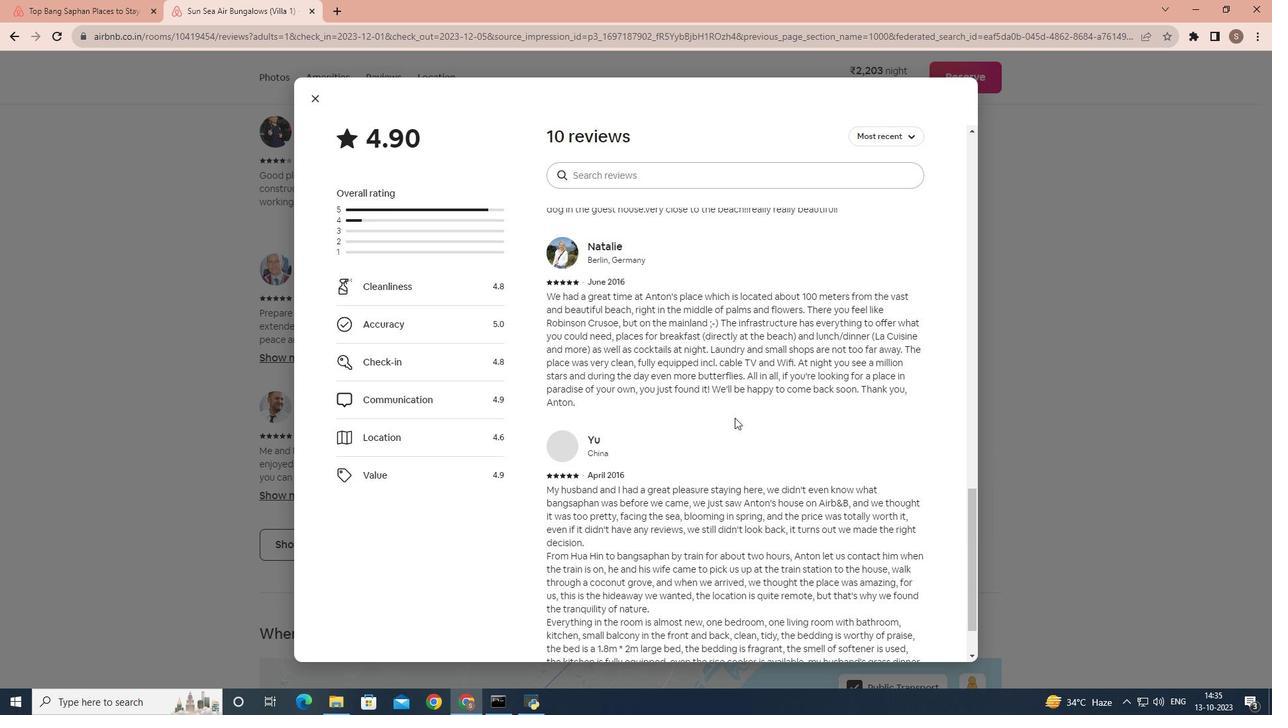 
Action: Mouse scrolled (734, 417) with delta (0, 0)
Screenshot: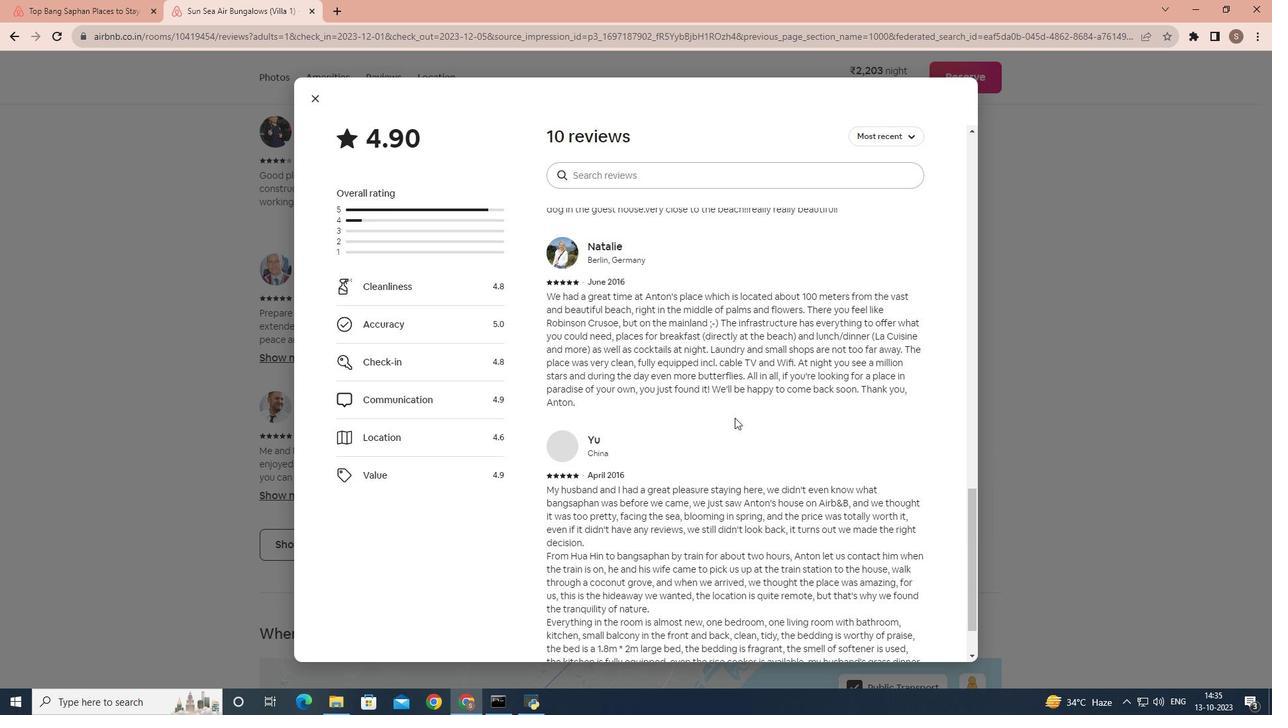 
Action: Mouse scrolled (734, 417) with delta (0, 0)
Screenshot: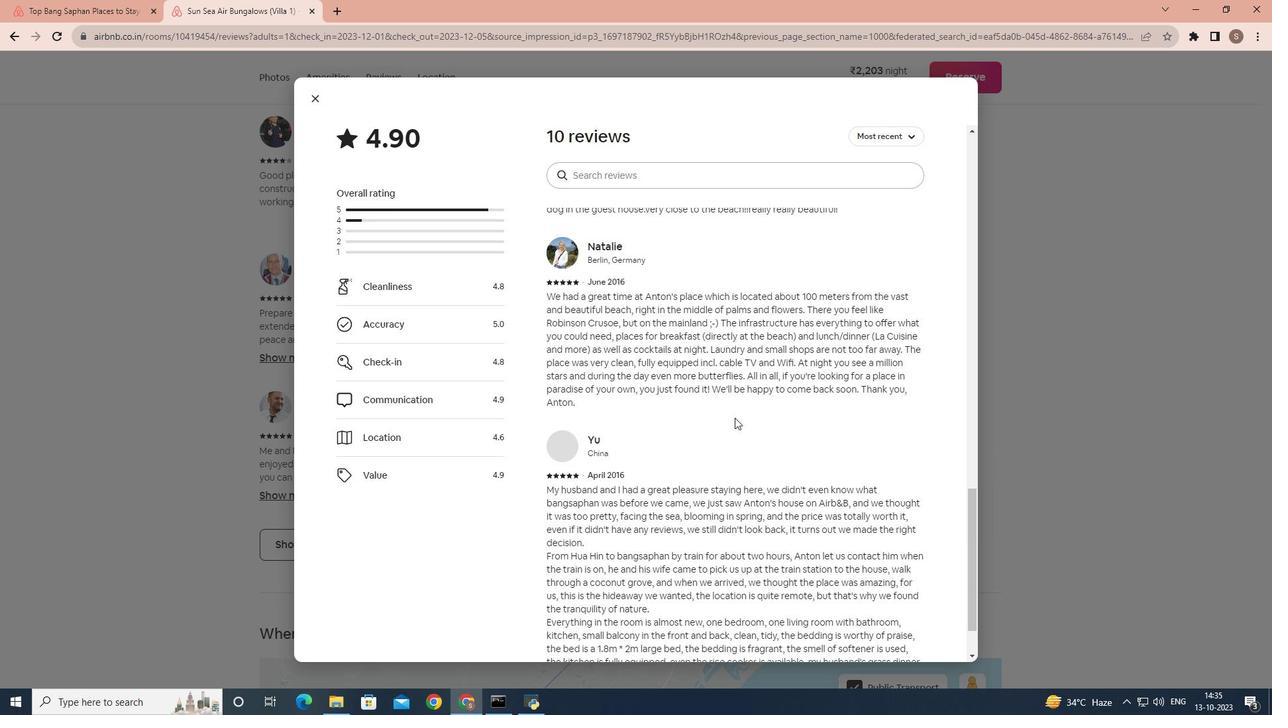 
Action: Mouse scrolled (734, 417) with delta (0, 0)
Screenshot: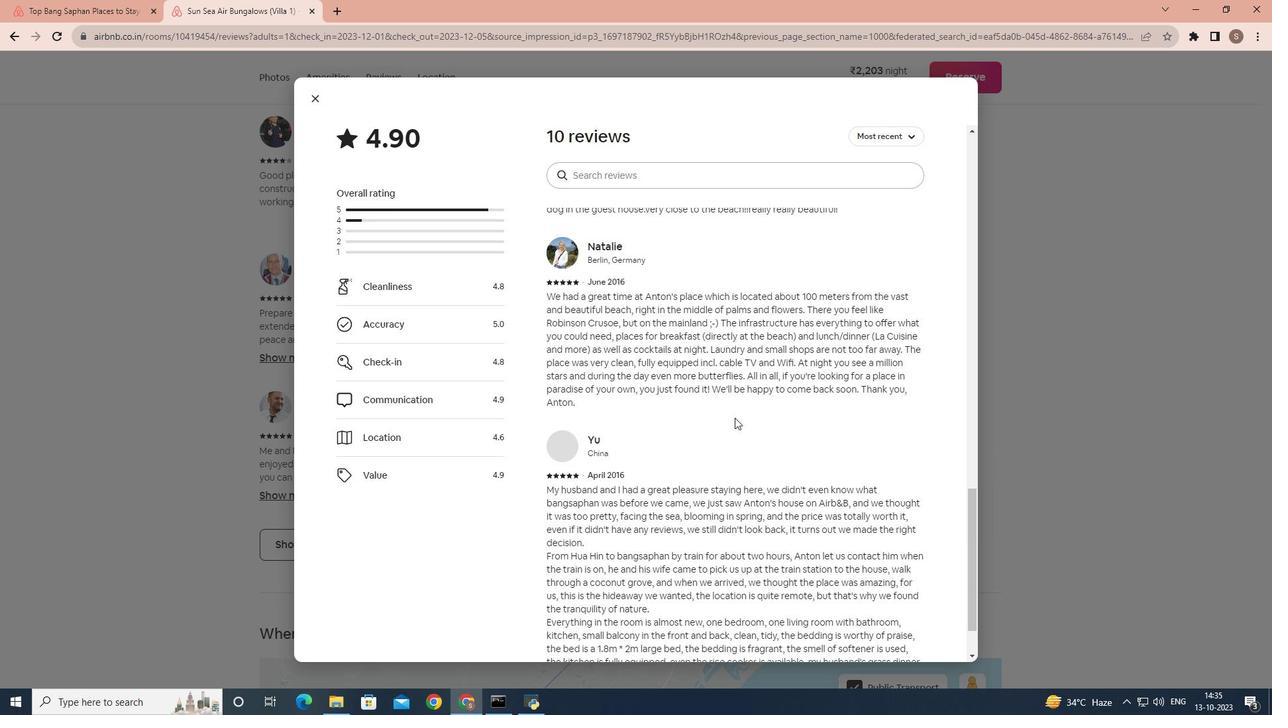 
Action: Mouse scrolled (734, 417) with delta (0, 0)
Screenshot: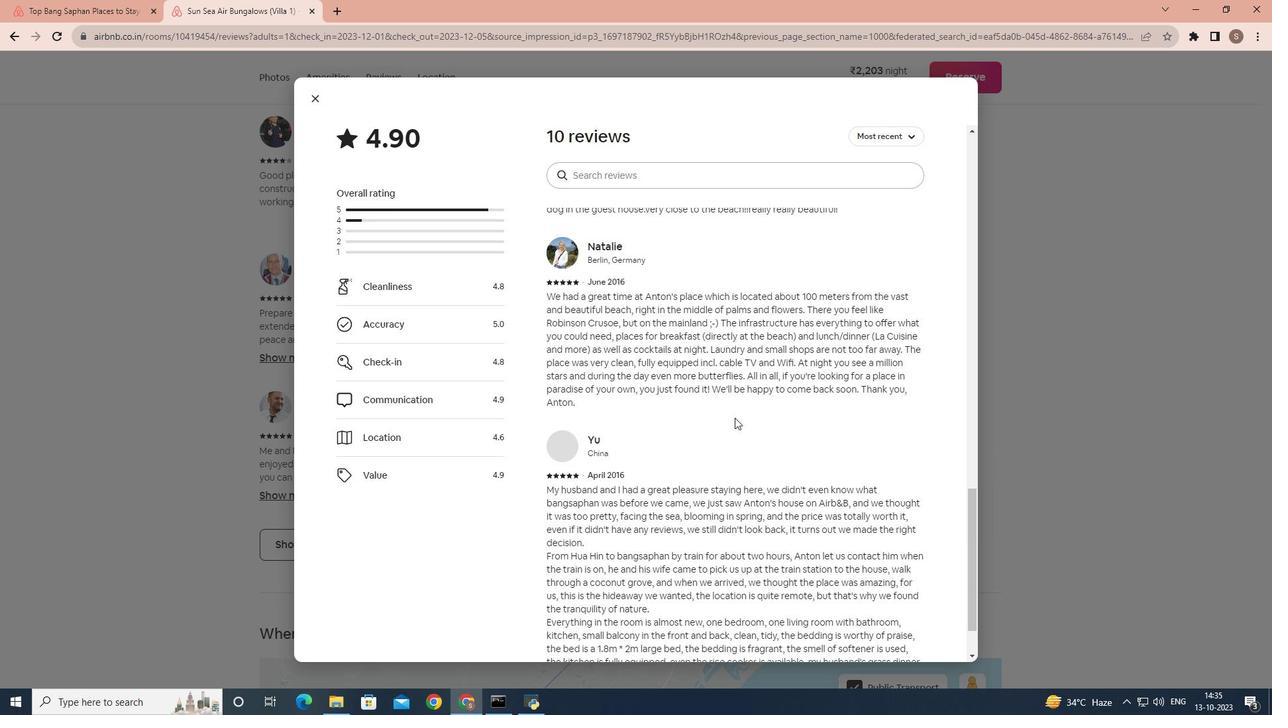 
Action: Mouse scrolled (734, 417) with delta (0, 0)
Screenshot: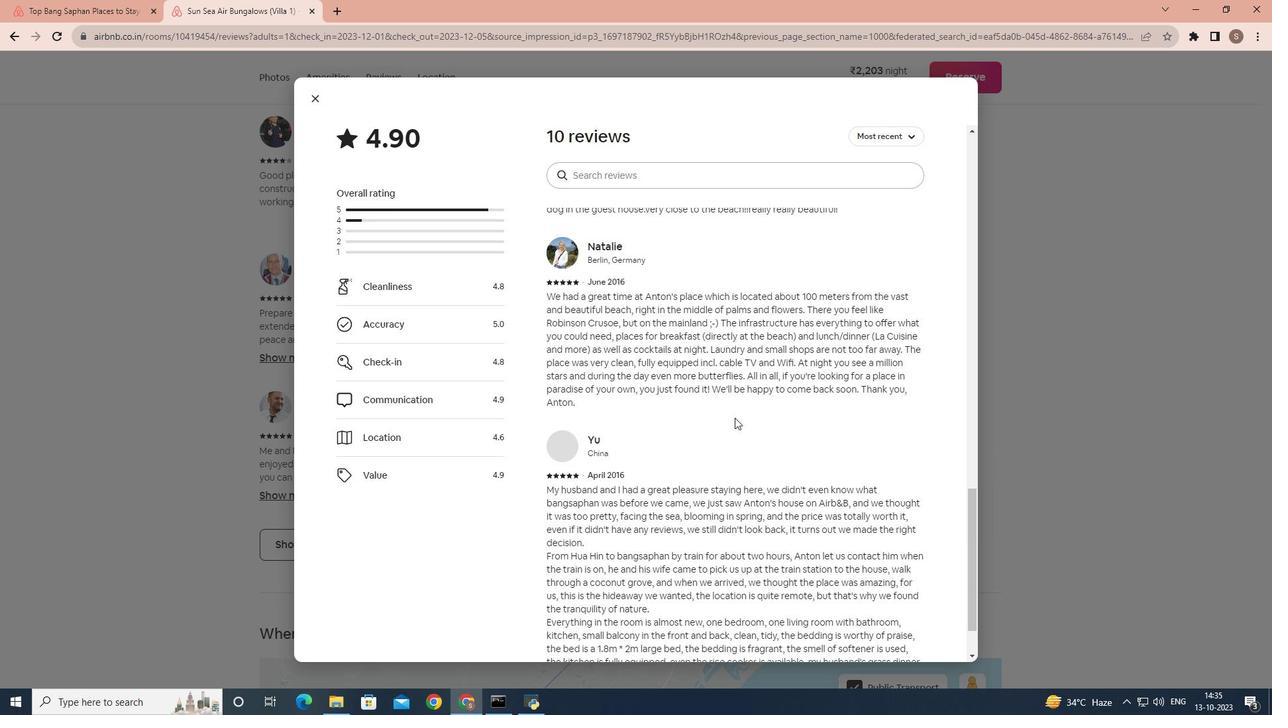 
Action: Mouse scrolled (734, 417) with delta (0, 0)
Screenshot: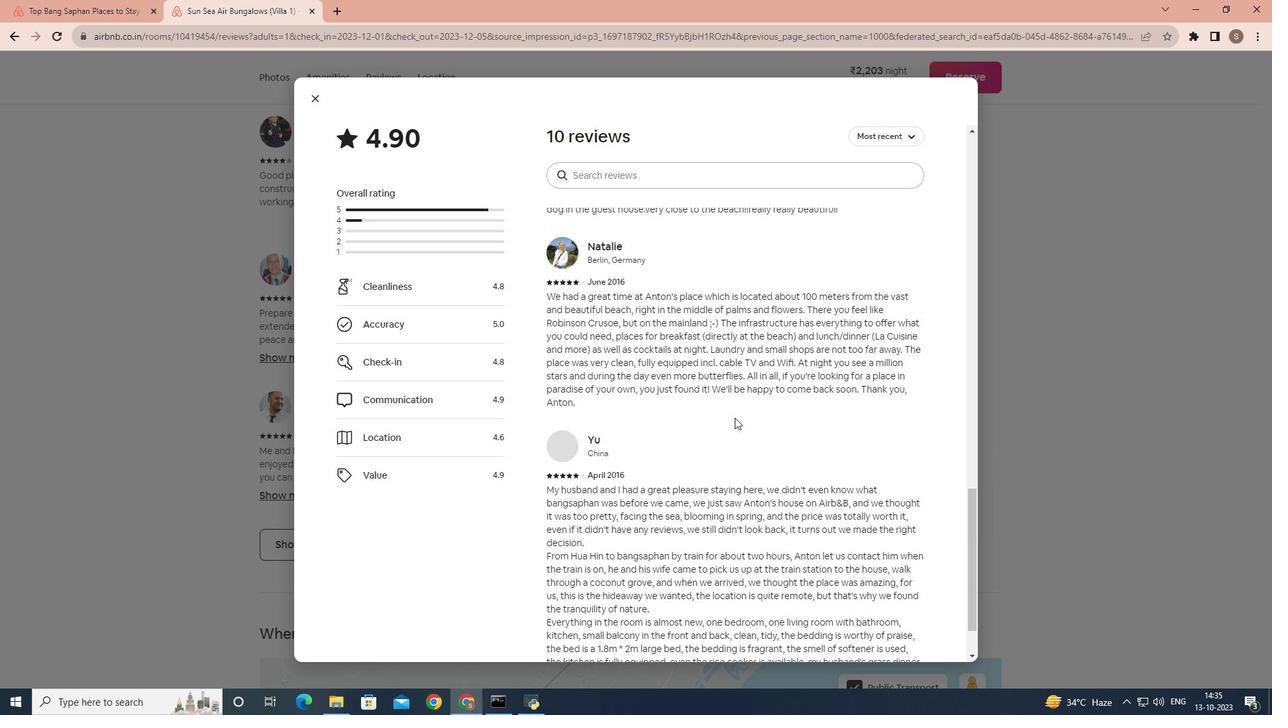 
Action: Mouse moved to (315, 104)
Screenshot: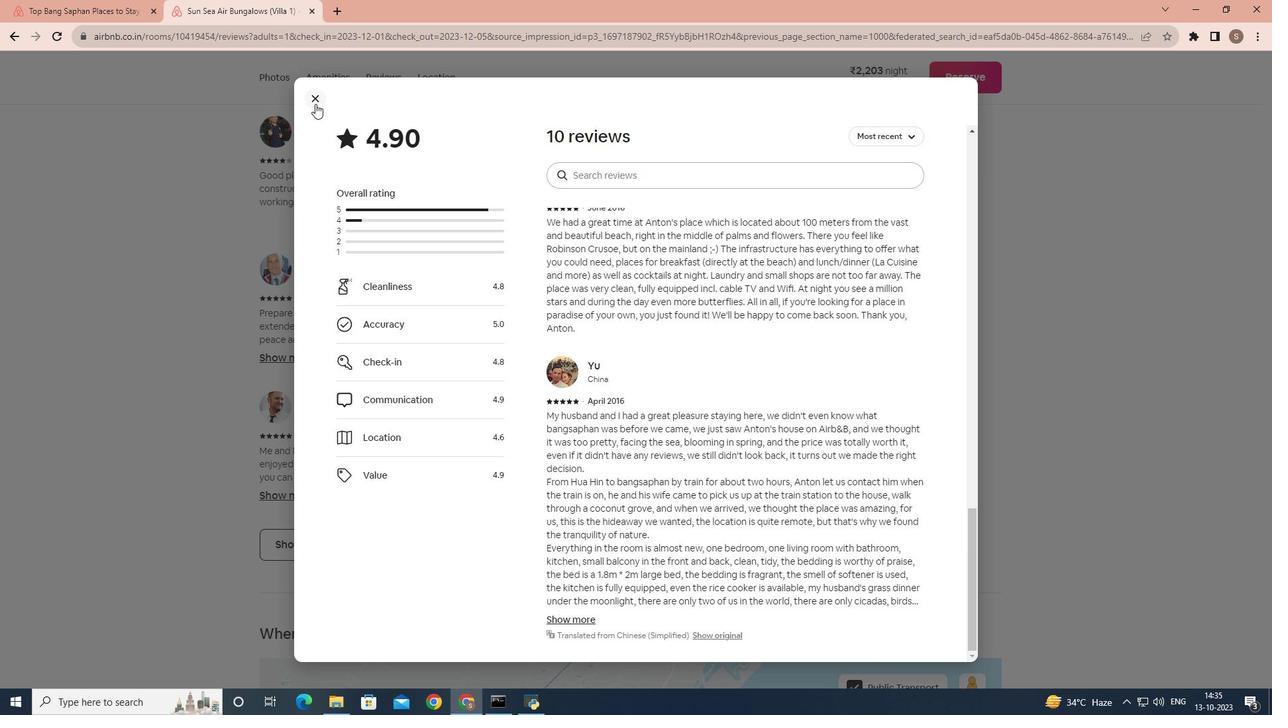 
Action: Mouse pressed left at (315, 104)
Screenshot: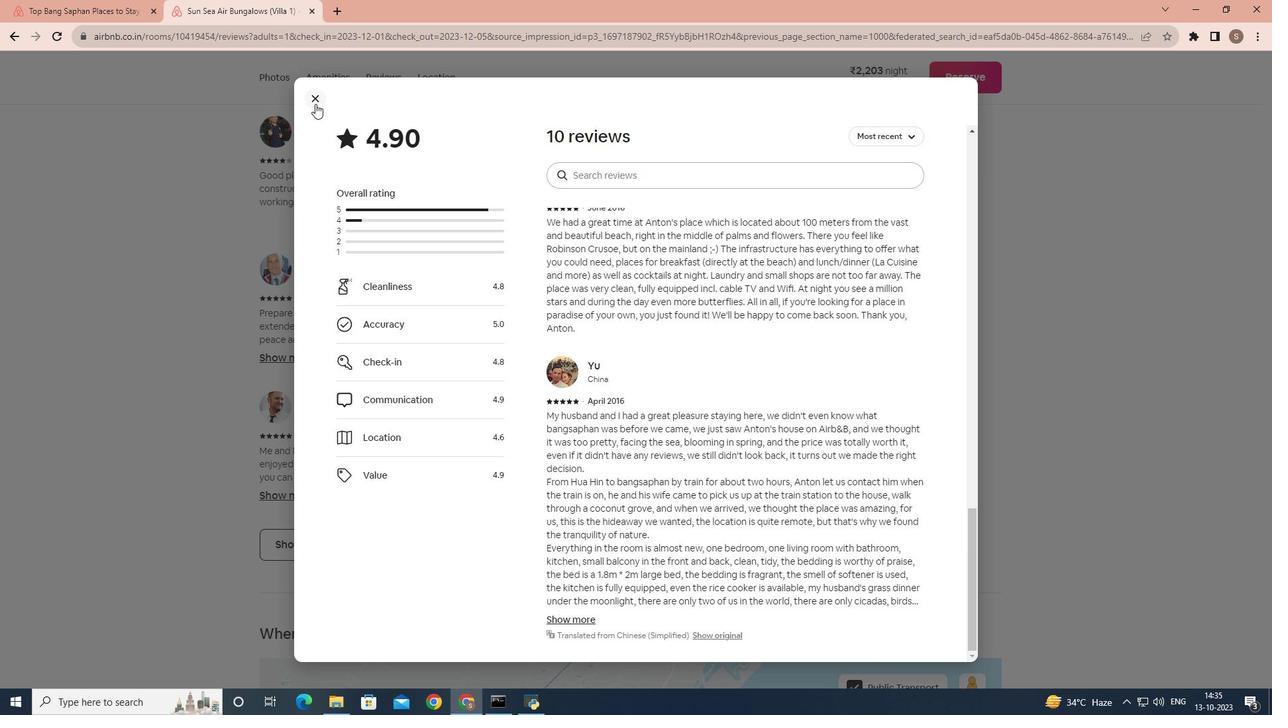 
Action: Mouse moved to (375, 364)
Screenshot: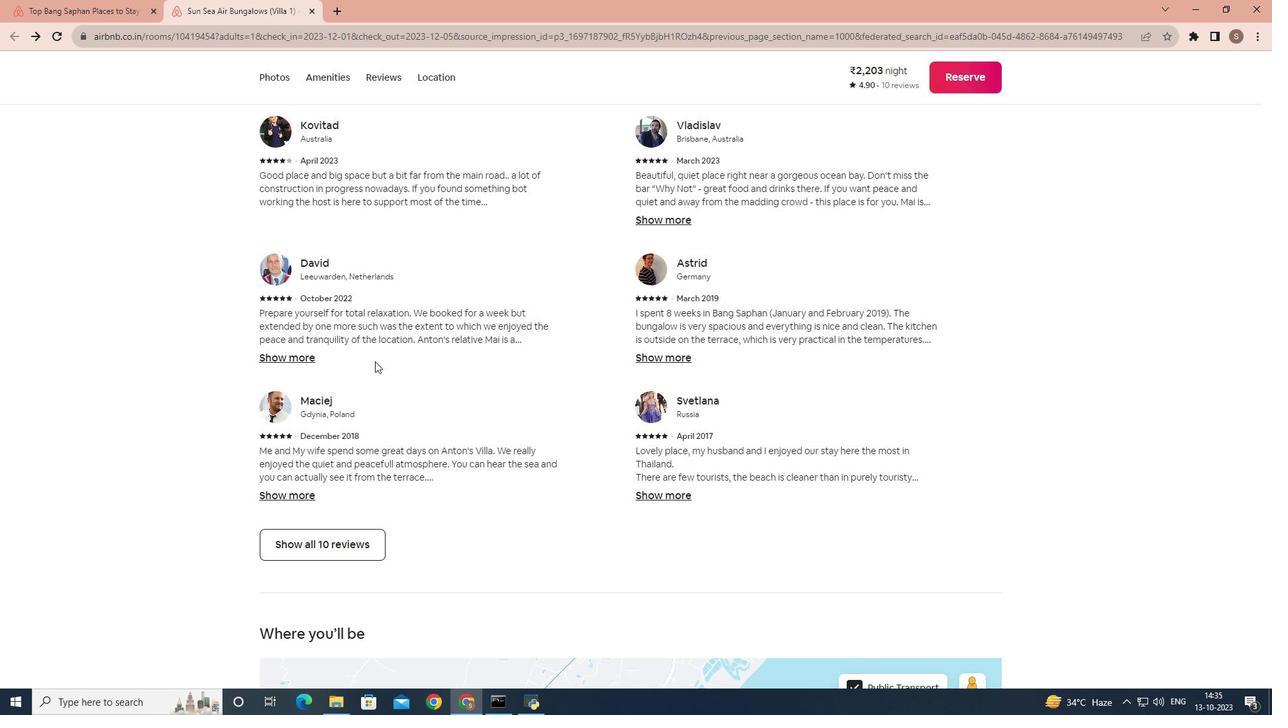 
Action: Mouse scrolled (375, 363) with delta (0, 0)
Screenshot: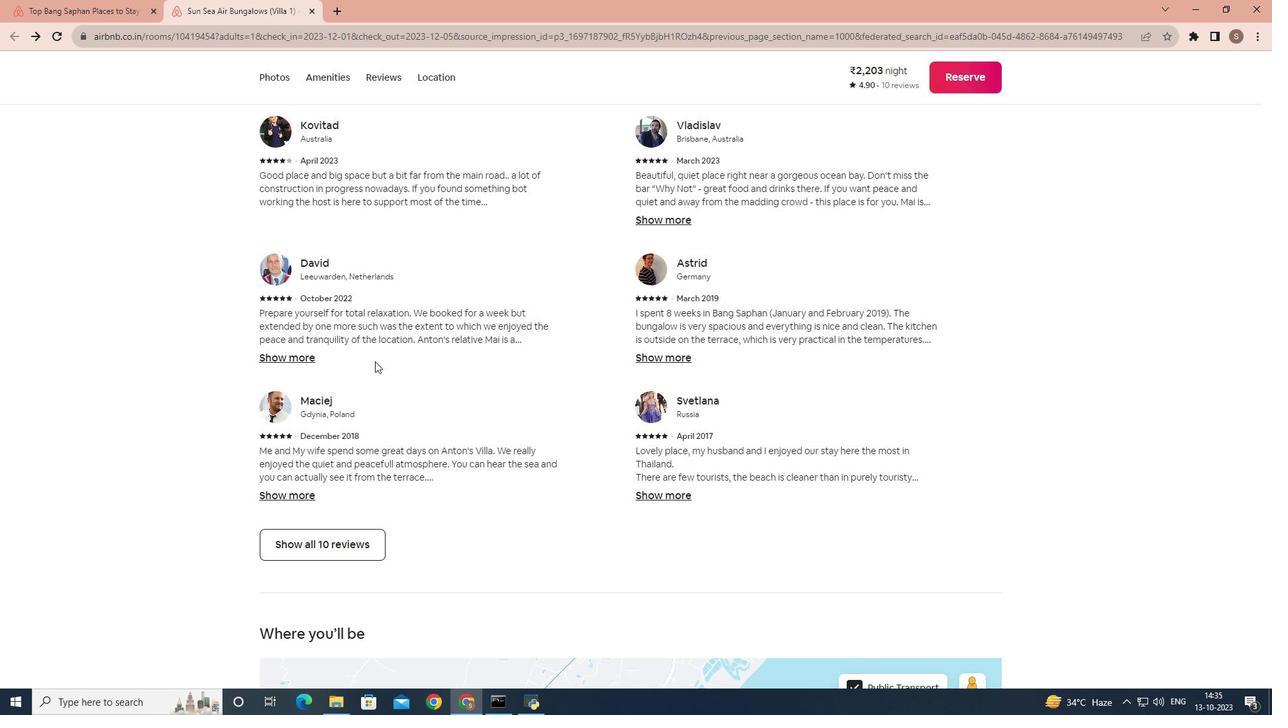 
Action: Mouse moved to (375, 368)
Screenshot: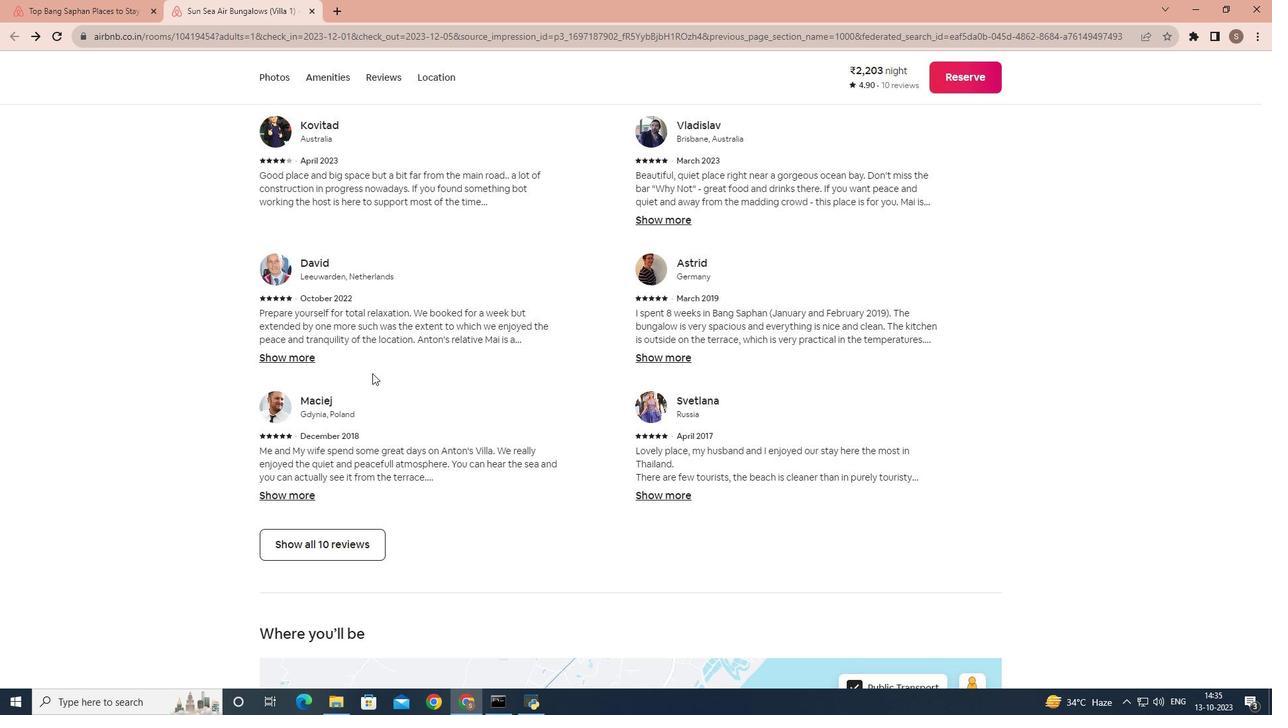 
Action: Mouse scrolled (375, 367) with delta (0, 0)
Screenshot: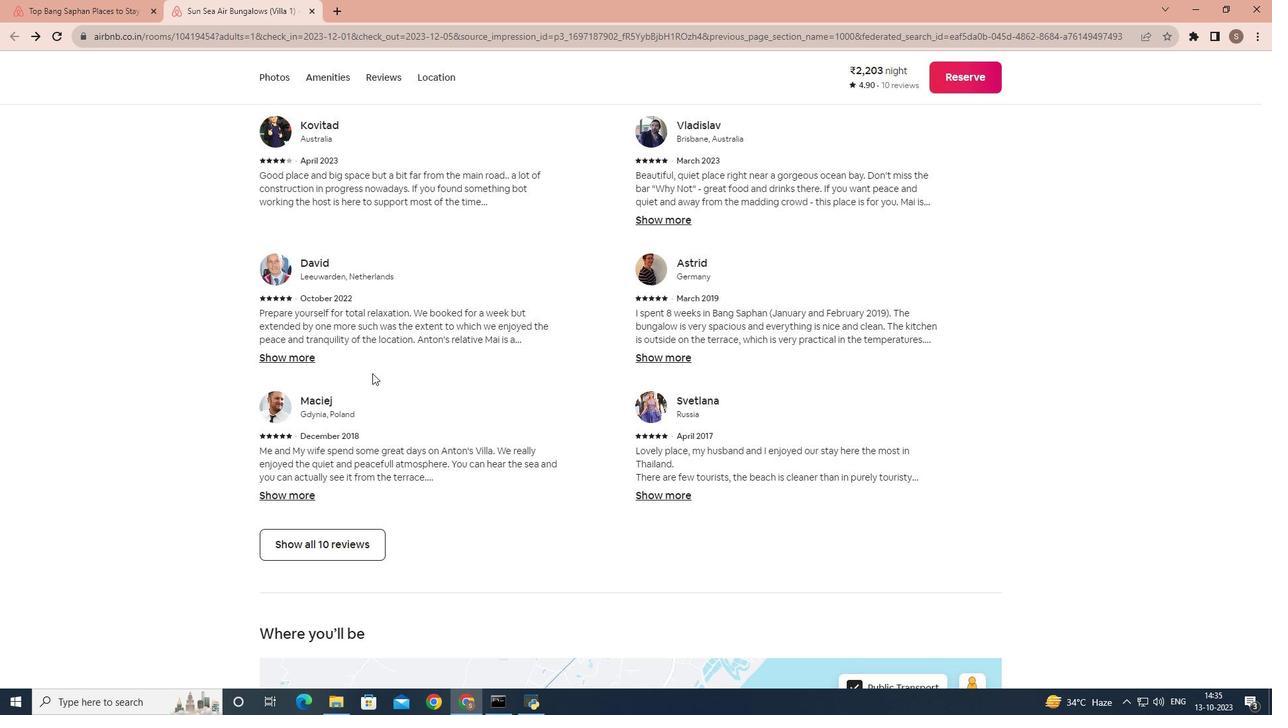 
Action: Mouse moved to (373, 371)
Screenshot: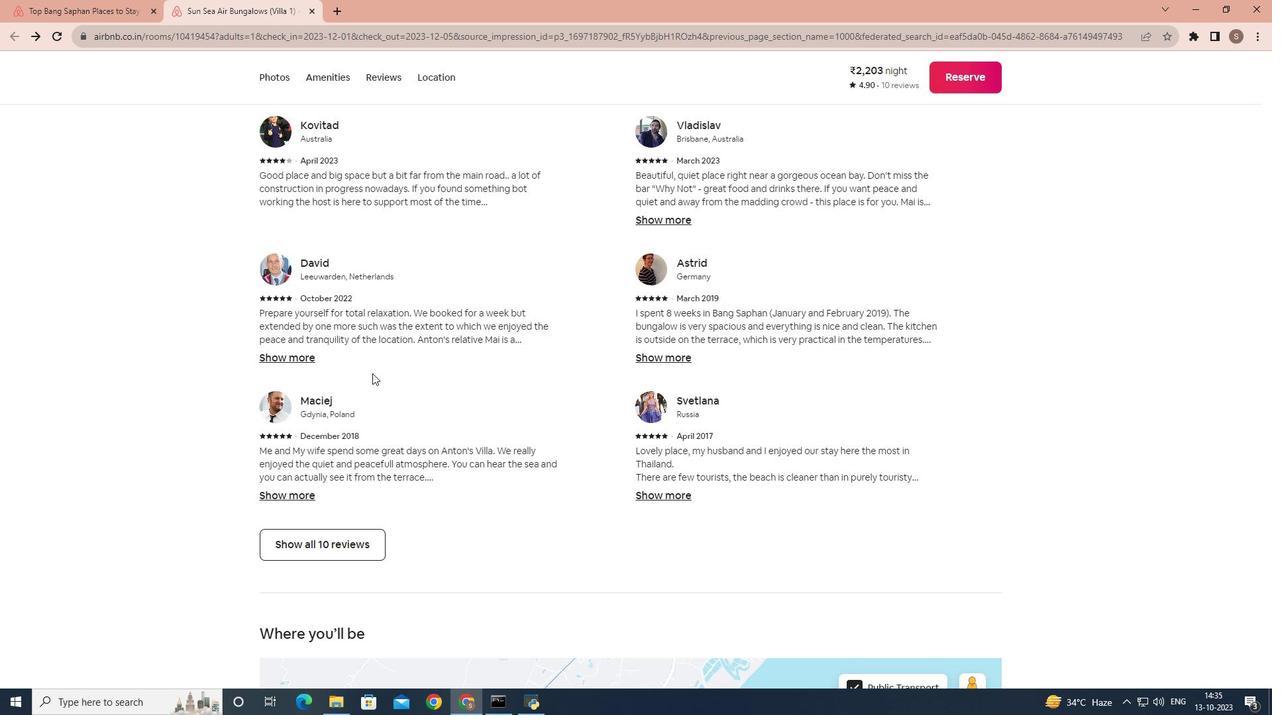 
Action: Mouse scrolled (373, 370) with delta (0, 0)
Screenshot: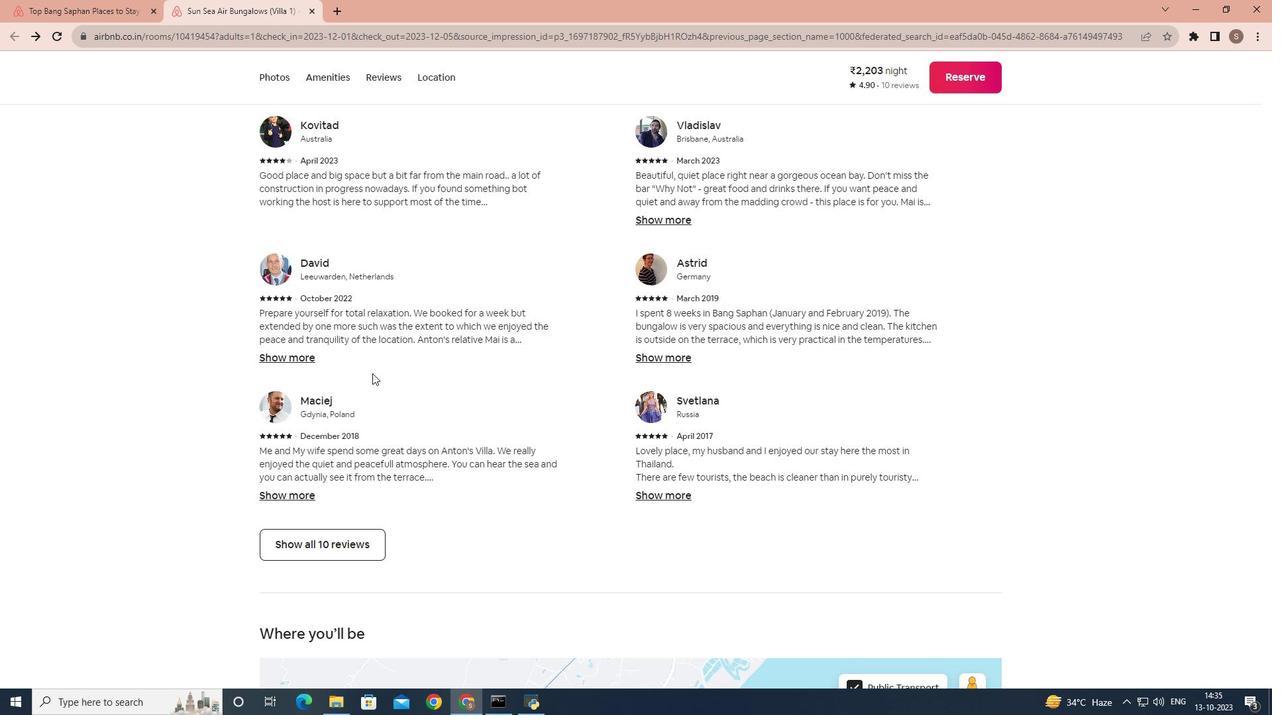 
Action: Mouse moved to (373, 372)
Screenshot: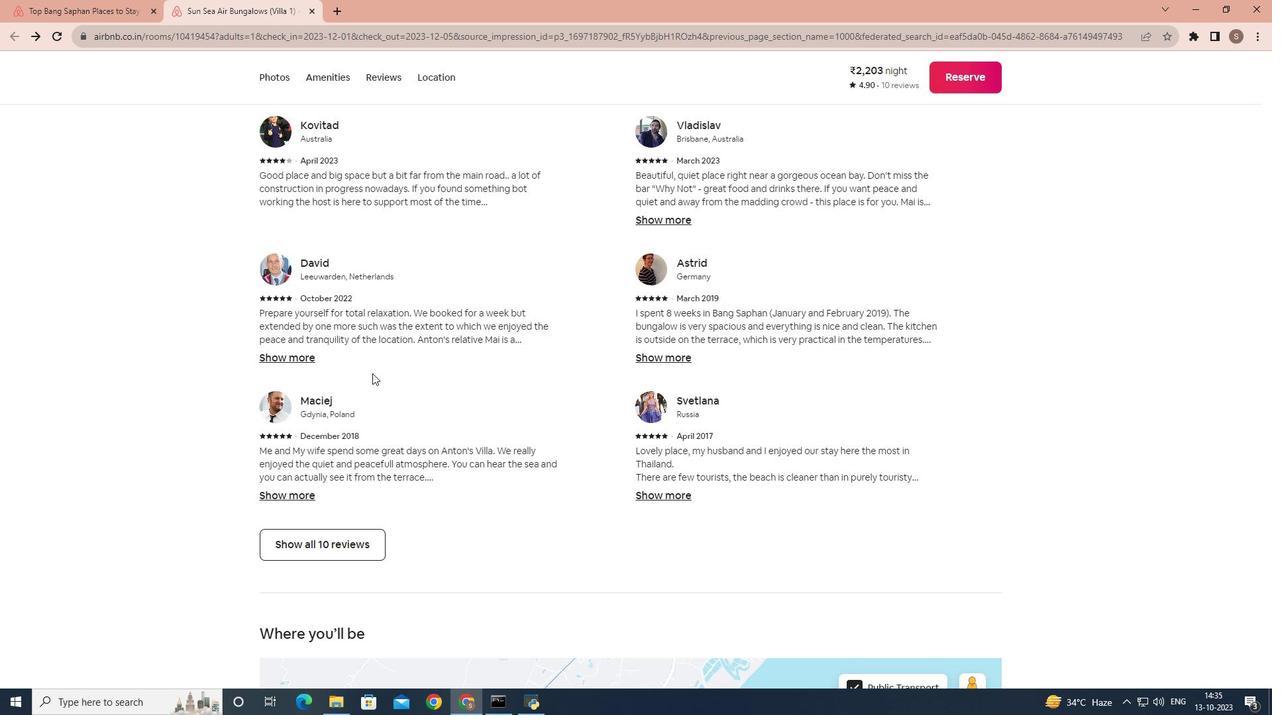 
Action: Mouse scrolled (373, 371) with delta (0, 0)
Screenshot: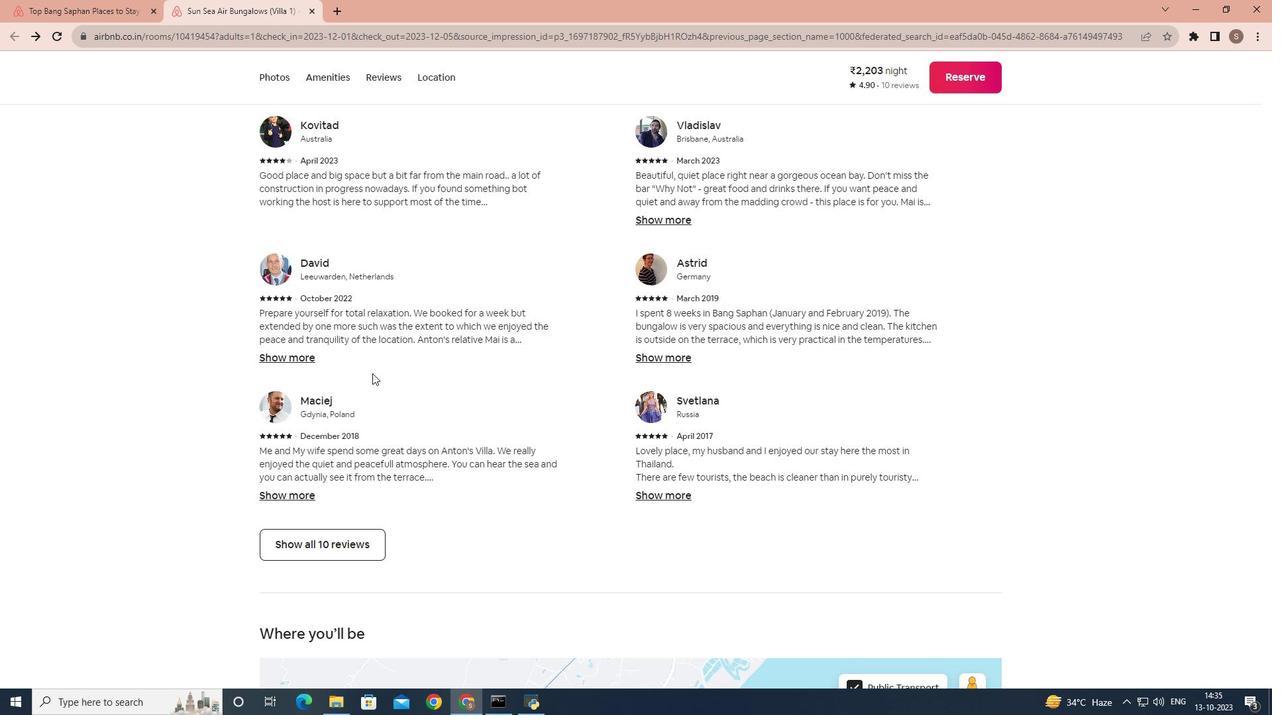 
Action: Mouse moved to (371, 375)
Screenshot: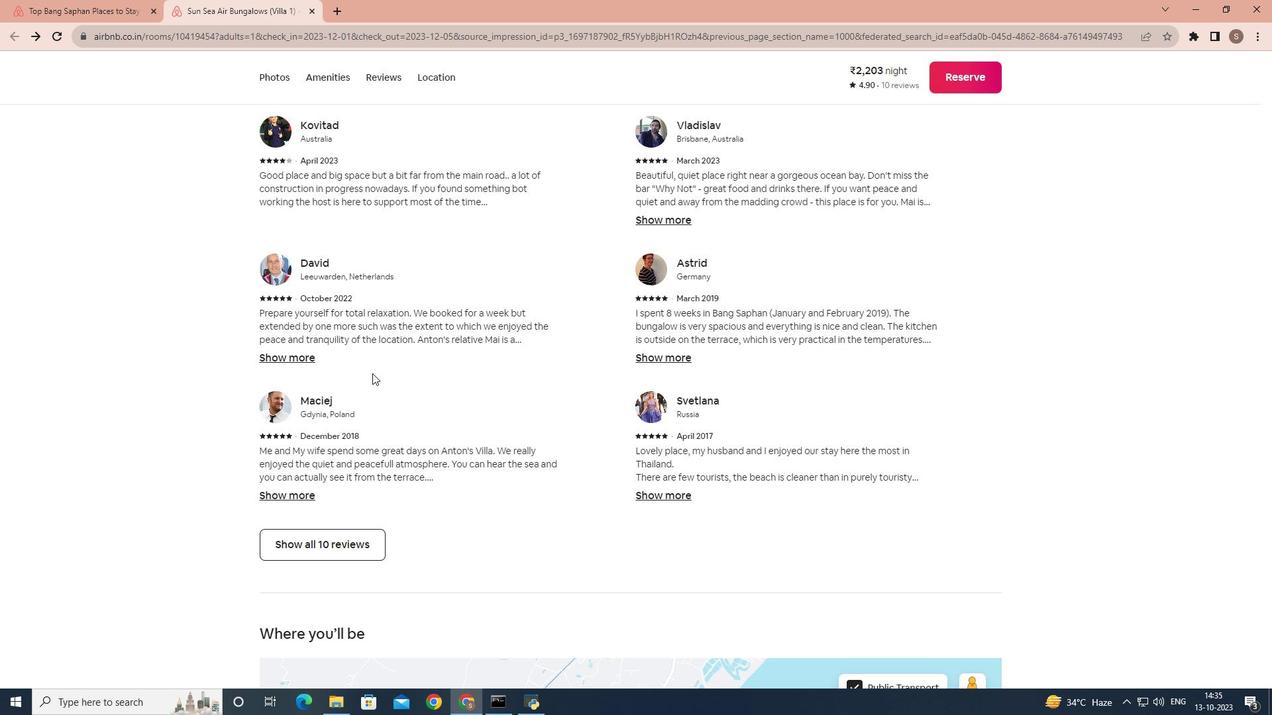 
Action: Mouse scrolled (371, 374) with delta (0, 0)
Screenshot: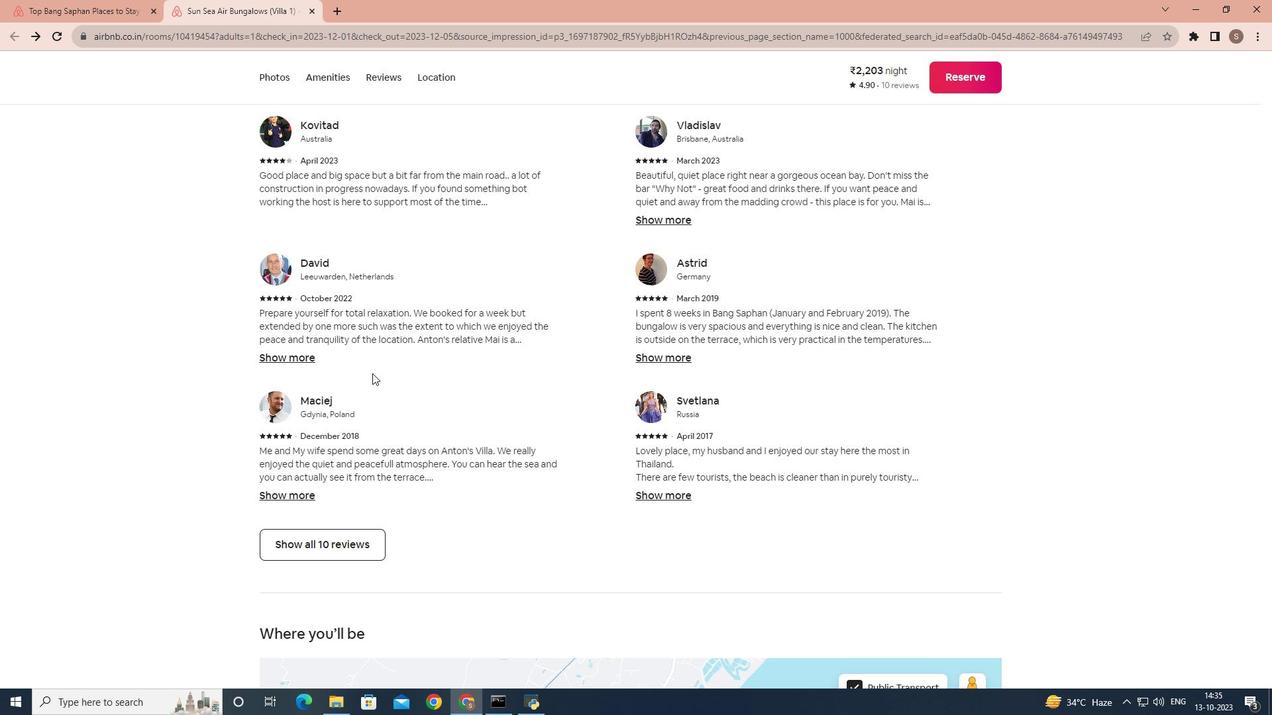 
Action: Mouse scrolled (371, 374) with delta (0, 0)
Screenshot: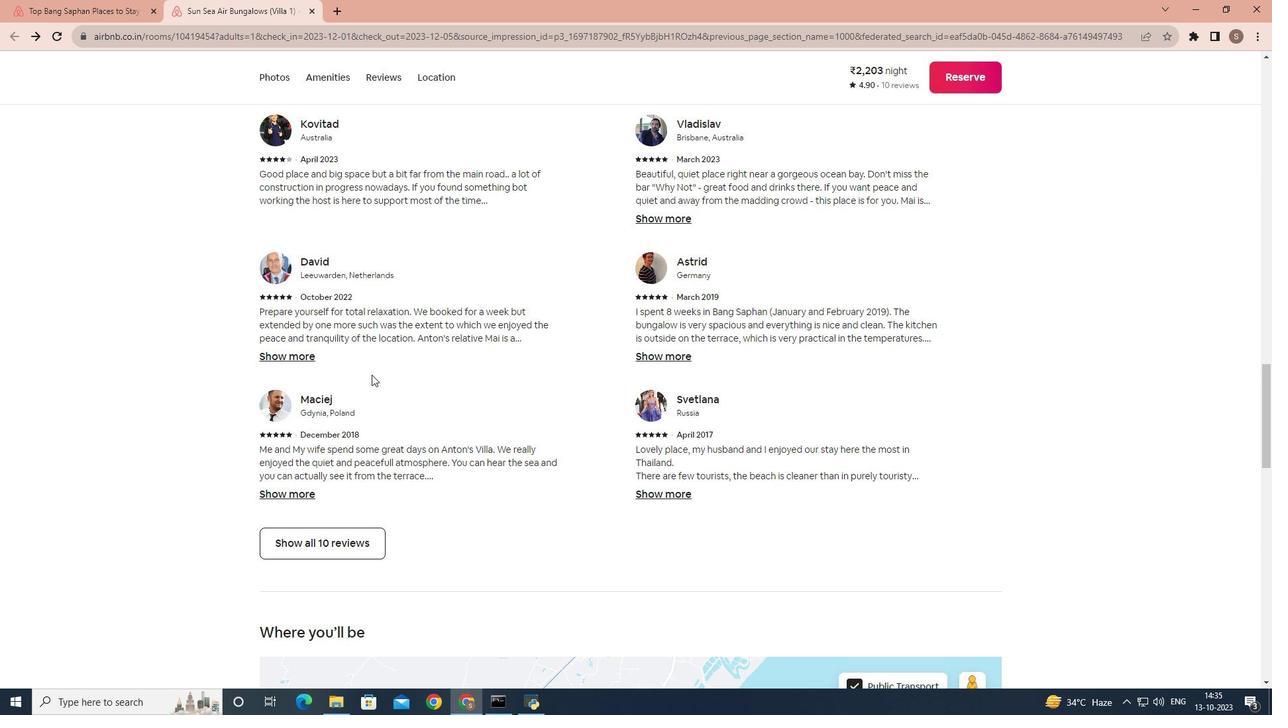 
Action: Mouse scrolled (371, 374) with delta (0, 0)
Screenshot: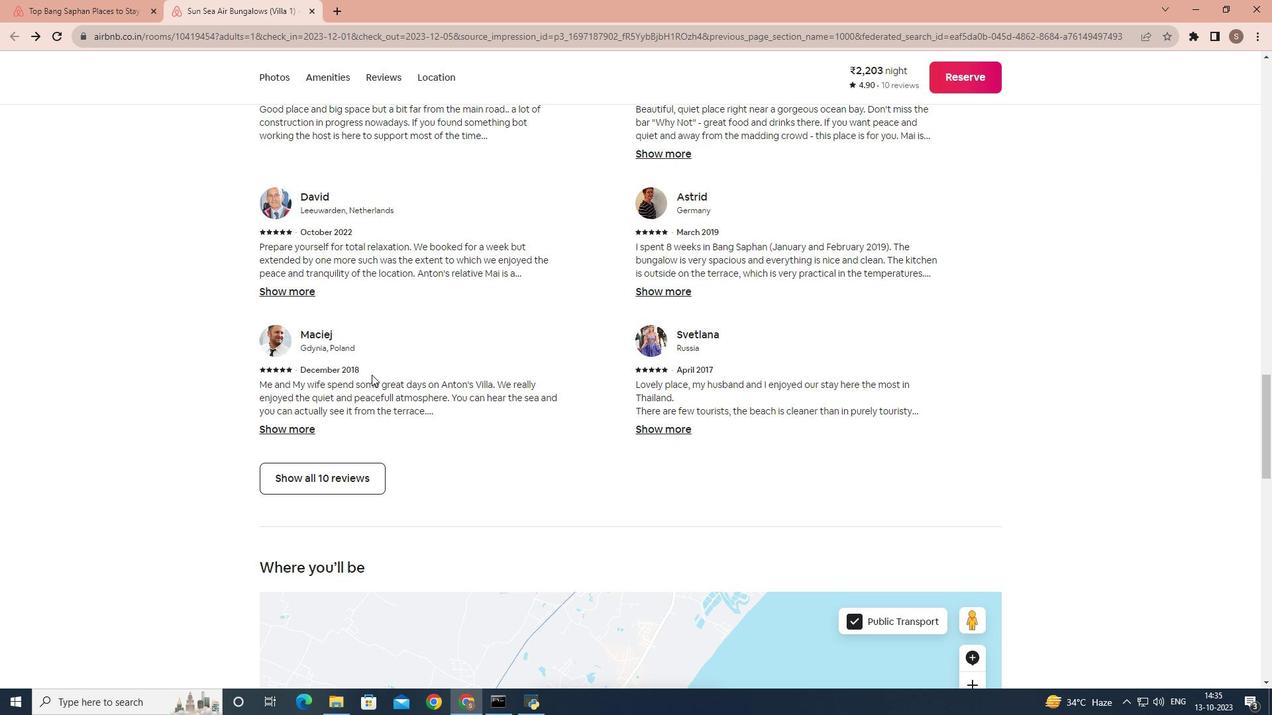 
Action: Mouse scrolled (371, 374) with delta (0, 0)
Screenshot: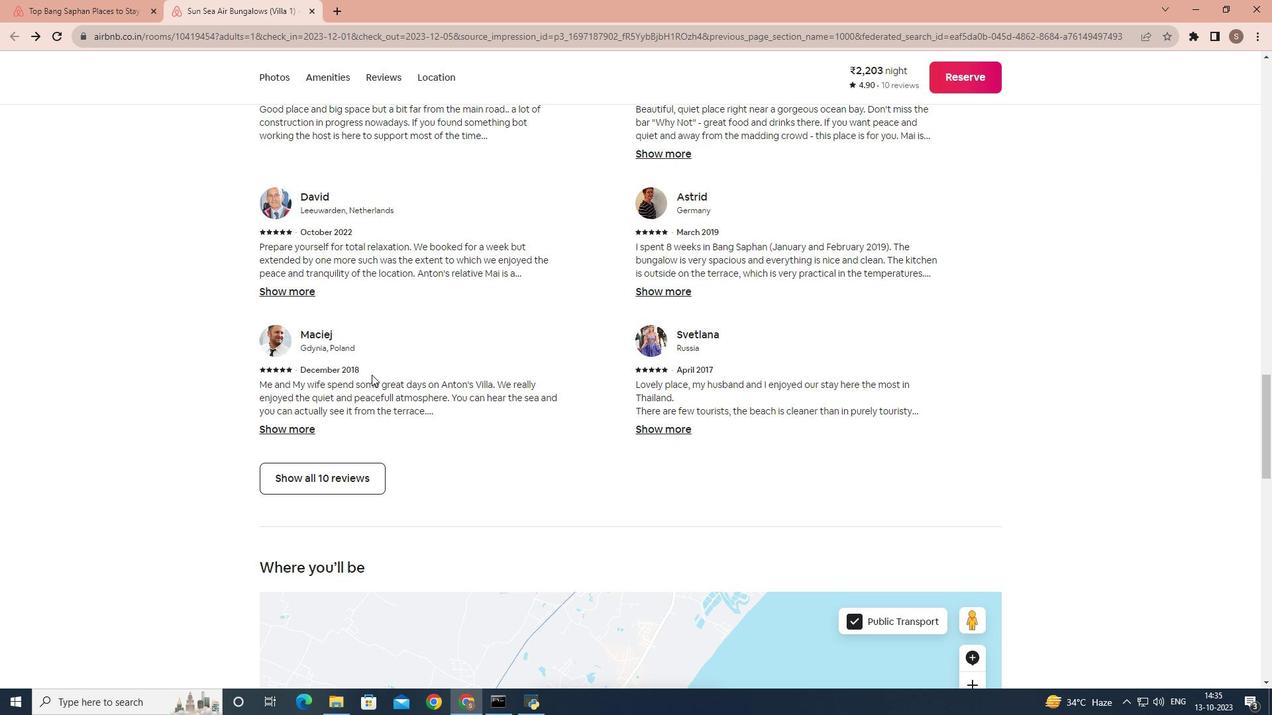 
Action: Mouse scrolled (371, 374) with delta (0, 0)
Screenshot: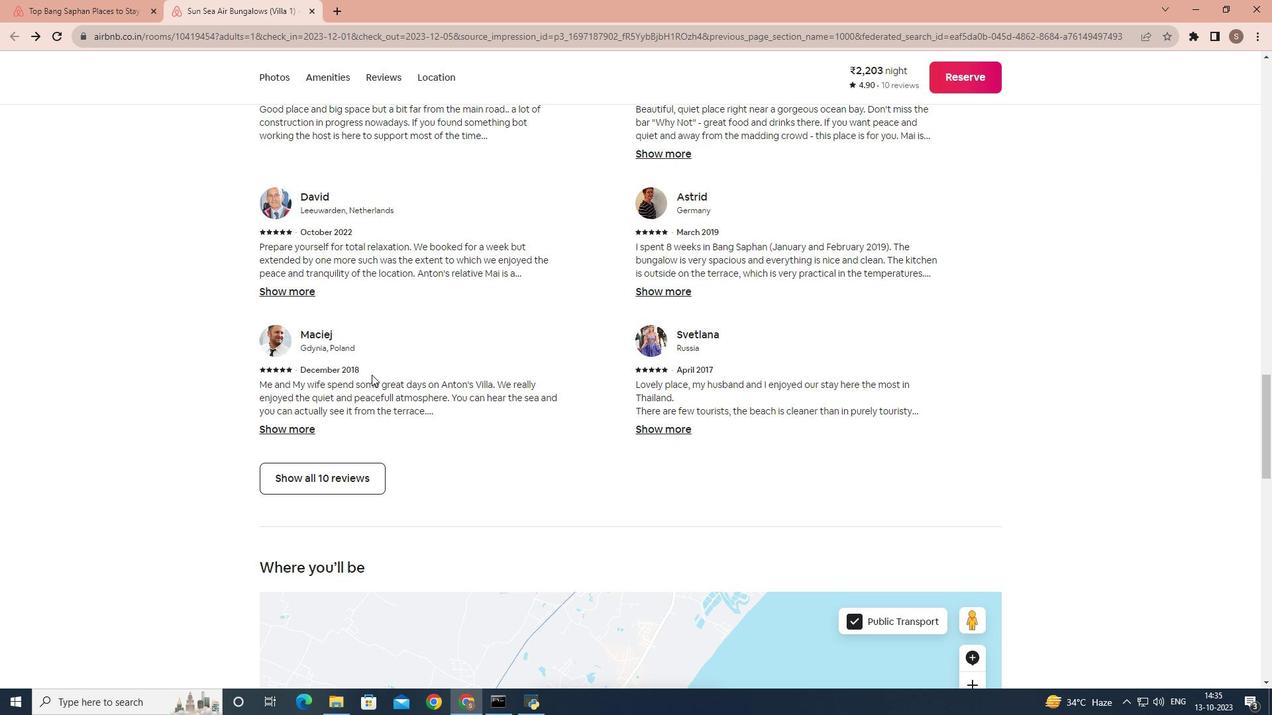 
Action: Mouse scrolled (371, 374) with delta (0, 0)
Screenshot: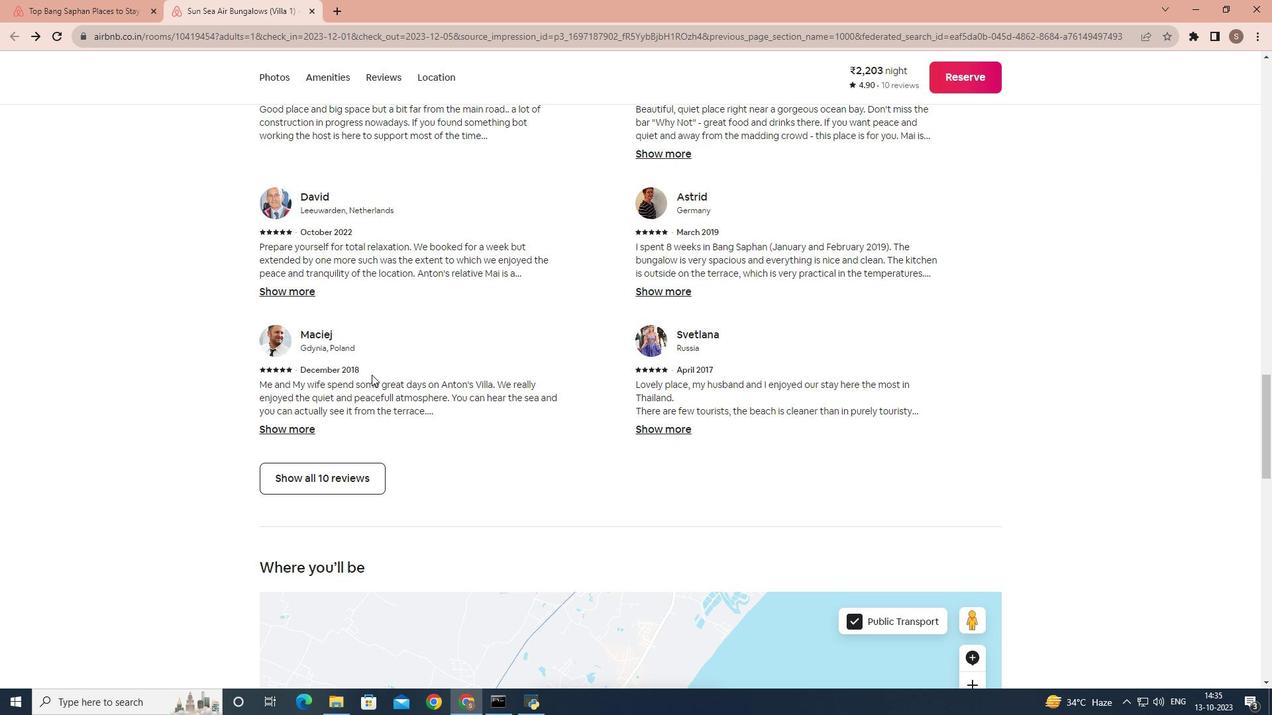 
Action: Mouse scrolled (371, 374) with delta (0, 0)
Screenshot: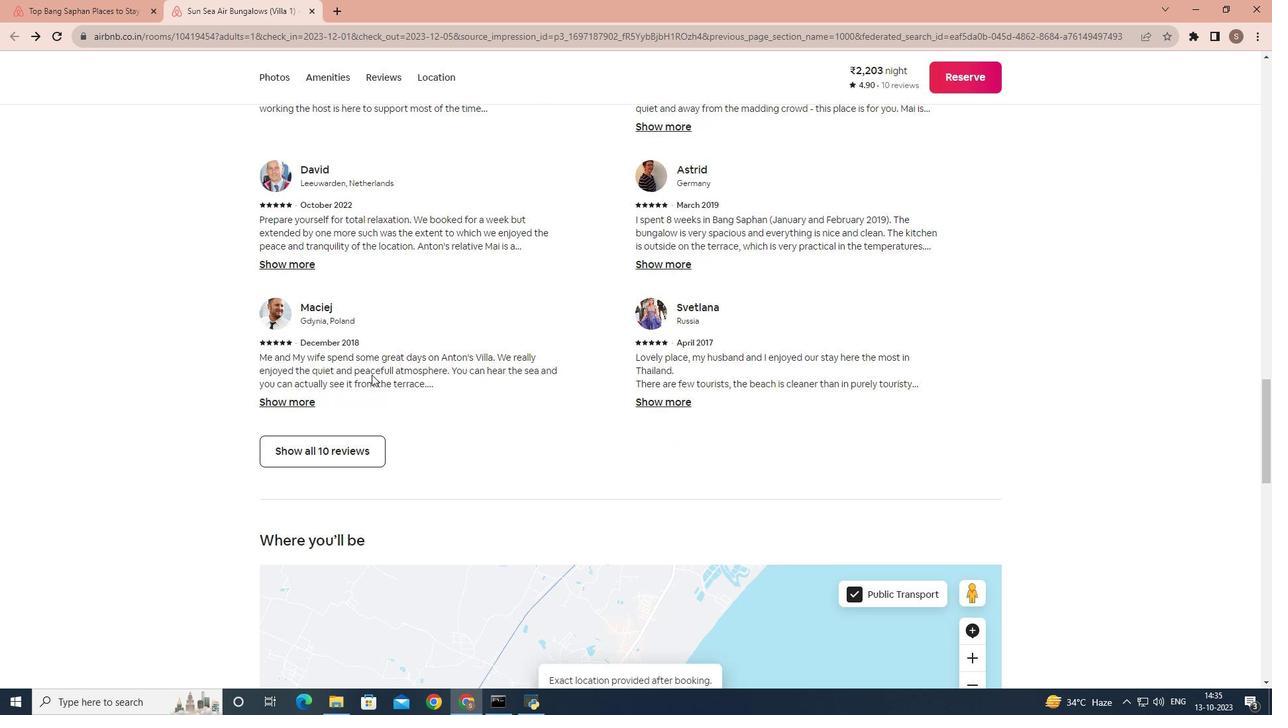 
Action: Mouse scrolled (371, 374) with delta (0, 0)
Screenshot: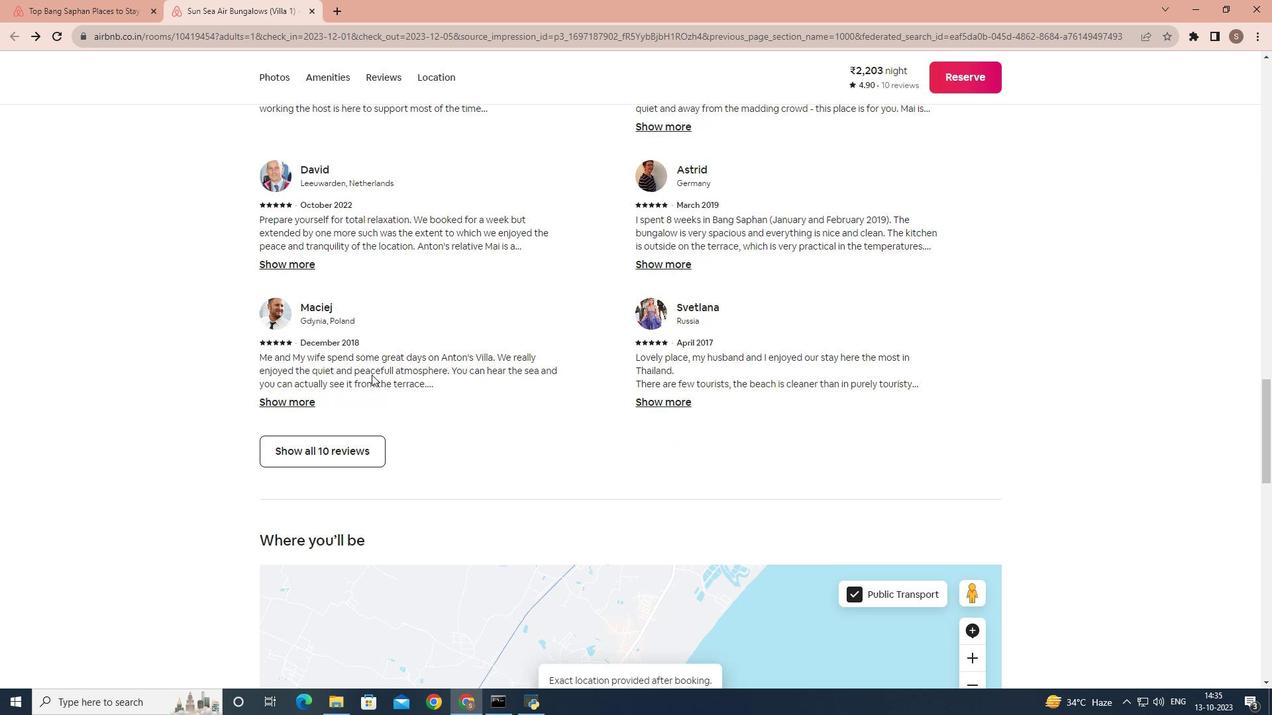 
Action: Mouse scrolled (371, 374) with delta (0, 0)
Screenshot: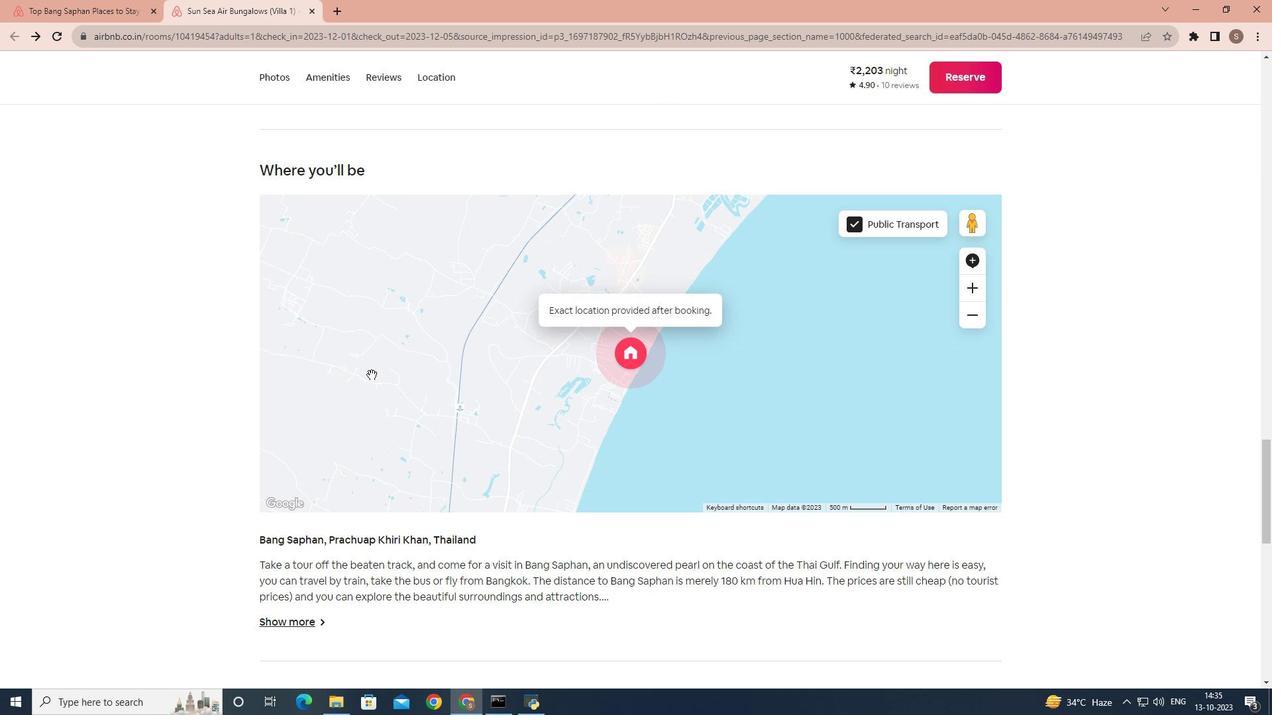
Action: Mouse scrolled (371, 374) with delta (0, 0)
Screenshot: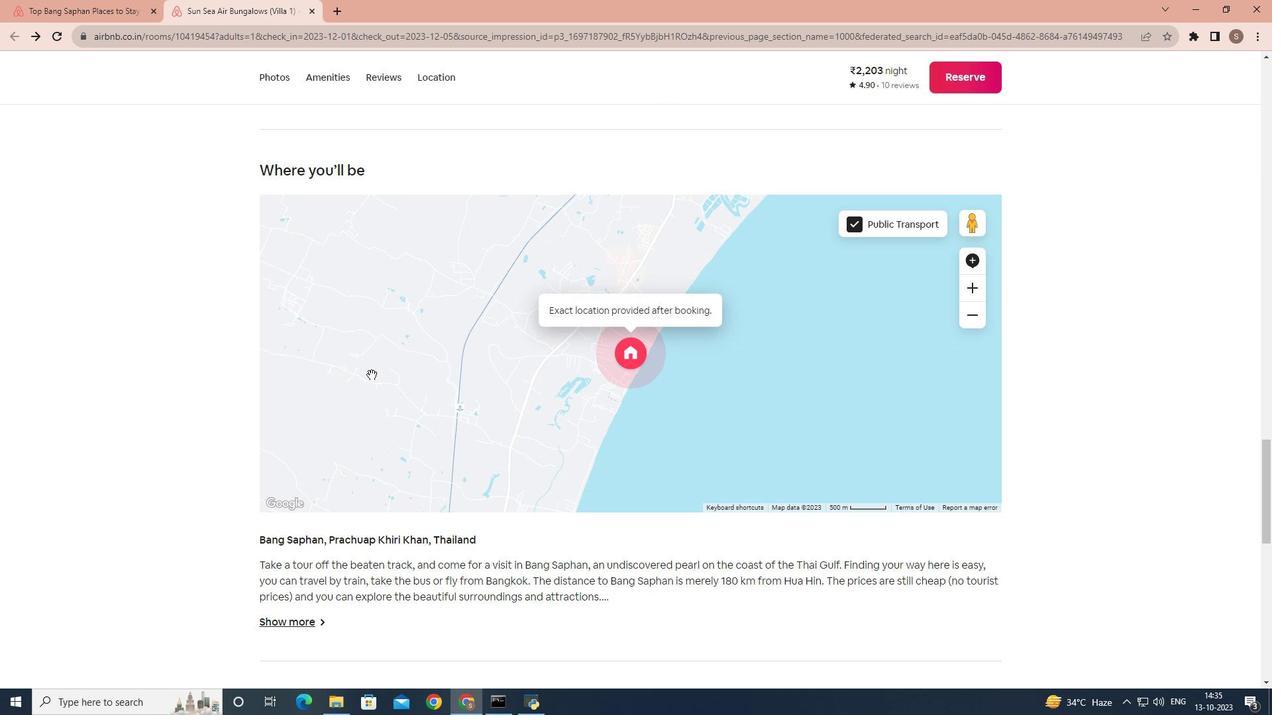 
Action: Mouse scrolled (371, 374) with delta (0, 0)
Screenshot: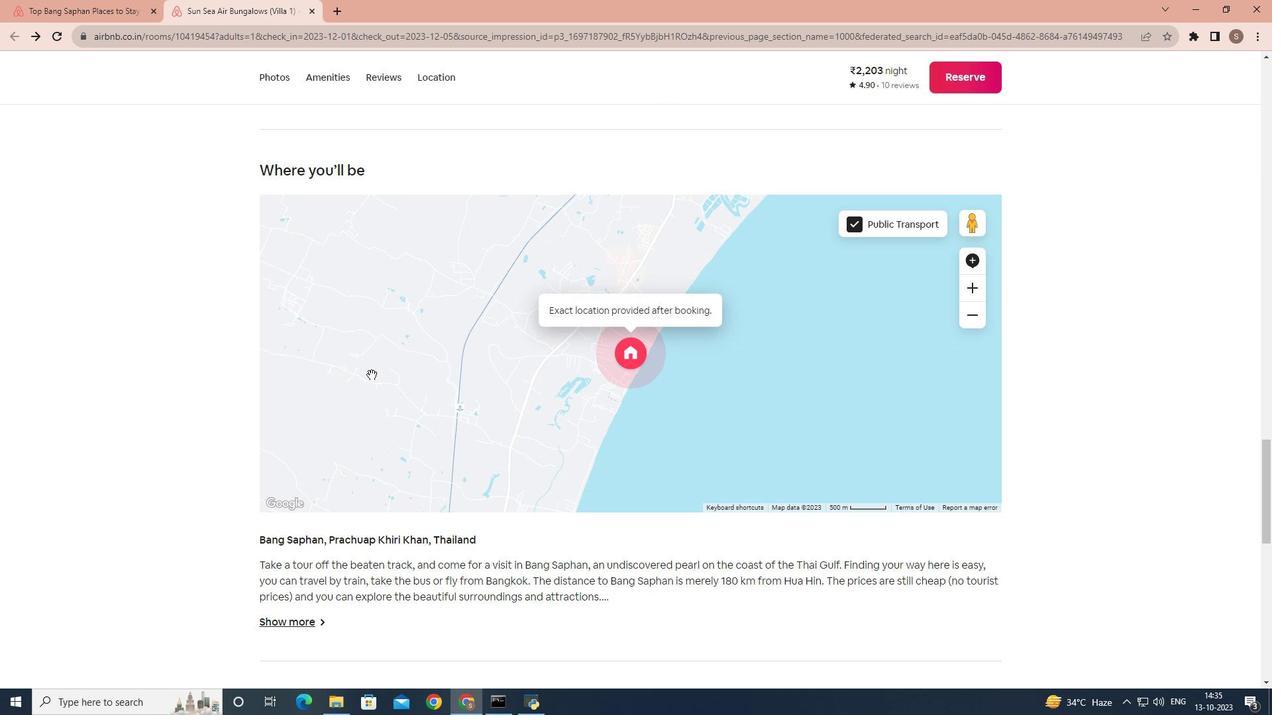 
Action: Mouse scrolled (371, 374) with delta (0, 0)
Screenshot: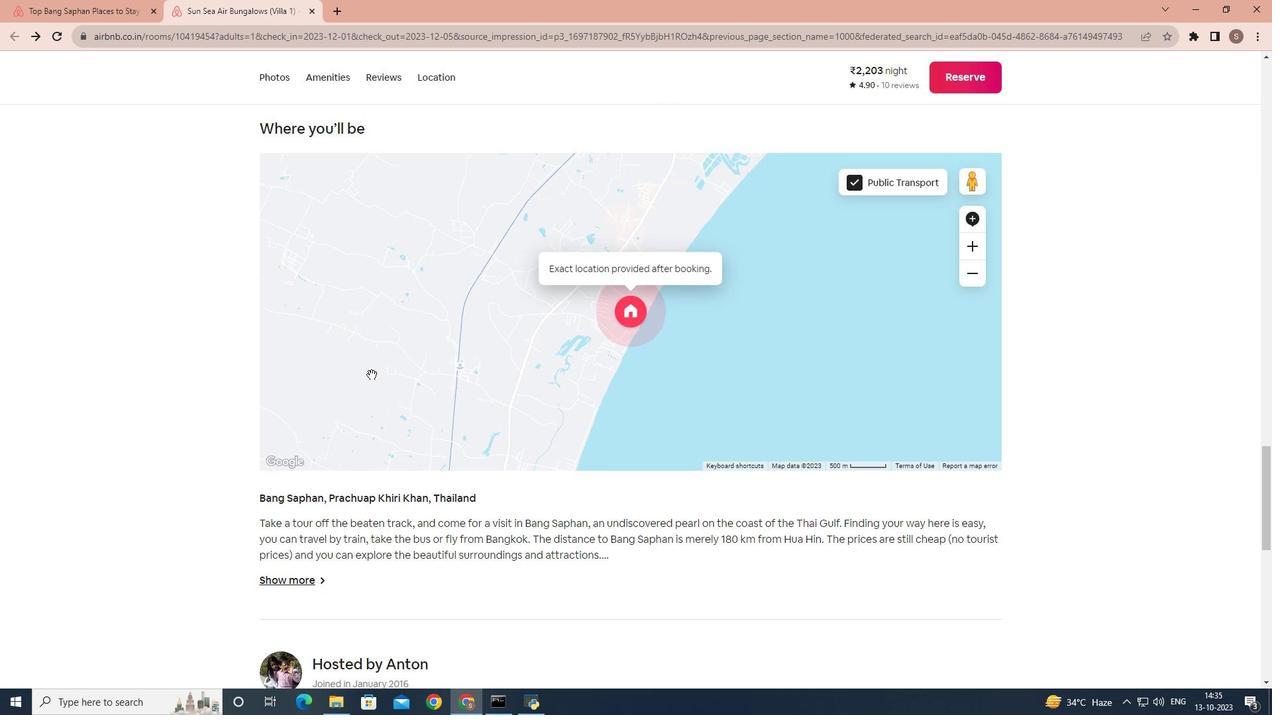 
Action: Mouse moved to (316, 357)
Screenshot: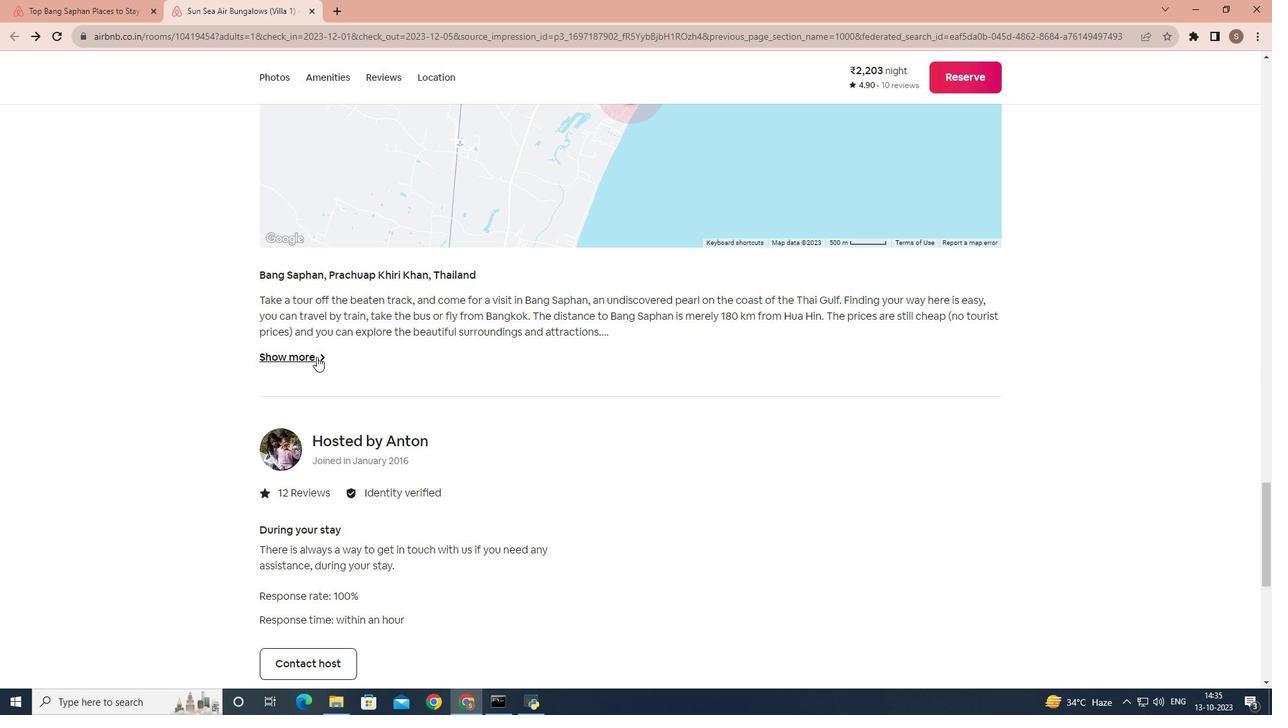 
Action: Mouse pressed left at (316, 357)
Screenshot: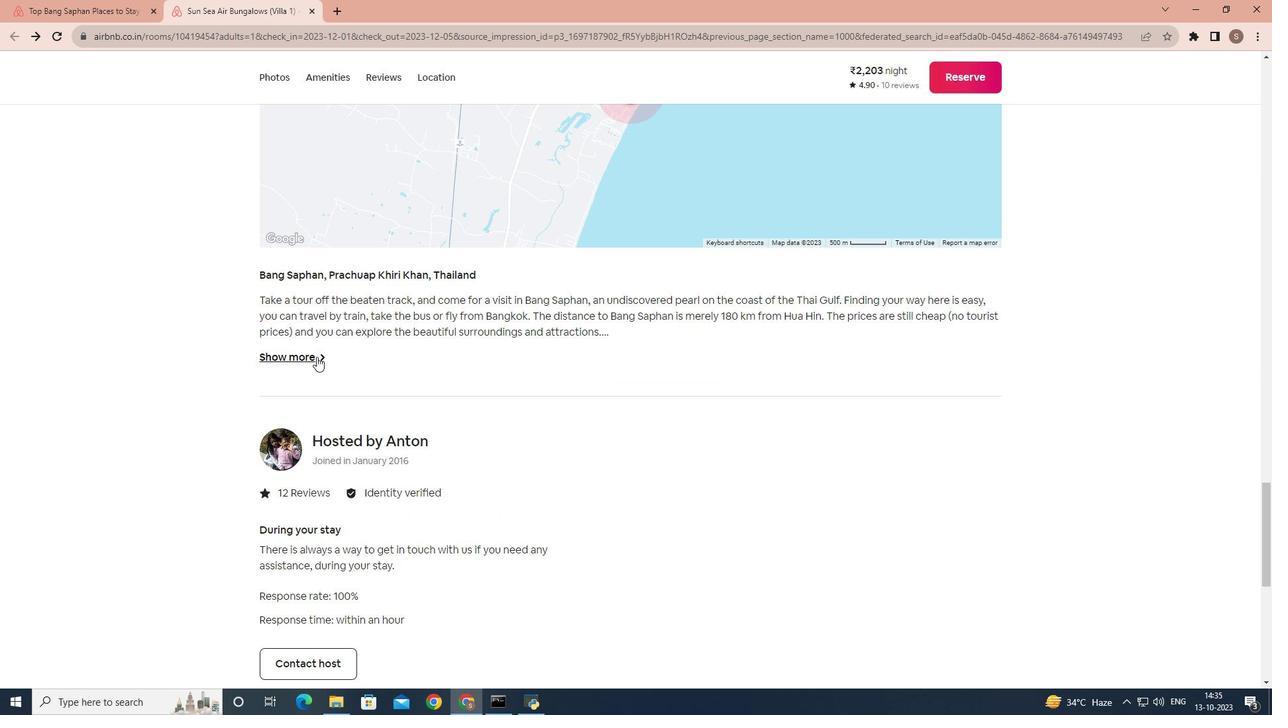 
Action: Mouse moved to (65, 231)
Screenshot: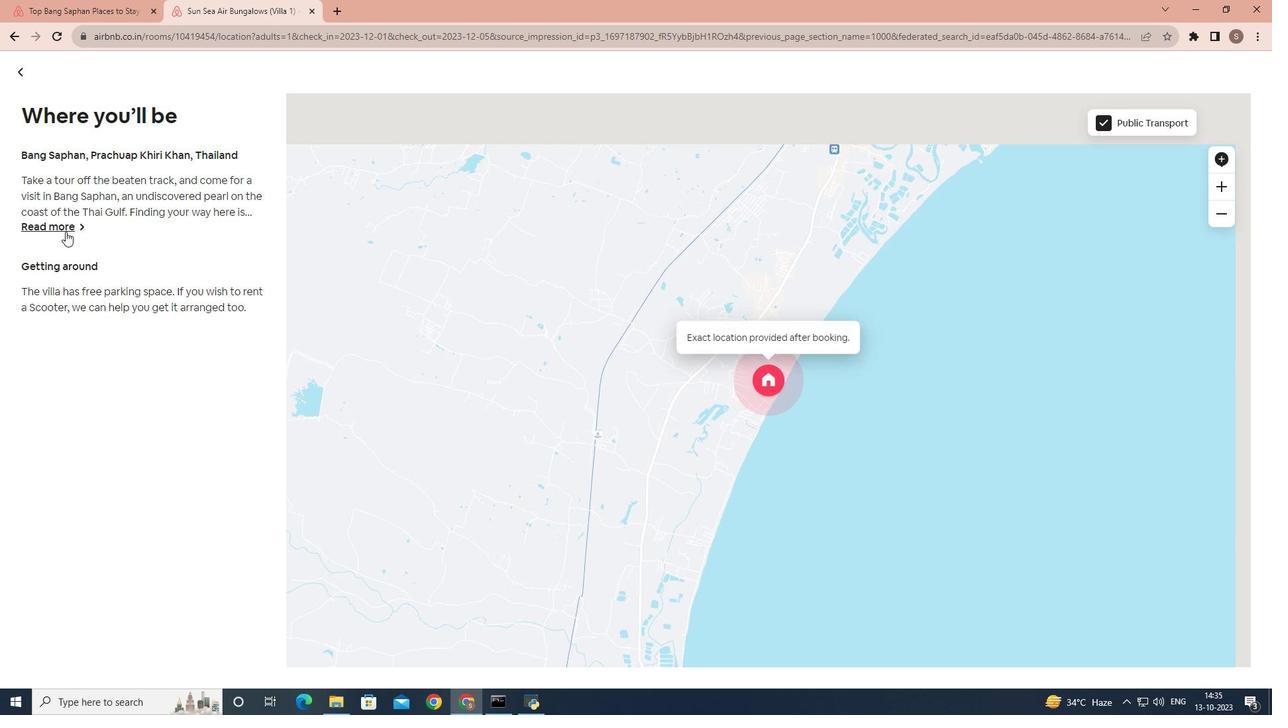 
Action: Mouse pressed left at (65, 231)
Screenshot: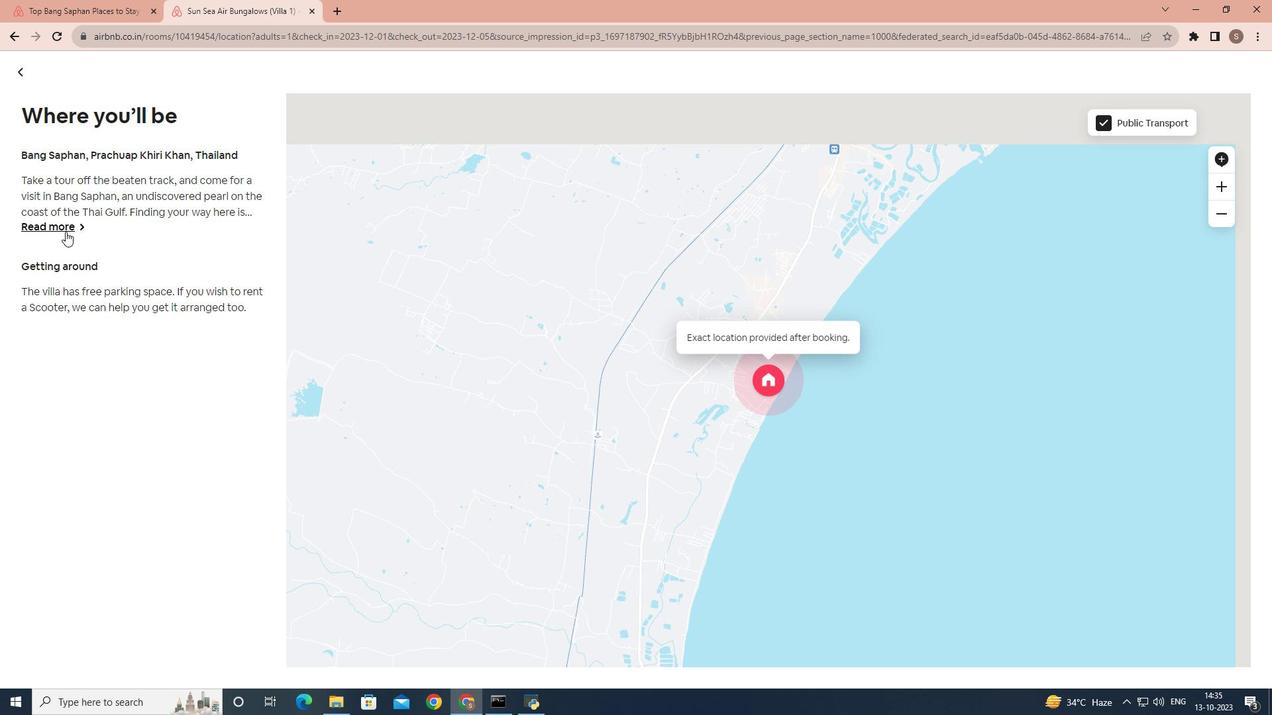 
Action: Mouse moved to (694, 364)
Screenshot: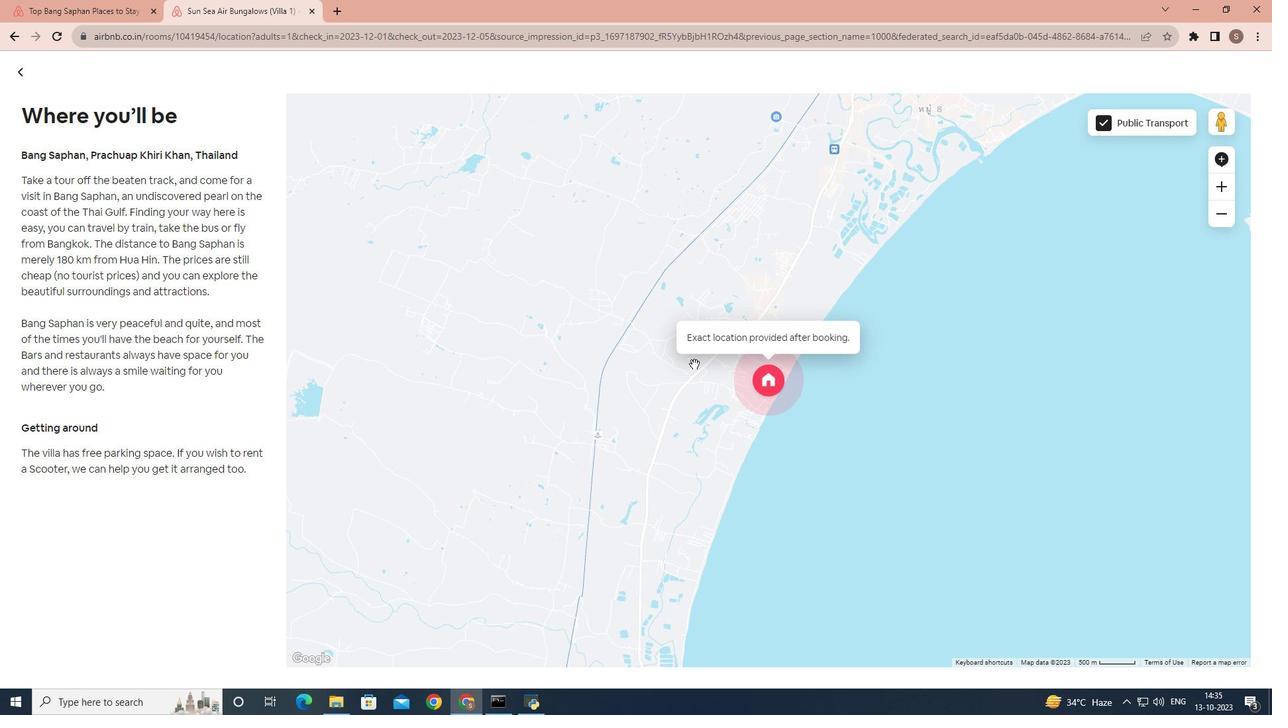 
Action: Mouse scrolled (694, 365) with delta (0, 0)
Screenshot: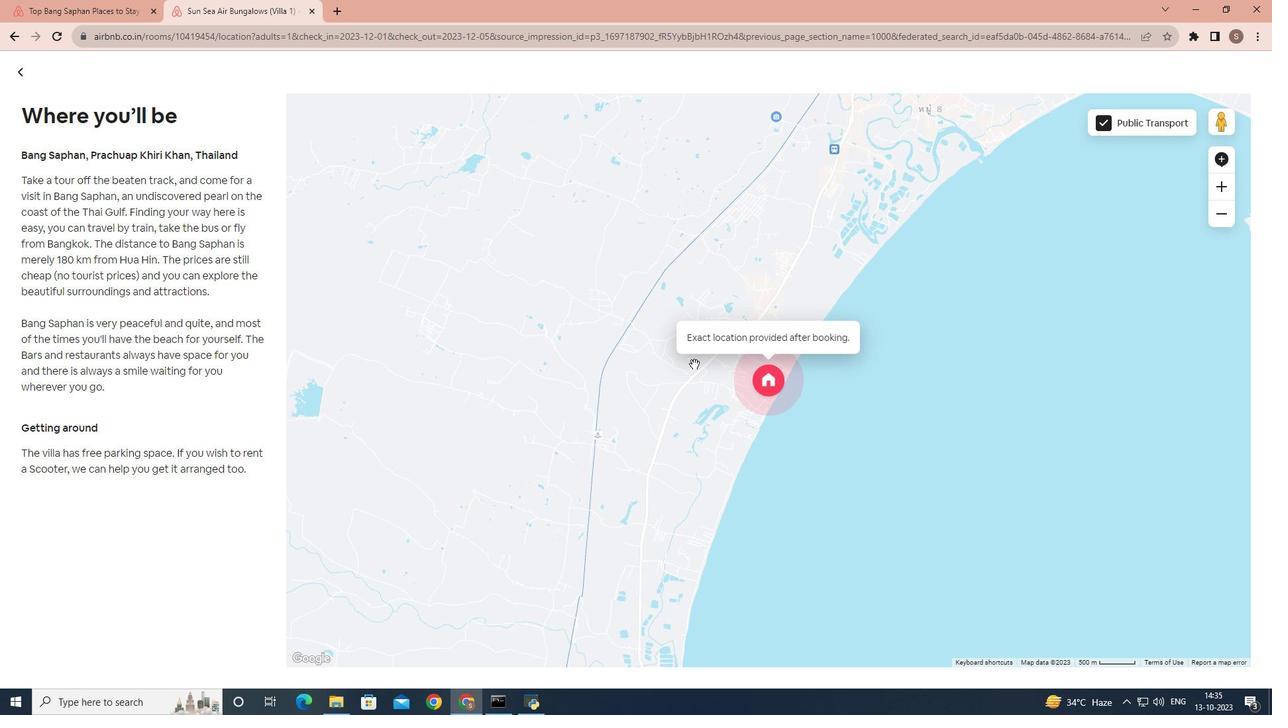 
Action: Mouse scrolled (694, 365) with delta (0, 0)
Screenshot: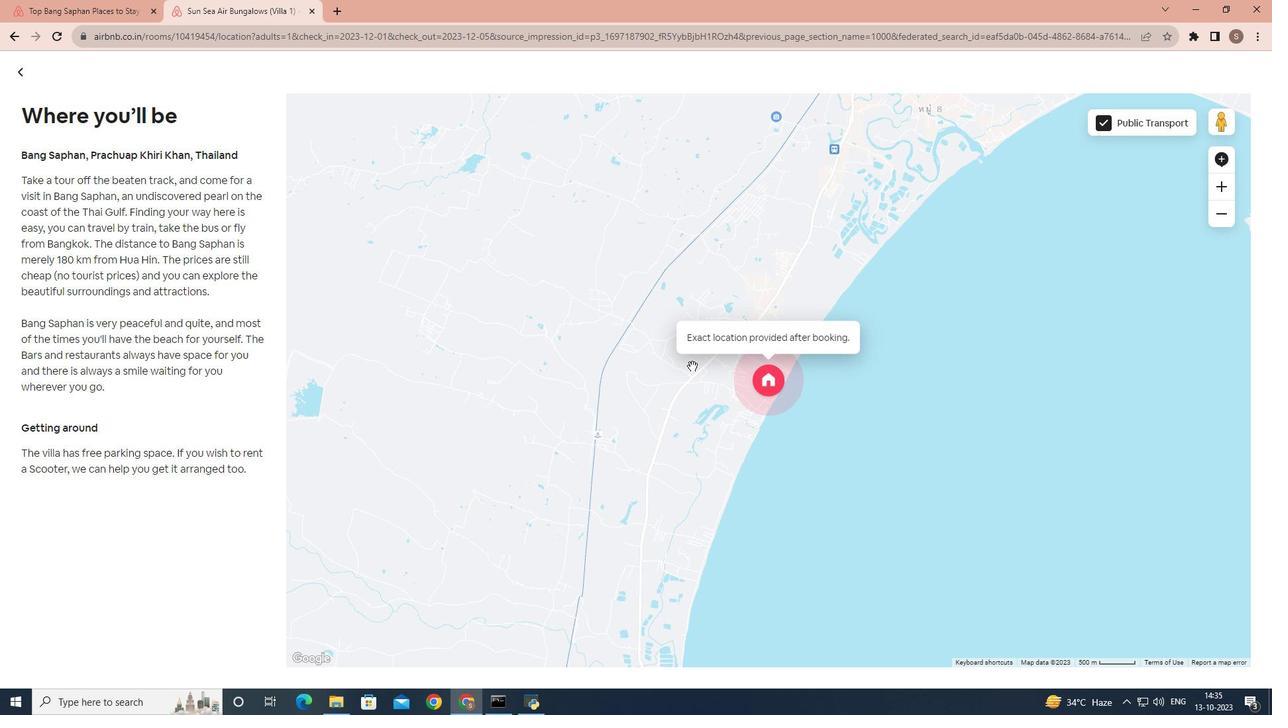 
Action: Mouse moved to (695, 365)
Screenshot: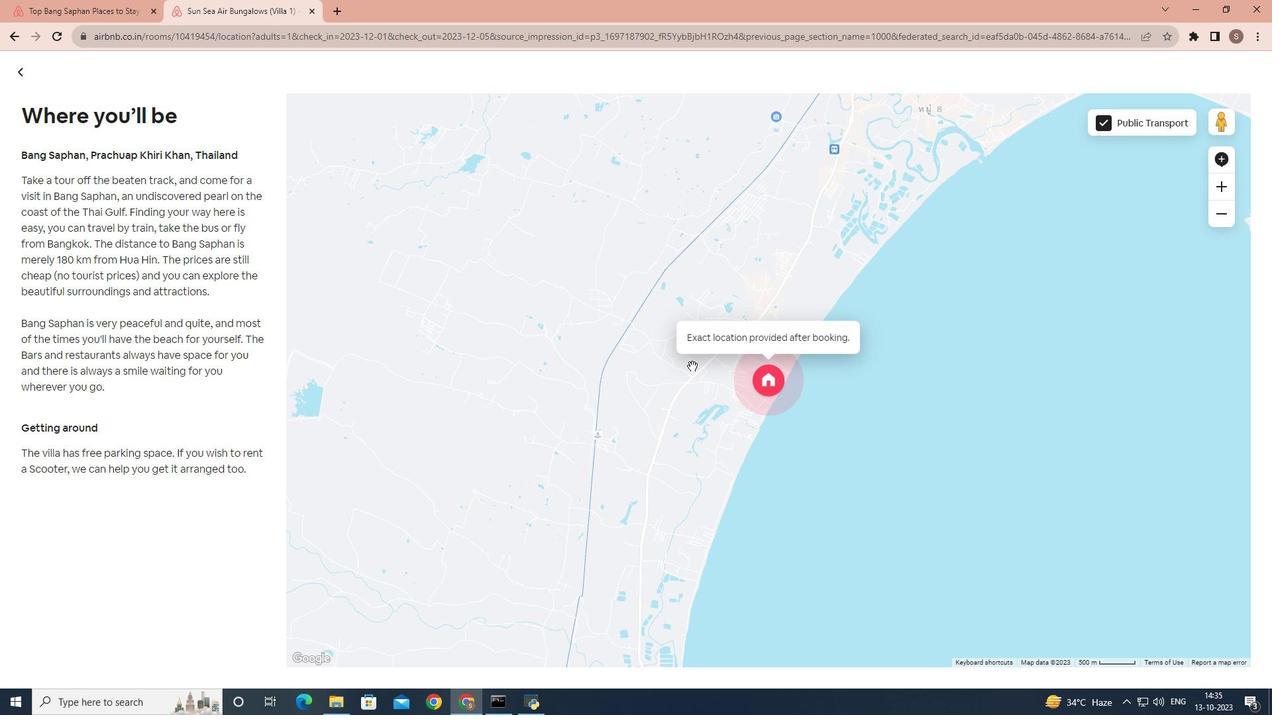 
Action: Mouse scrolled (695, 366) with delta (0, 0)
Screenshot: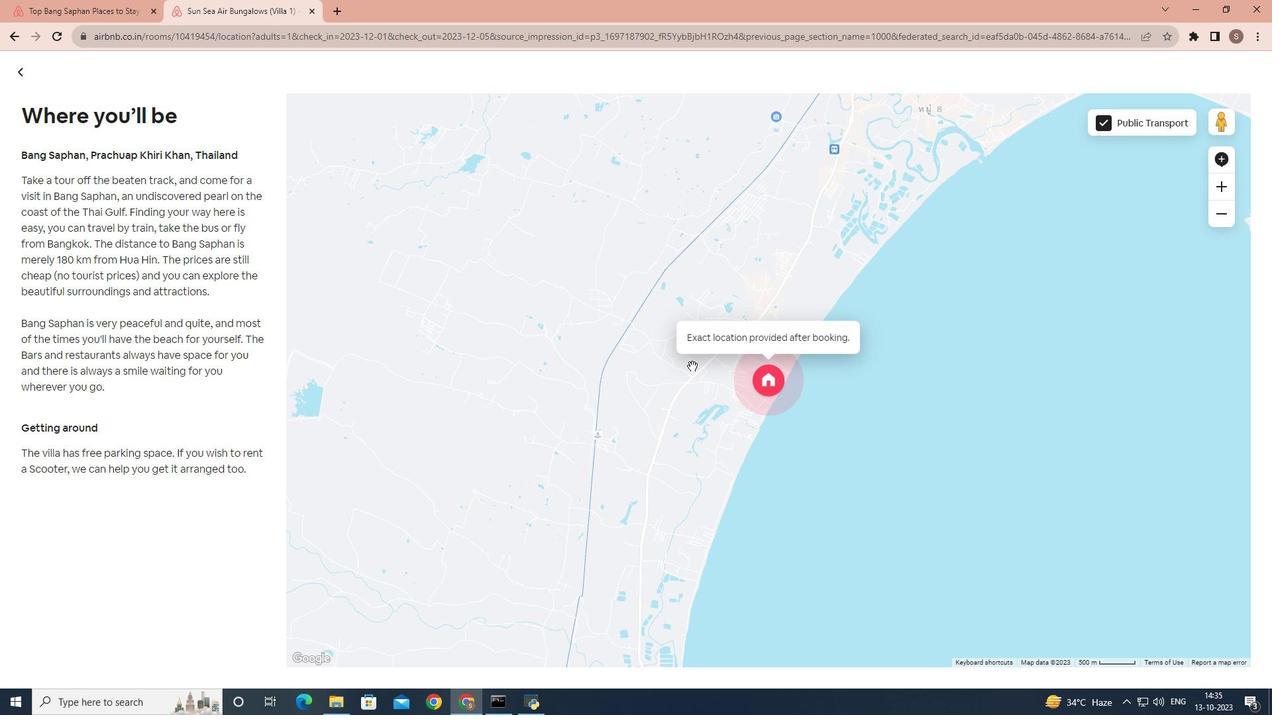 
Action: Mouse moved to (692, 366)
Screenshot: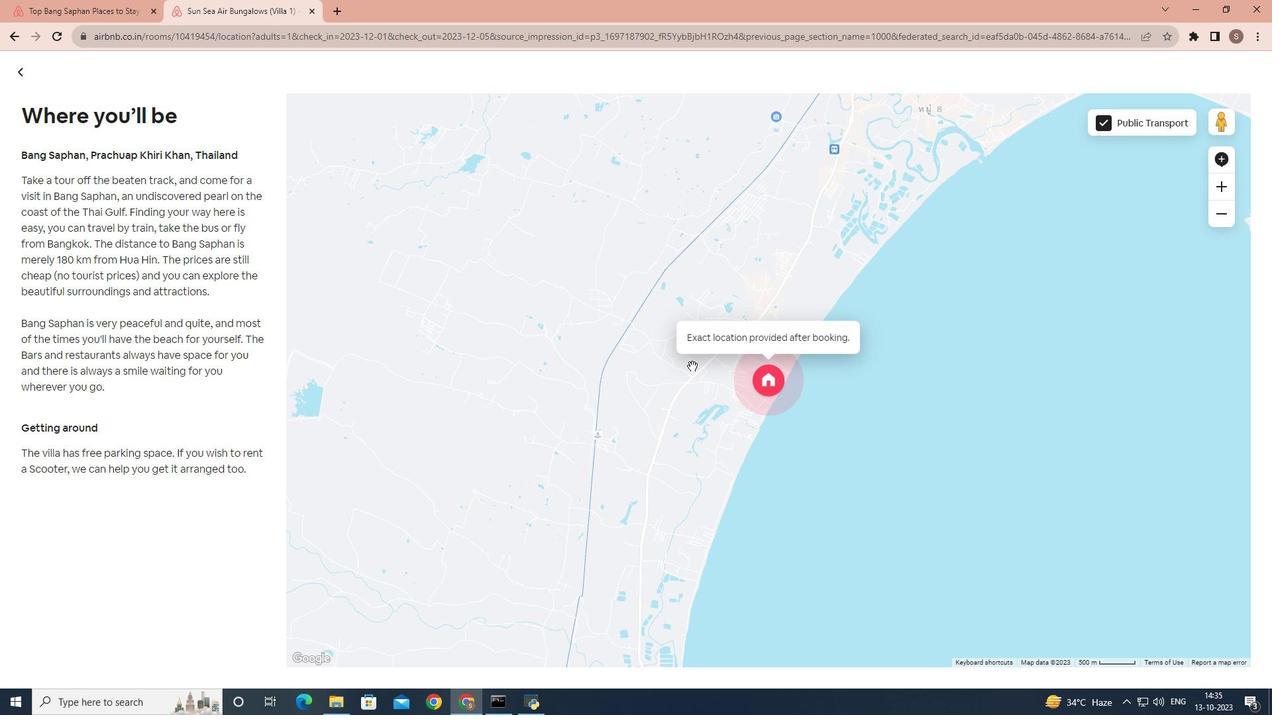 
Action: Mouse scrolled (692, 367) with delta (0, 0)
Screenshot: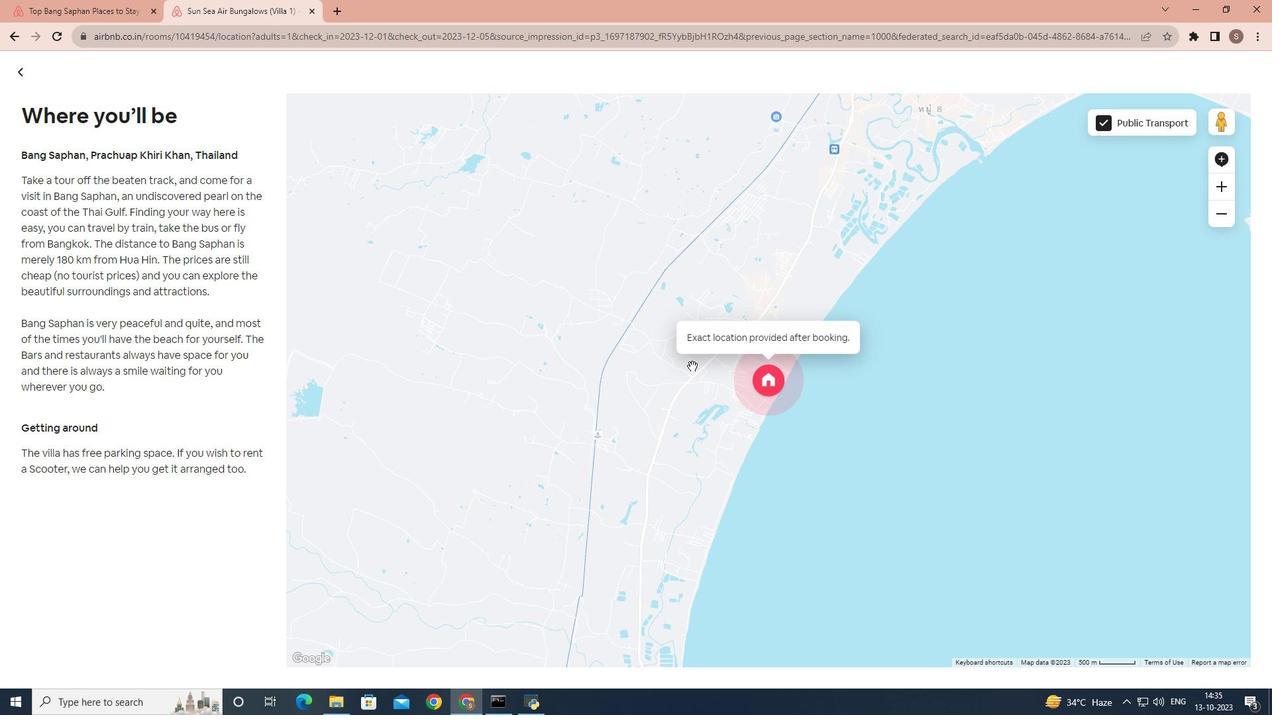 
Action: Mouse moved to (685, 368)
Screenshot: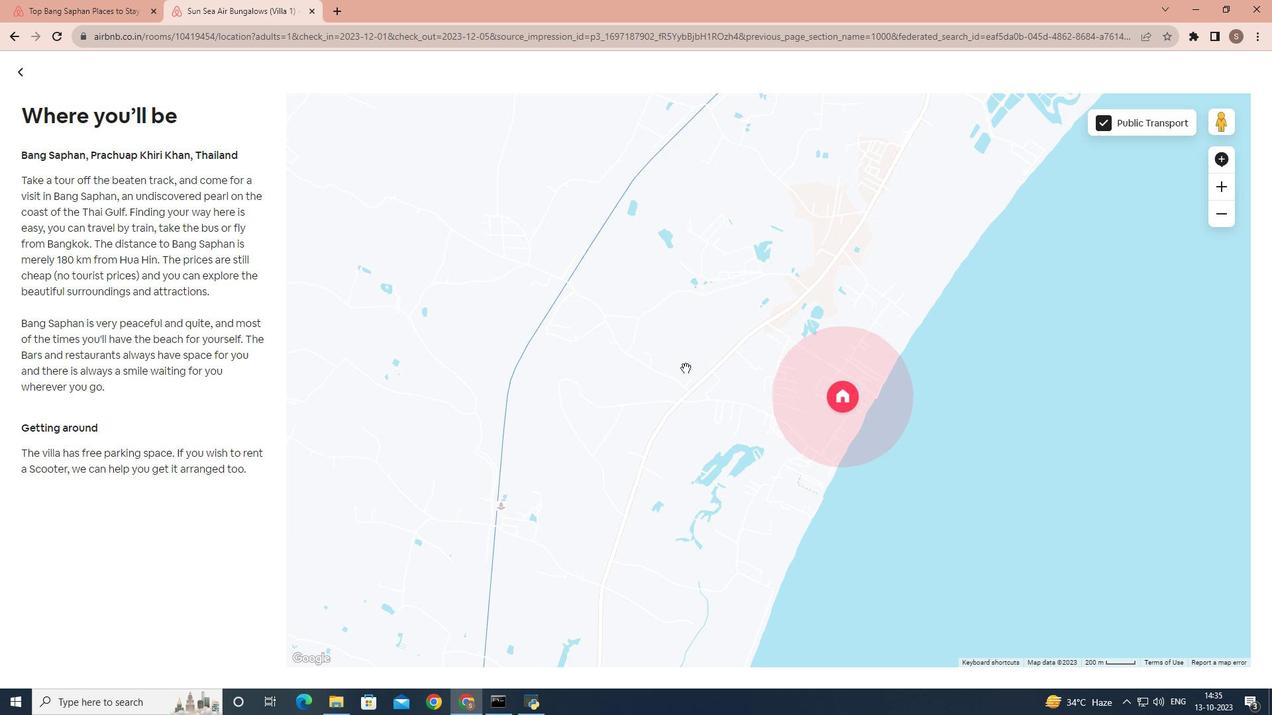 
Action: Mouse scrolled (685, 367) with delta (0, 0)
Screenshot: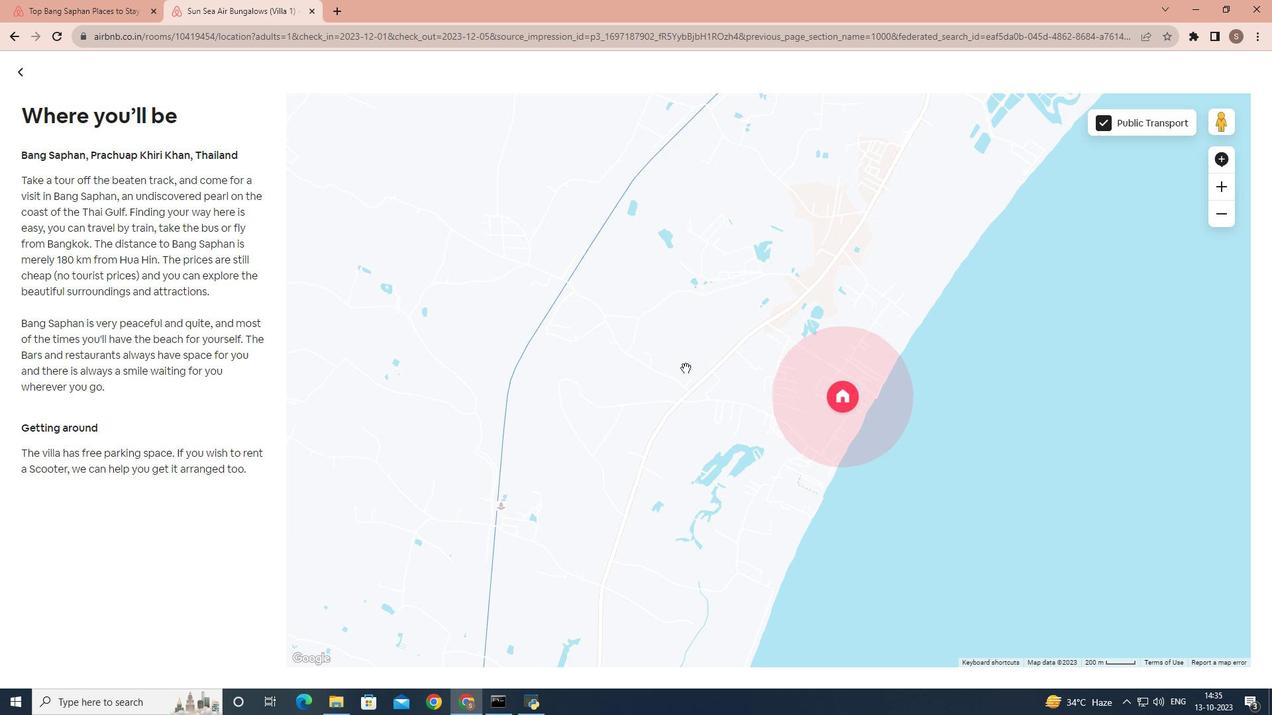 
Action: Mouse moved to (683, 369)
Screenshot: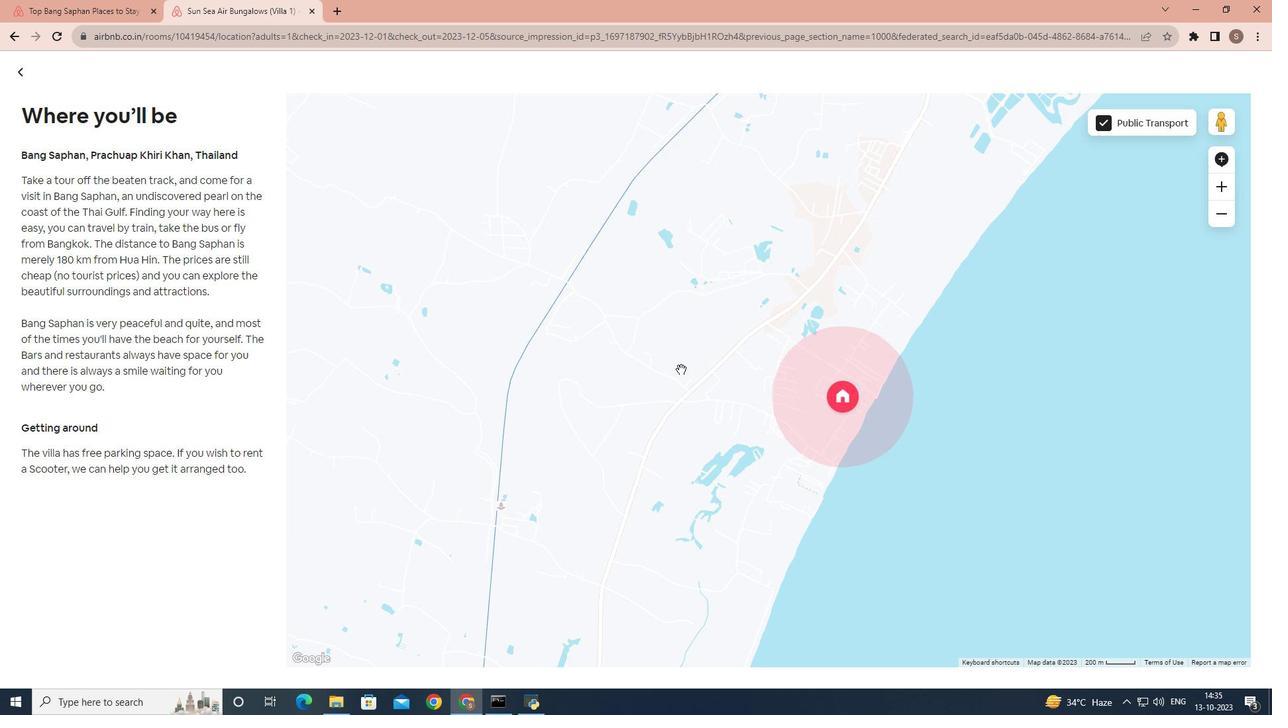 
Action: Mouse scrolled (683, 369) with delta (0, 0)
Screenshot: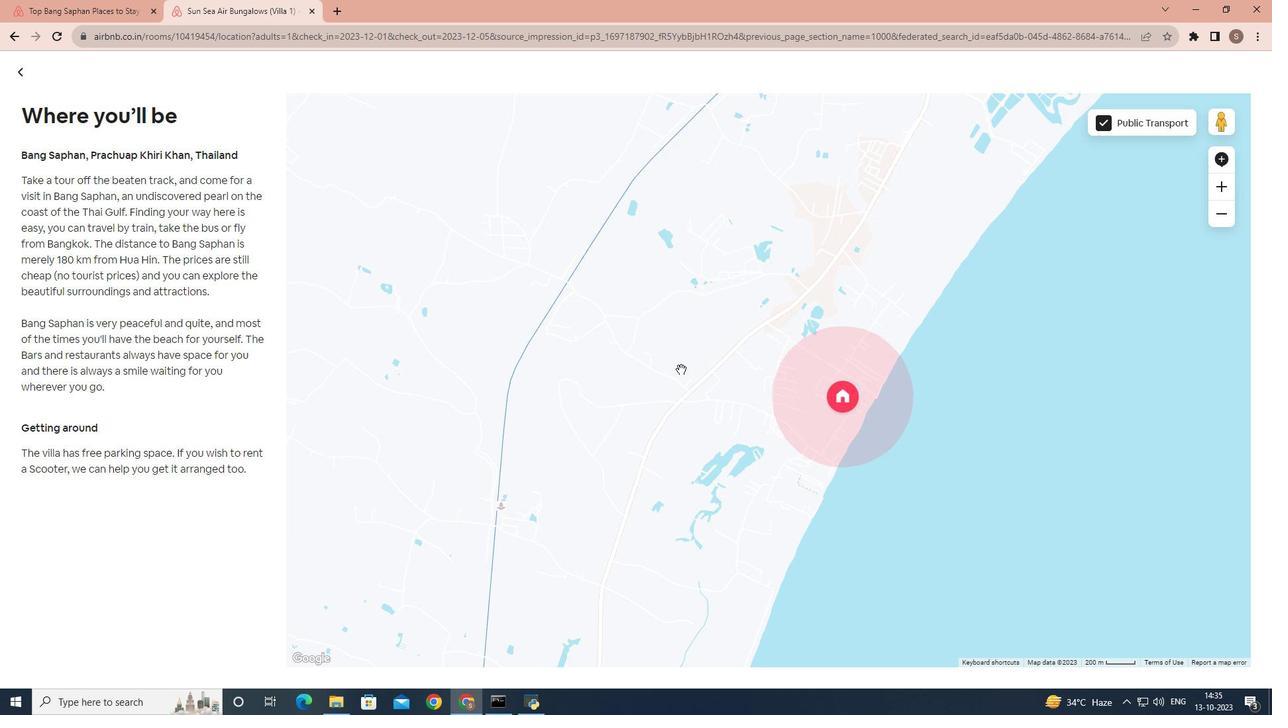 
Action: Mouse moved to (683, 369)
Screenshot: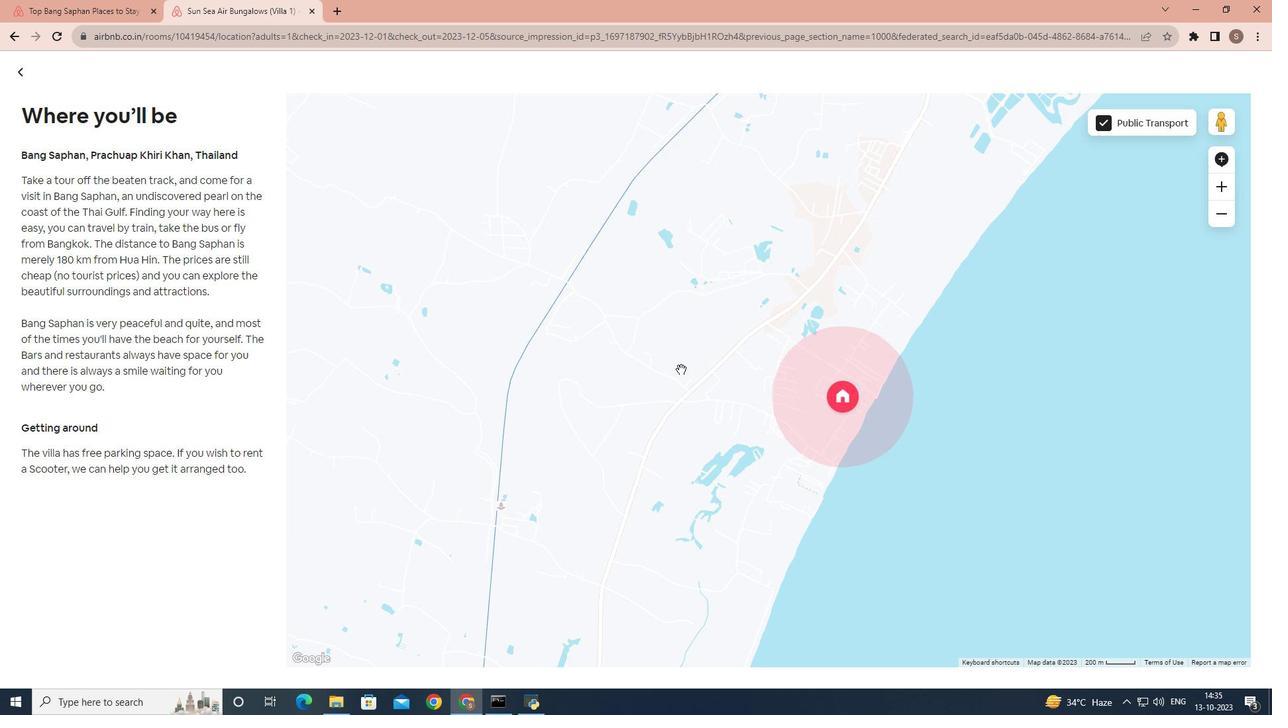 
Action: Mouse scrolled (683, 369) with delta (0, 0)
Screenshot: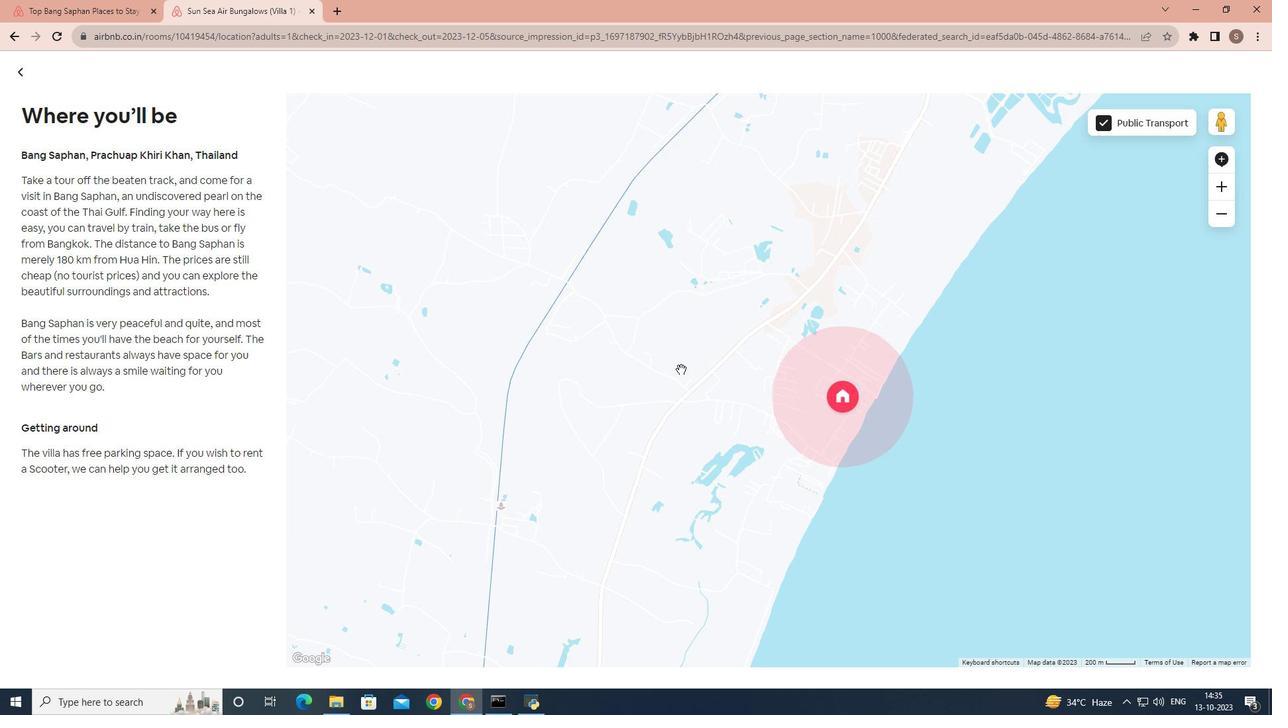 
Action: Mouse moved to (682, 369)
Screenshot: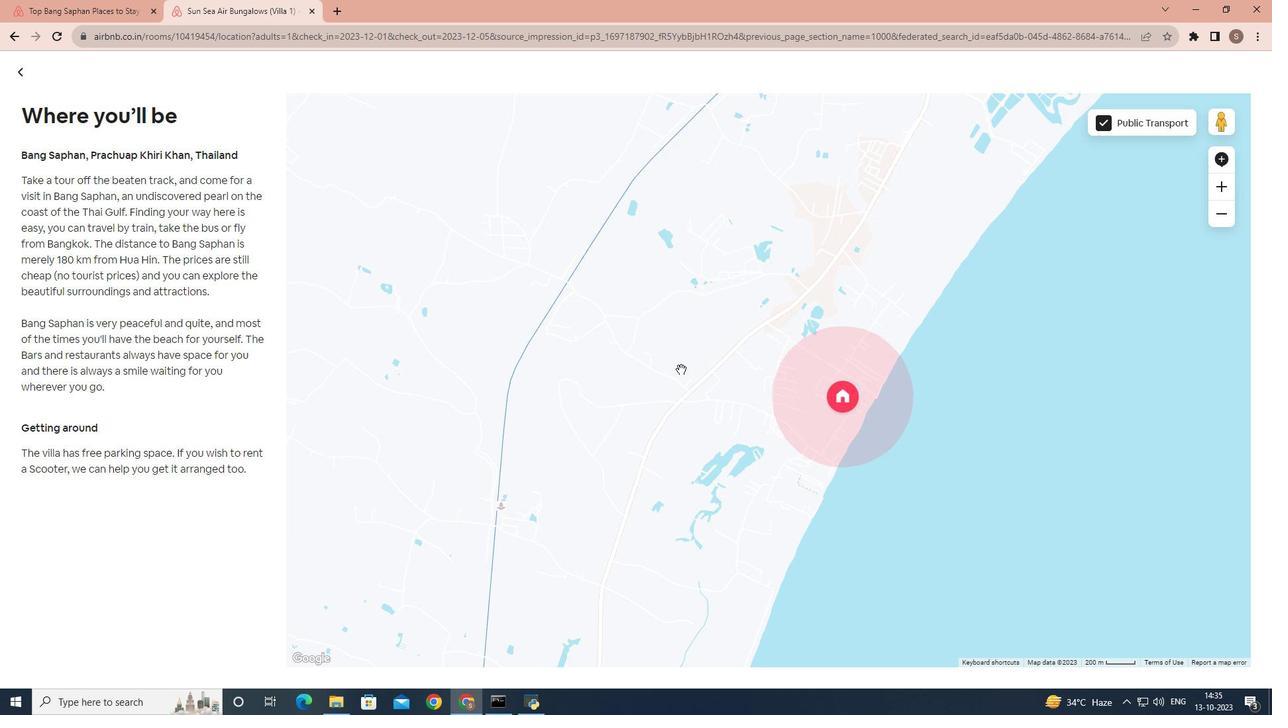 
Action: Mouse scrolled (682, 369) with delta (0, 0)
Screenshot: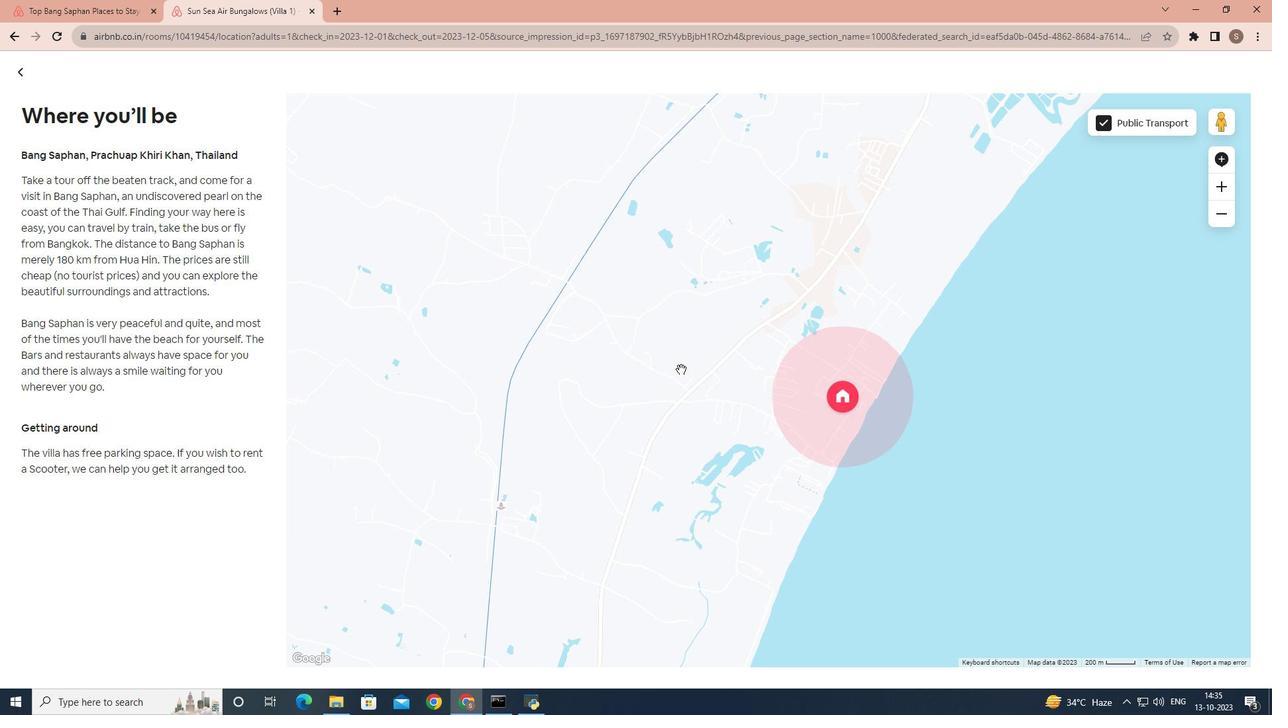 
Action: Mouse moved to (17, 68)
Screenshot: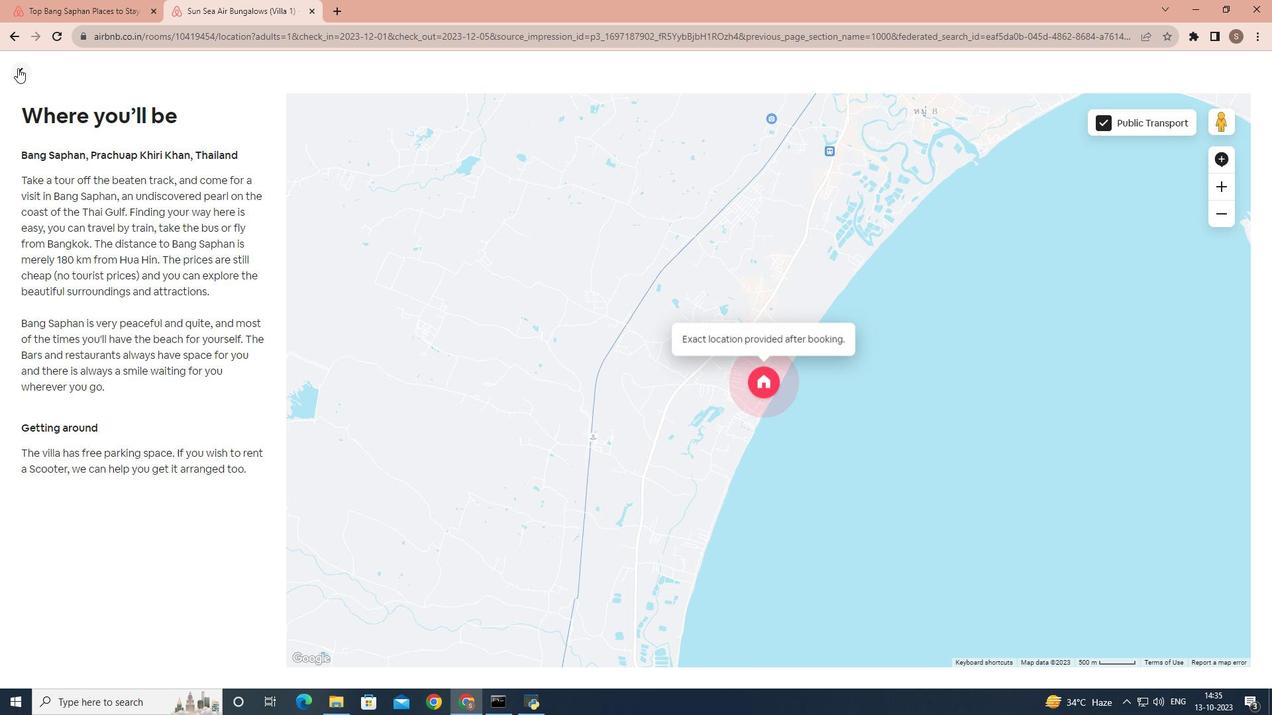 
Action: Mouse pressed left at (17, 68)
Screenshot: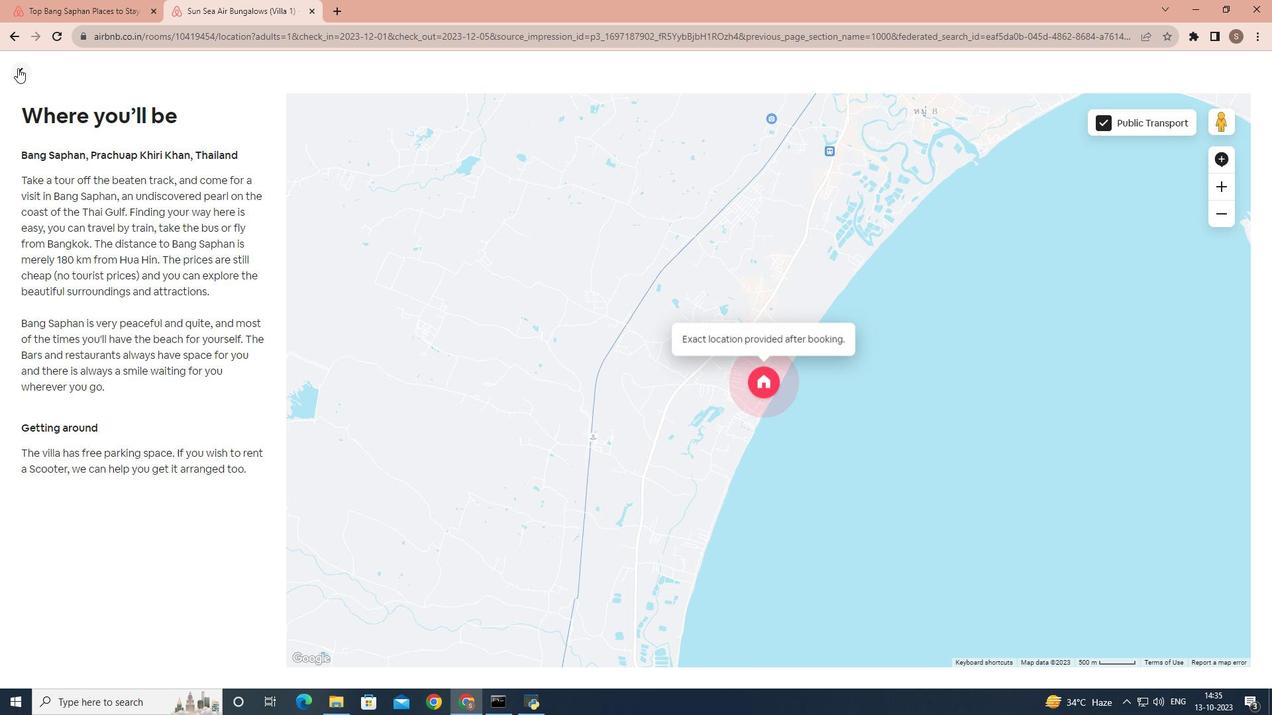 
Action: Mouse moved to (391, 310)
Screenshot: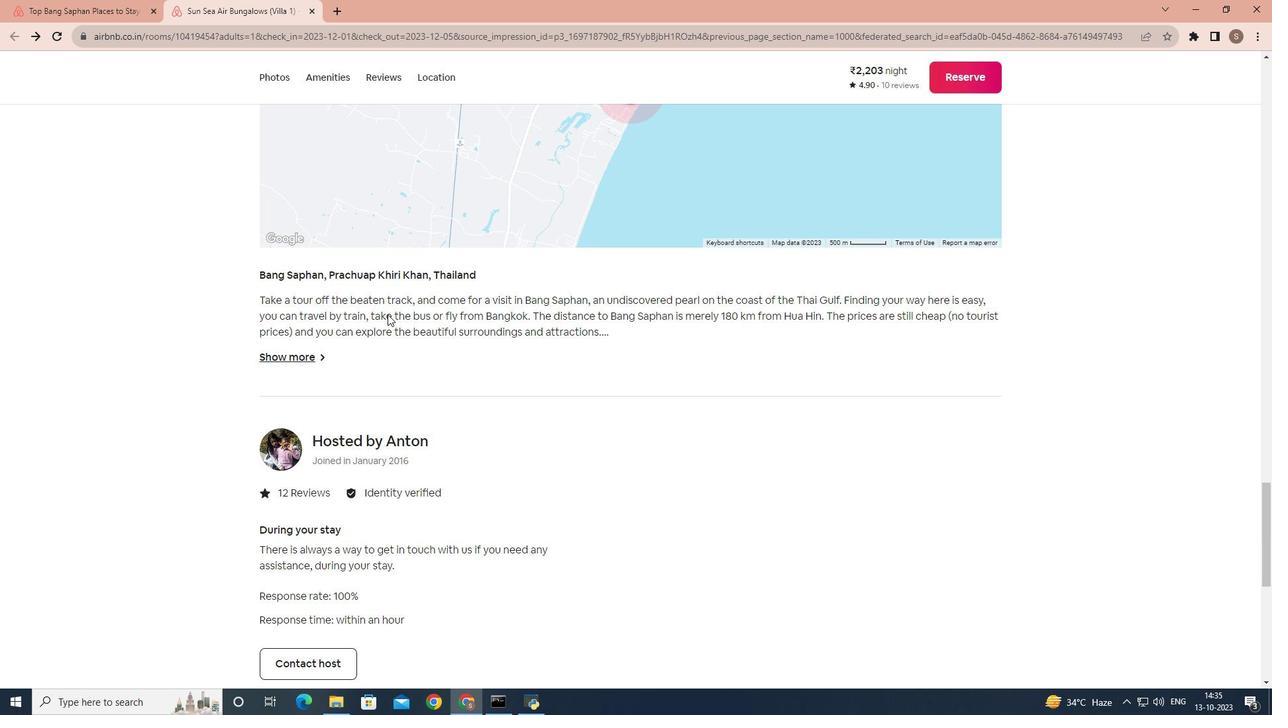 
Action: Mouse scrolled (391, 308) with delta (0, 0)
Screenshot: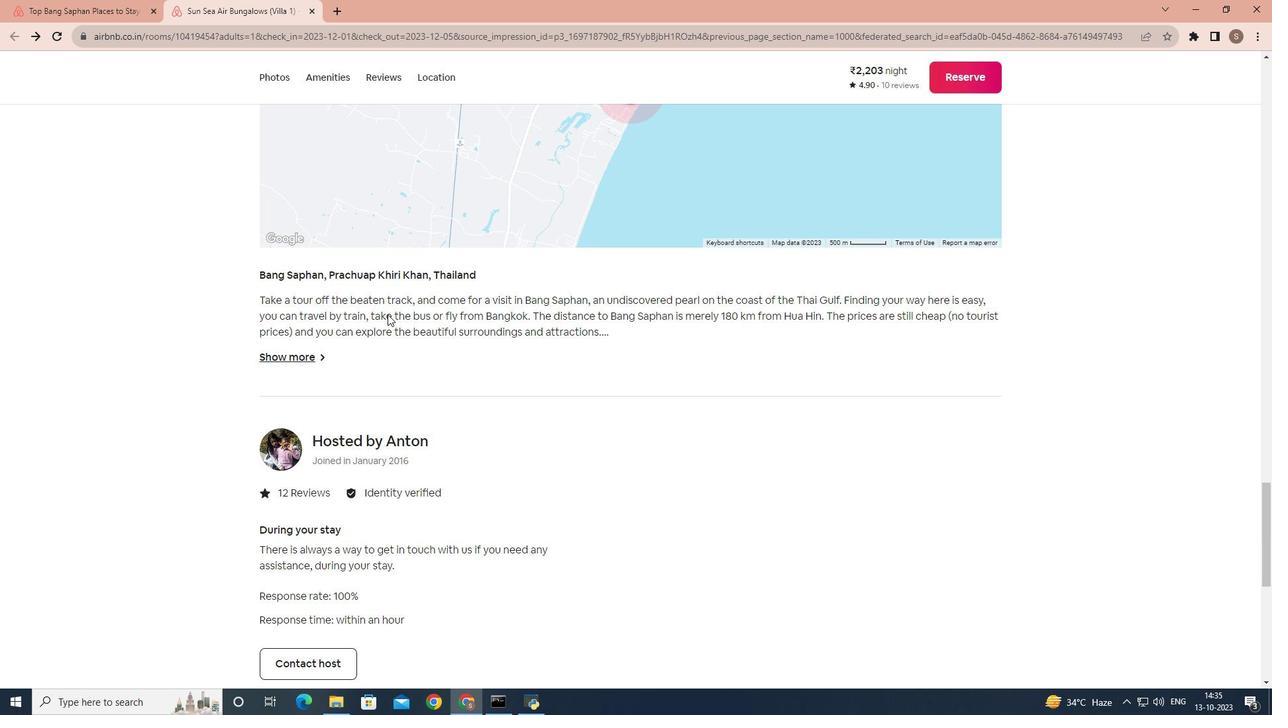 
Action: Mouse moved to (390, 311)
Screenshot: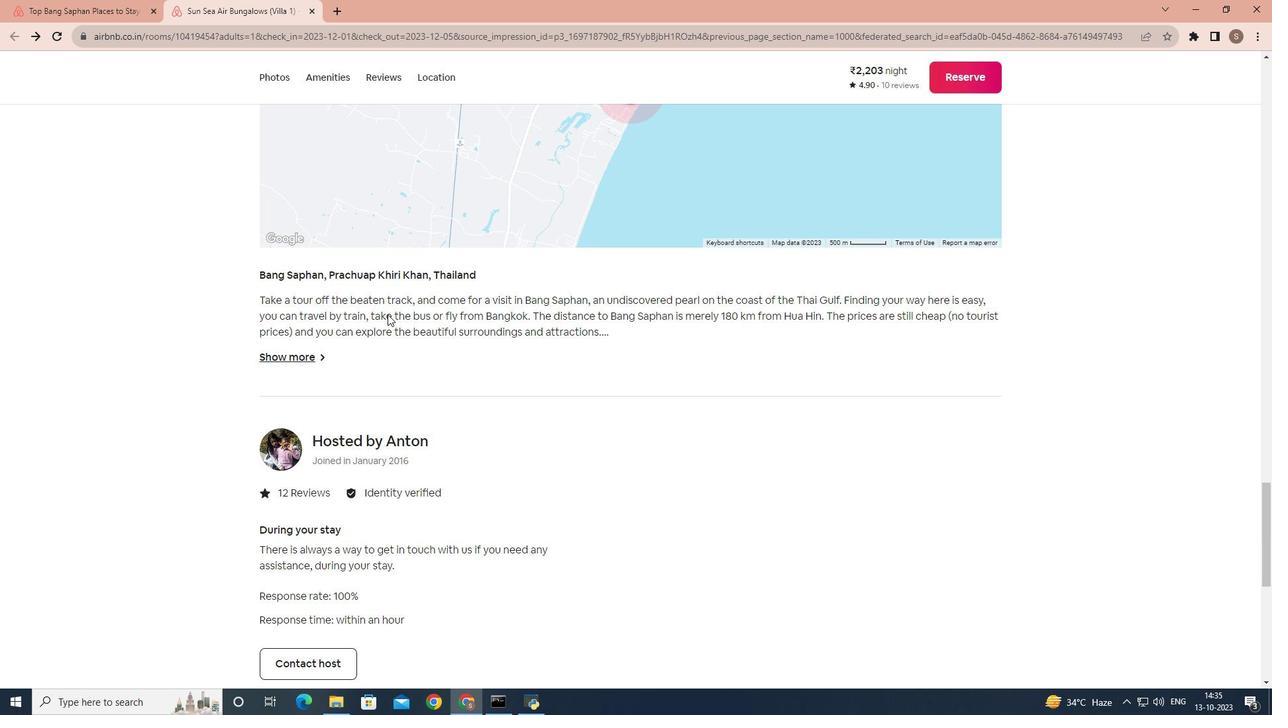 
Action: Mouse scrolled (390, 310) with delta (0, 0)
Screenshot: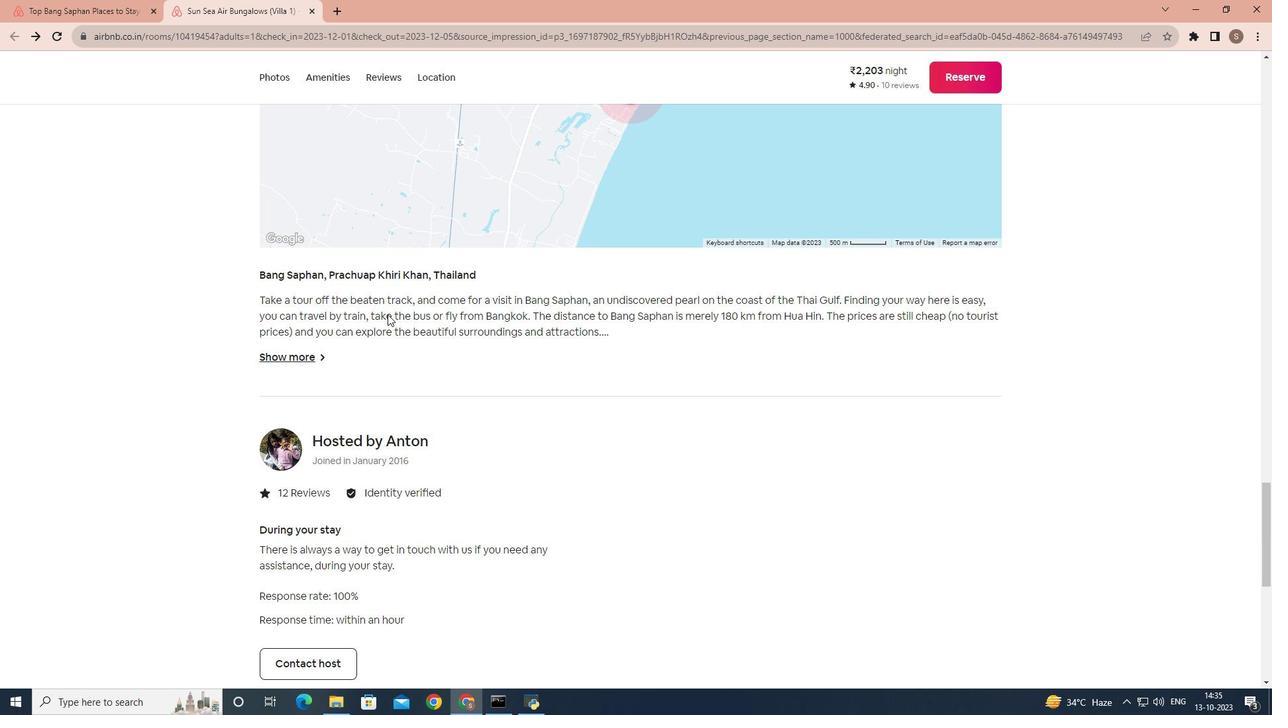 
Action: Mouse moved to (388, 314)
Screenshot: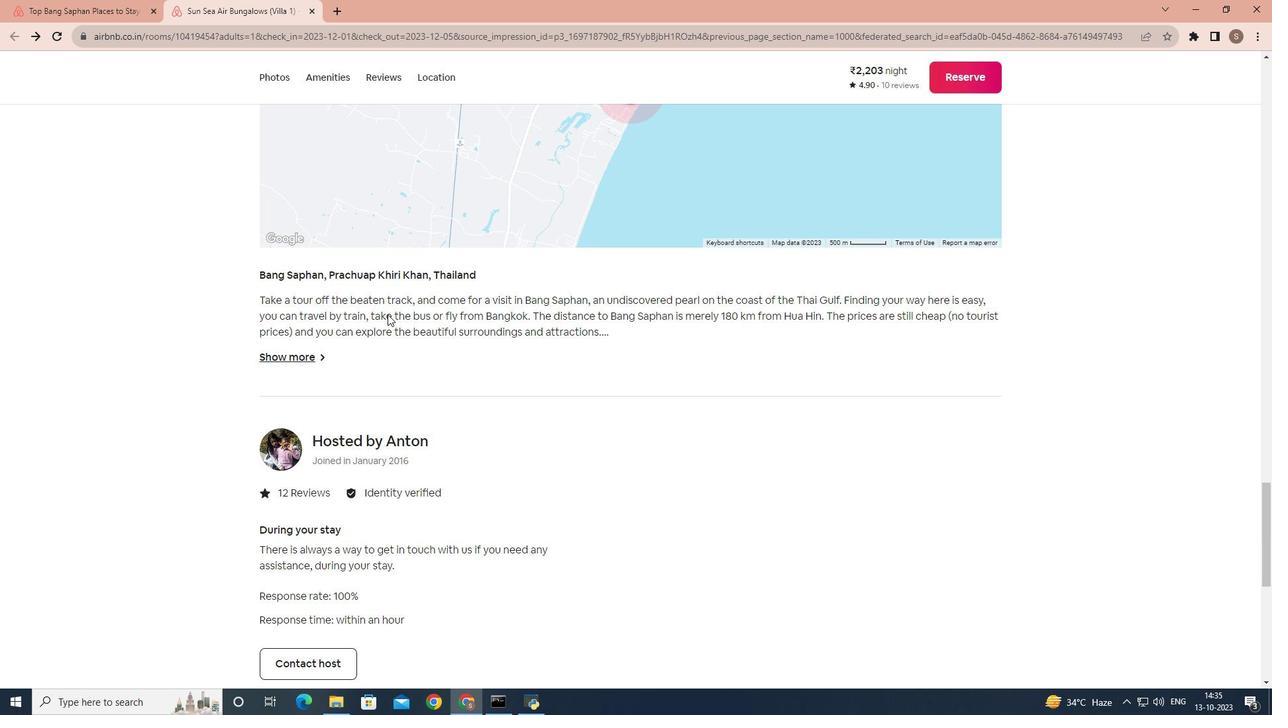 
Action: Mouse scrolled (388, 313) with delta (0, 0)
Screenshot: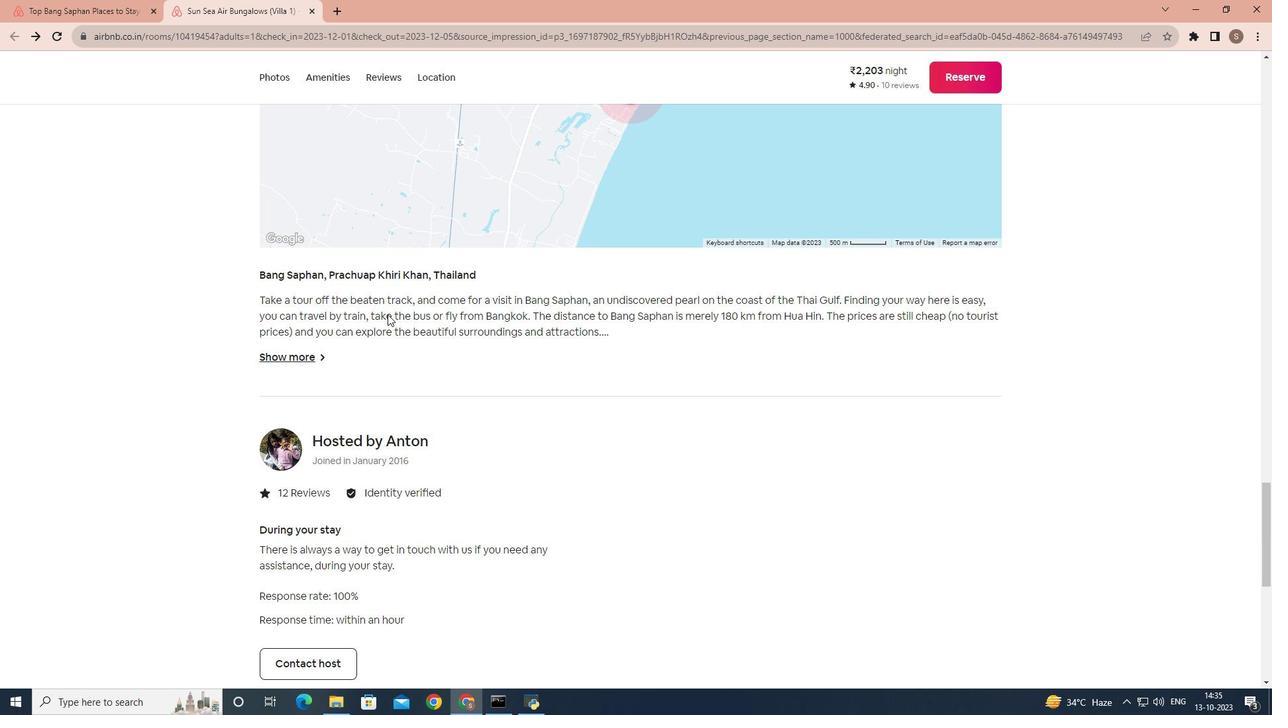 
Action: Mouse moved to (387, 314)
Screenshot: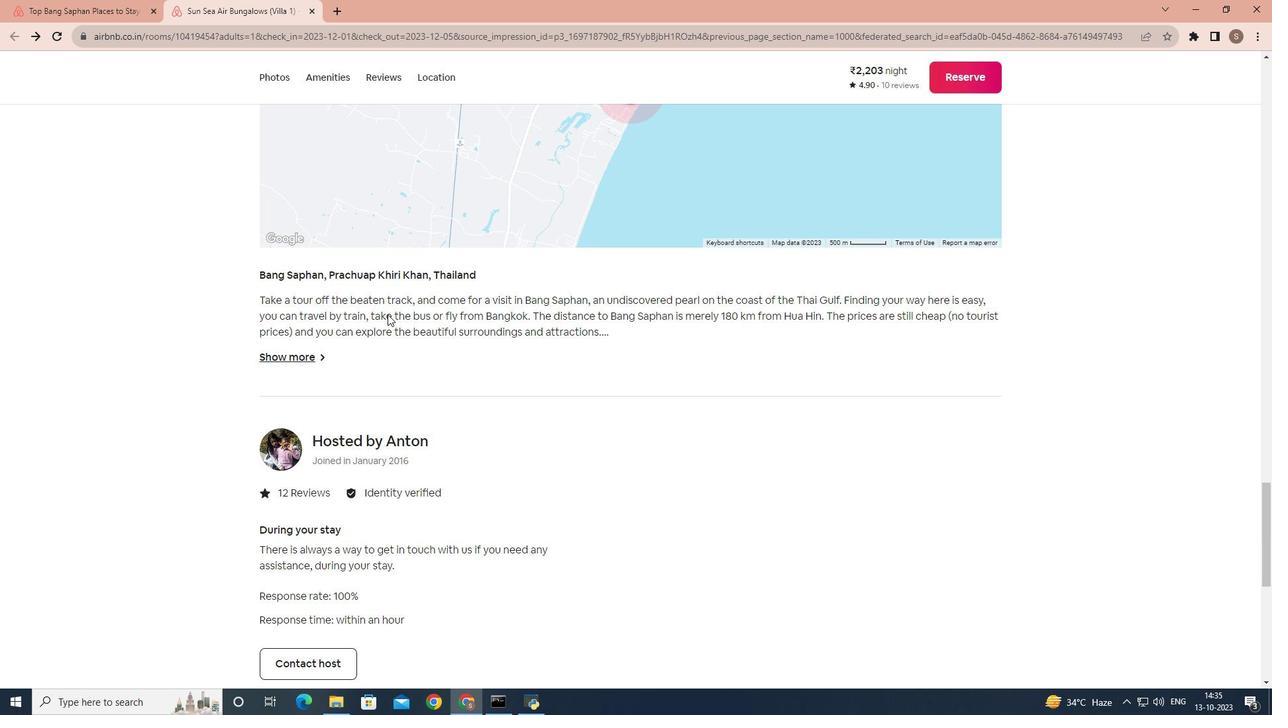 
Action: Mouse scrolled (387, 313) with delta (0, 0)
Screenshot: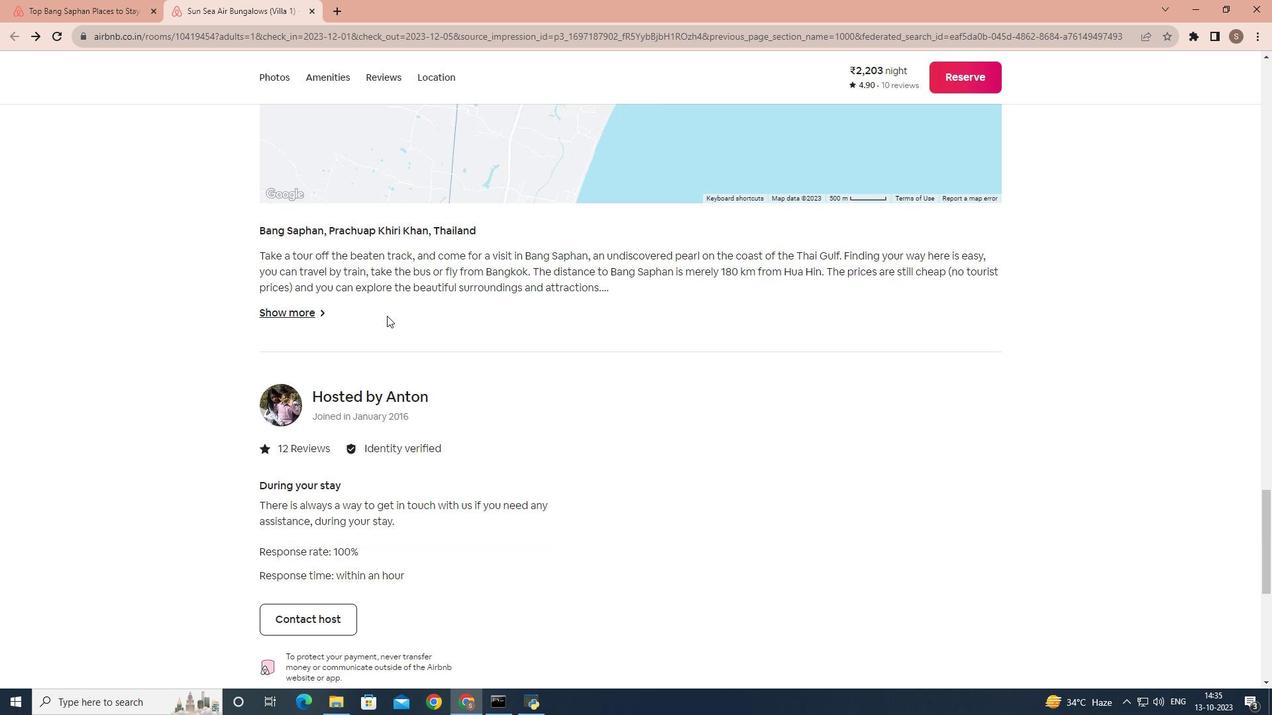
Action: Mouse moved to (386, 316)
Screenshot: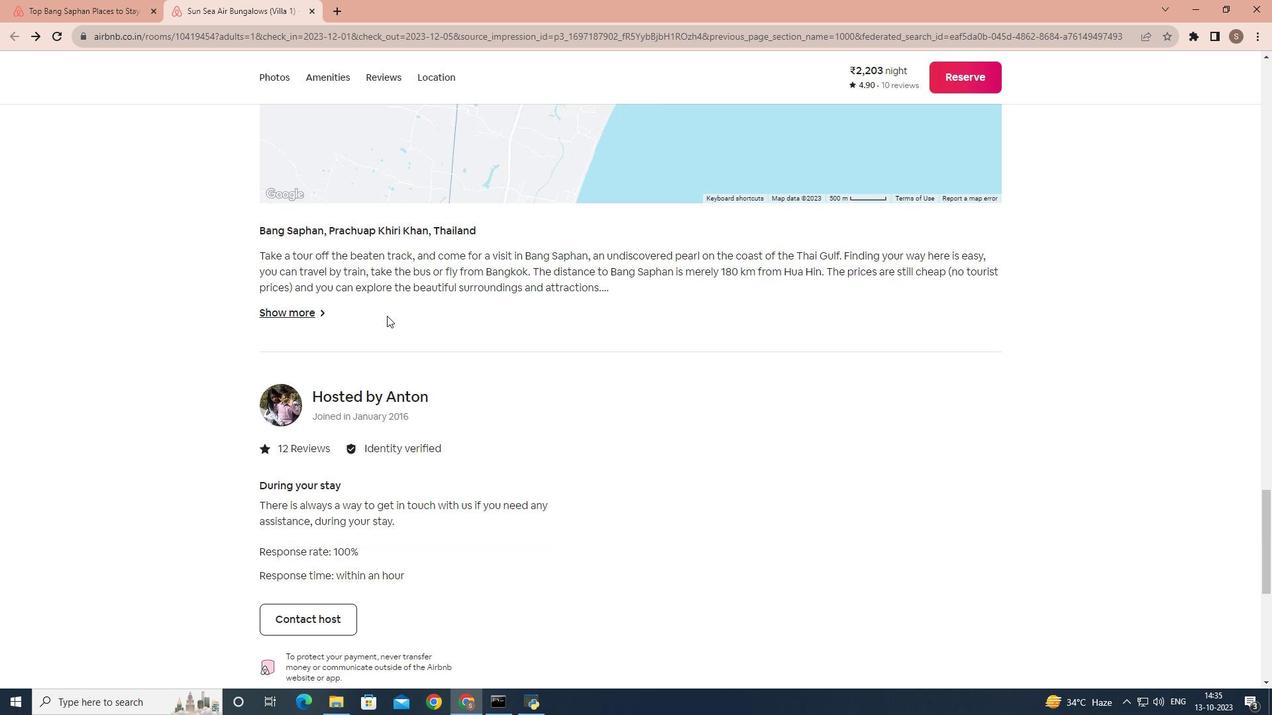 
Action: Mouse scrolled (386, 315) with delta (0, 0)
Screenshot: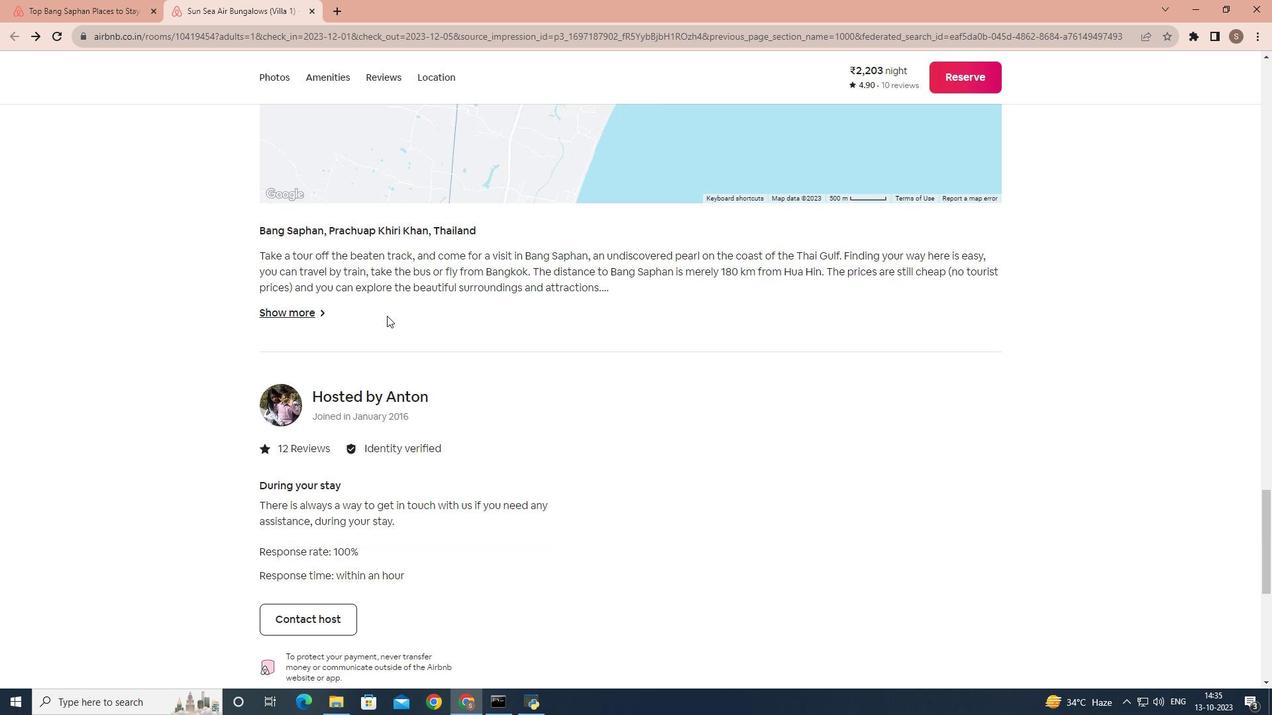 
Action: Mouse scrolled (386, 315) with delta (0, 0)
Screenshot: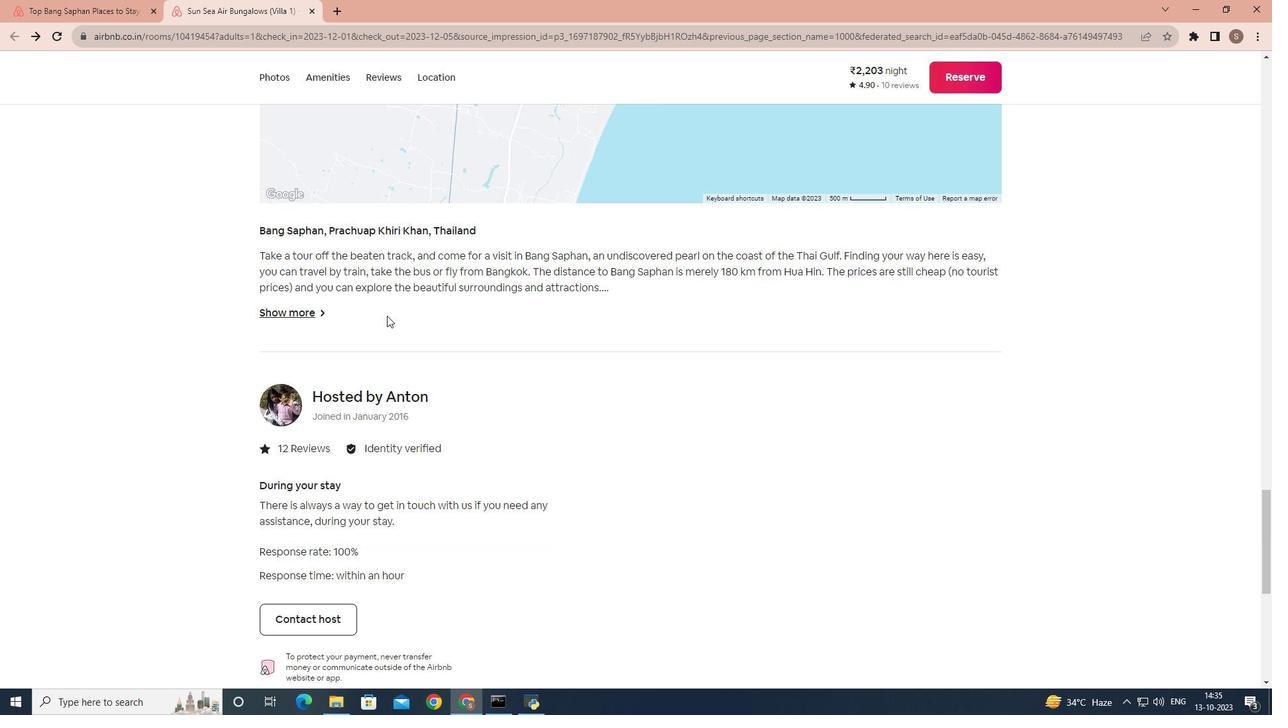
Action: Mouse scrolled (386, 315) with delta (0, 0)
Screenshot: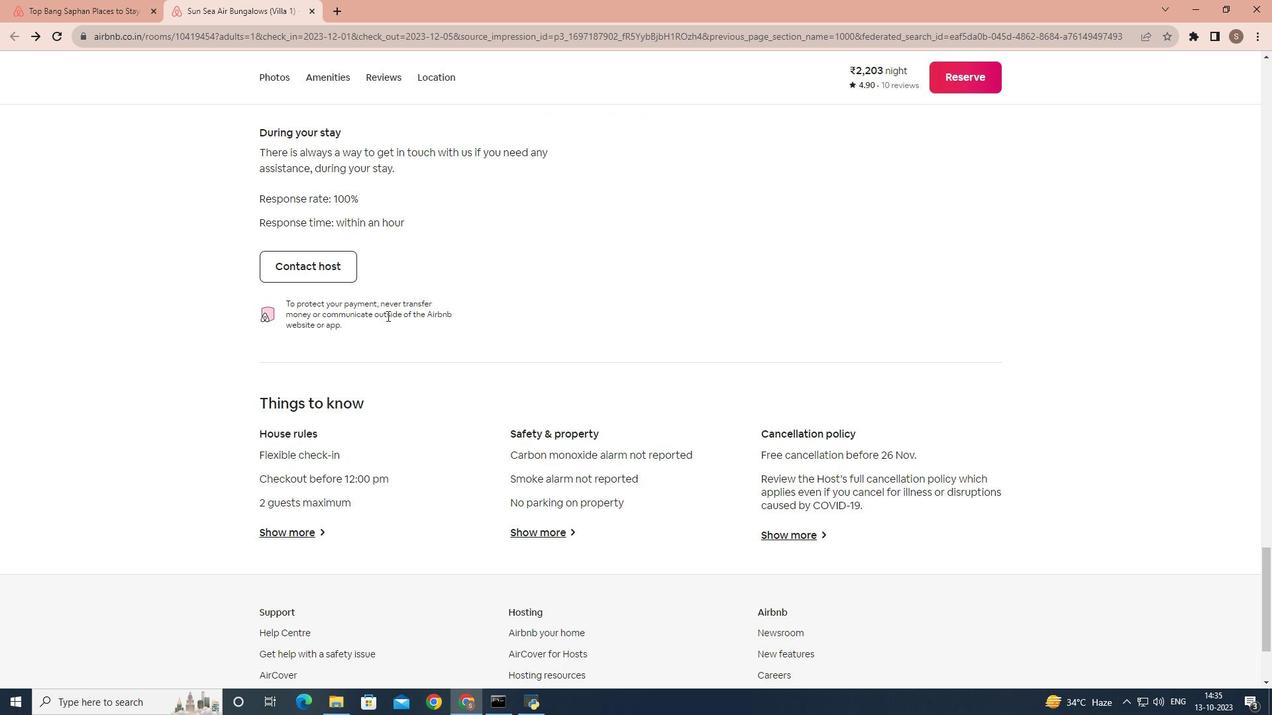
Action: Mouse scrolled (386, 315) with delta (0, 0)
Screenshot: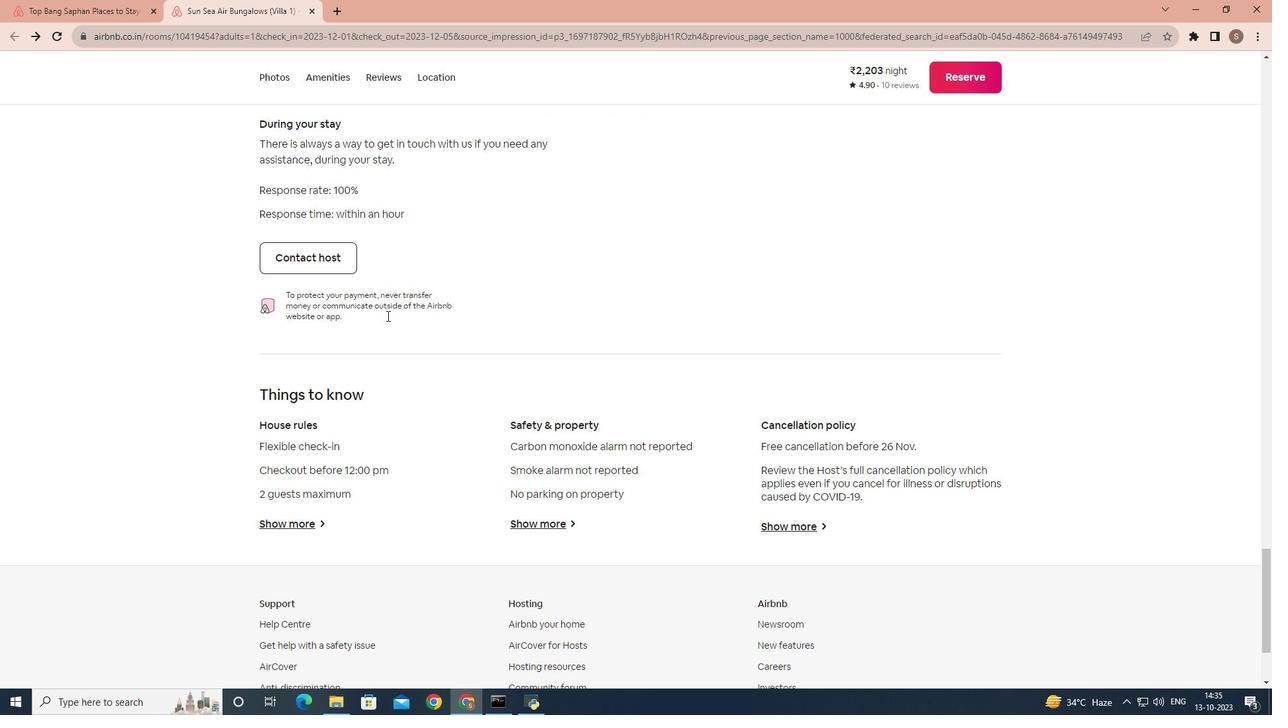 
Action: Mouse moved to (302, 401)
Screenshot: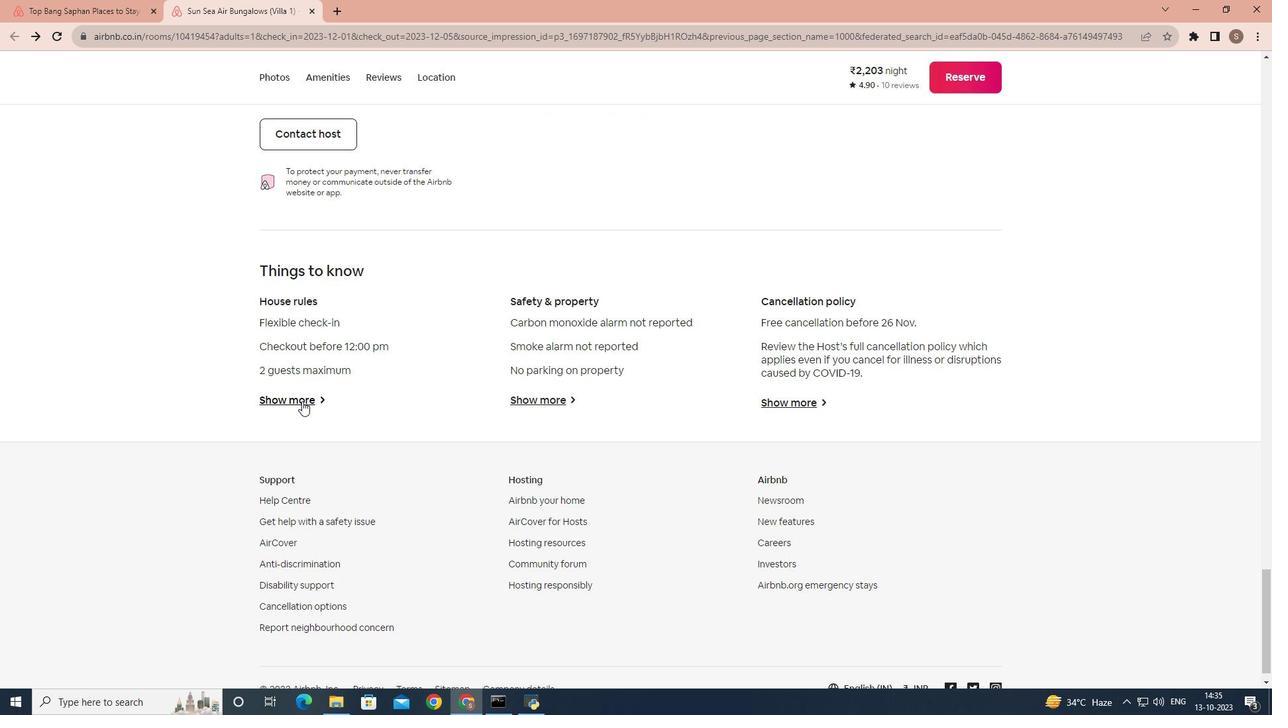 
Action: Mouse pressed left at (302, 401)
Screenshot: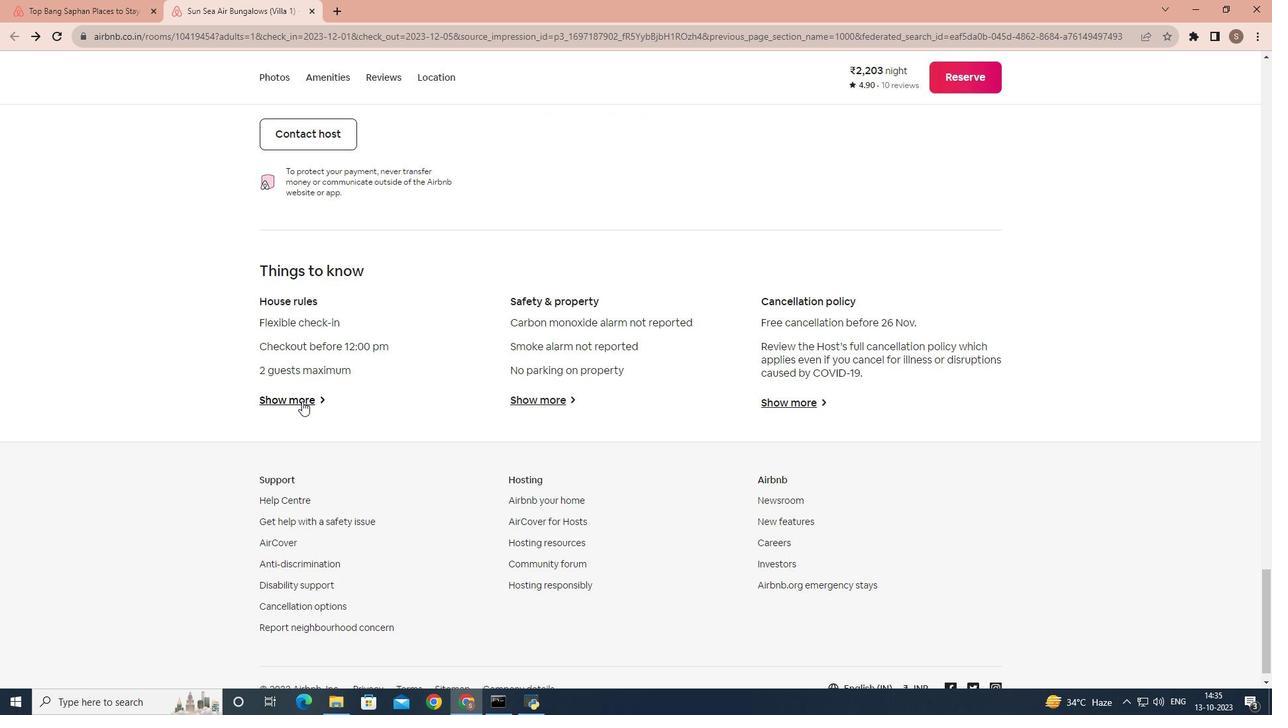 
Action: Mouse moved to (393, 143)
Screenshot: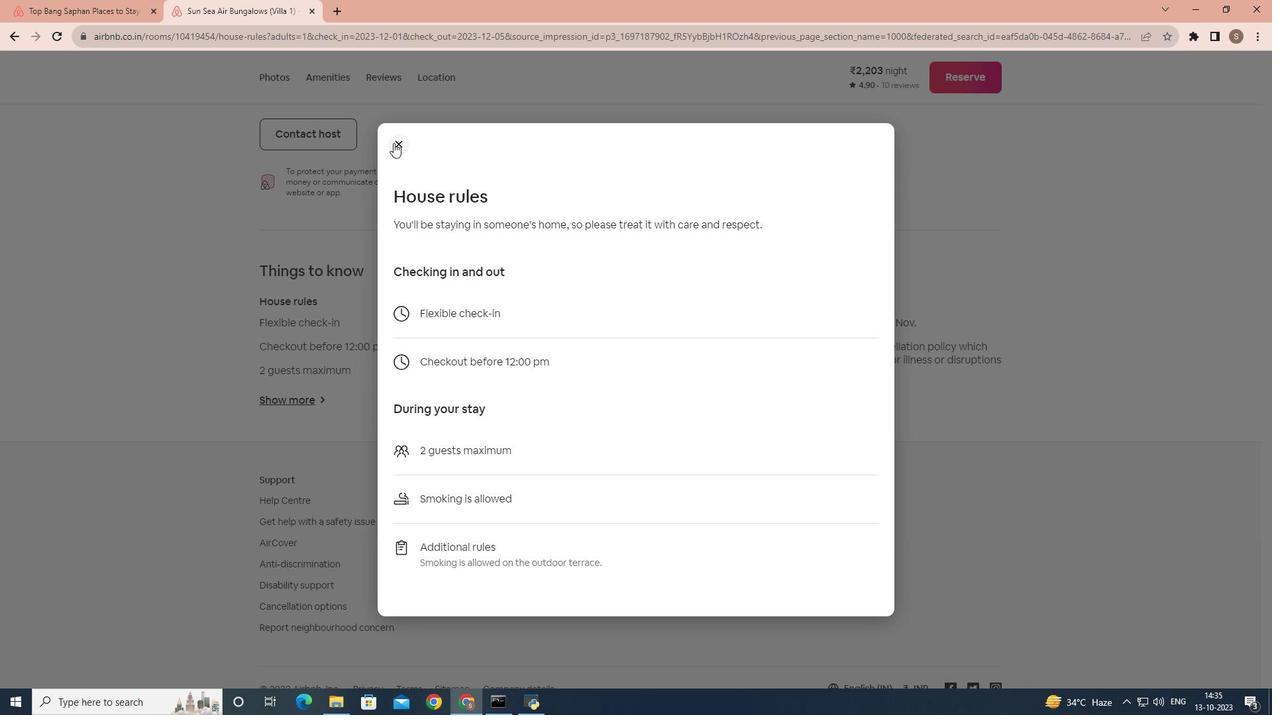 
Action: Mouse pressed left at (393, 143)
Screenshot: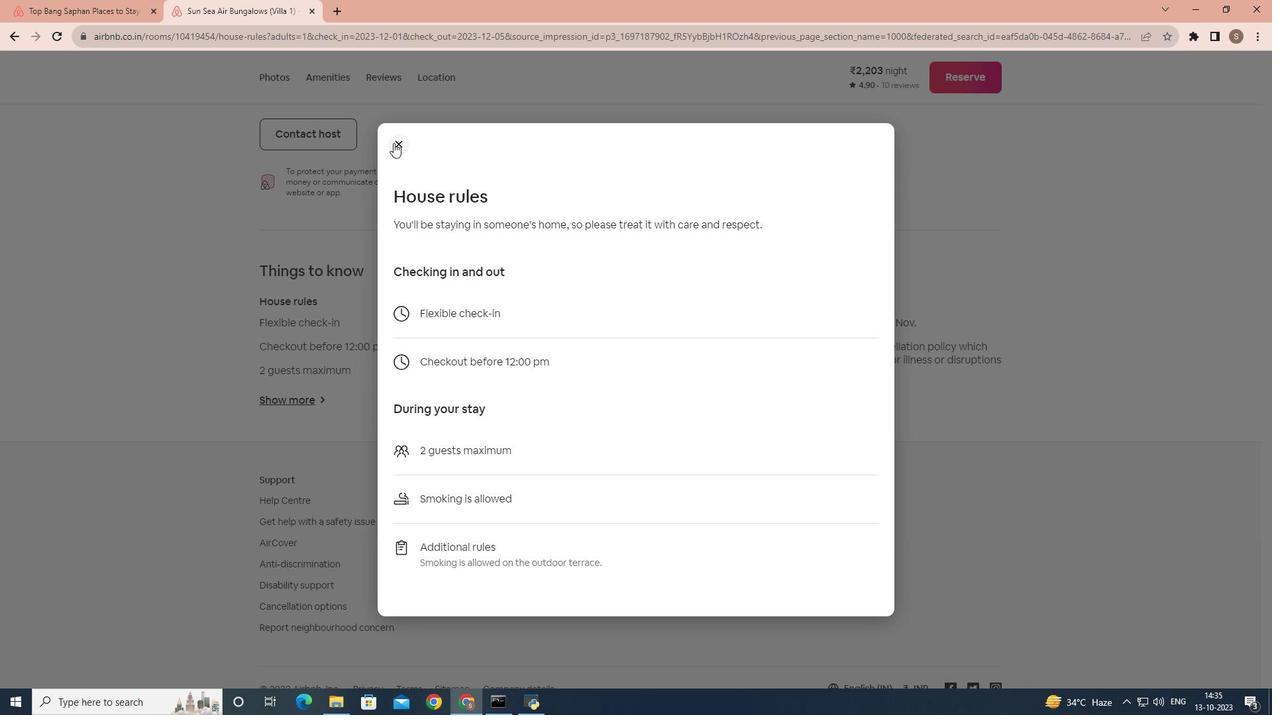 
Action: Mouse moved to (537, 407)
Screenshot: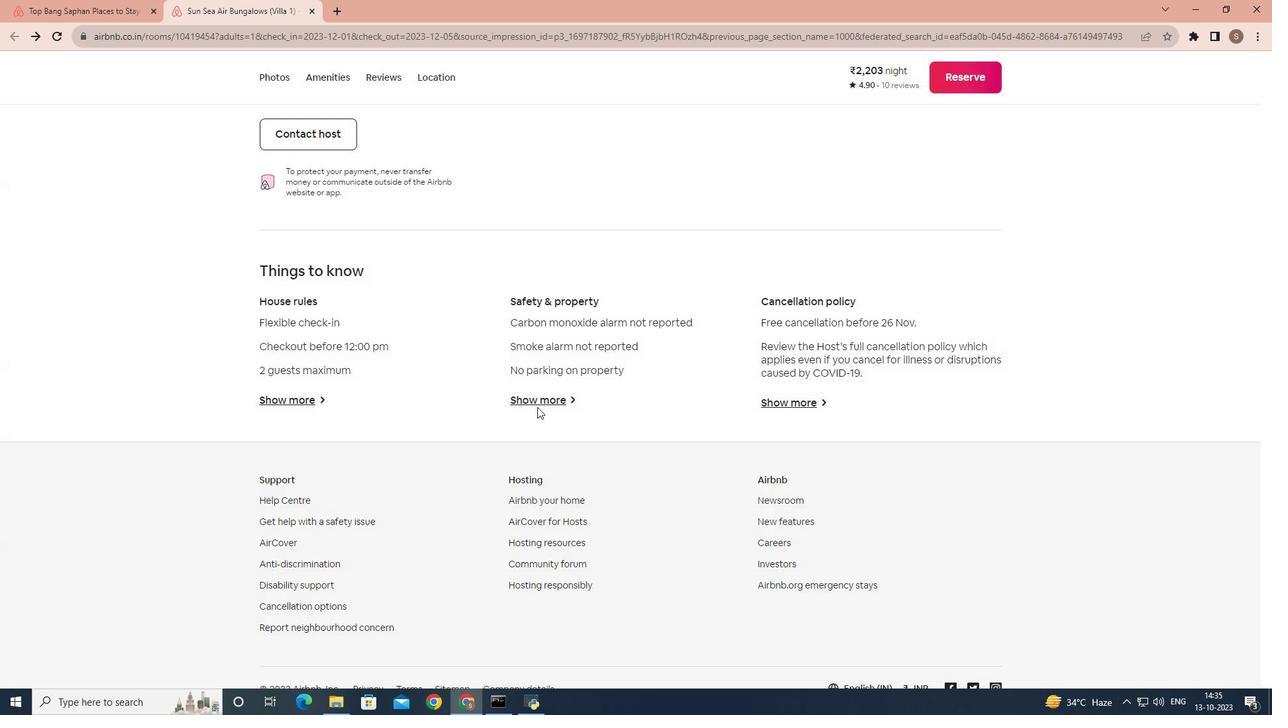 
Action: Mouse pressed left at (537, 407)
Screenshot: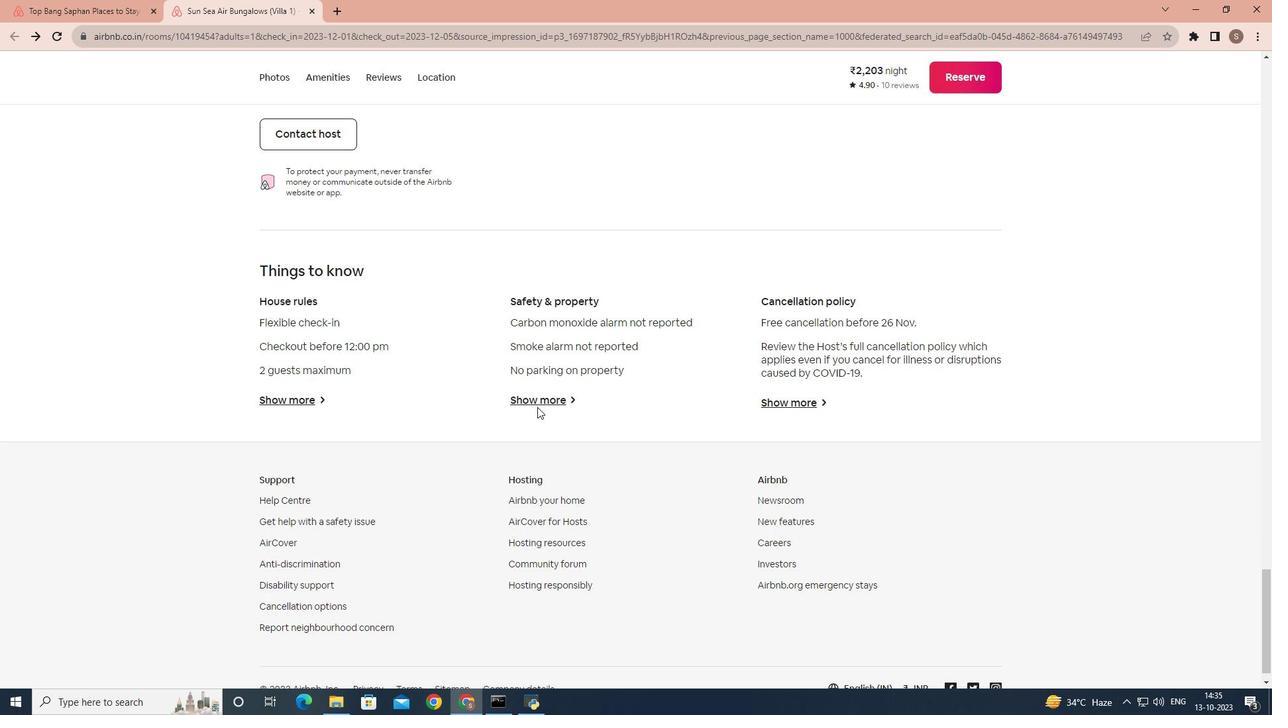 
Action: Mouse moved to (530, 400)
Screenshot: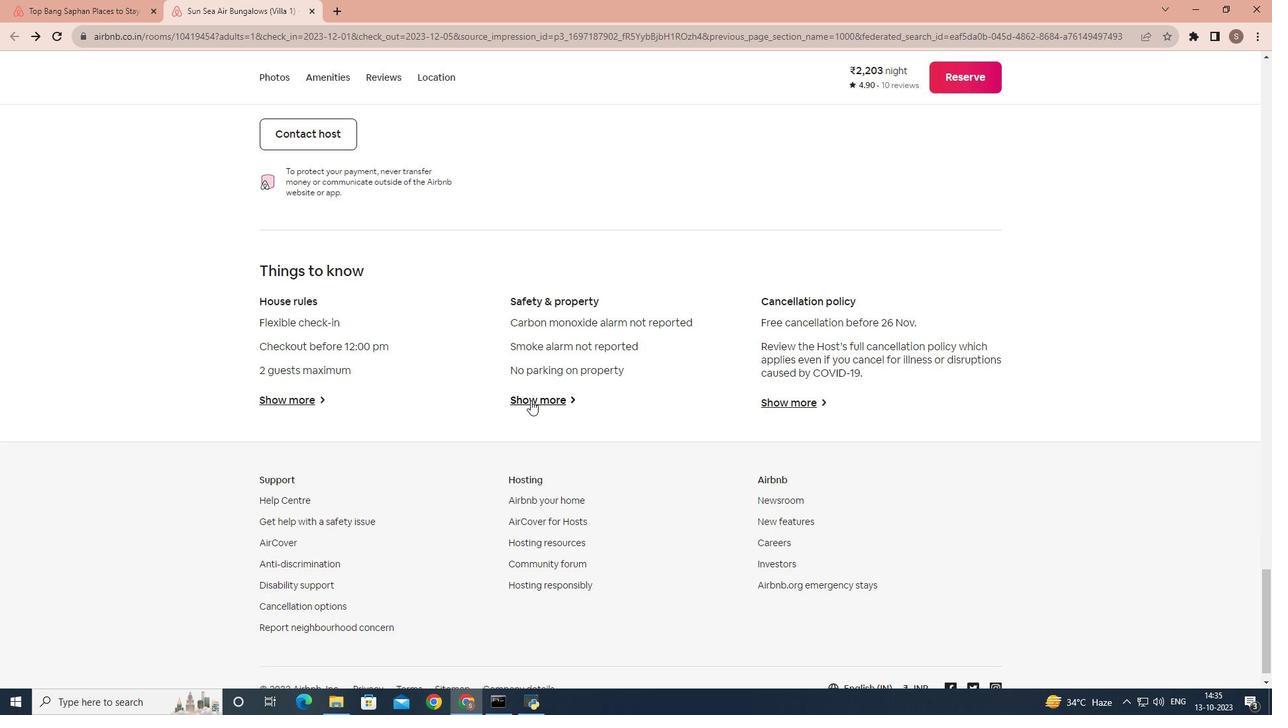 
Action: Mouse pressed left at (530, 400)
Screenshot: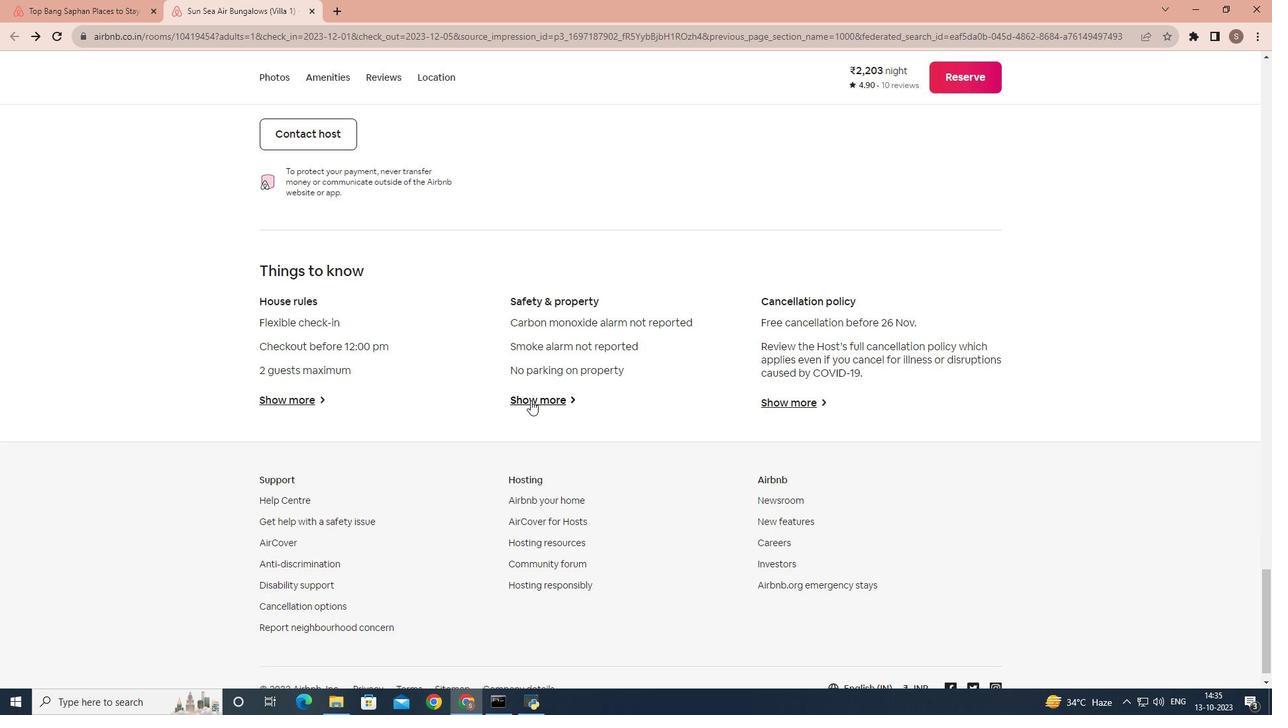 
Action: Mouse moved to (400, 178)
Screenshot: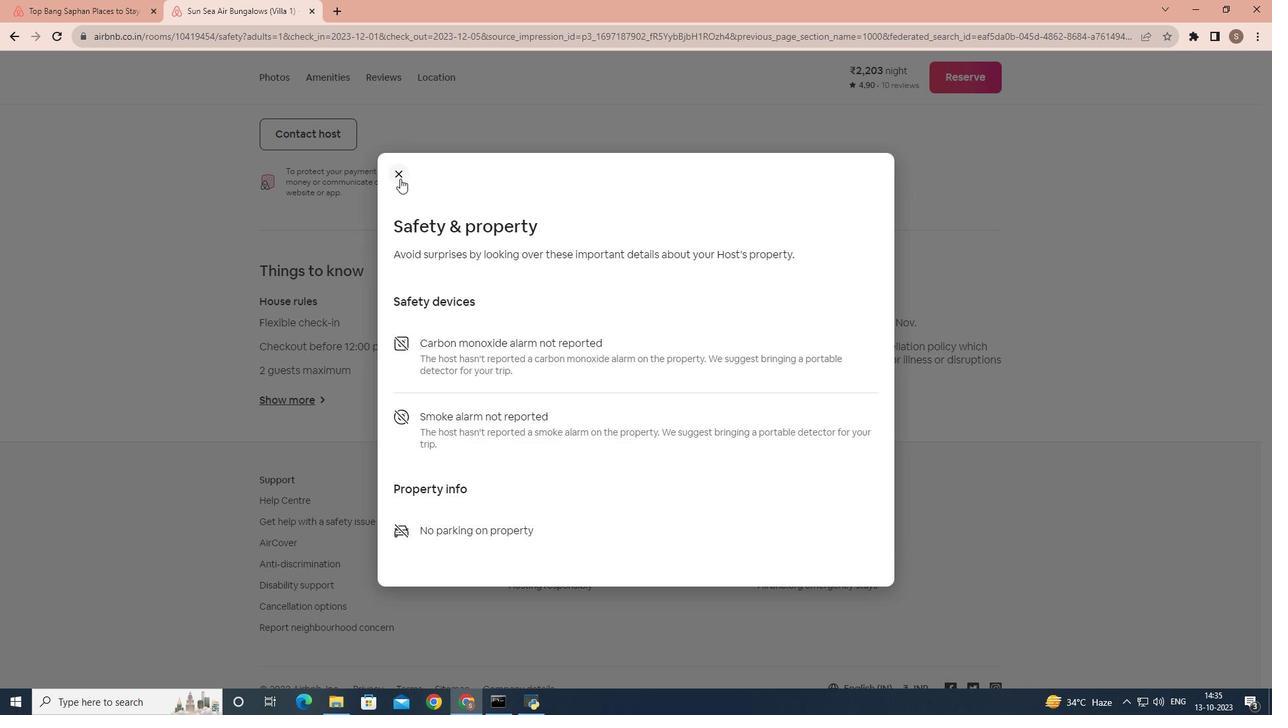 
Action: Mouse pressed left at (400, 178)
Screenshot: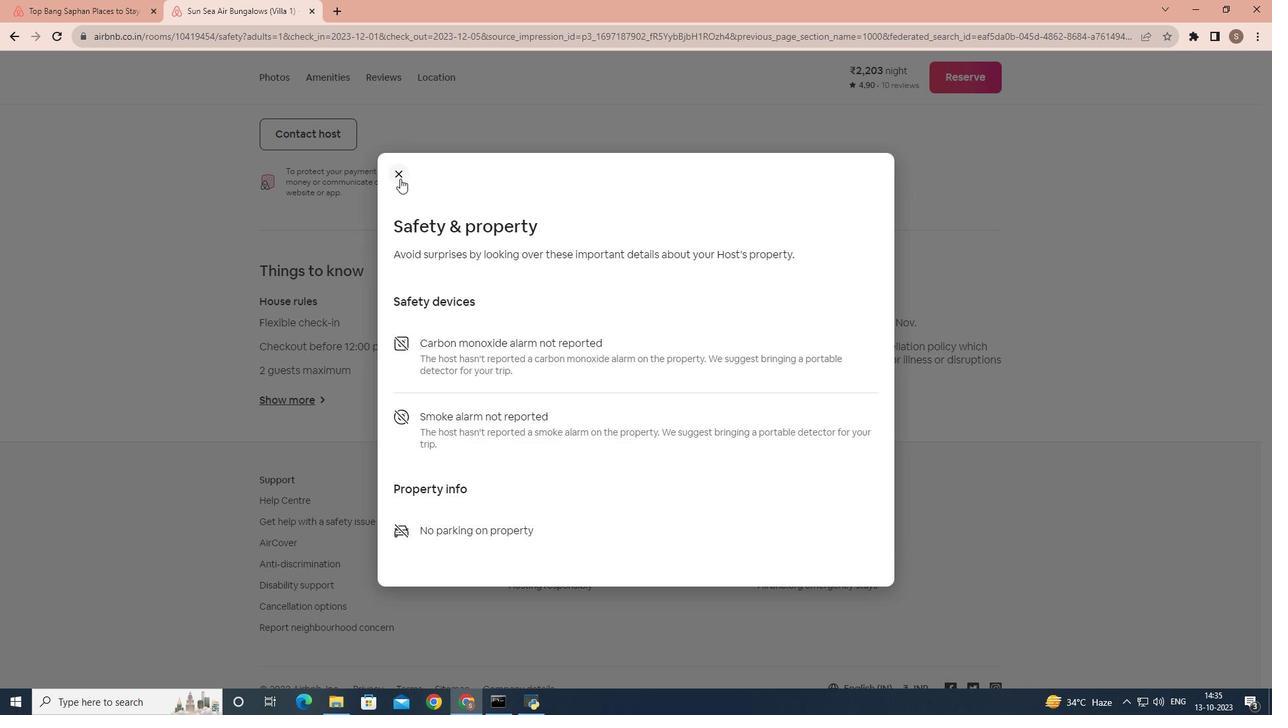 
Action: Mouse moved to (813, 406)
Screenshot: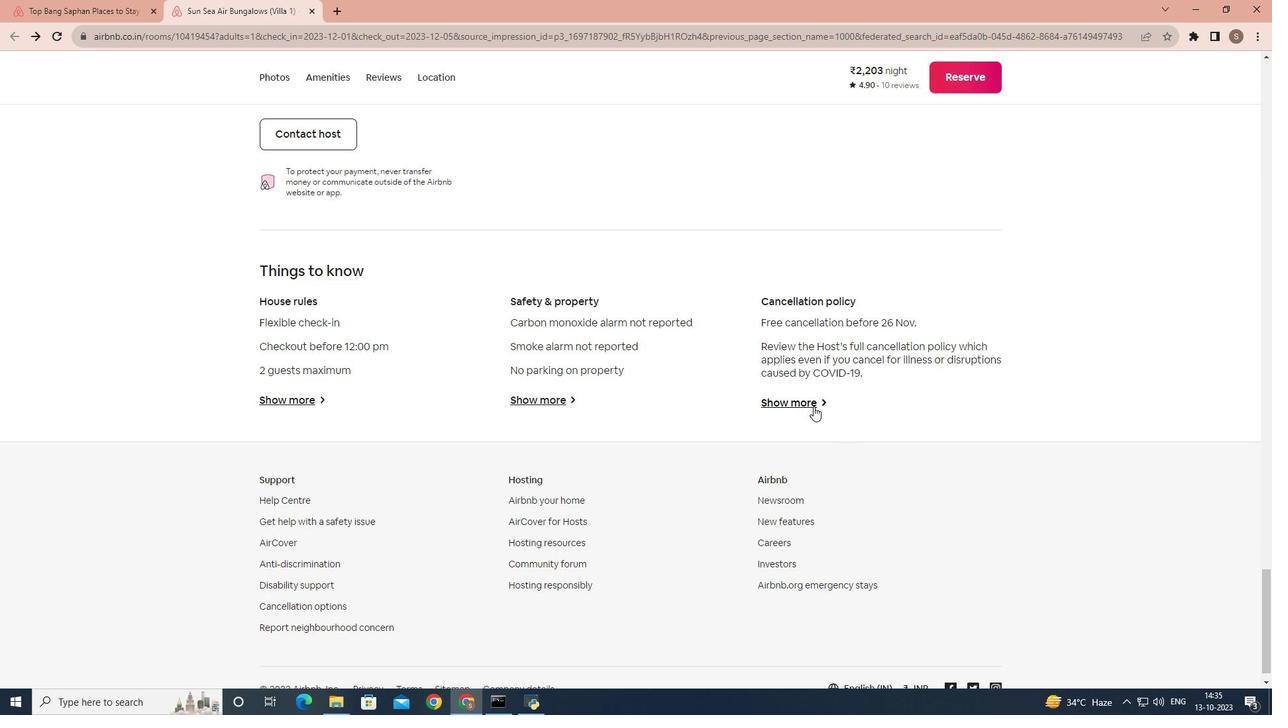 
Action: Mouse pressed left at (813, 406)
Screenshot: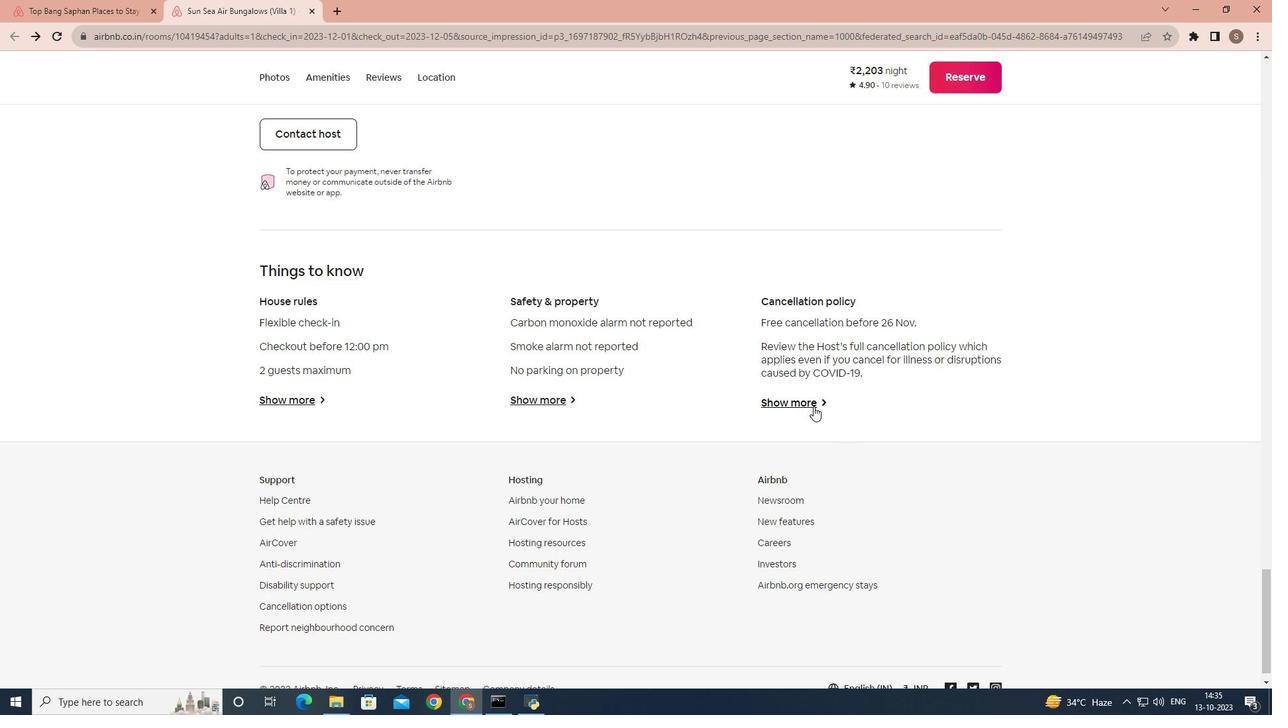
Action: Mouse moved to (467, 199)
Screenshot: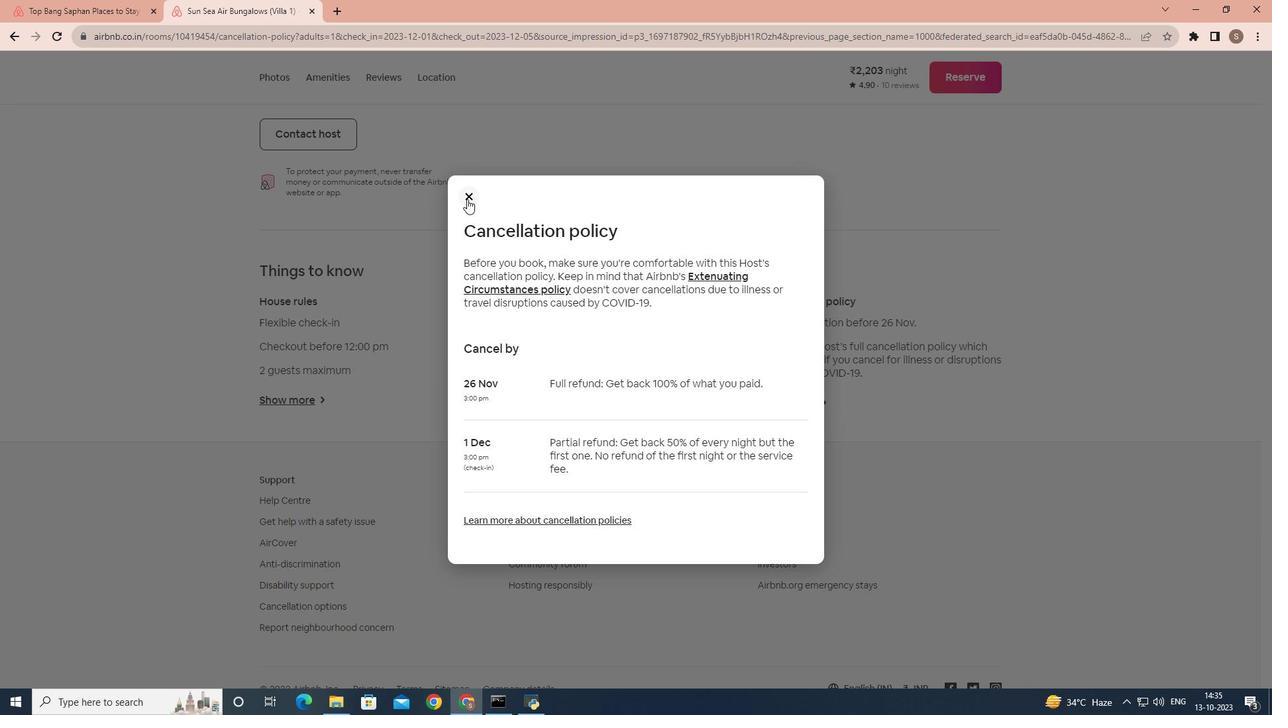 
Action: Mouse pressed left at (467, 199)
Screenshot: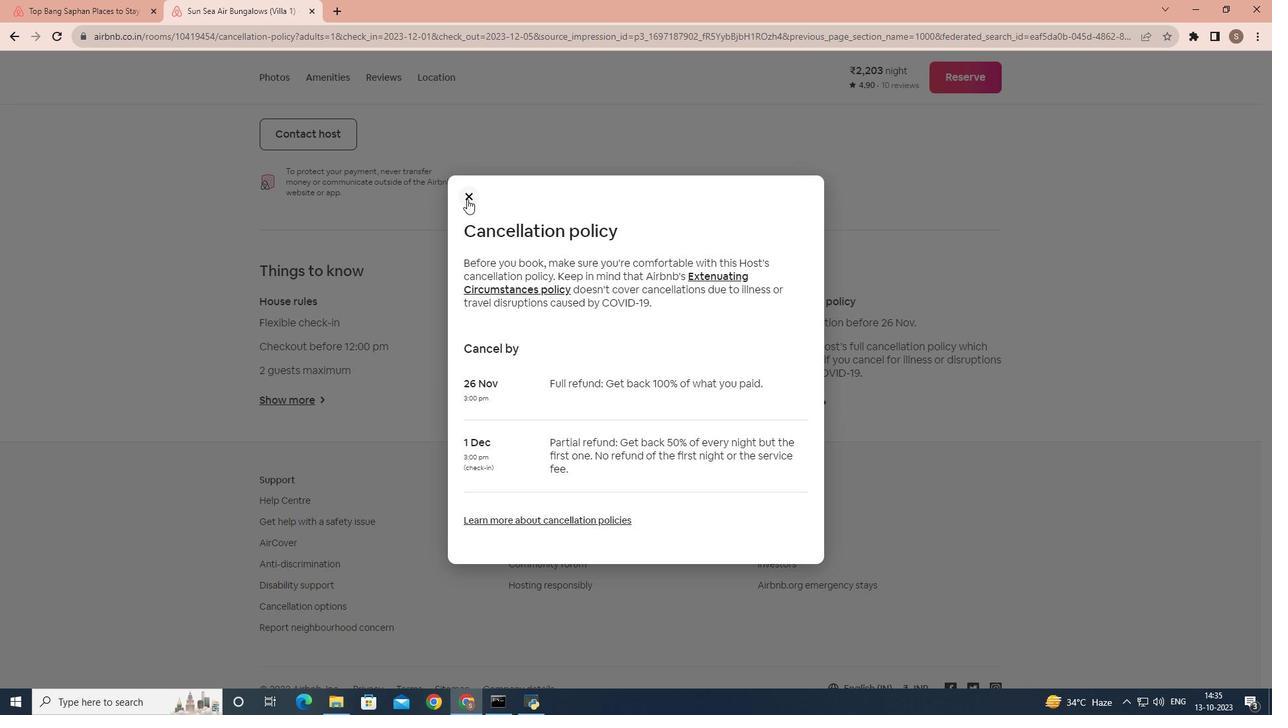 
Action: Mouse moved to (455, 365)
Screenshot: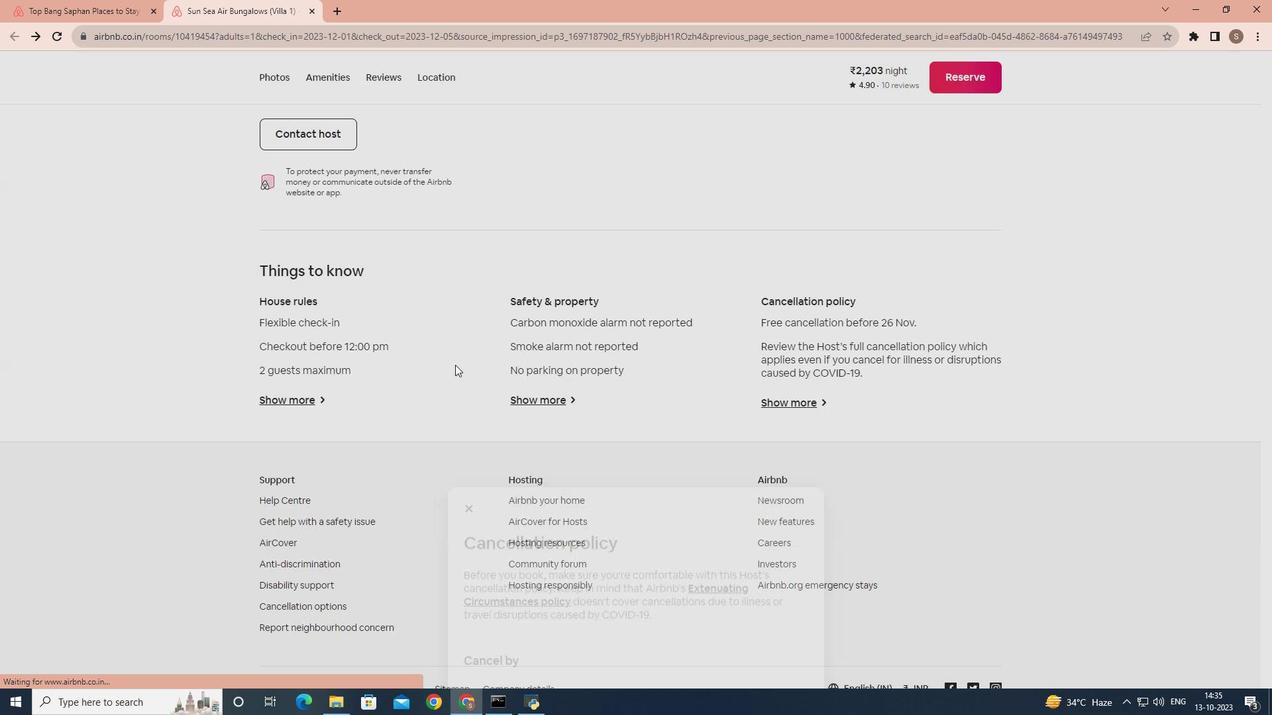 
Action: Mouse scrolled (455, 365) with delta (0, 0)
Screenshot: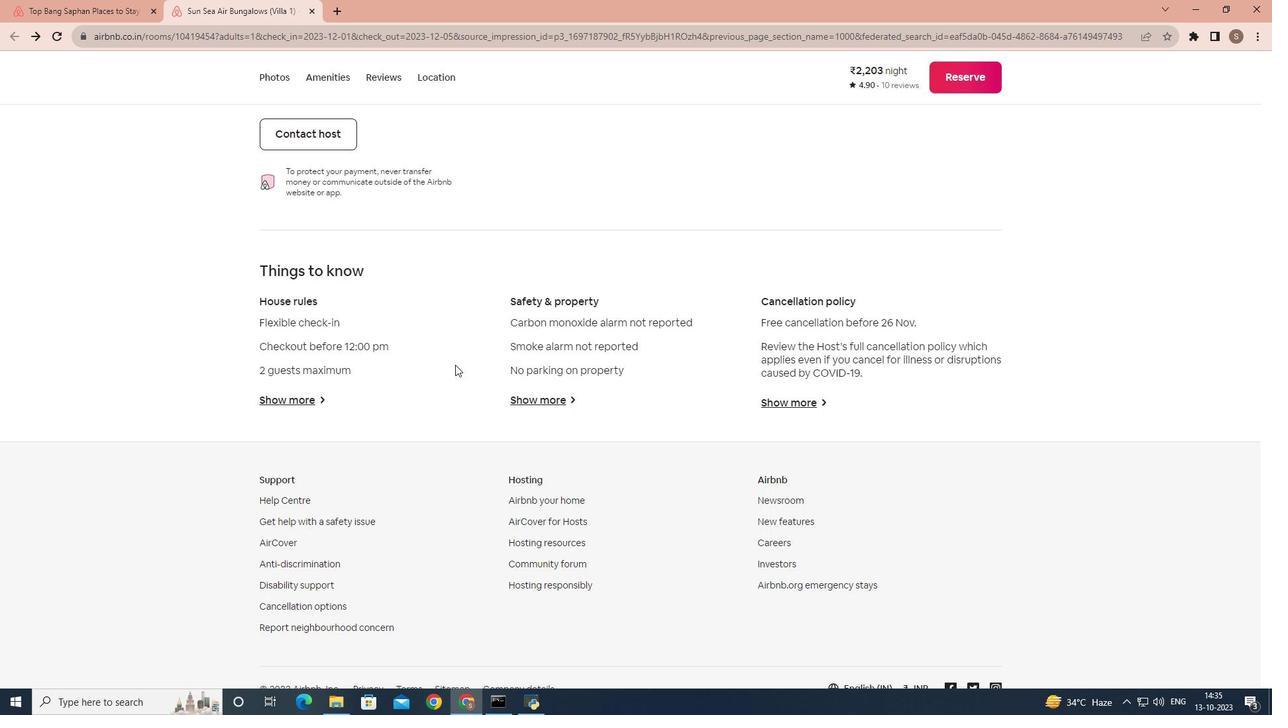 
Action: Mouse scrolled (455, 365) with delta (0, 0)
Screenshot: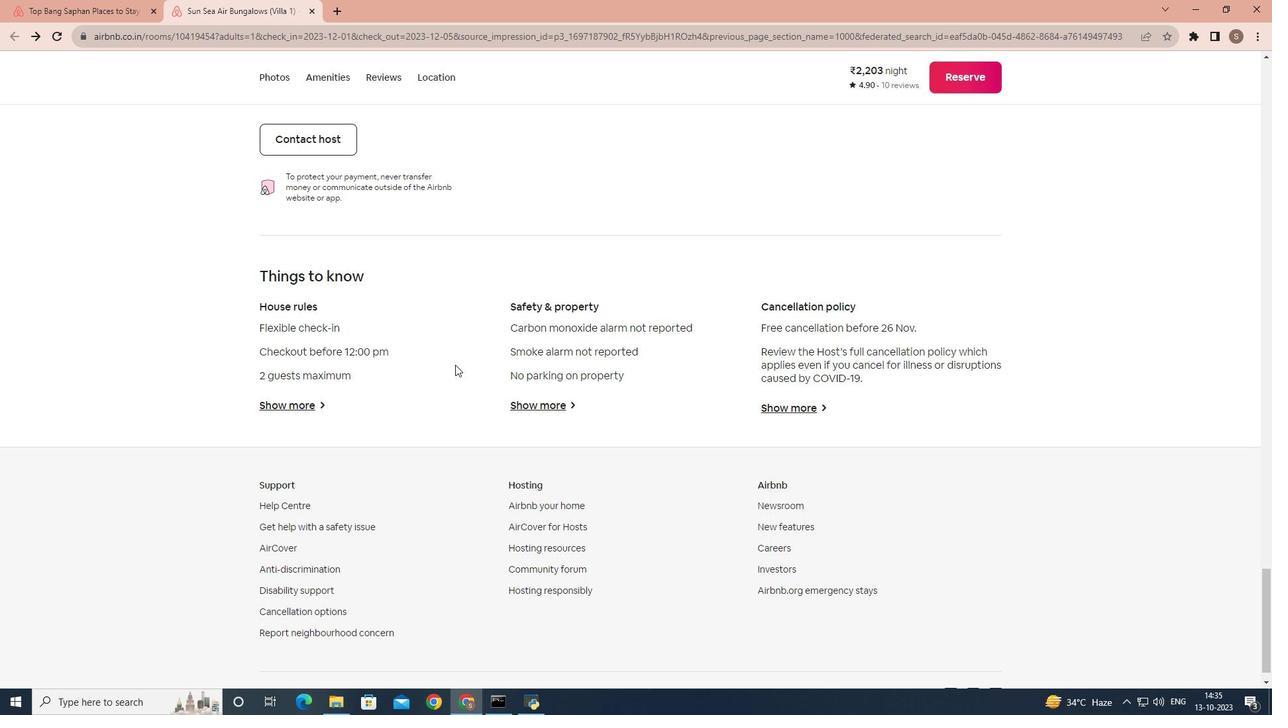 
Action: Mouse scrolled (455, 365) with delta (0, 0)
Screenshot: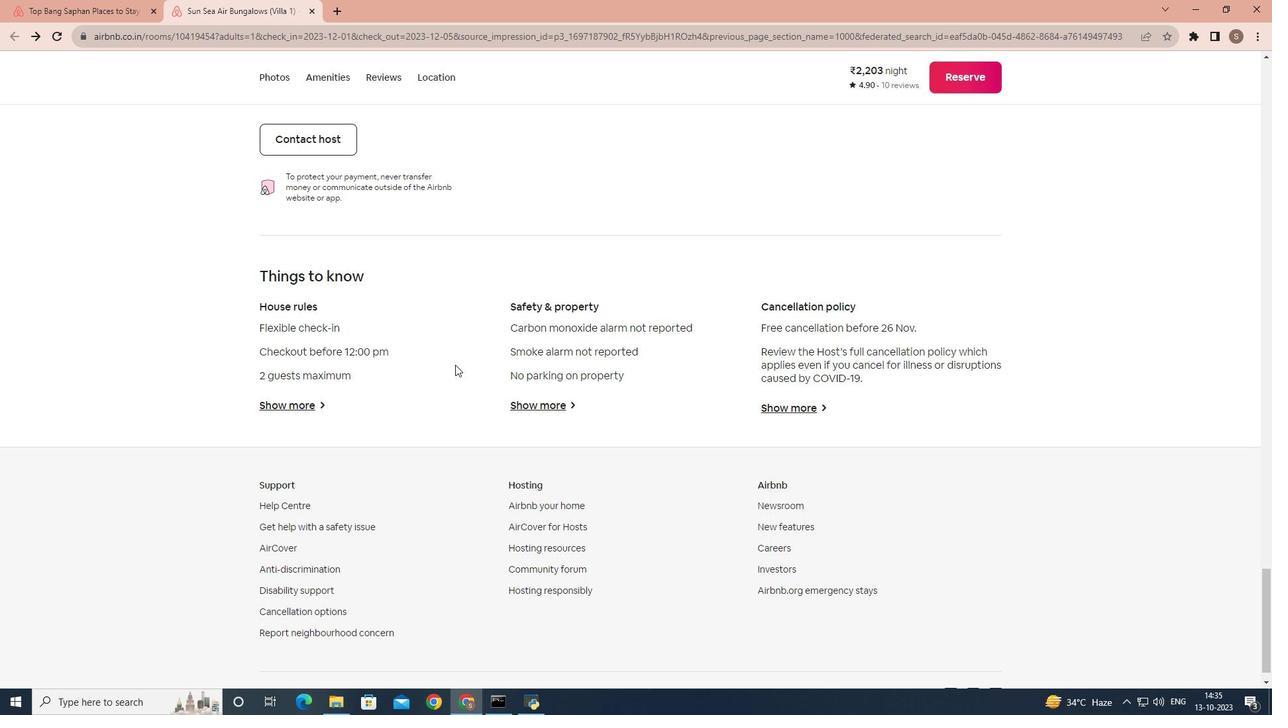 
Action: Mouse scrolled (455, 365) with delta (0, 0)
Screenshot: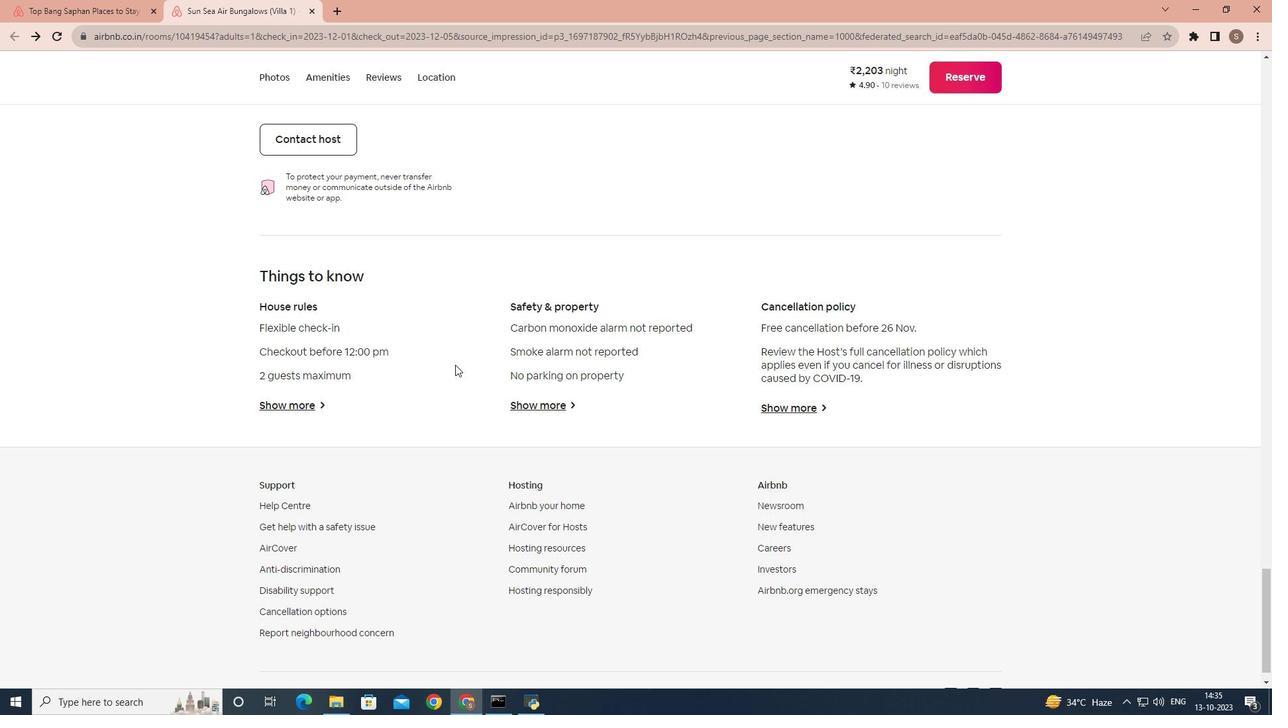 
Action: Mouse scrolled (455, 365) with delta (0, 0)
Screenshot: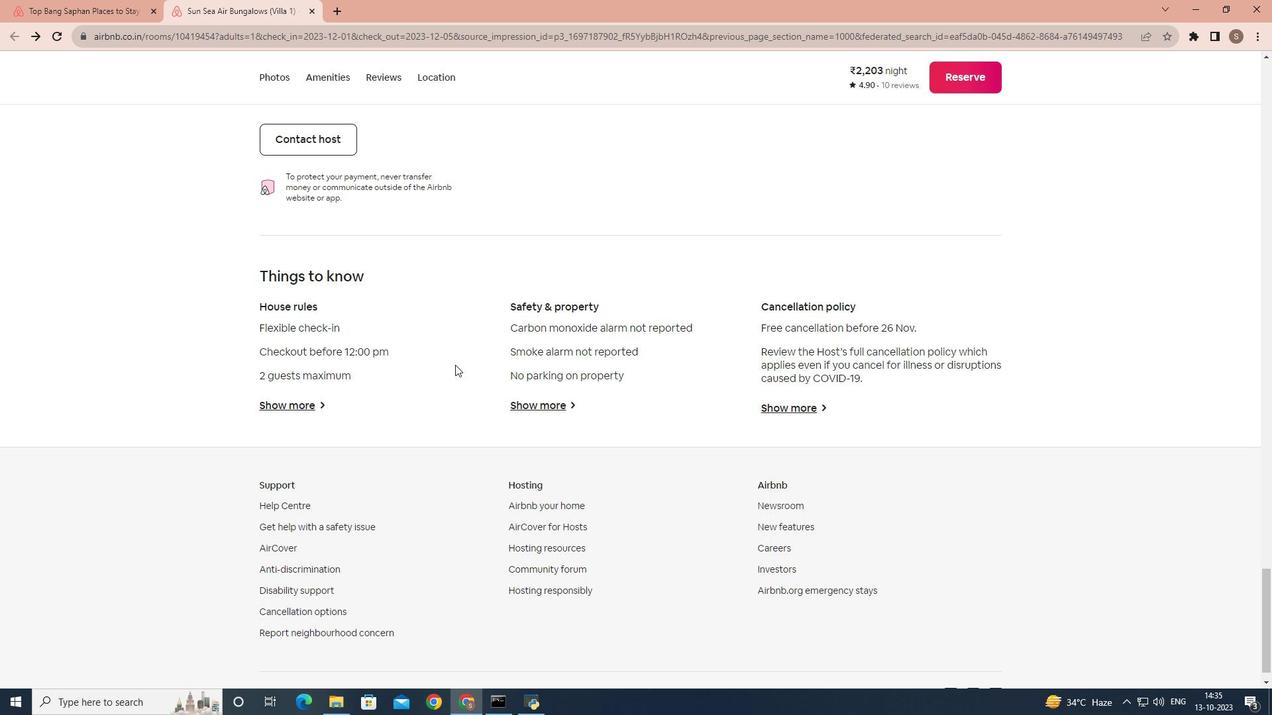 
Action: Mouse scrolled (455, 365) with delta (0, 0)
Screenshot: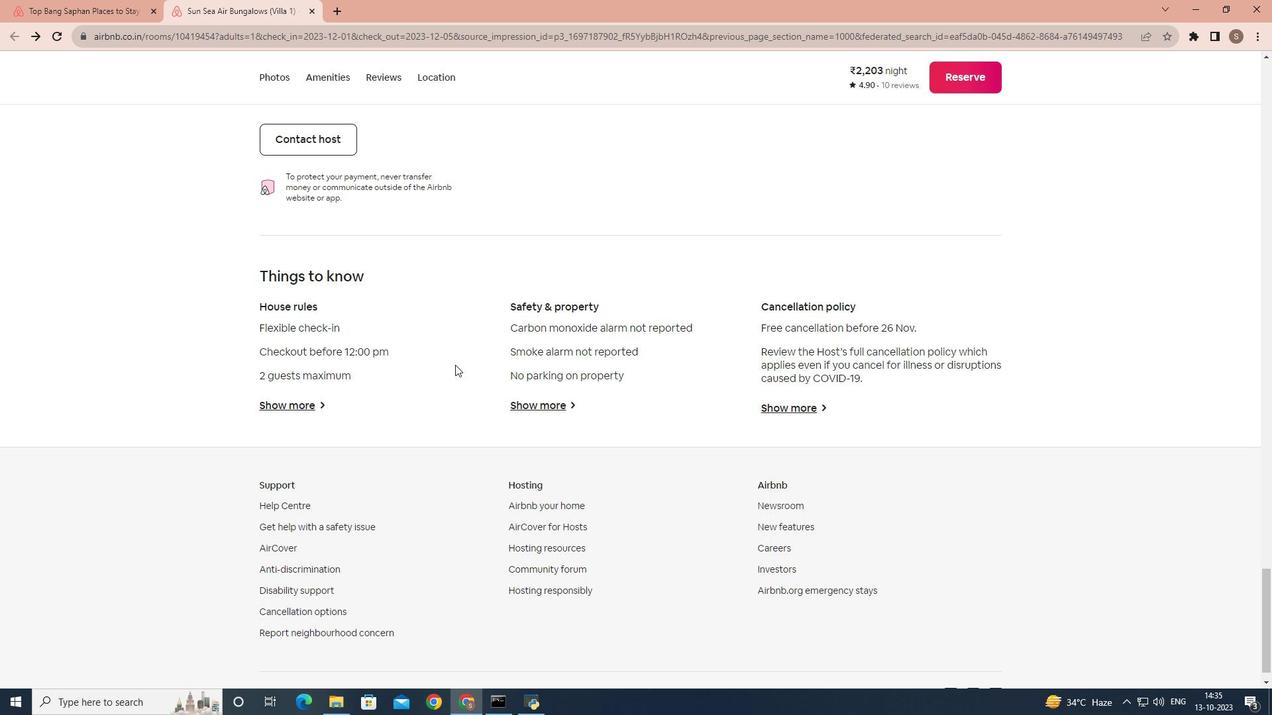 
Action: Mouse scrolled (455, 365) with delta (0, 0)
Screenshot: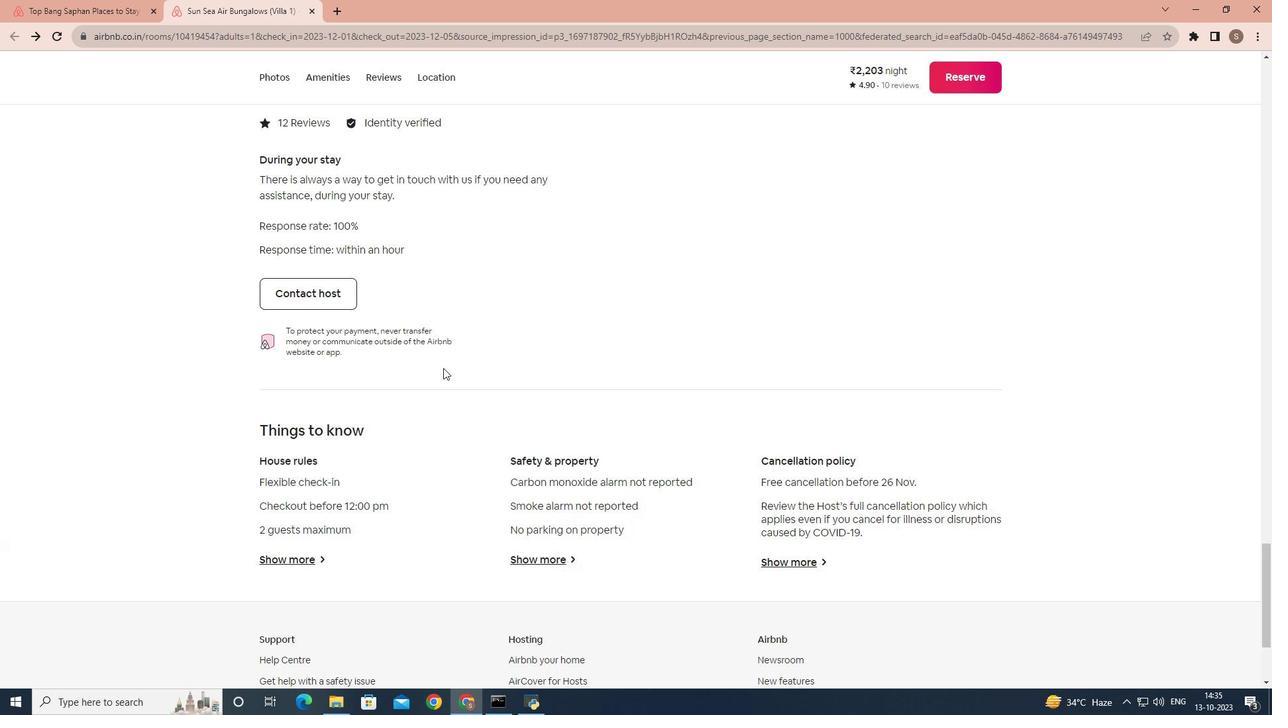 
Action: Mouse moved to (450, 367)
Screenshot: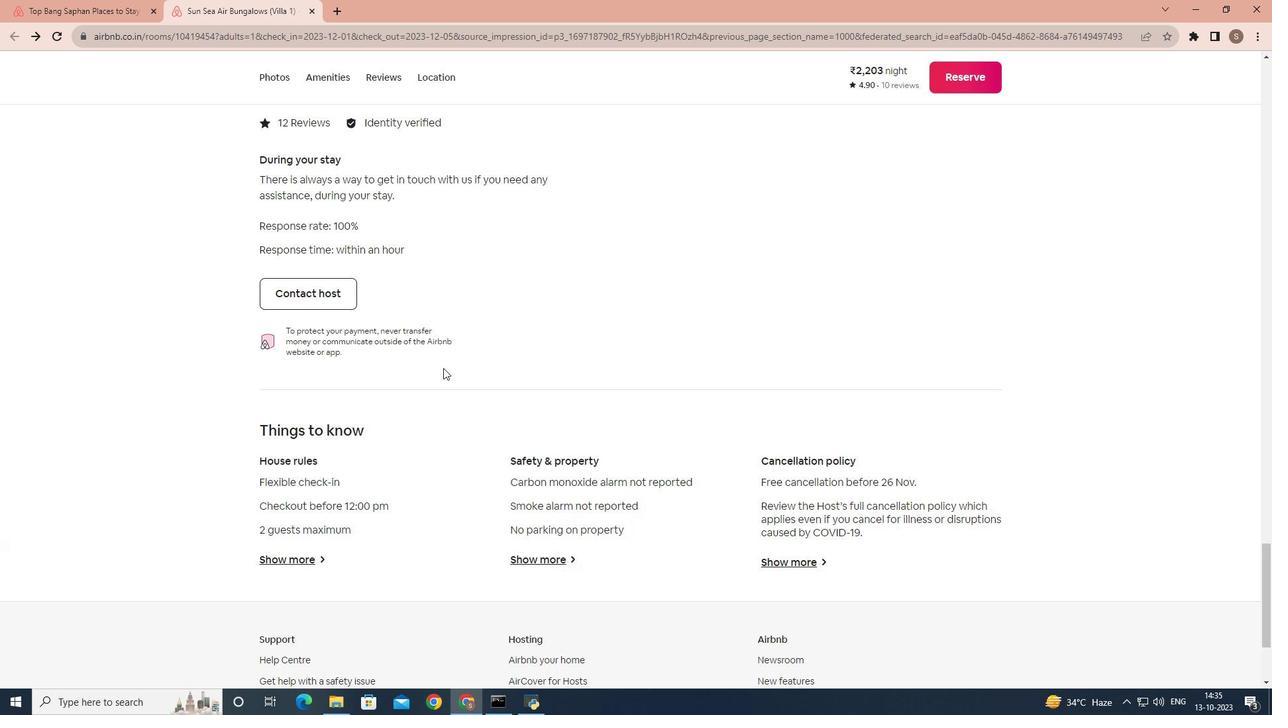 
Action: Mouse scrolled (450, 367) with delta (0, 0)
Screenshot: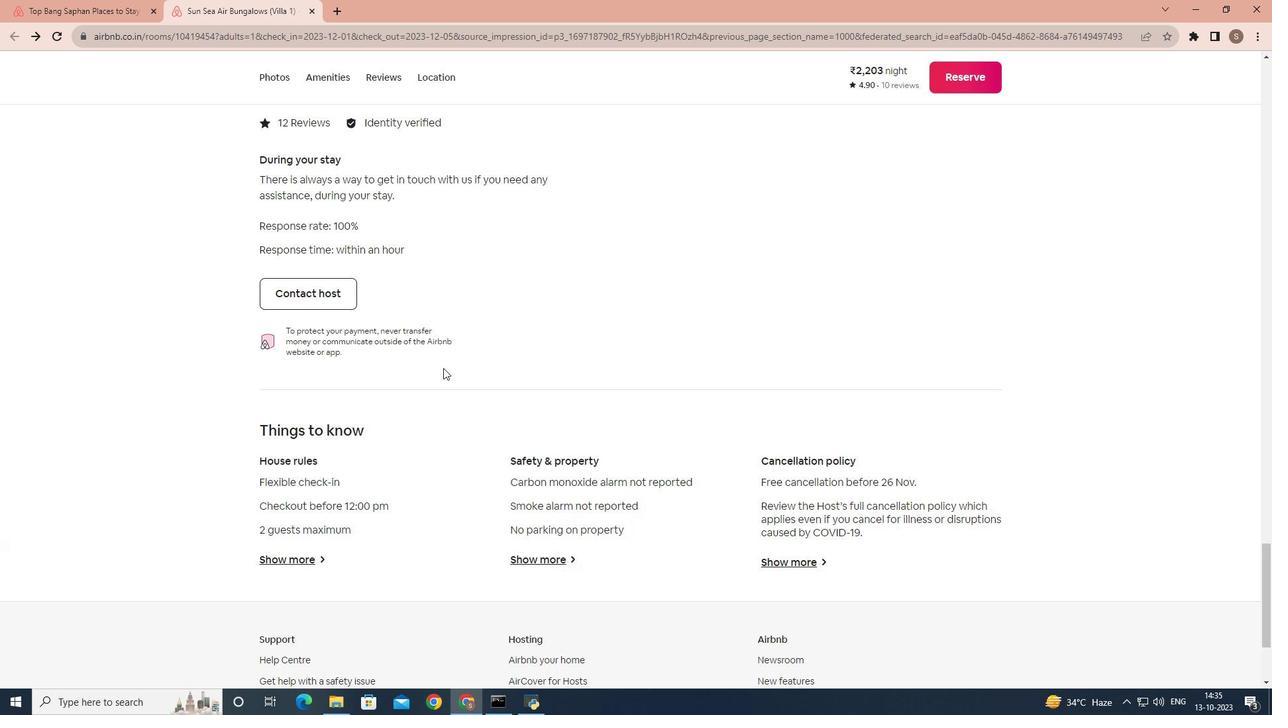 
Action: Mouse moved to (443, 368)
Screenshot: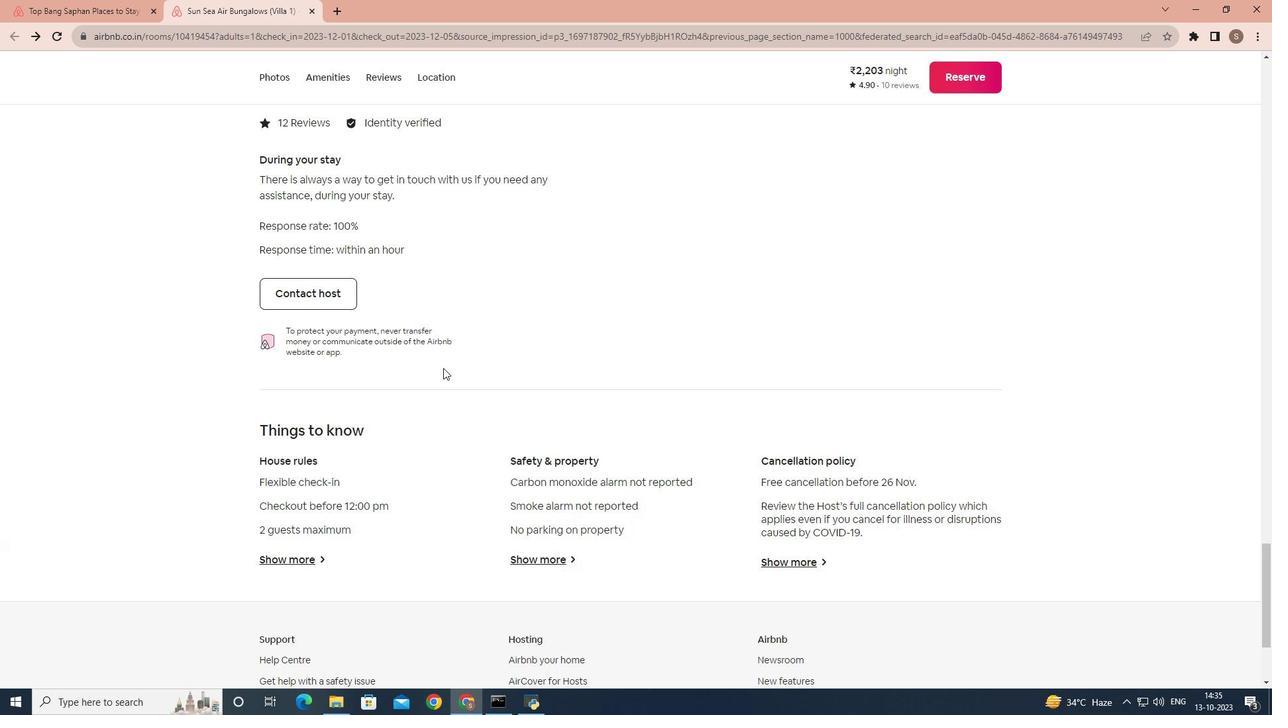 
Action: Mouse scrolled (443, 369) with delta (0, 0)
